 Task: Buy 2 Timing Vacuum from Sensors section under best seller category for shipping address: Lucy Taylor, 307 Lake Floyd Circle, Hockessin, Delaware 19707, Cell Number 3022398079. Pay from credit card ending with 7965, CVV 549
Action: Key pressed amazon.com<Key.enter>
Screenshot: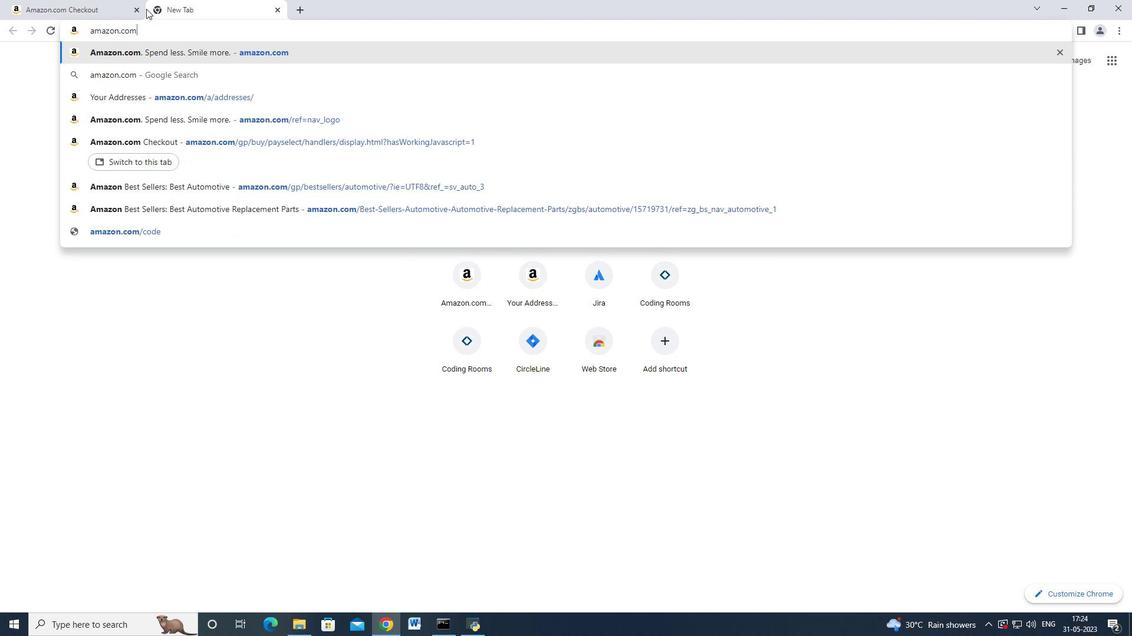 
Action: Mouse moved to (30, 92)
Screenshot: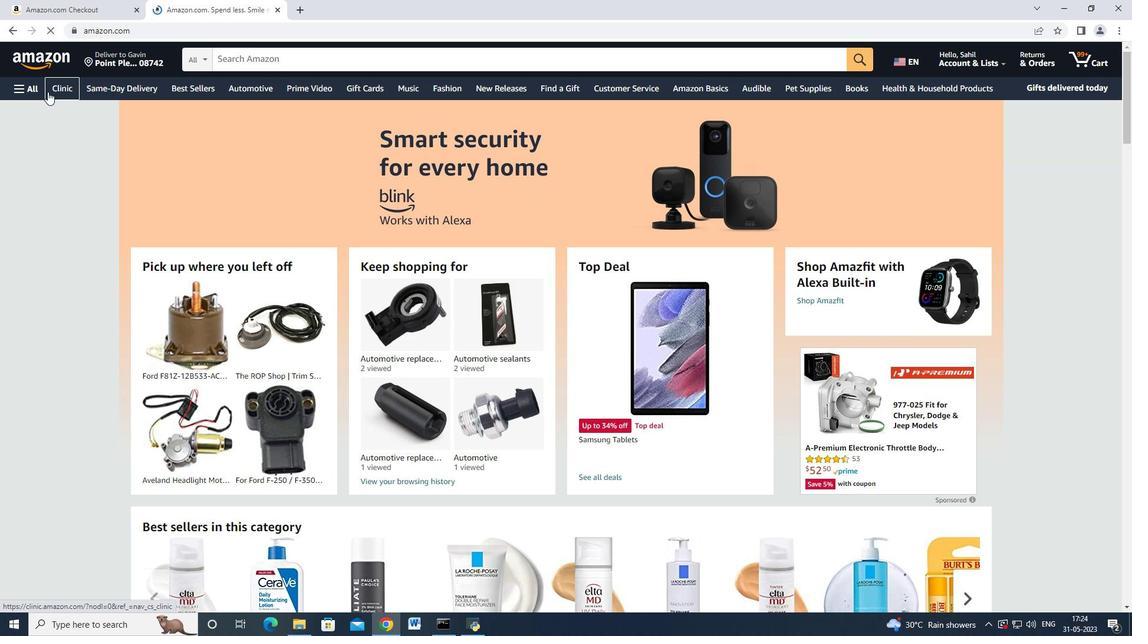 
Action: Mouse pressed left at (30, 92)
Screenshot: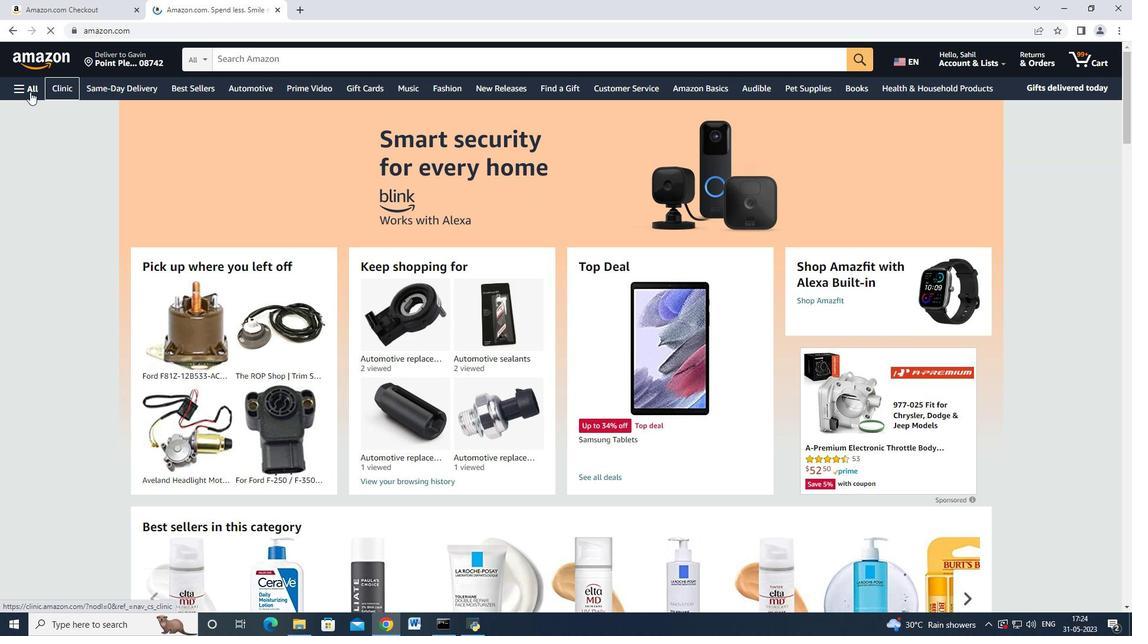 
Action: Mouse moved to (31, 218)
Screenshot: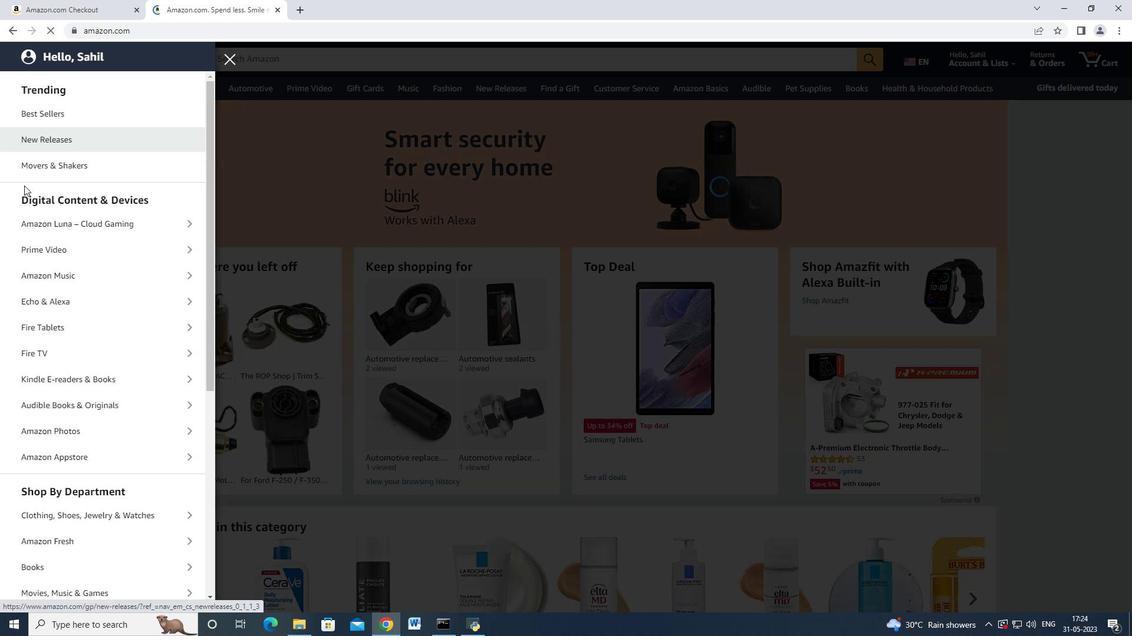 
Action: Mouse scrolled (30, 216) with delta (0, 0)
Screenshot: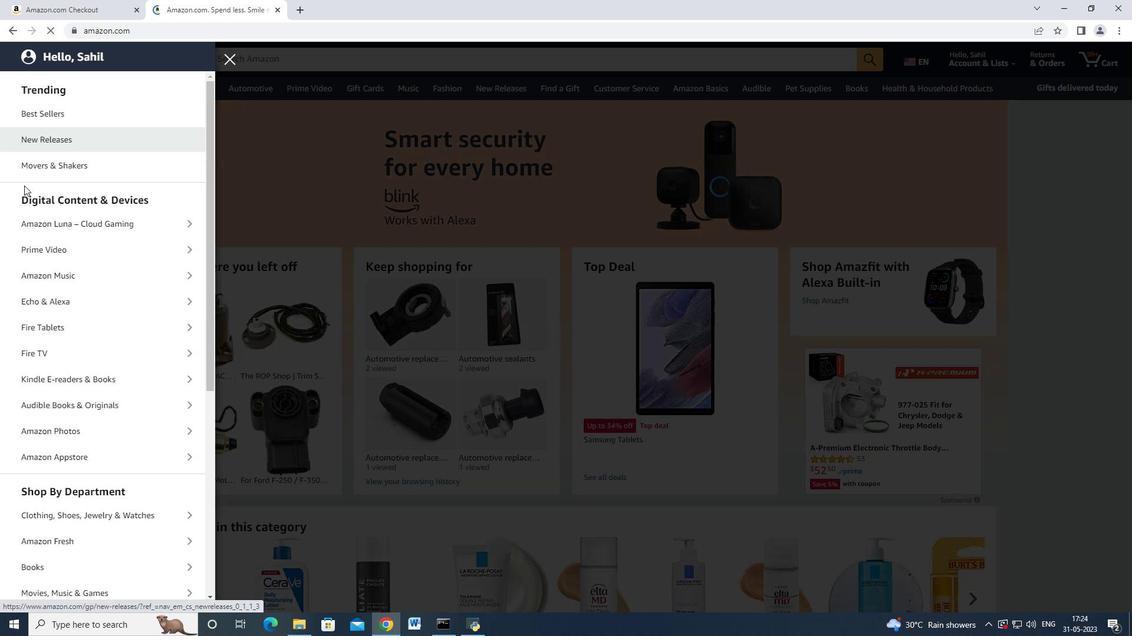 
Action: Mouse scrolled (30, 217) with delta (0, 0)
Screenshot: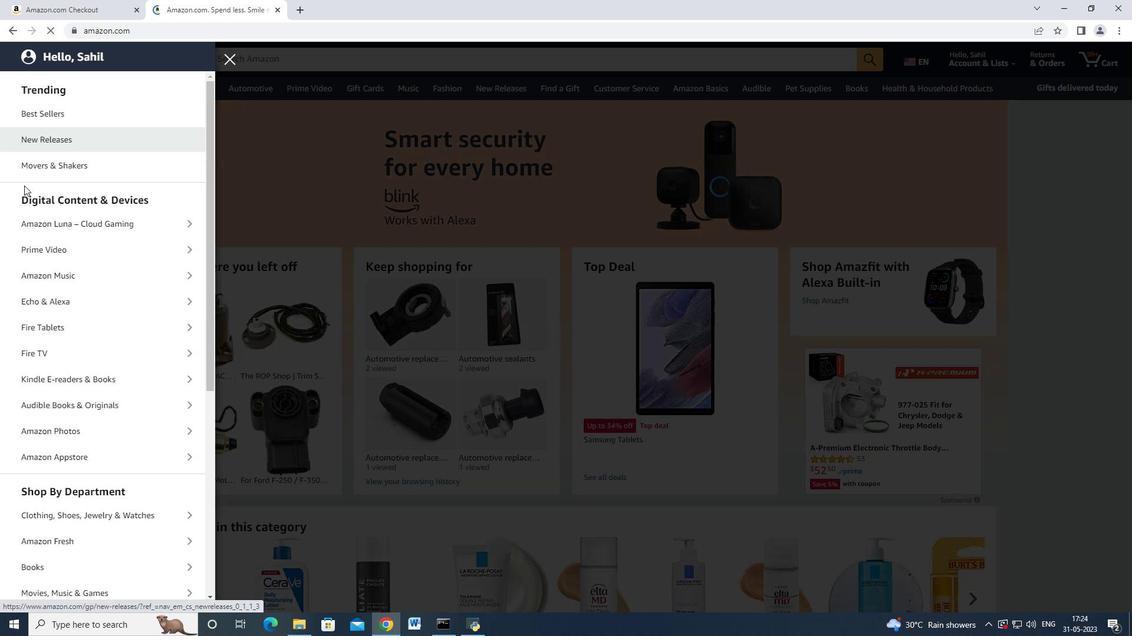 
Action: Mouse scrolled (31, 217) with delta (0, 0)
Screenshot: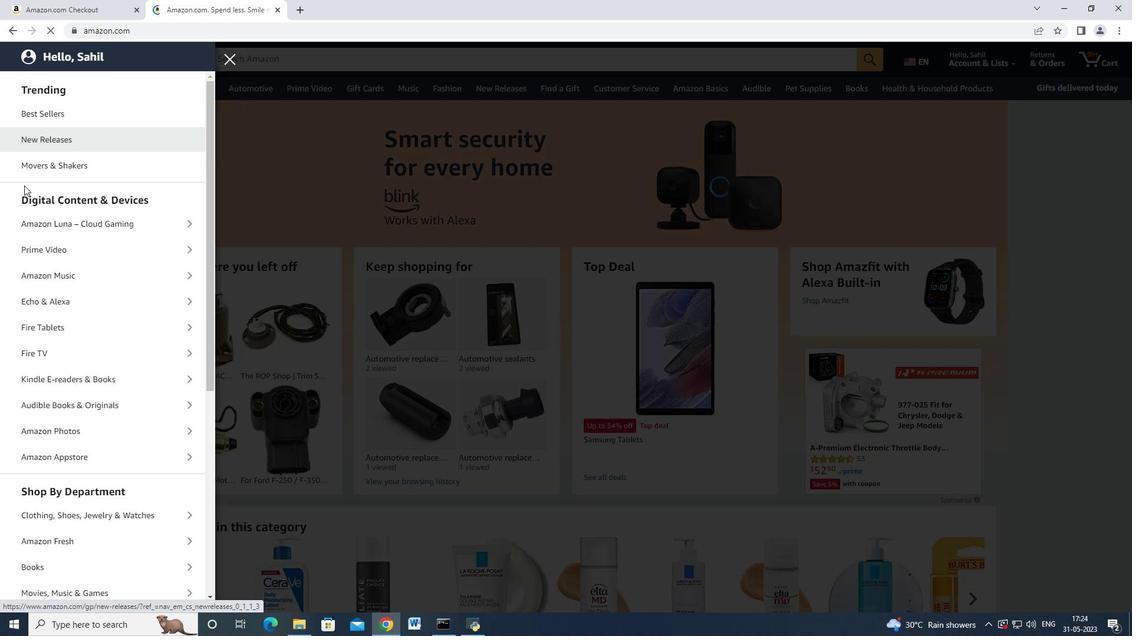 
Action: Mouse moved to (68, 455)
Screenshot: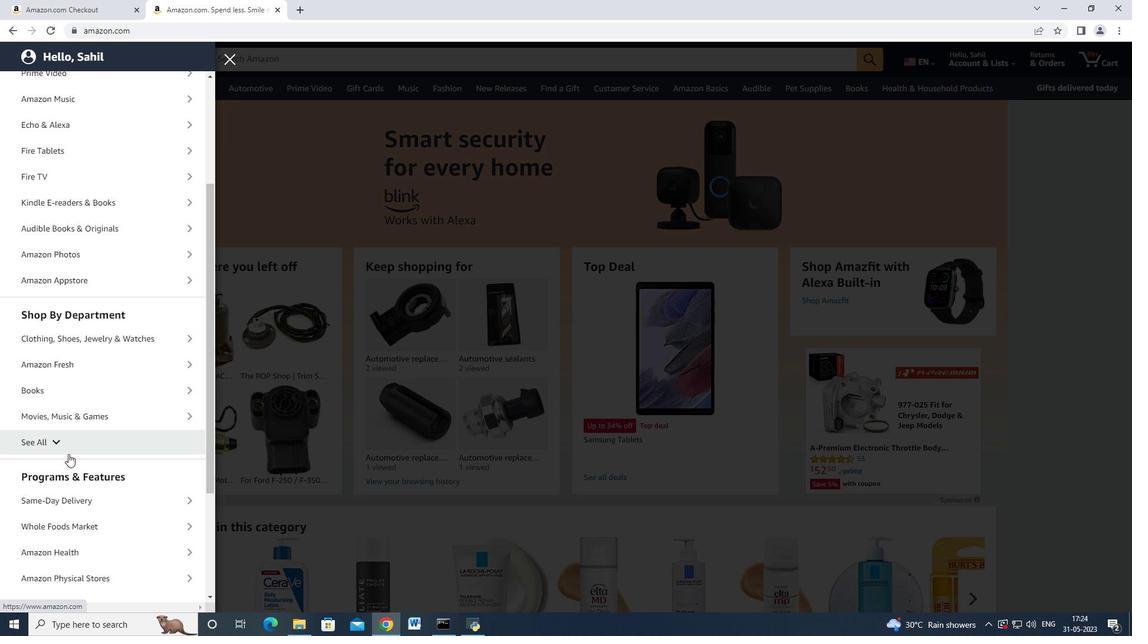 
Action: Mouse scrolled (68, 455) with delta (0, 0)
Screenshot: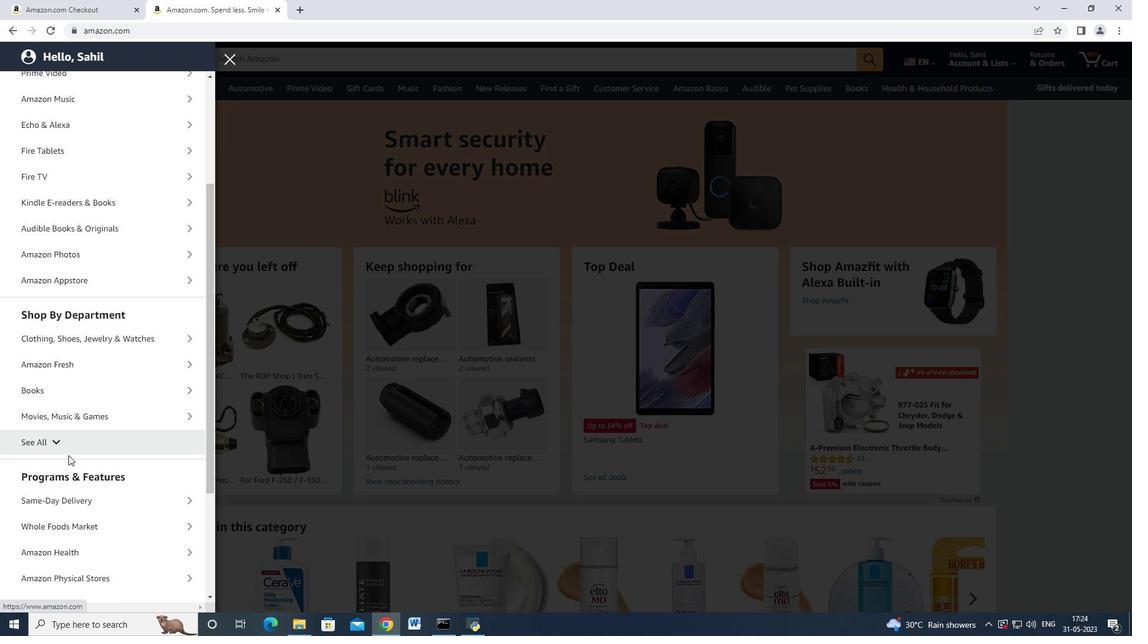 
Action: Mouse moved to (71, 471)
Screenshot: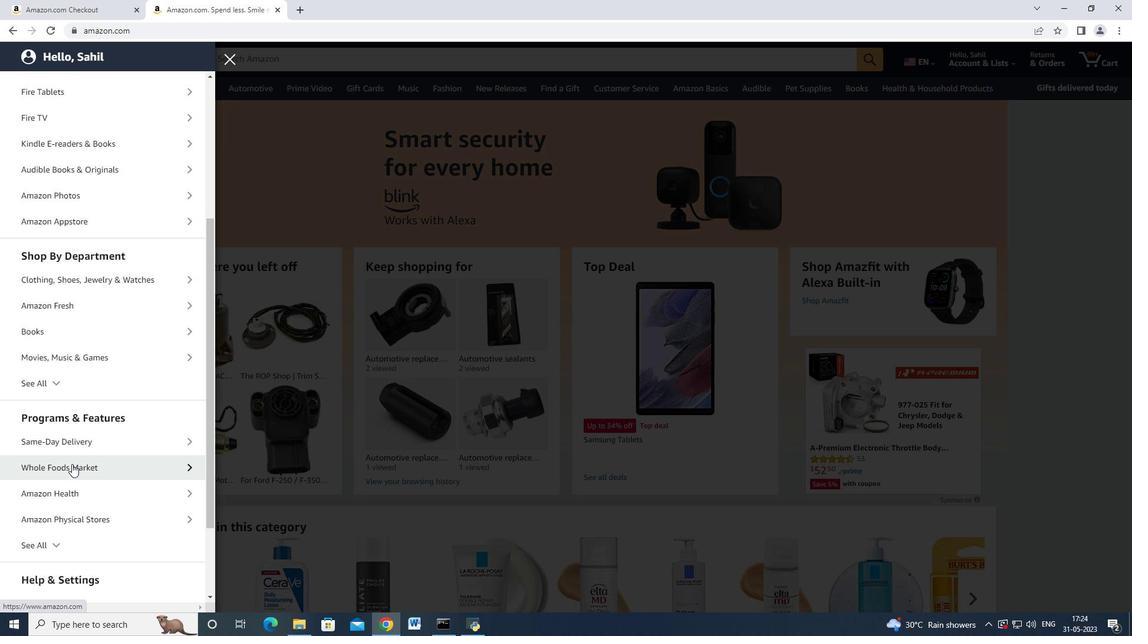 
Action: Mouse scrolled (71, 471) with delta (0, 0)
Screenshot: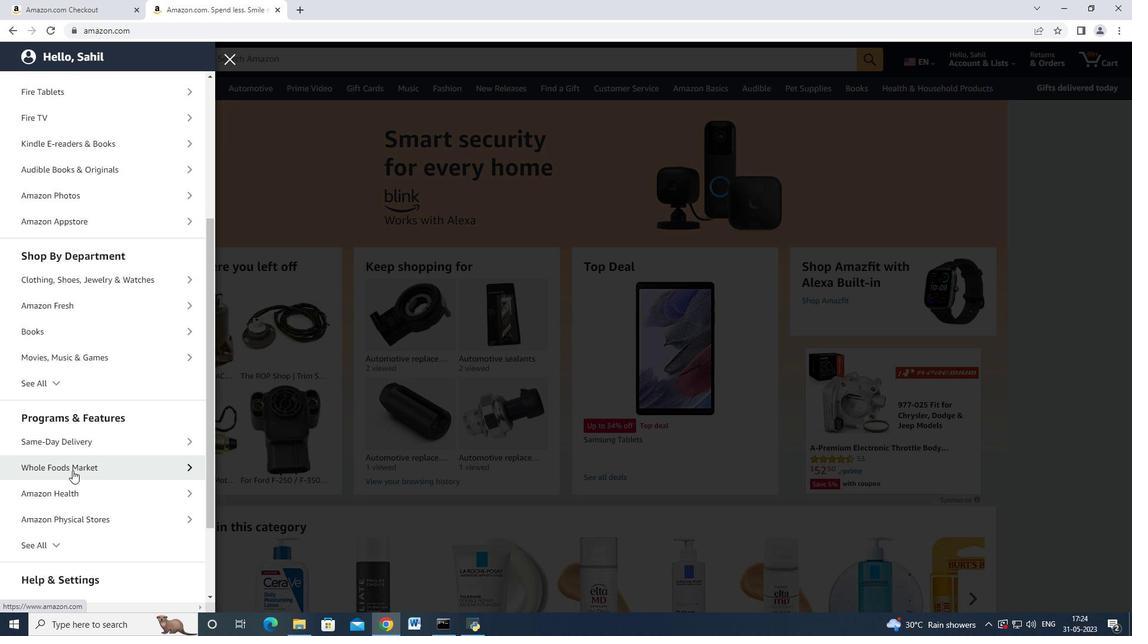 
Action: Mouse moved to (76, 454)
Screenshot: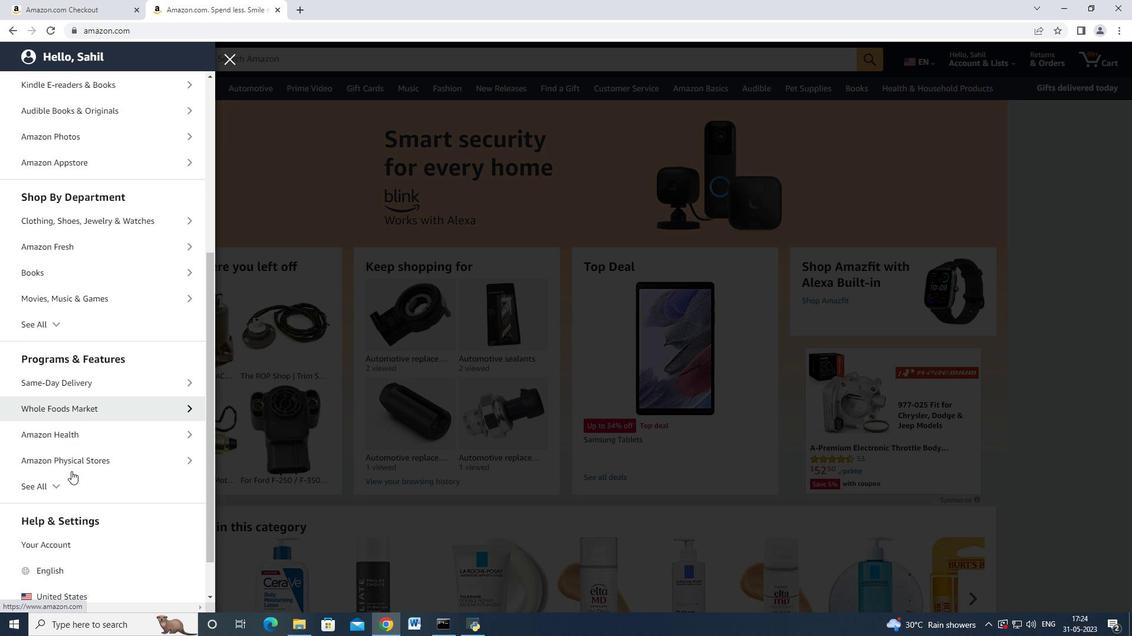 
Action: Mouse scrolled (76, 461) with delta (0, 0)
Screenshot: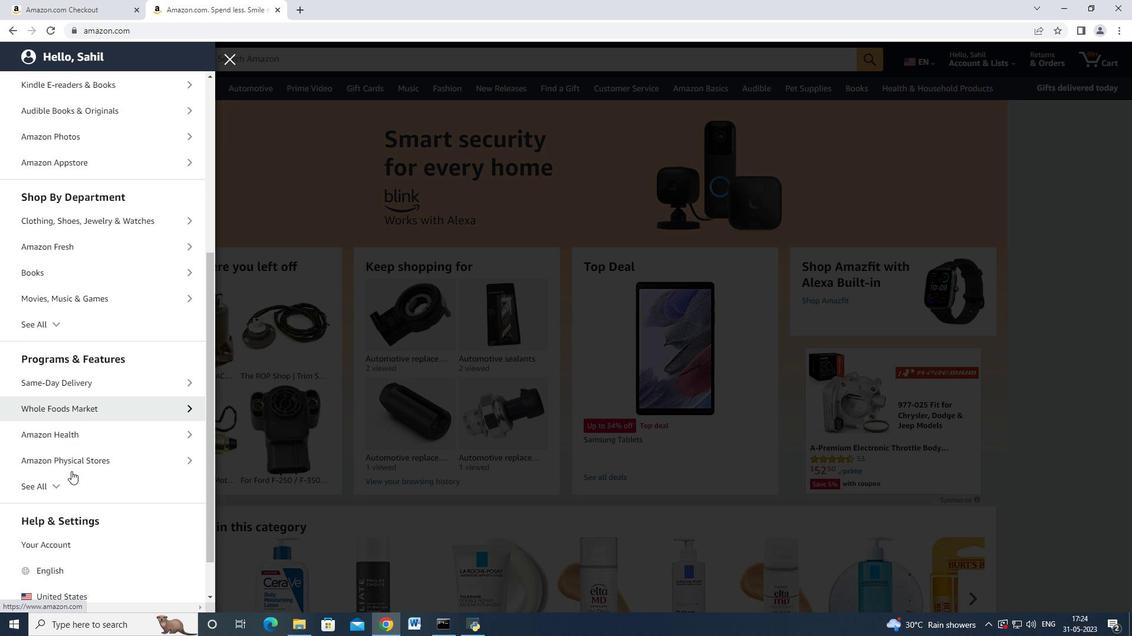
Action: Mouse moved to (51, 383)
Screenshot: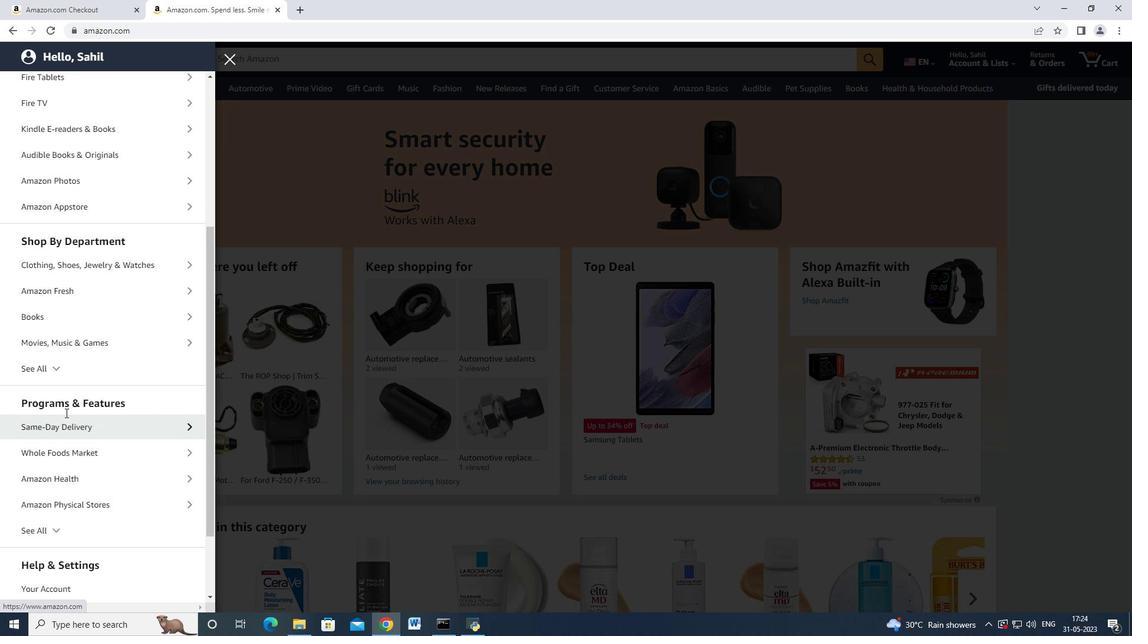 
Action: Mouse pressed left at (51, 383)
Screenshot: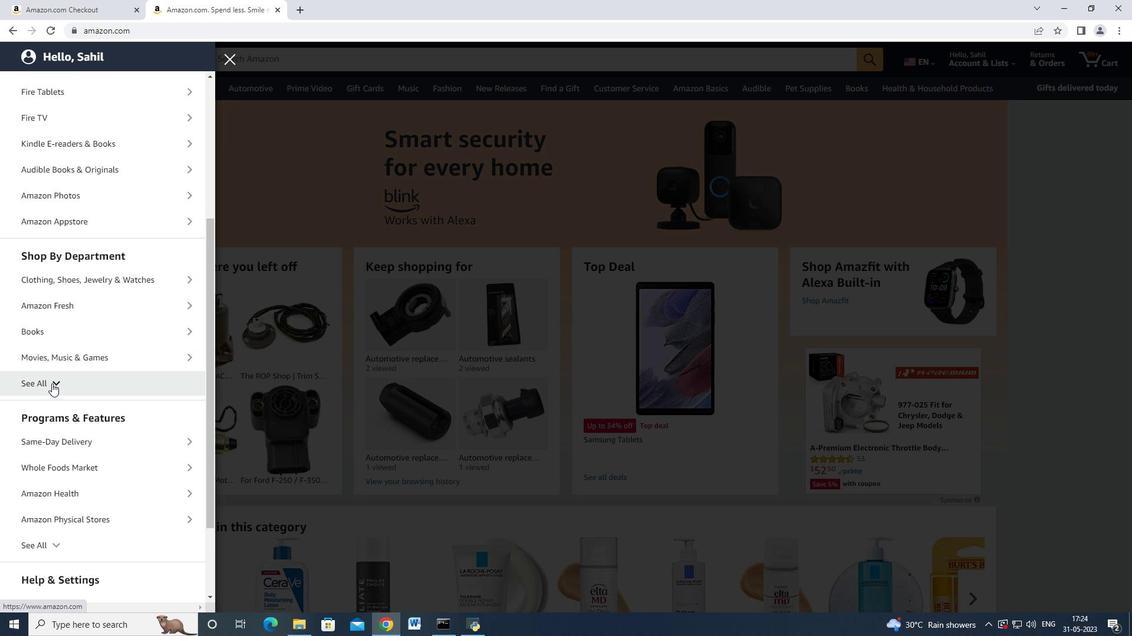 
Action: Mouse moved to (51, 384)
Screenshot: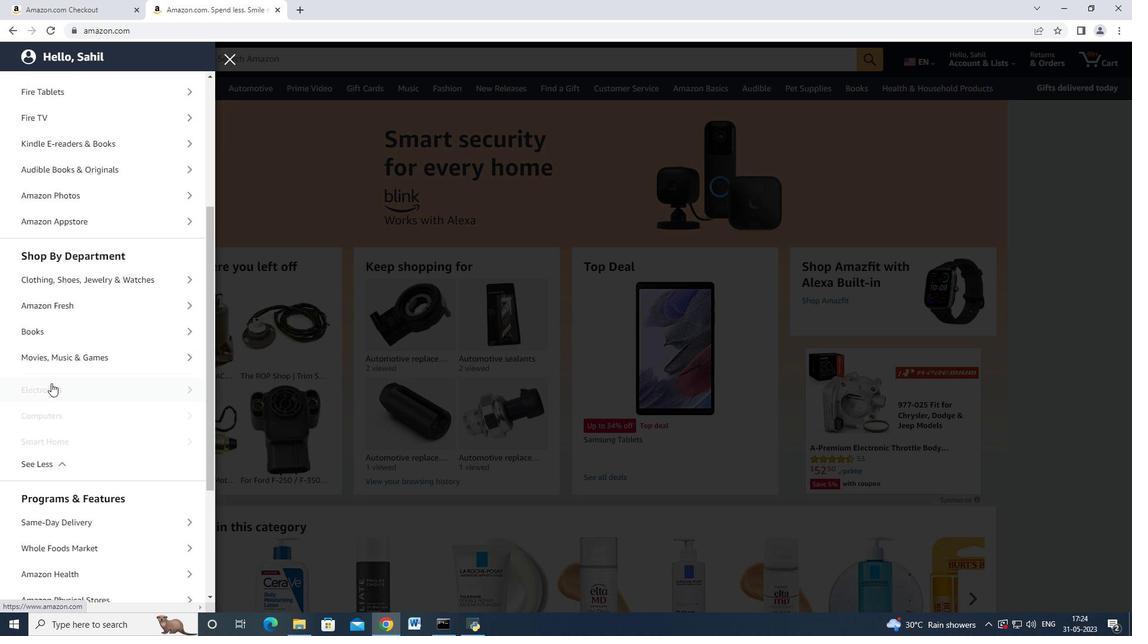 
Action: Mouse scrolled (51, 383) with delta (0, 0)
Screenshot: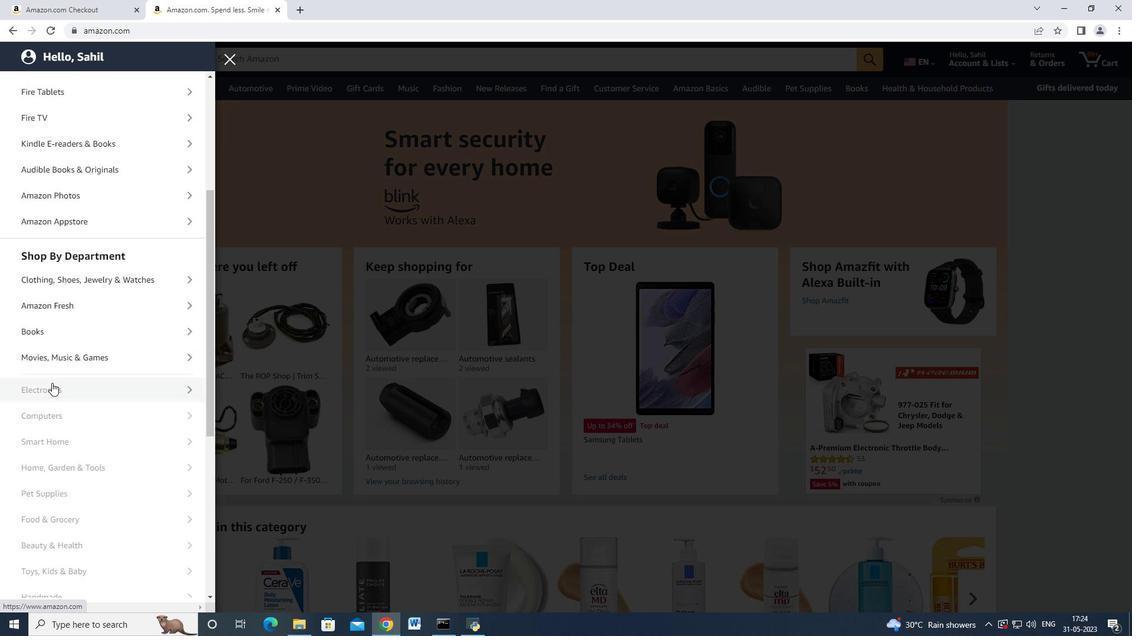 
Action: Mouse moved to (51, 385)
Screenshot: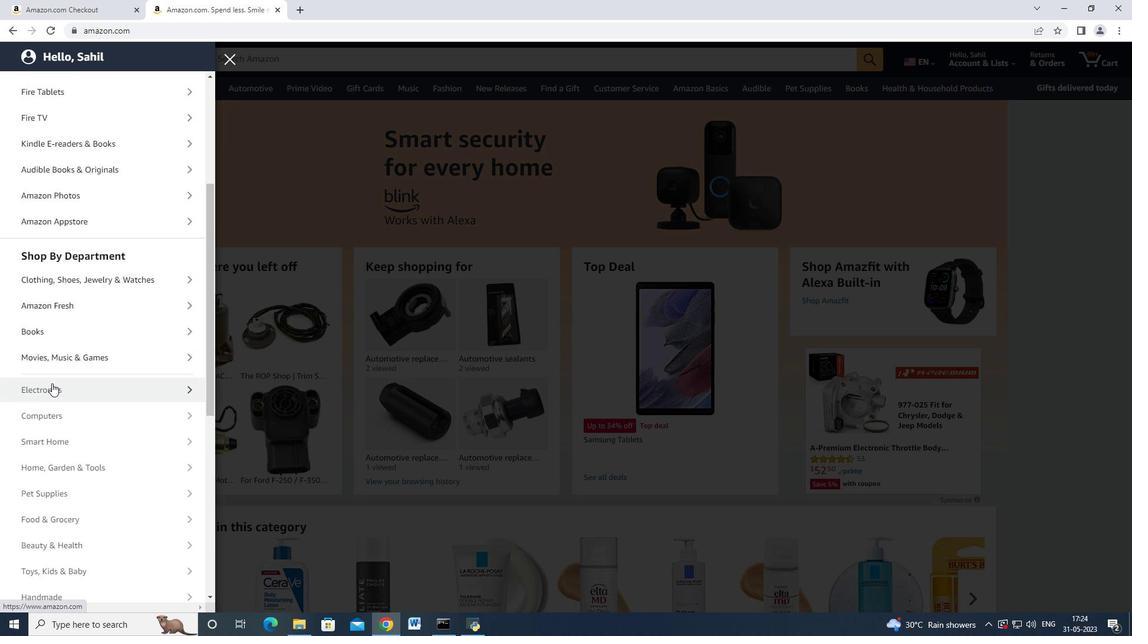 
Action: Mouse scrolled (51, 383) with delta (0, 0)
Screenshot: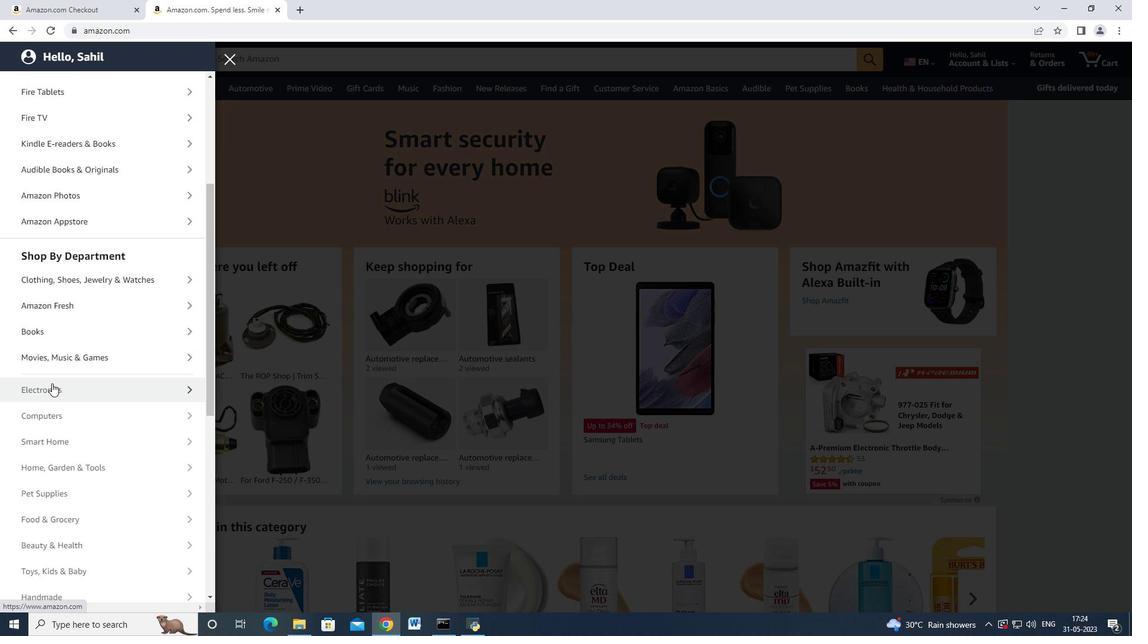 
Action: Mouse moved to (52, 387)
Screenshot: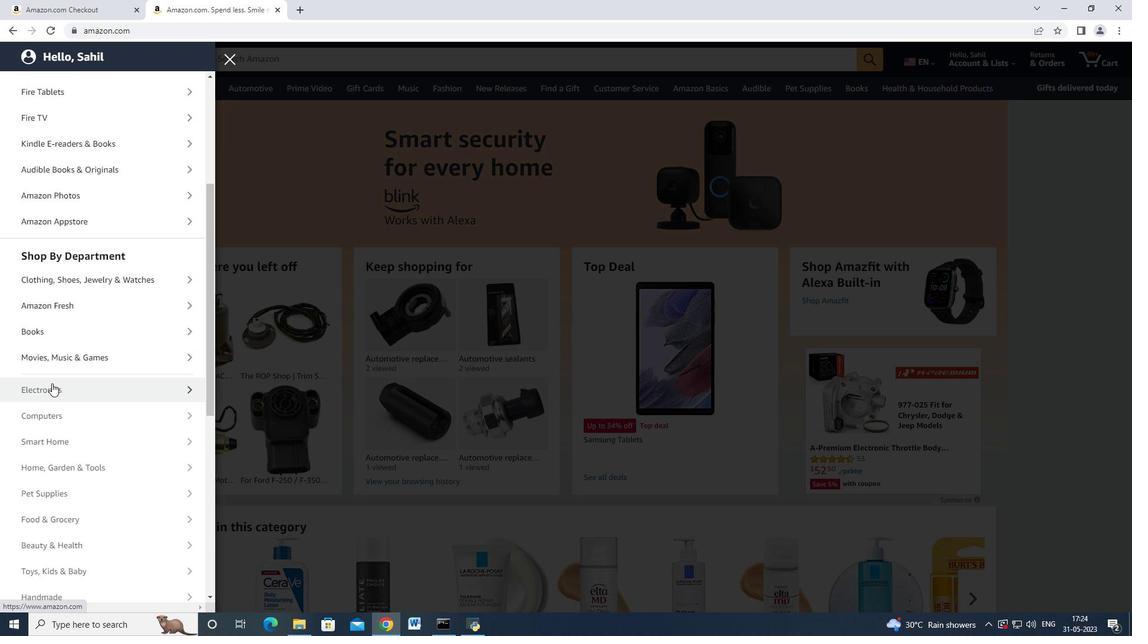 
Action: Mouse scrolled (51, 383) with delta (0, 0)
Screenshot: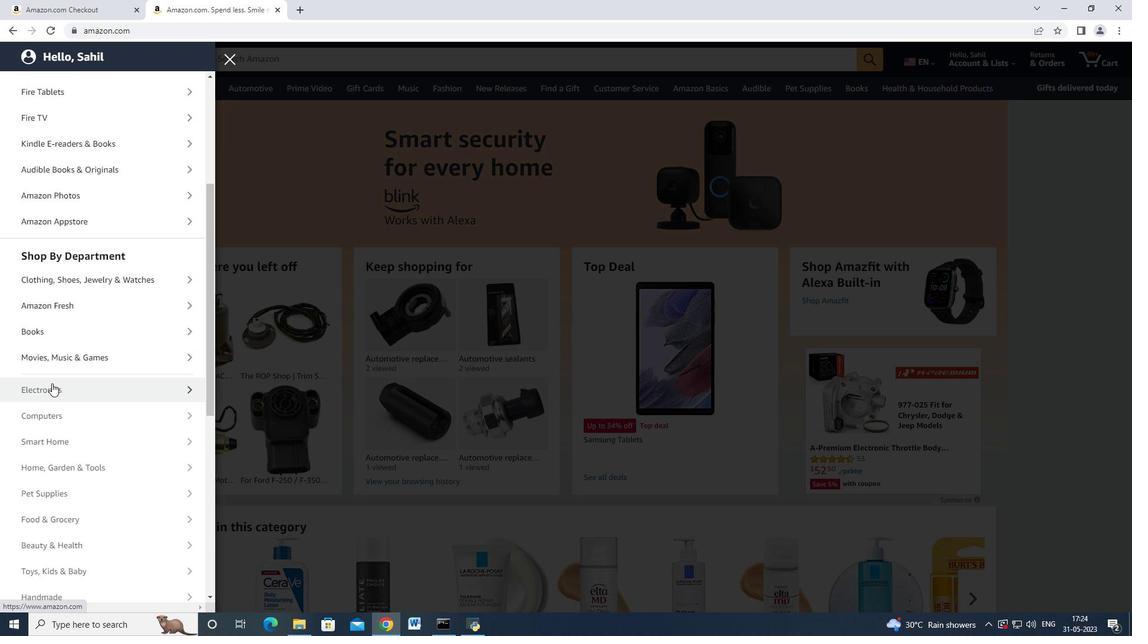 
Action: Mouse scrolled (51, 384) with delta (0, 0)
Screenshot: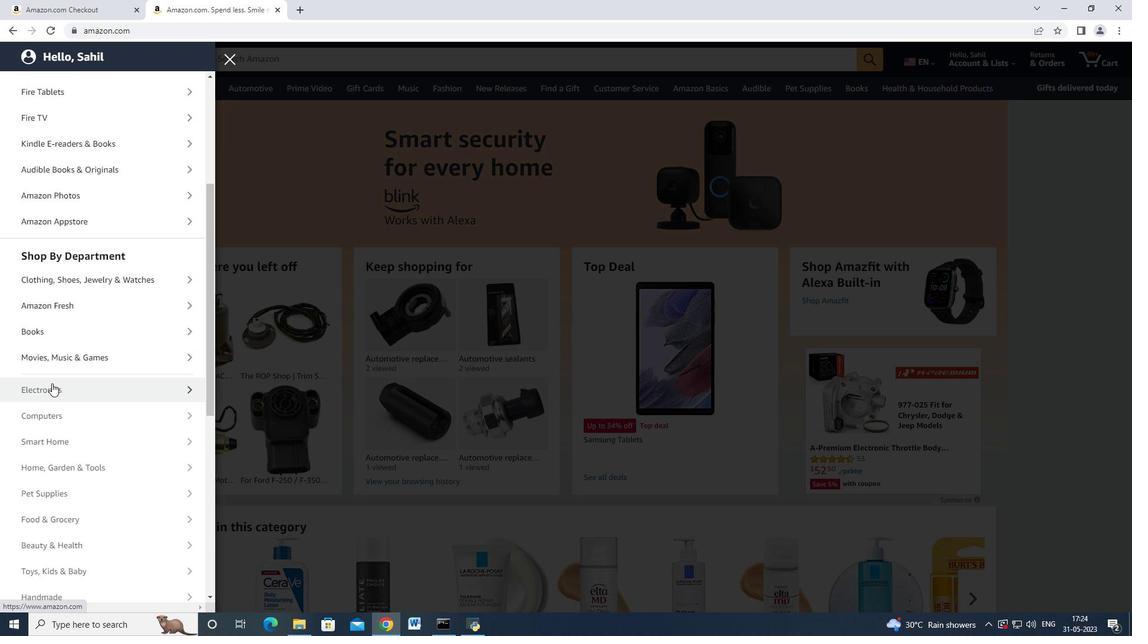 
Action: Mouse moved to (55, 396)
Screenshot: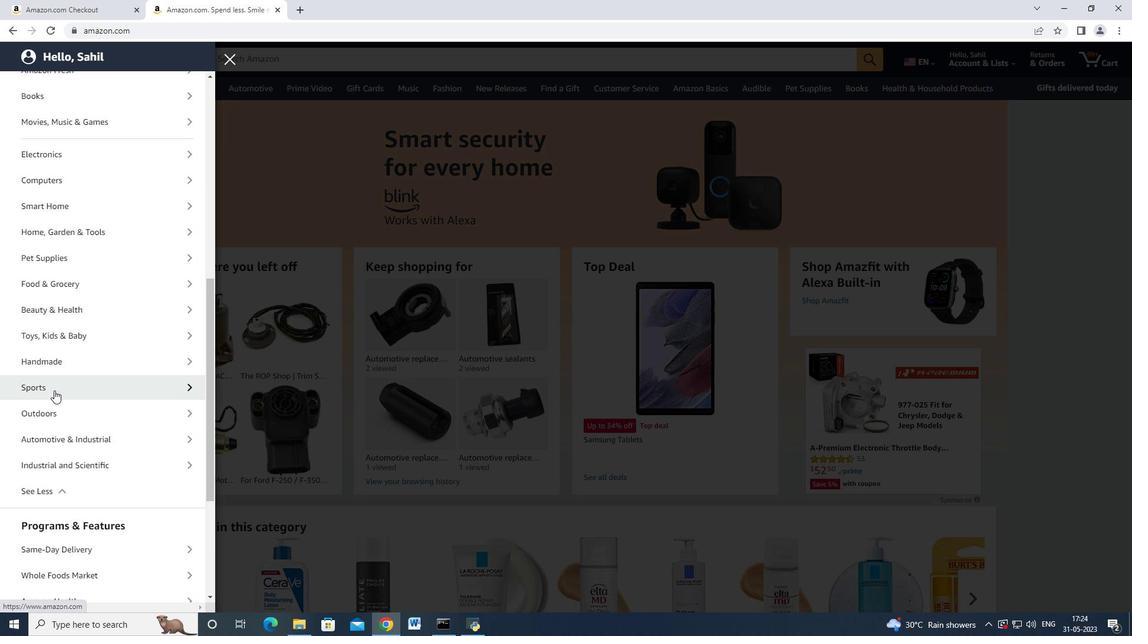 
Action: Mouse scrolled (55, 395) with delta (0, 0)
Screenshot: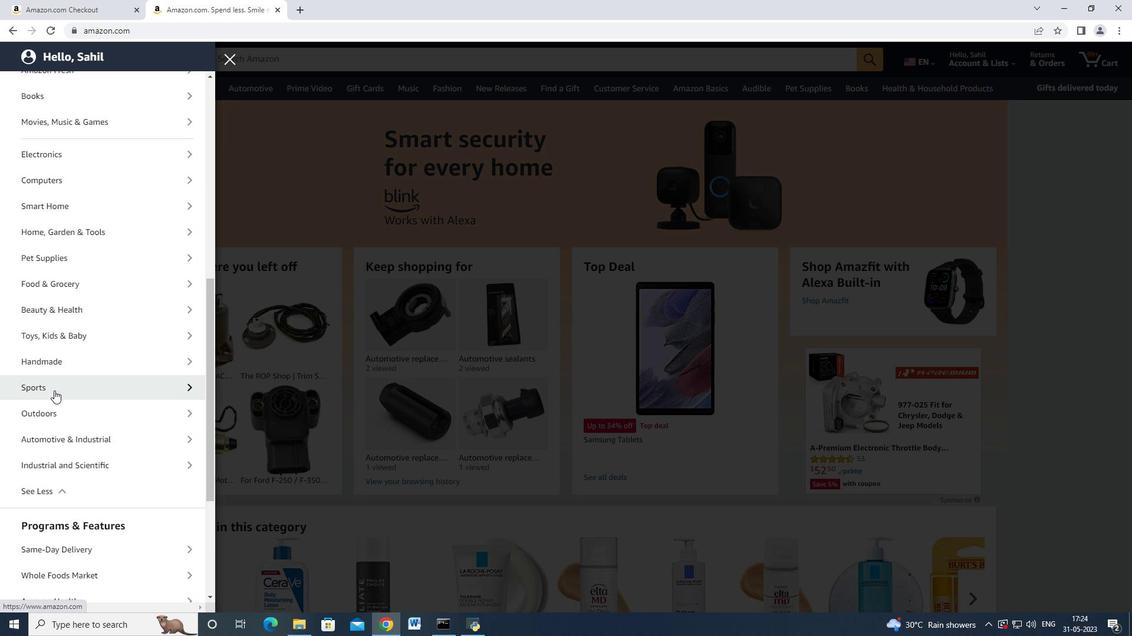 
Action: Mouse moved to (88, 381)
Screenshot: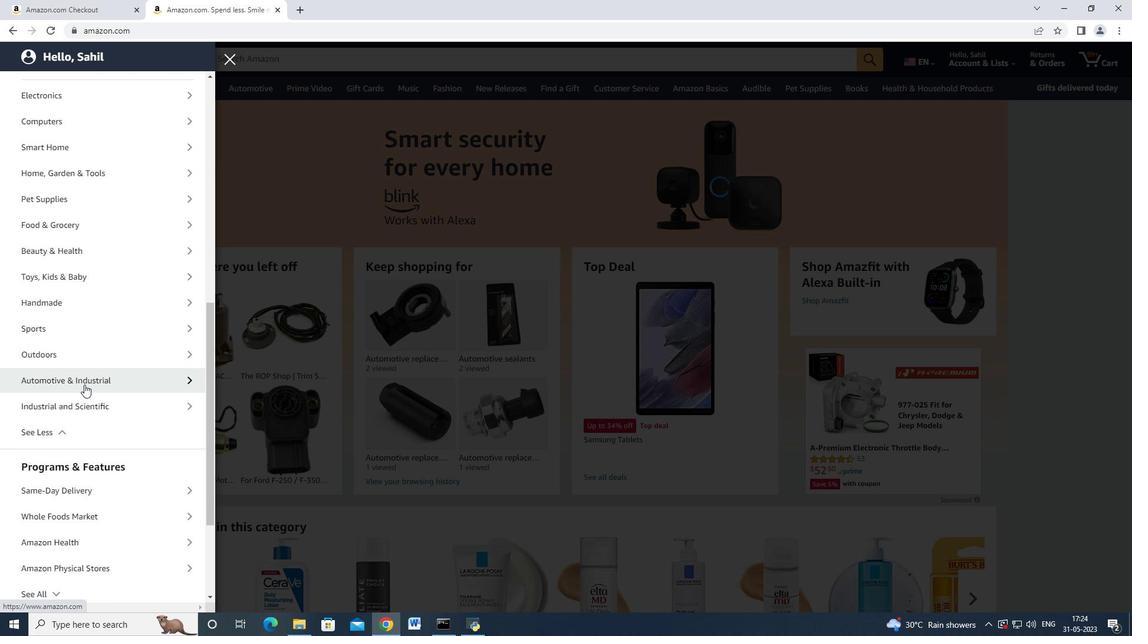 
Action: Mouse pressed left at (88, 381)
Screenshot: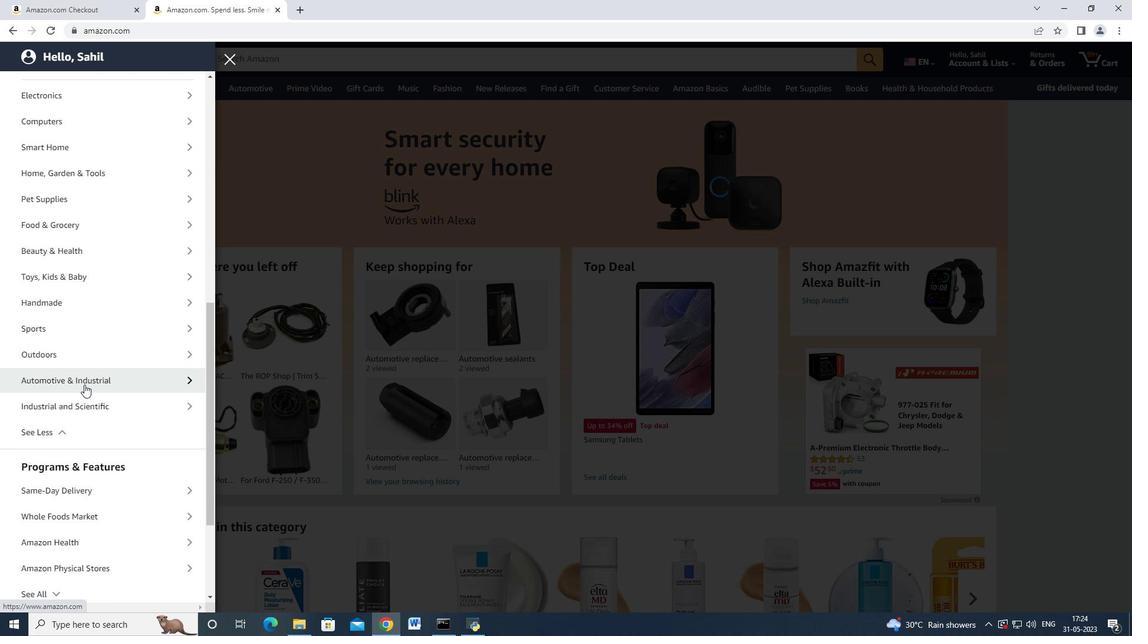 
Action: Mouse moved to (113, 147)
Screenshot: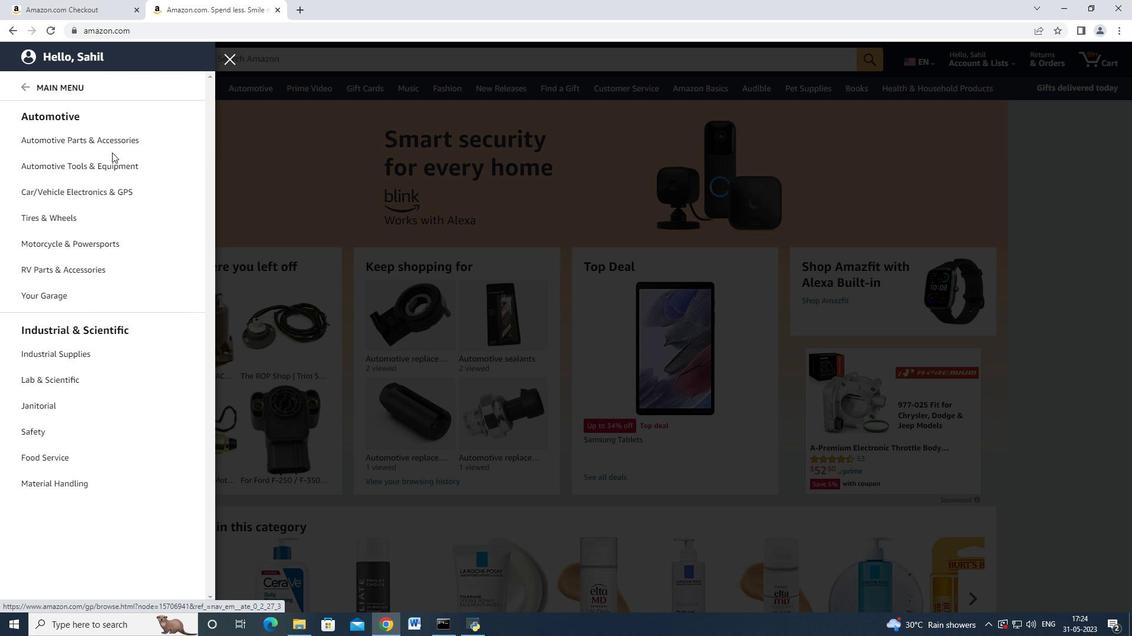 
Action: Mouse pressed left at (113, 147)
Screenshot: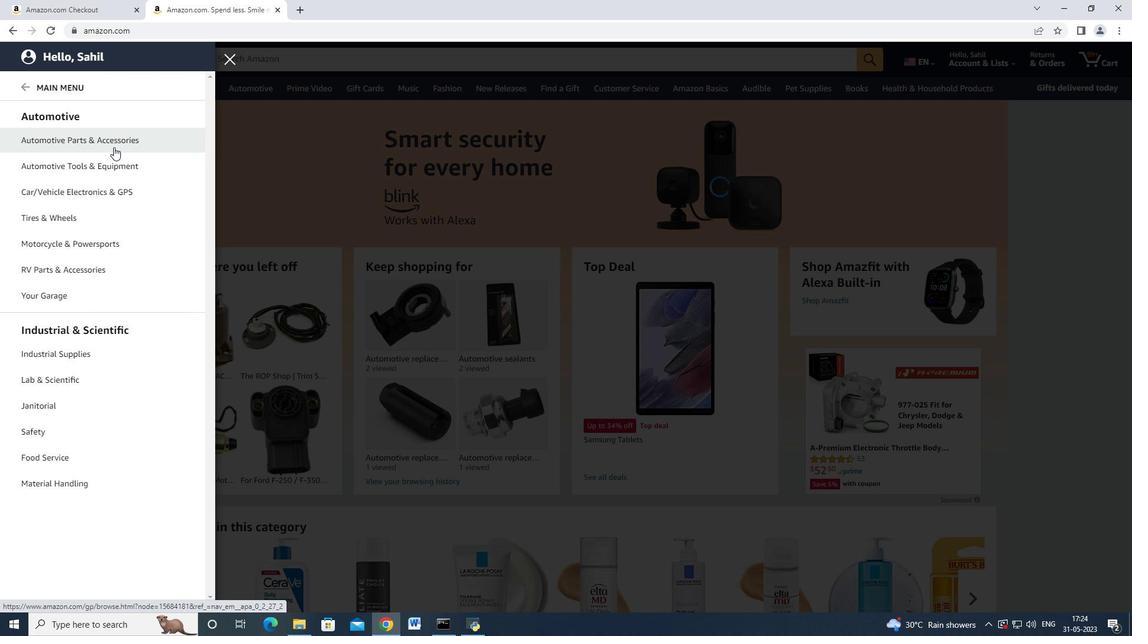 
Action: Mouse moved to (185, 109)
Screenshot: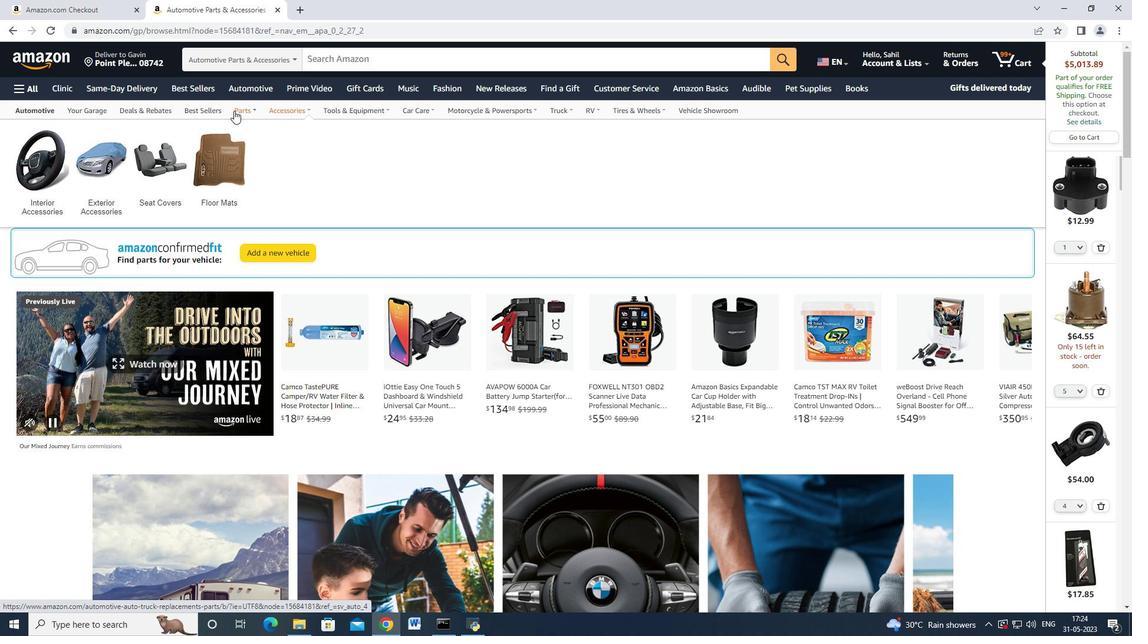 
Action: Mouse pressed left at (185, 109)
Screenshot: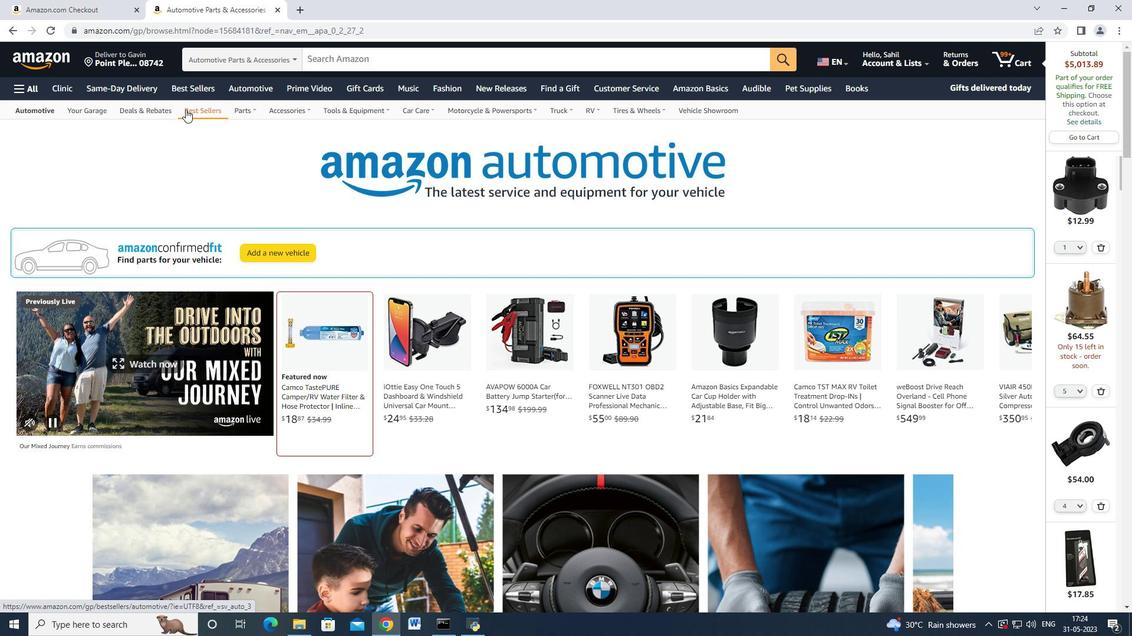 
Action: Mouse moved to (63, 240)
Screenshot: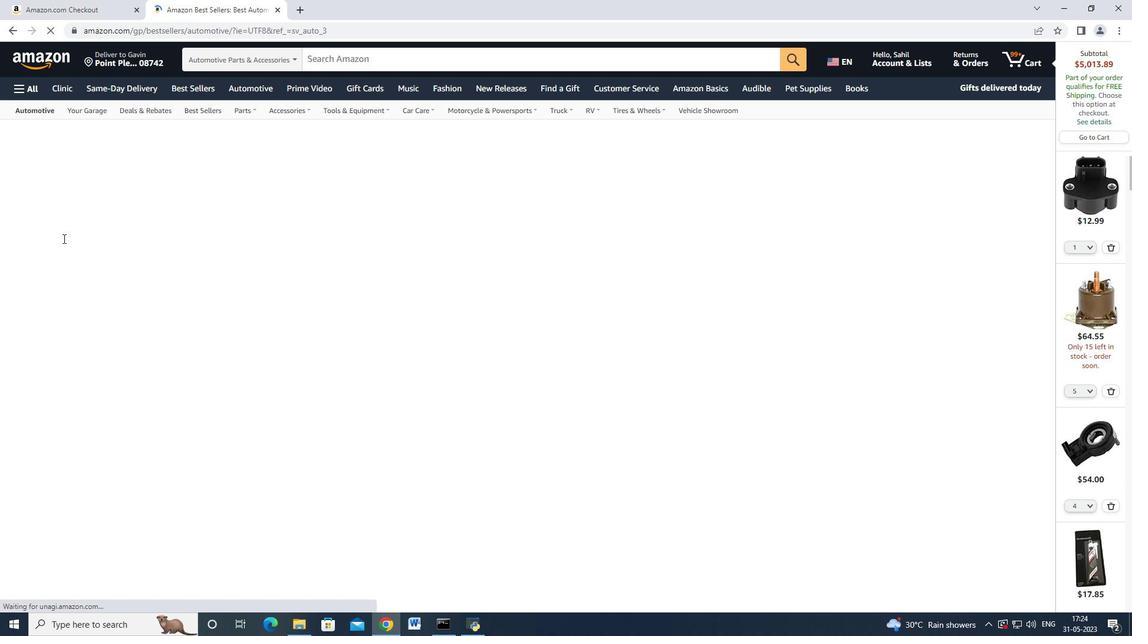 
Action: Mouse scrolled (63, 240) with delta (0, 0)
Screenshot: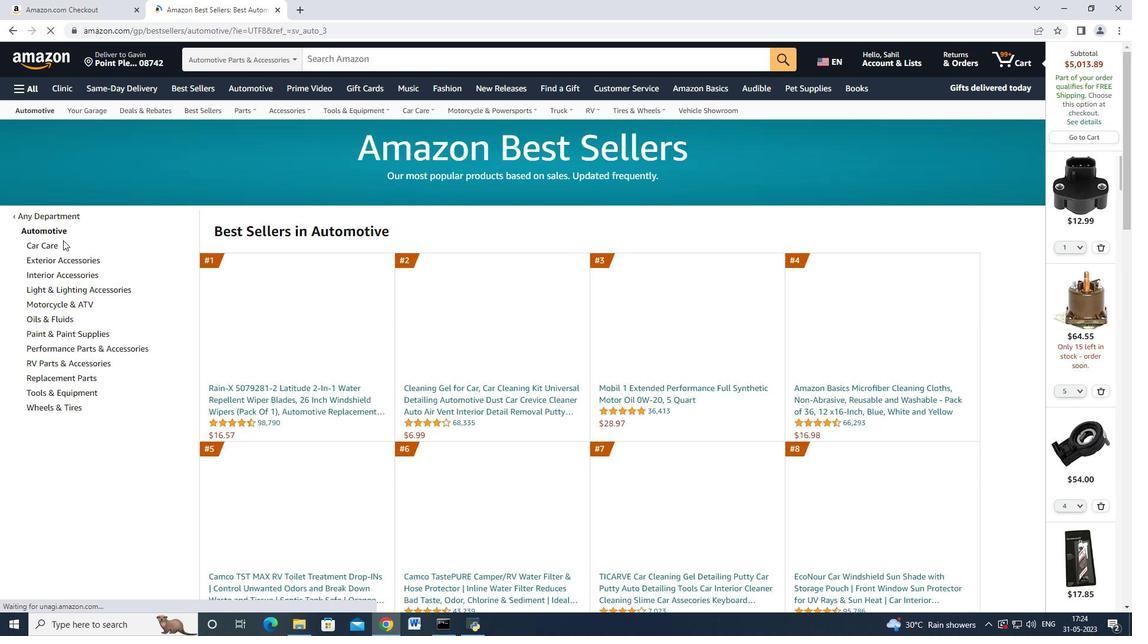
Action: Mouse moved to (74, 319)
Screenshot: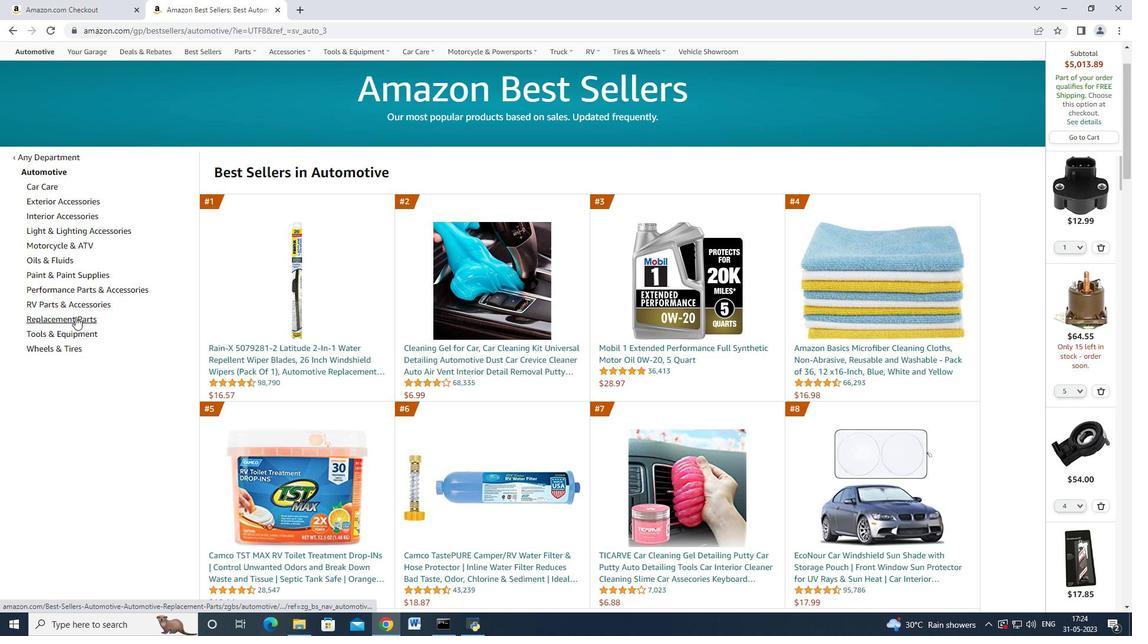 
Action: Mouse pressed left at (74, 319)
Screenshot: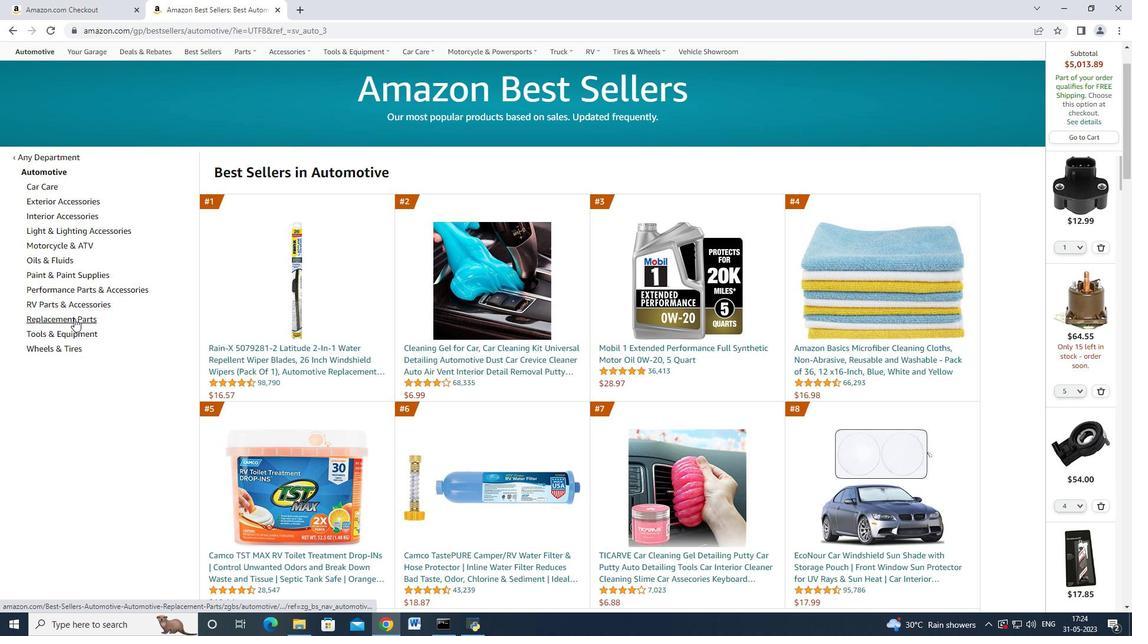 
Action: Mouse moved to (145, 172)
Screenshot: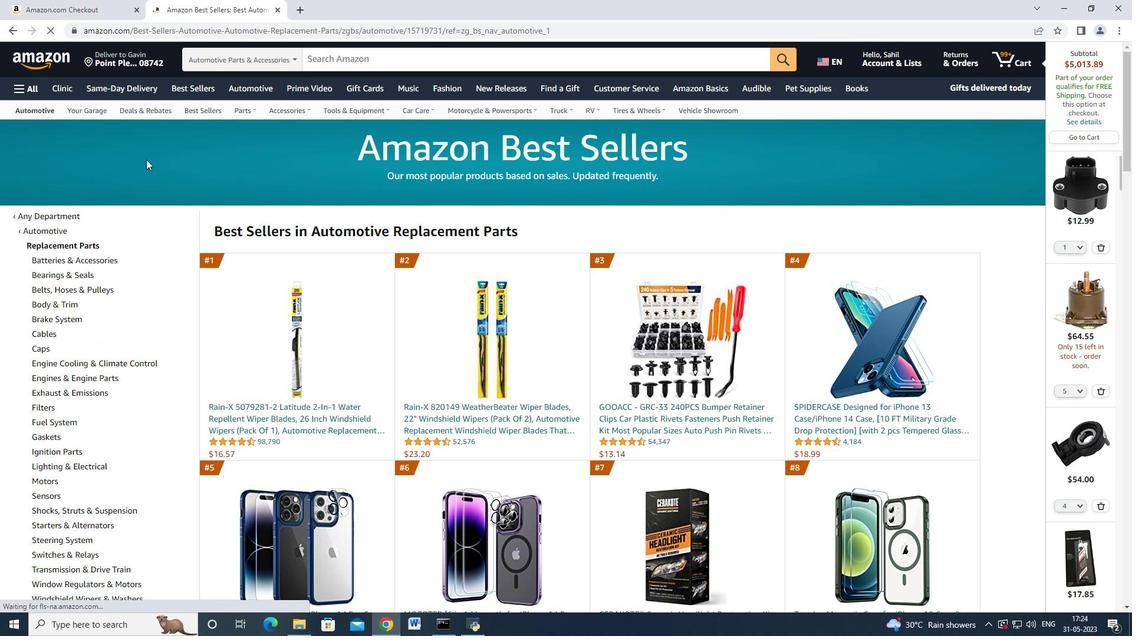 
Action: Mouse scrolled (145, 171) with delta (0, 0)
Screenshot: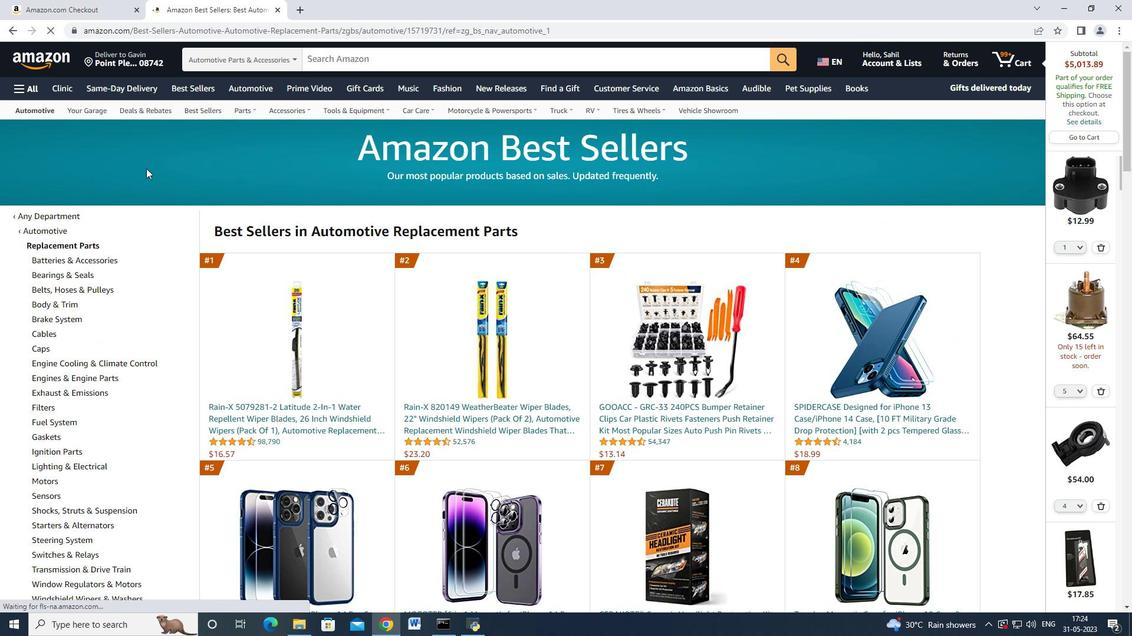 
Action: Mouse scrolled (145, 171) with delta (0, 0)
Screenshot: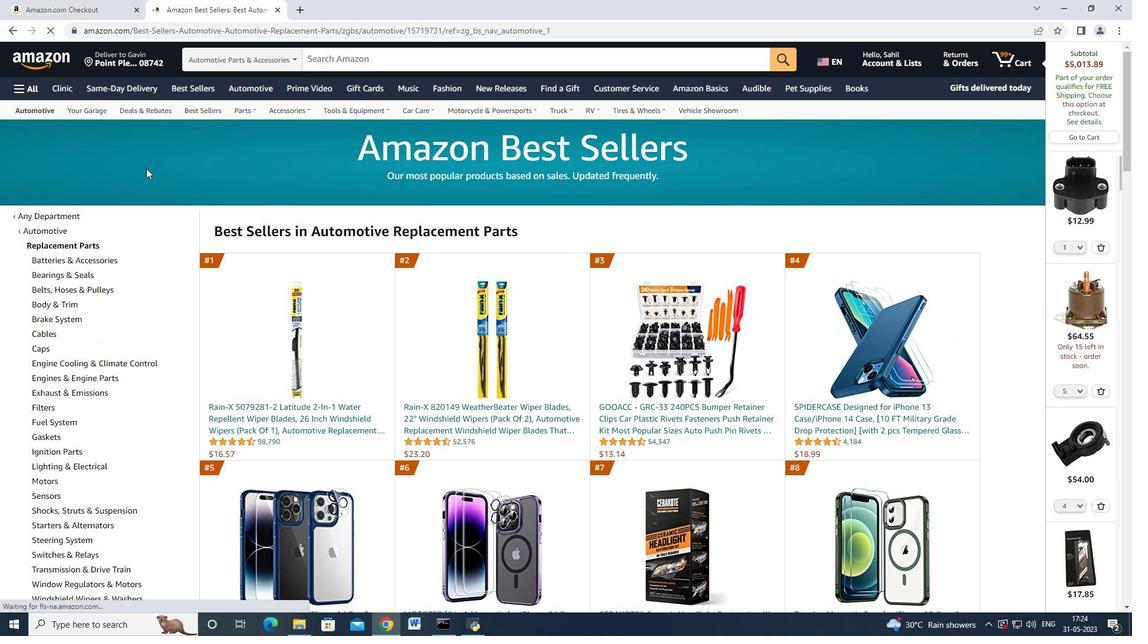 
Action: Mouse moved to (145, 172)
Screenshot: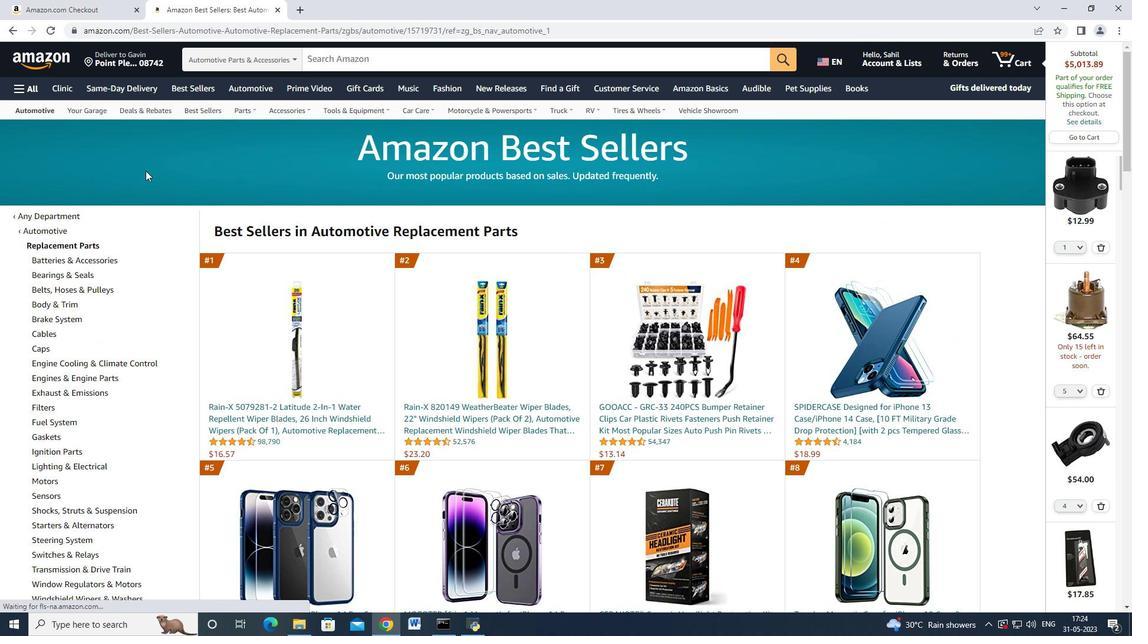 
Action: Mouse scrolled (145, 172) with delta (0, 0)
Screenshot: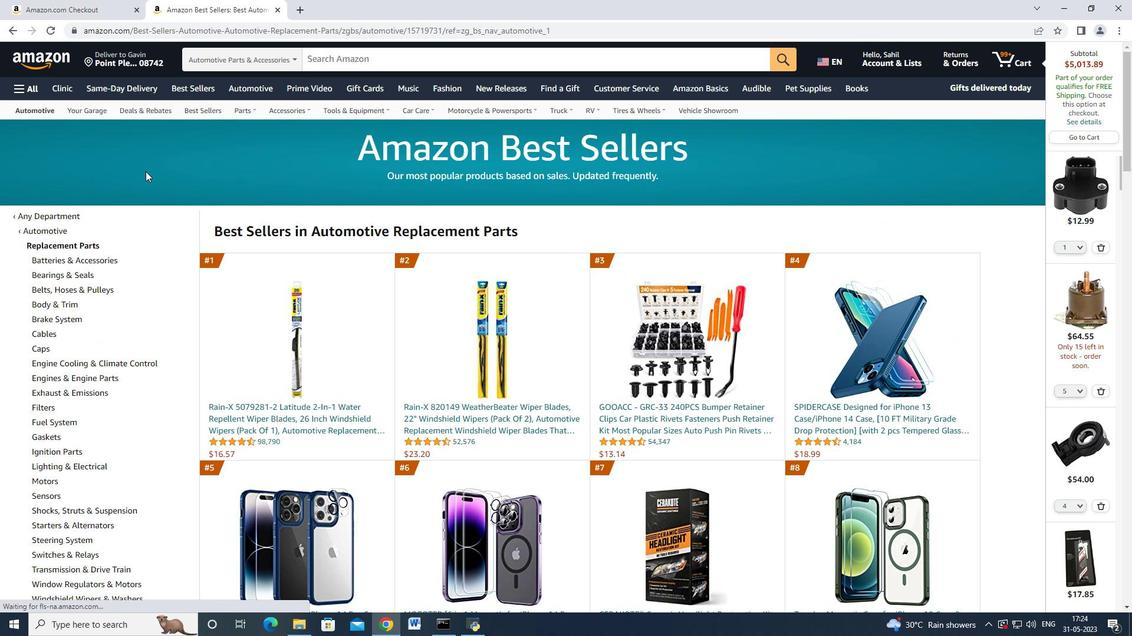 
Action: Mouse moved to (141, 180)
Screenshot: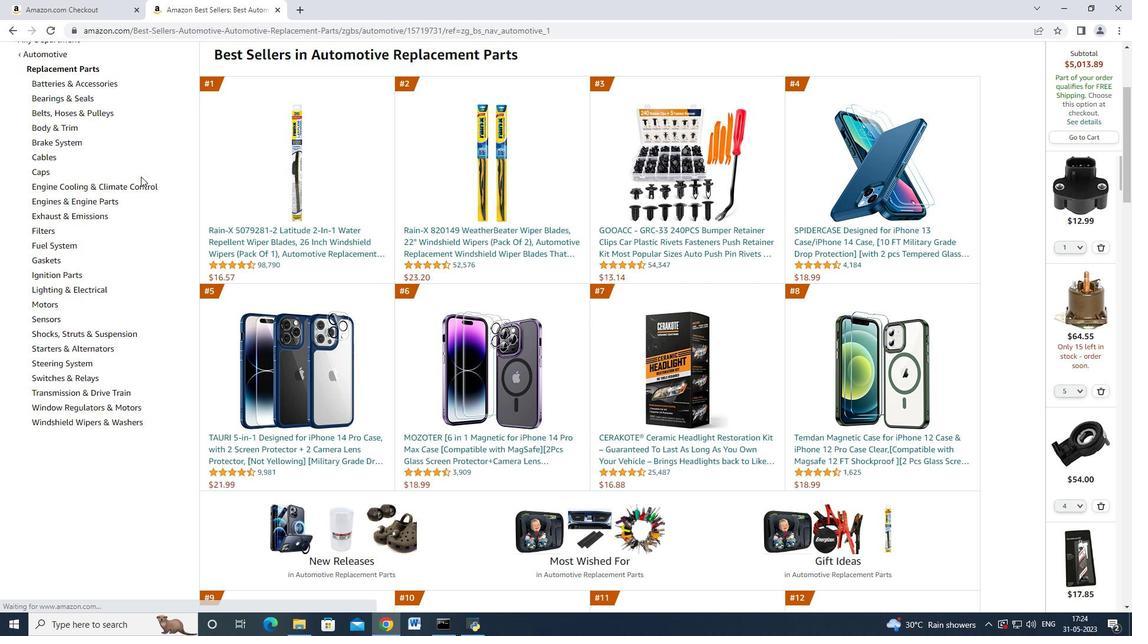 
Action: Mouse scrolled (141, 181) with delta (0, 0)
Screenshot: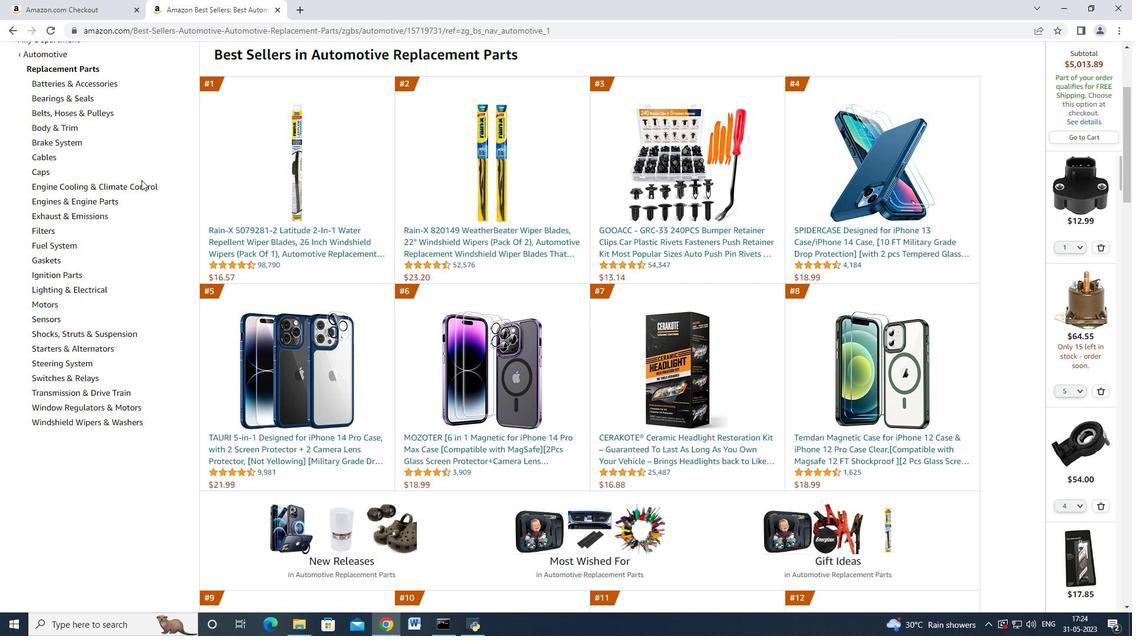 
Action: Mouse moved to (132, 185)
Screenshot: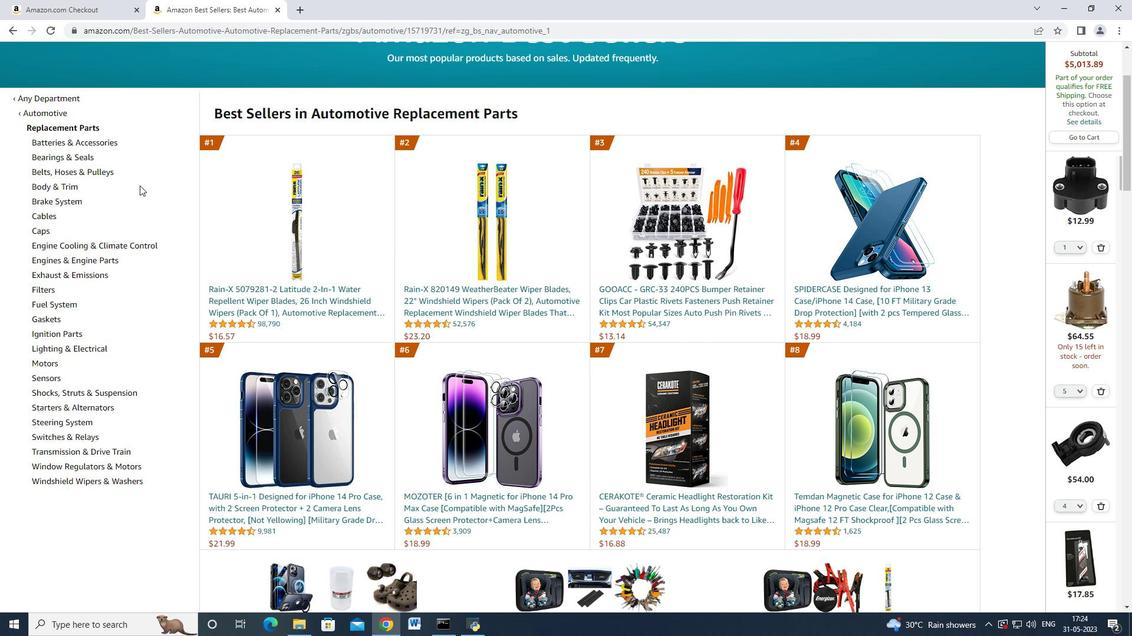 
Action: Mouse scrolled (138, 185) with delta (0, 0)
Screenshot: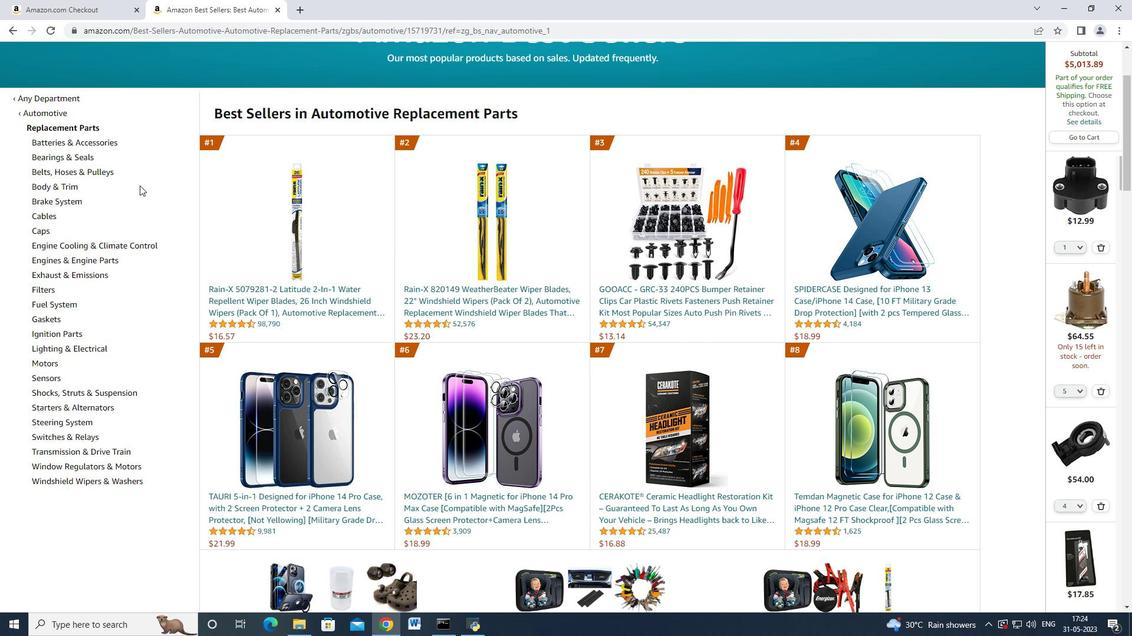 
Action: Mouse moved to (131, 251)
Screenshot: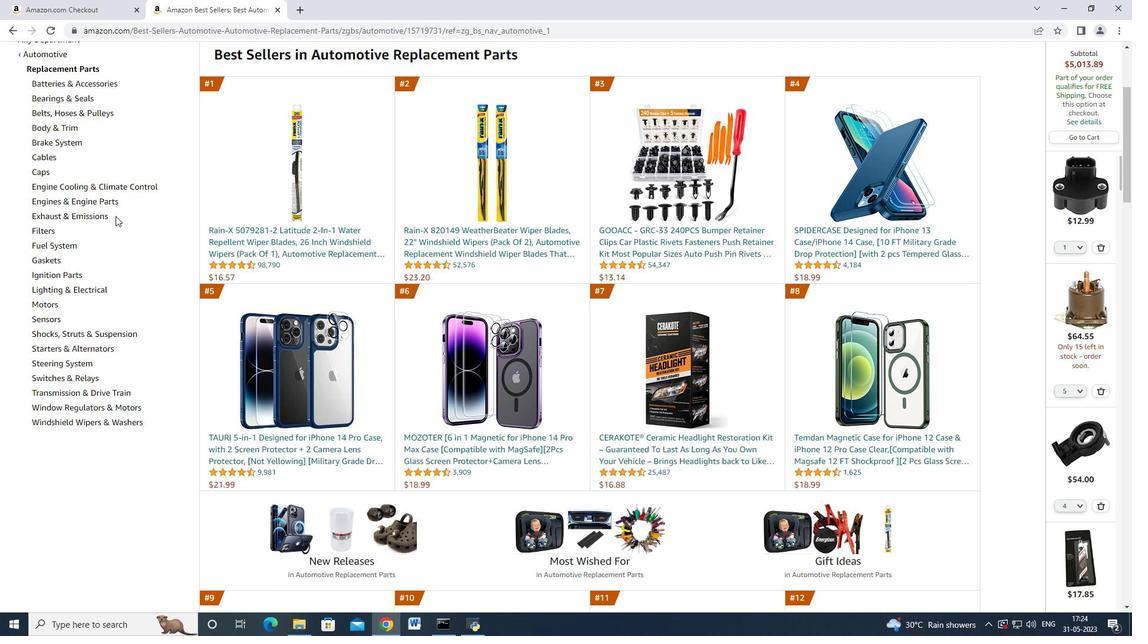 
Action: Mouse scrolled (131, 250) with delta (0, 0)
Screenshot: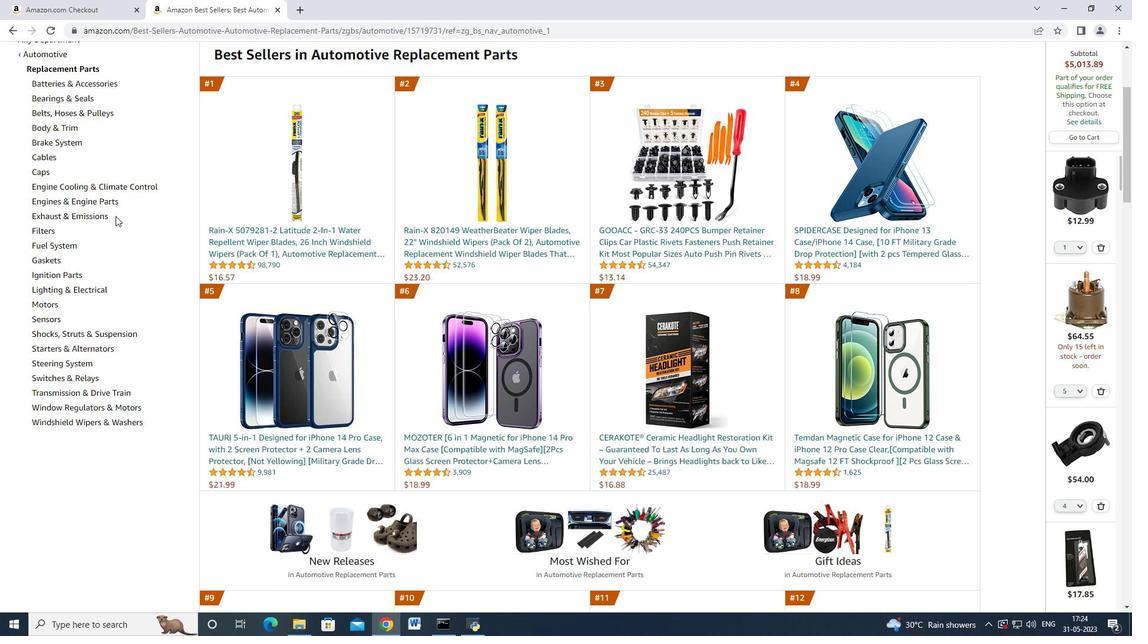 
Action: Mouse moved to (56, 264)
Screenshot: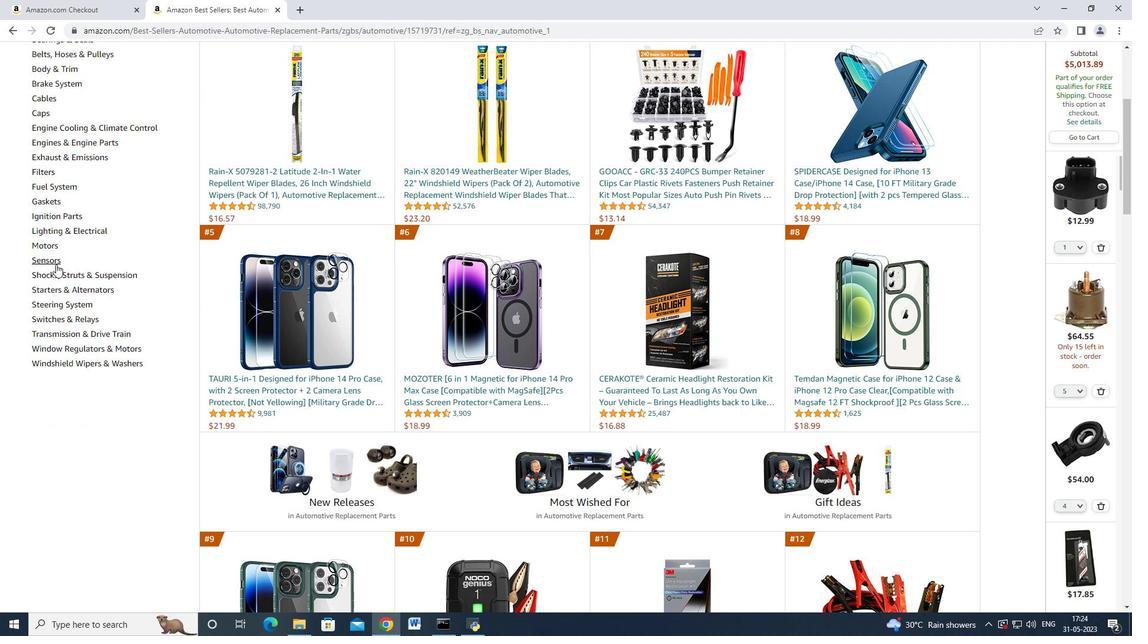 
Action: Mouse pressed left at (56, 264)
Screenshot: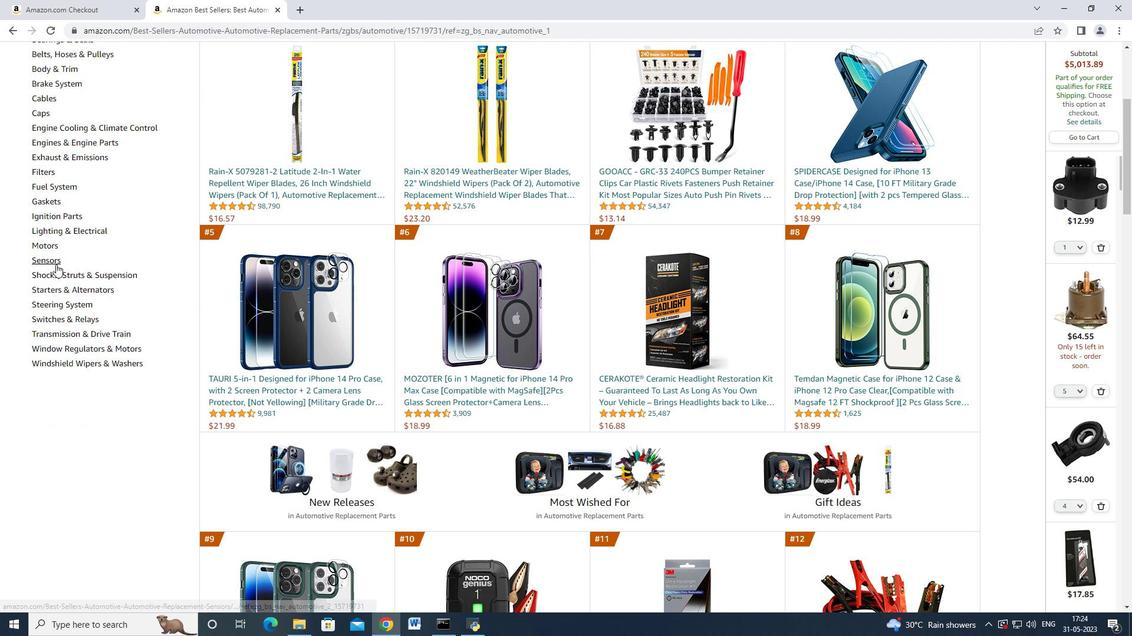 
Action: Mouse moved to (133, 234)
Screenshot: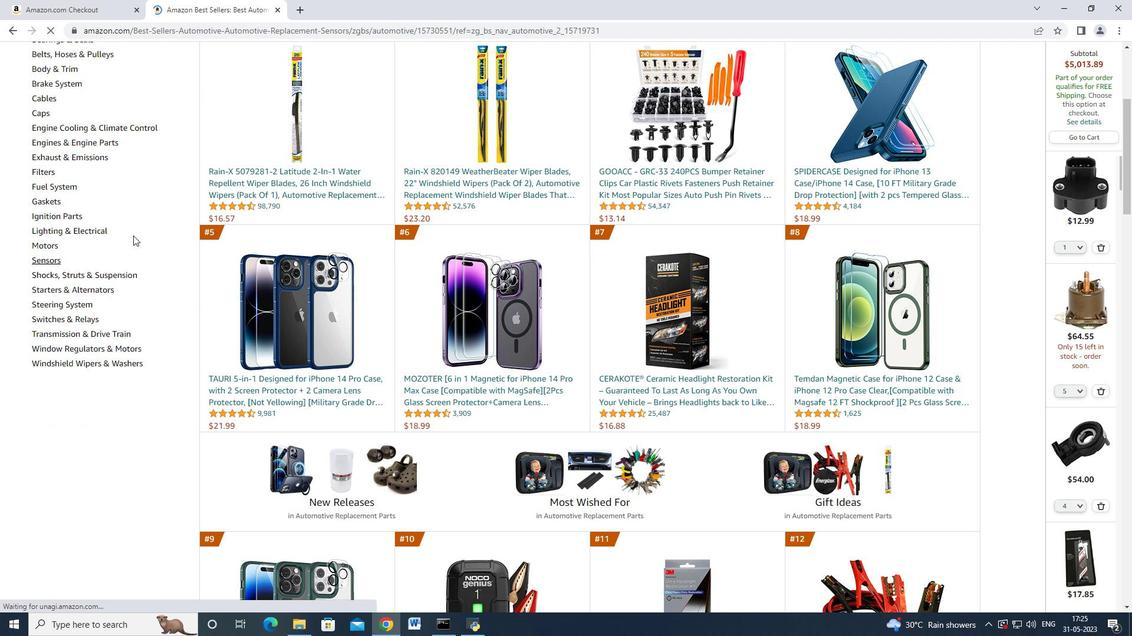 
Action: Mouse scrolled (133, 234) with delta (0, 0)
Screenshot: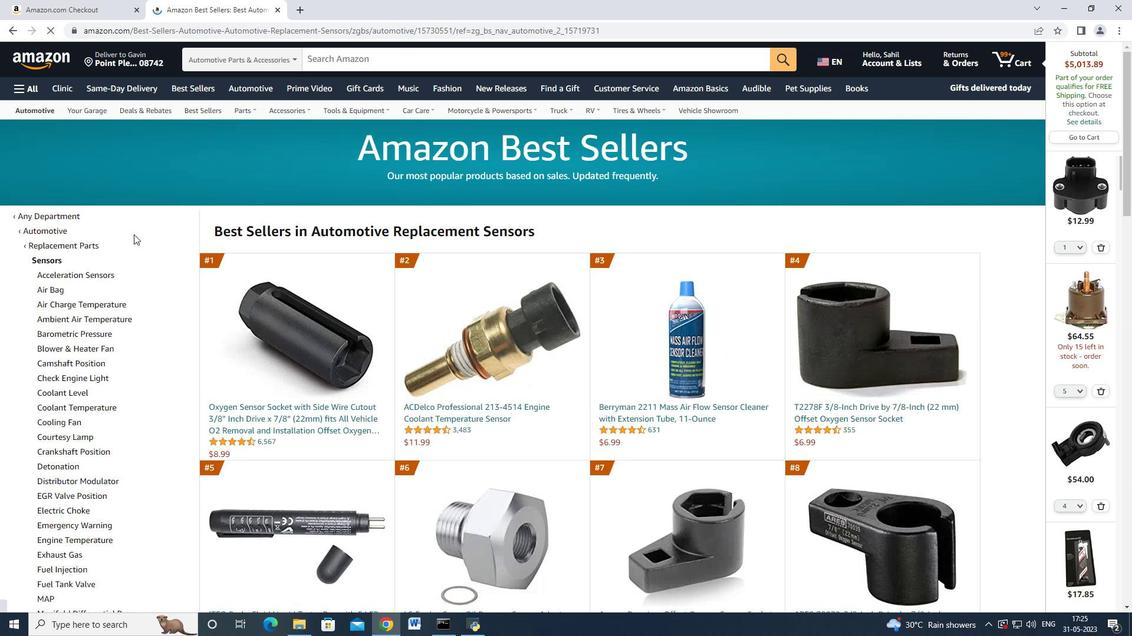 
Action: Mouse scrolled (133, 234) with delta (0, 0)
Screenshot: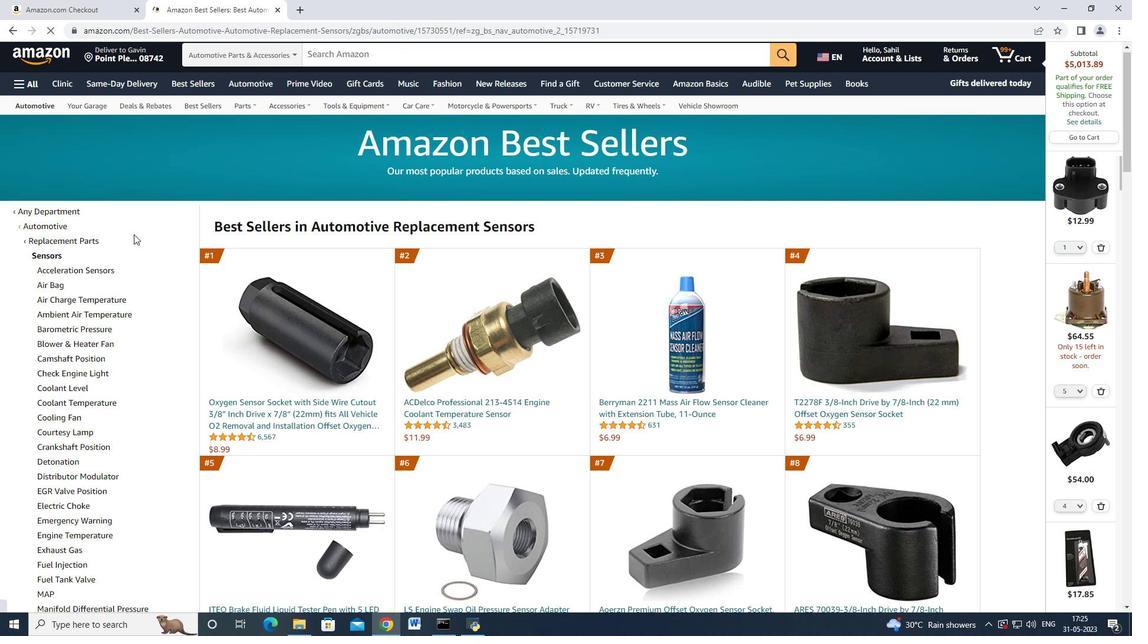 
Action: Mouse moved to (133, 234)
Screenshot: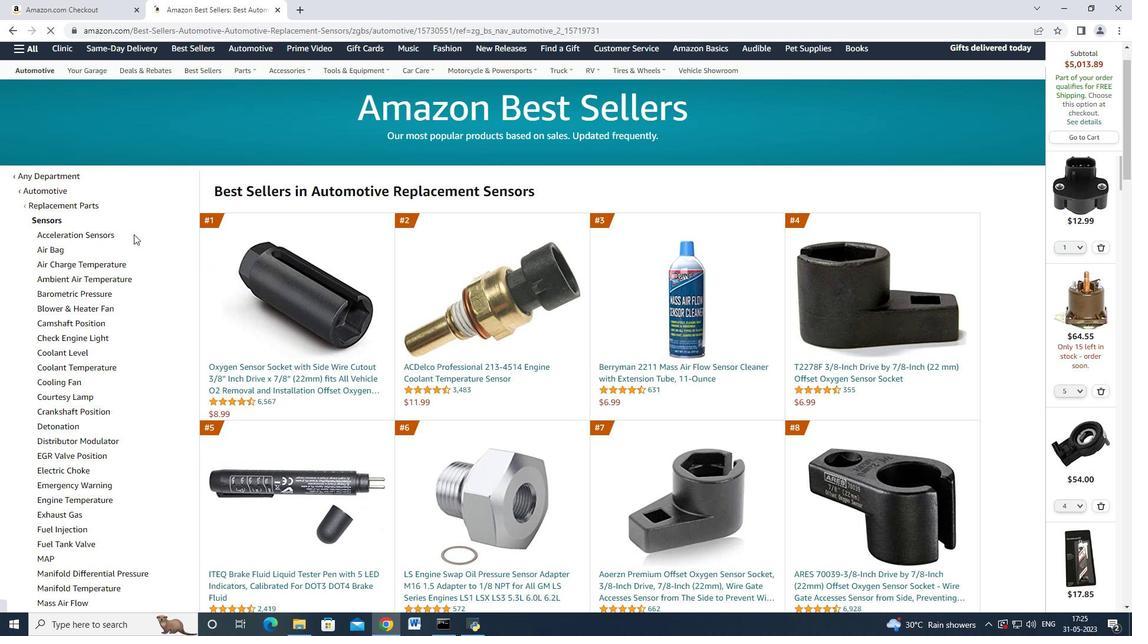 
Action: Mouse scrolled (133, 234) with delta (0, 0)
Screenshot: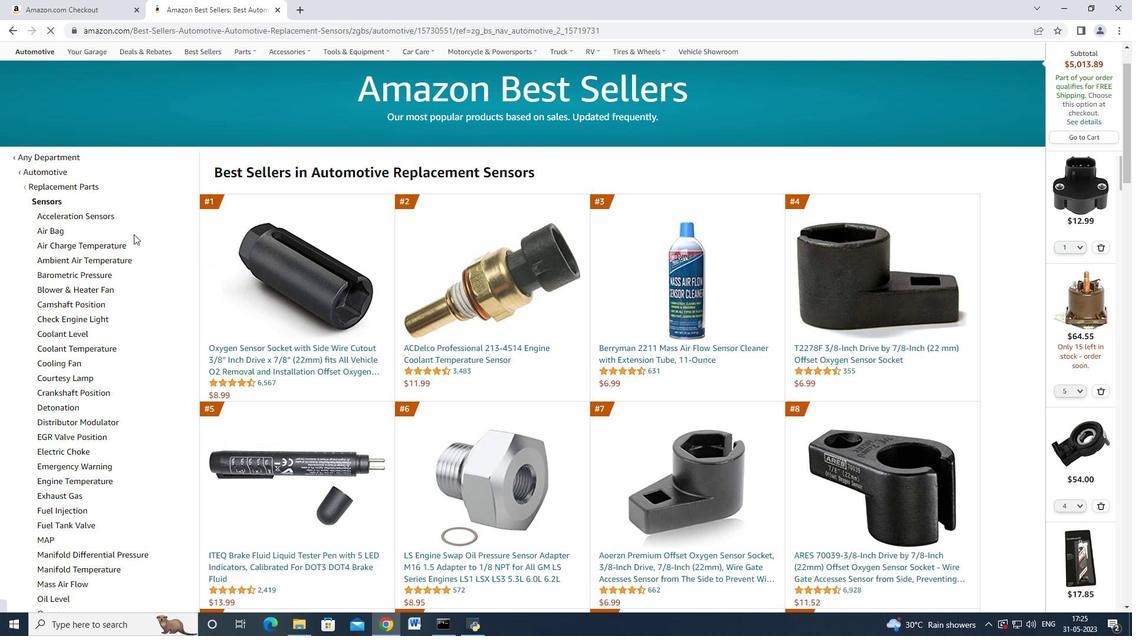 
Action: Mouse moved to (127, 251)
Screenshot: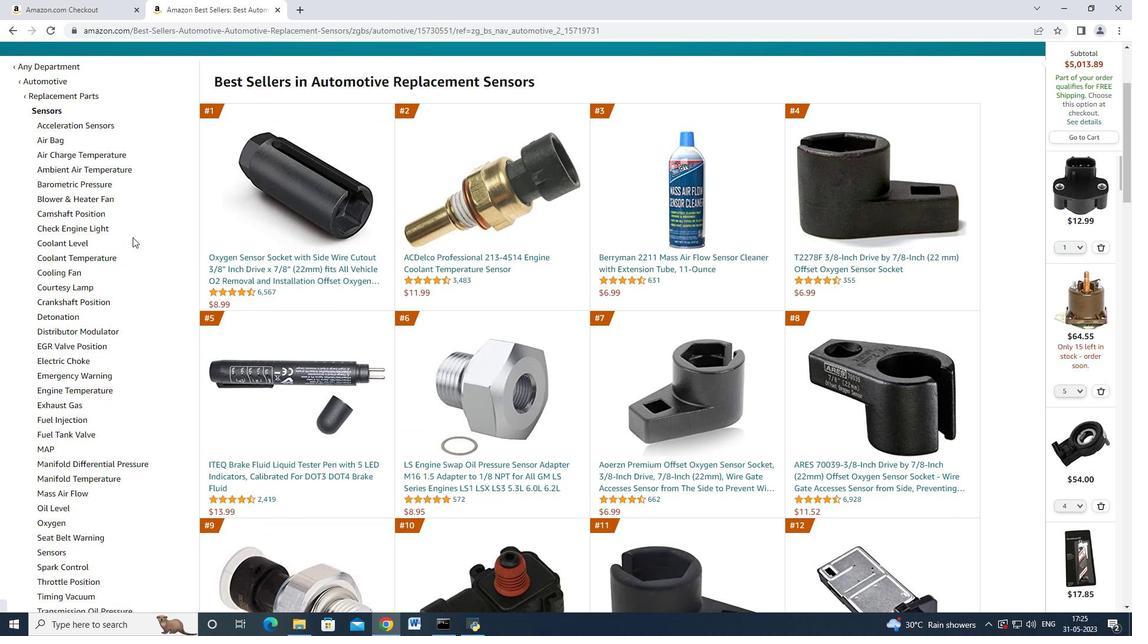 
Action: Mouse scrolled (127, 250) with delta (0, 0)
Screenshot: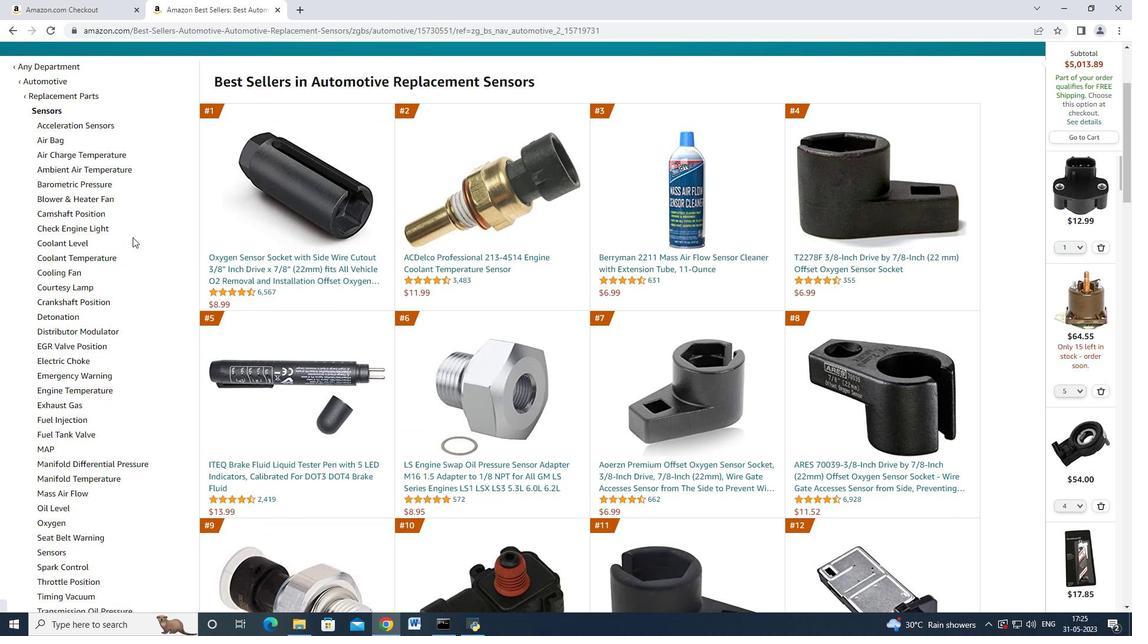 
Action: Mouse scrolled (127, 250) with delta (0, 0)
Screenshot: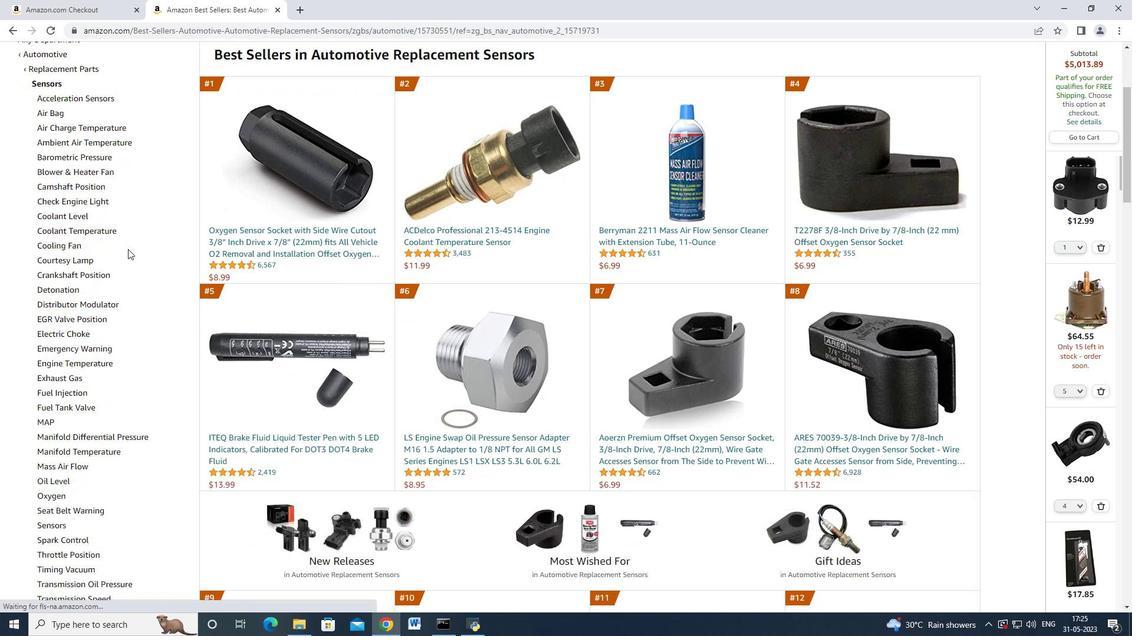 
Action: Mouse moved to (72, 454)
Screenshot: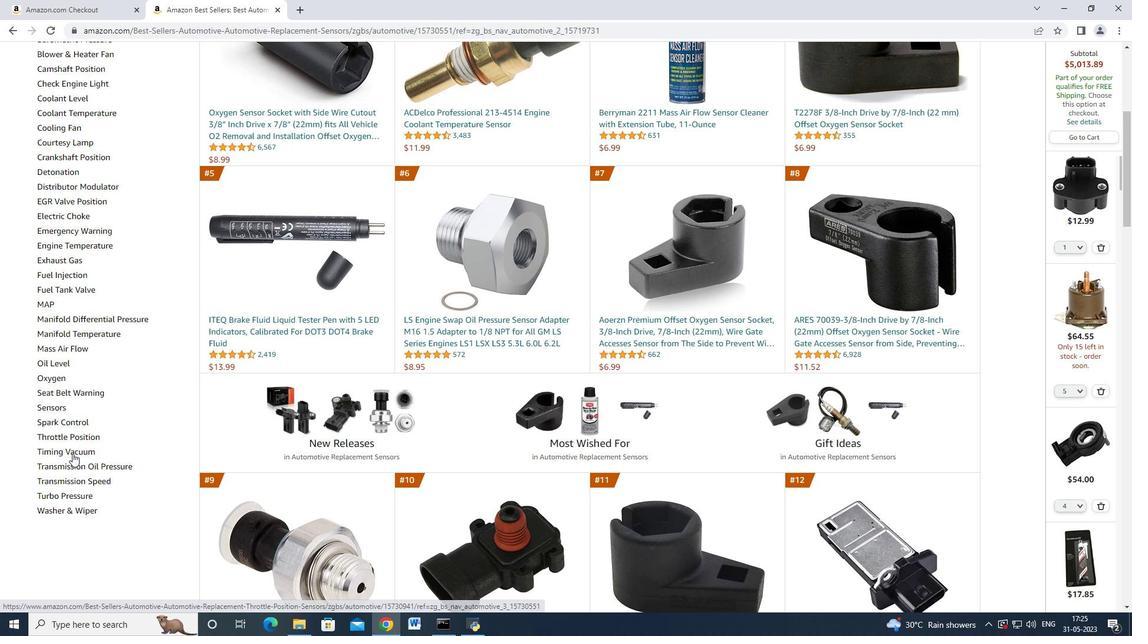 
Action: Mouse pressed left at (72, 454)
Screenshot: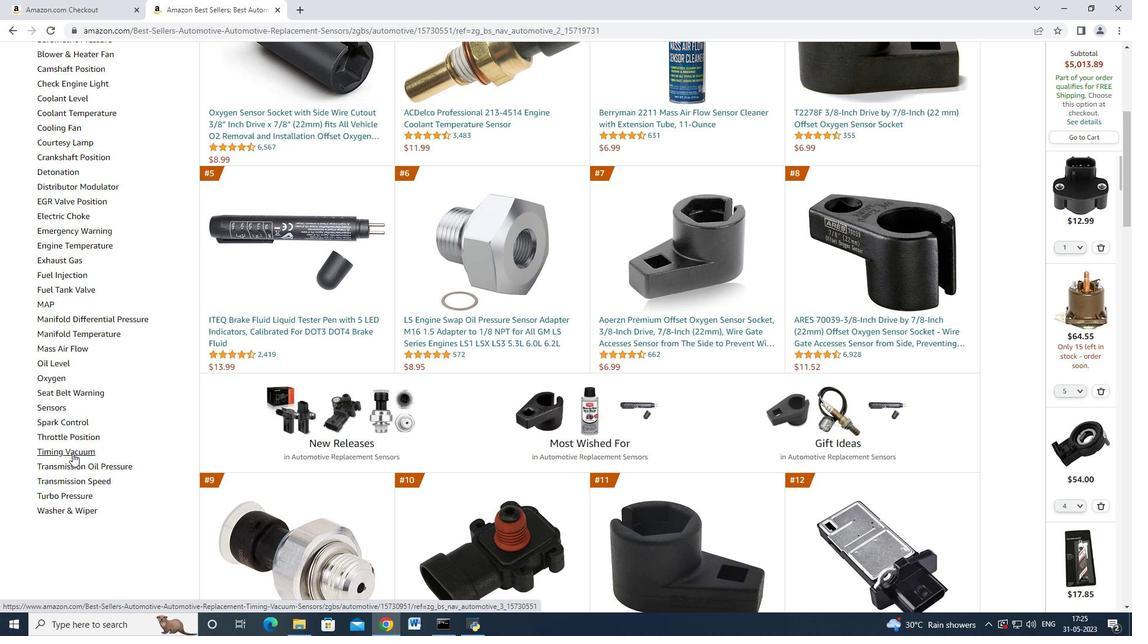 
Action: Mouse moved to (287, 263)
Screenshot: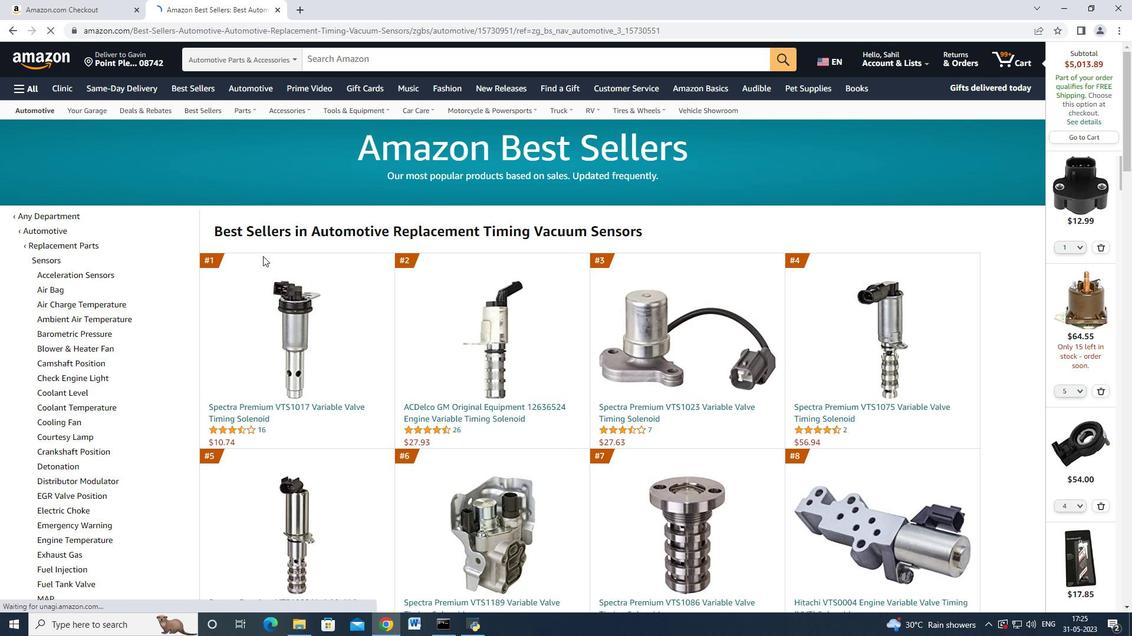 
Action: Mouse scrolled (287, 263) with delta (0, 0)
Screenshot: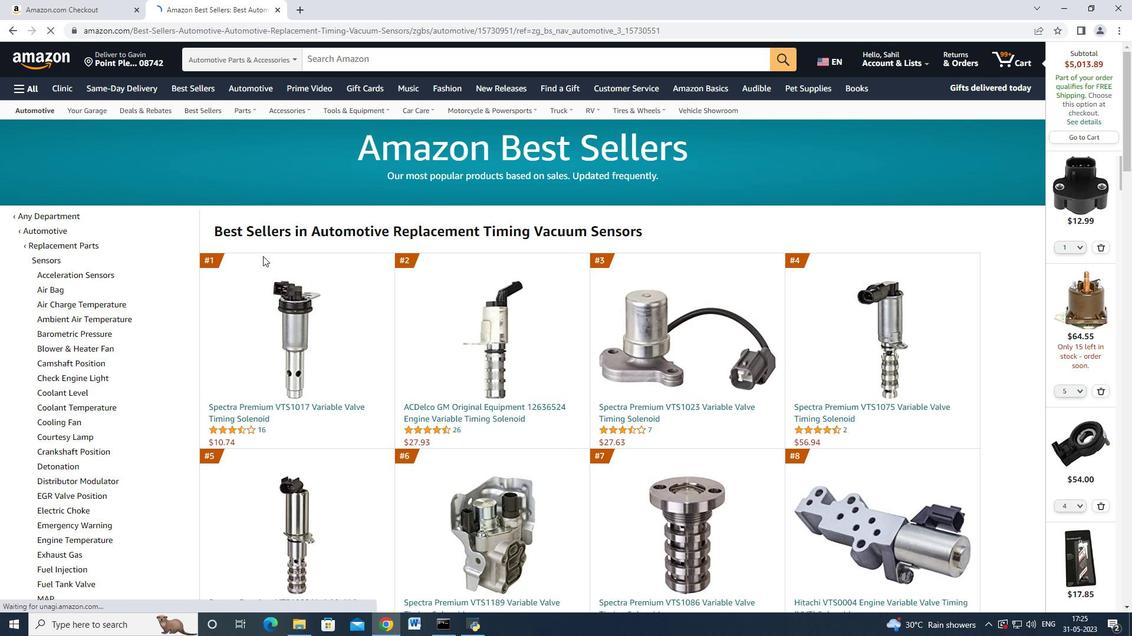 
Action: Mouse moved to (447, 364)
Screenshot: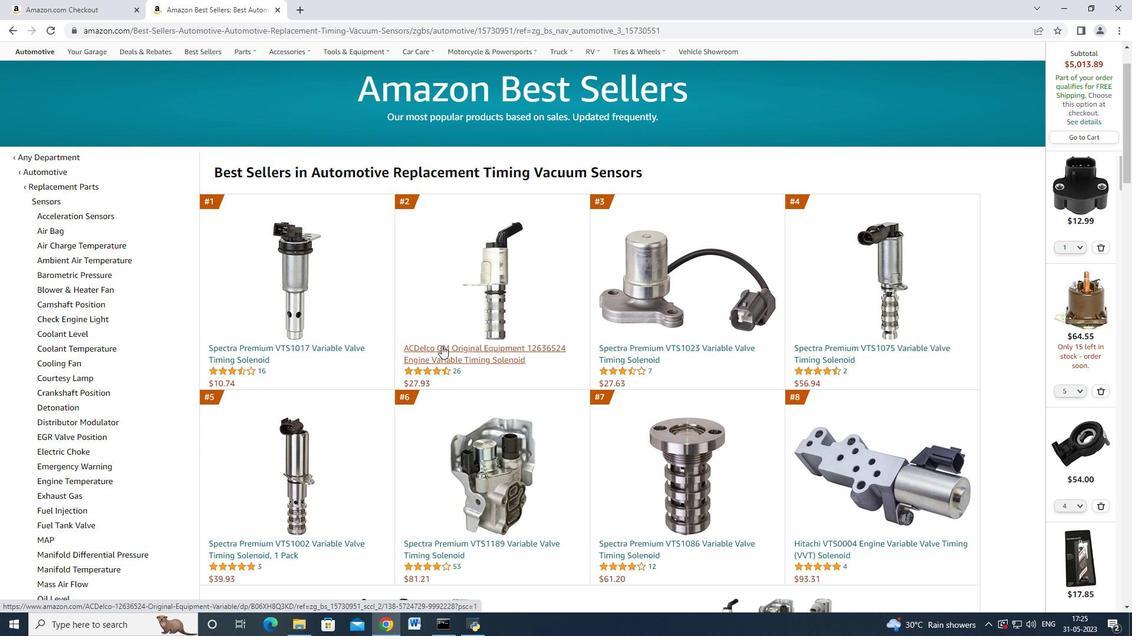 
Action: Mouse pressed left at (447, 364)
Screenshot: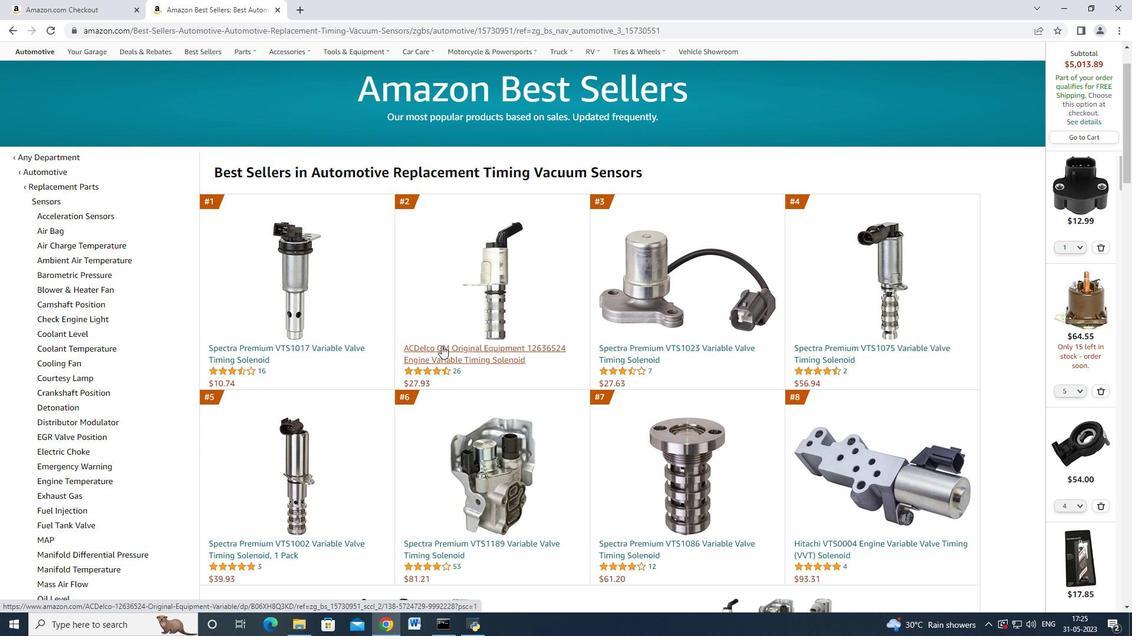 
Action: Mouse moved to (448, 361)
Screenshot: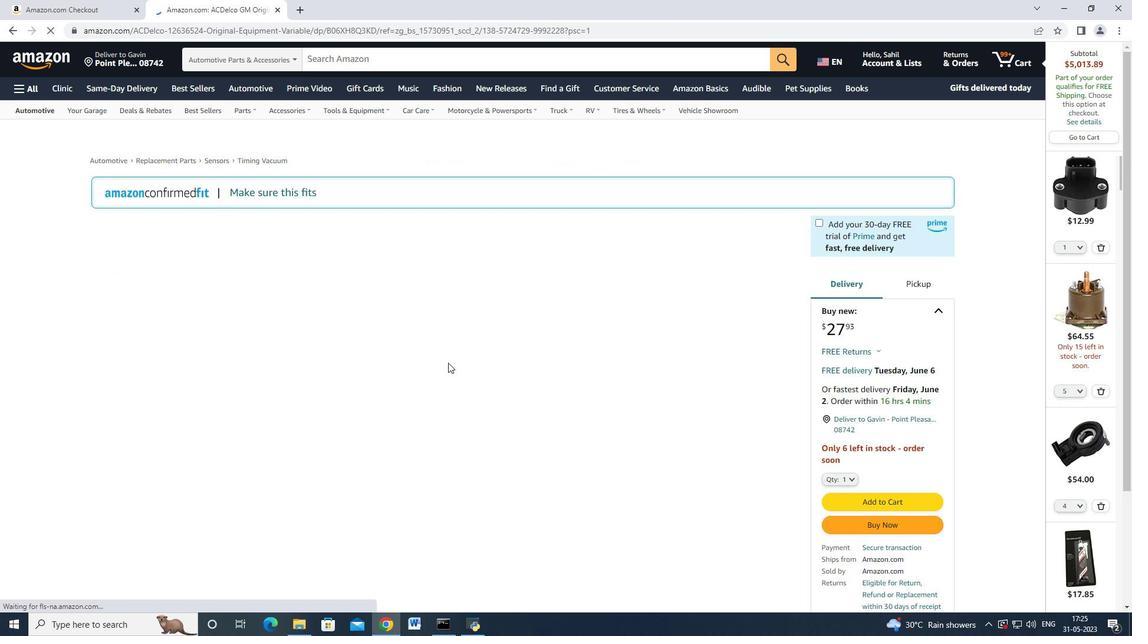 
Action: Mouse scrolled (448, 360) with delta (0, 0)
Screenshot: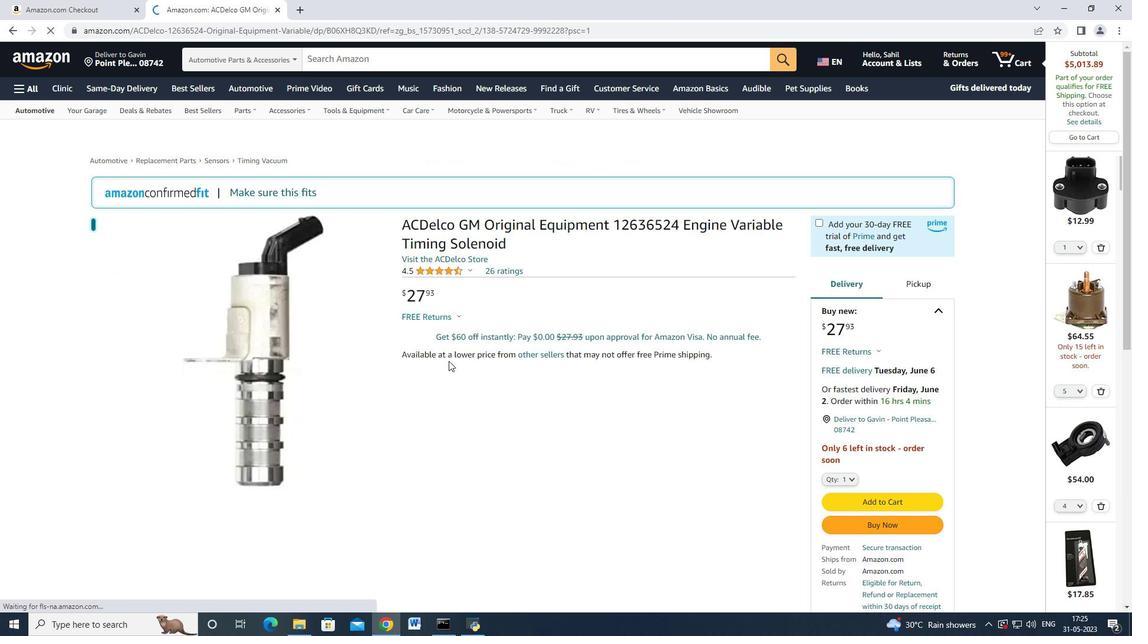 
Action: Mouse moved to (448, 362)
Screenshot: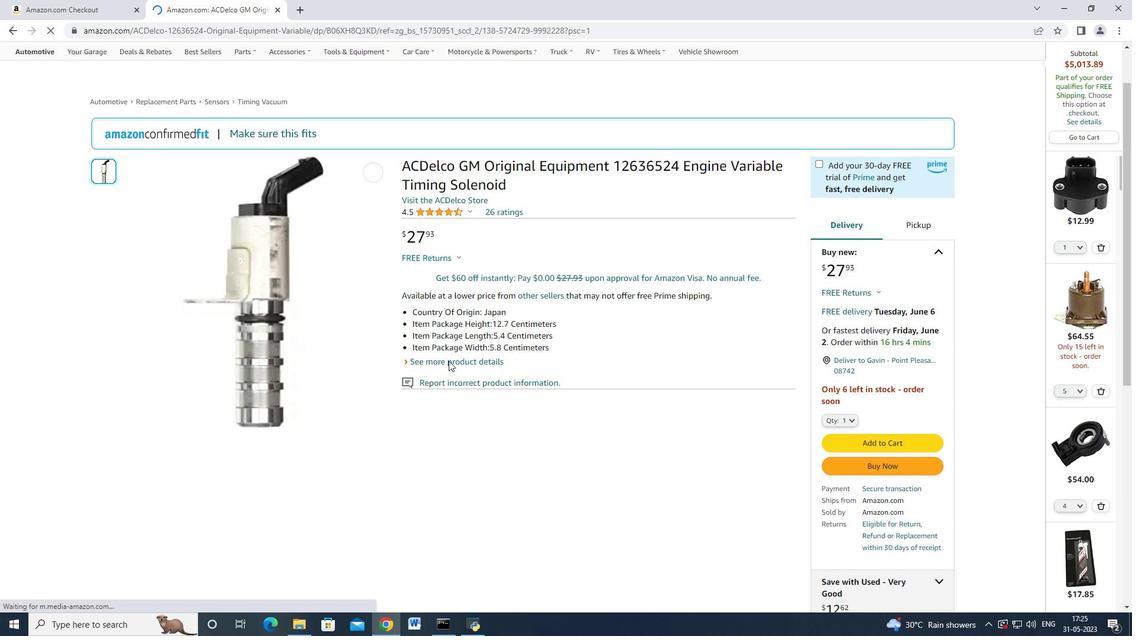 
Action: Mouse scrolled (448, 362) with delta (0, 0)
Screenshot: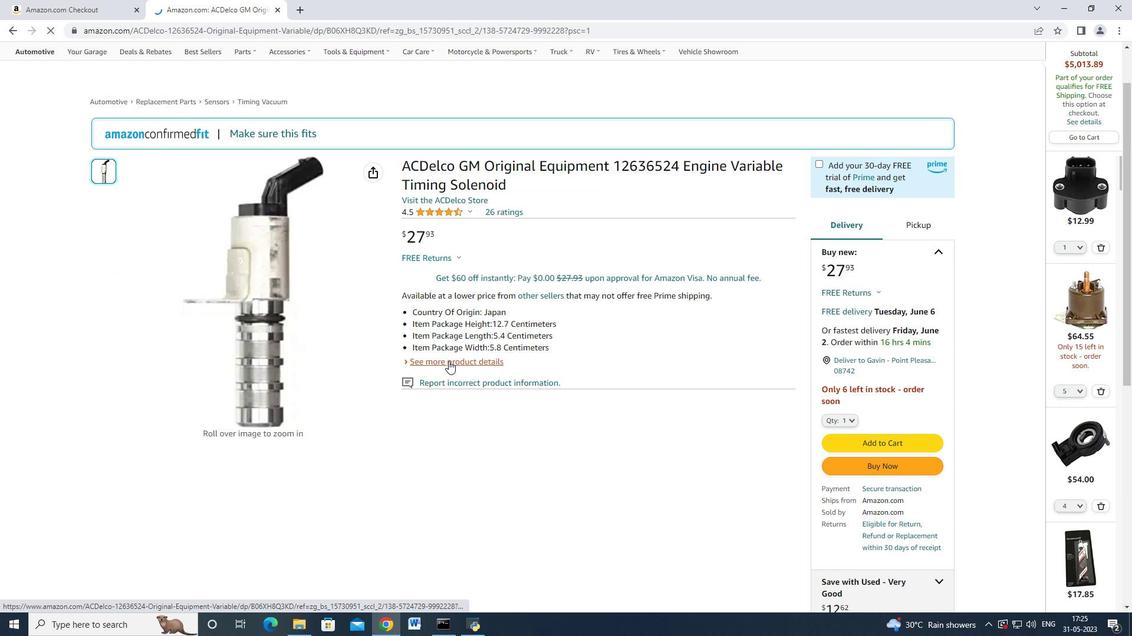
Action: Mouse moved to (848, 360)
Screenshot: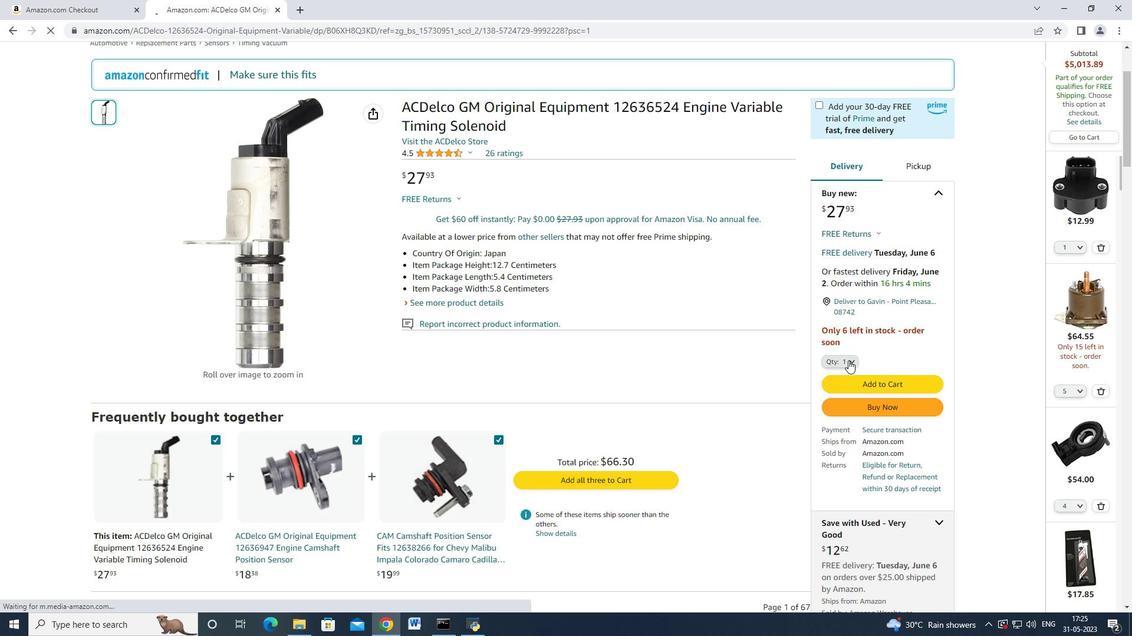 
Action: Mouse pressed left at (848, 360)
Screenshot: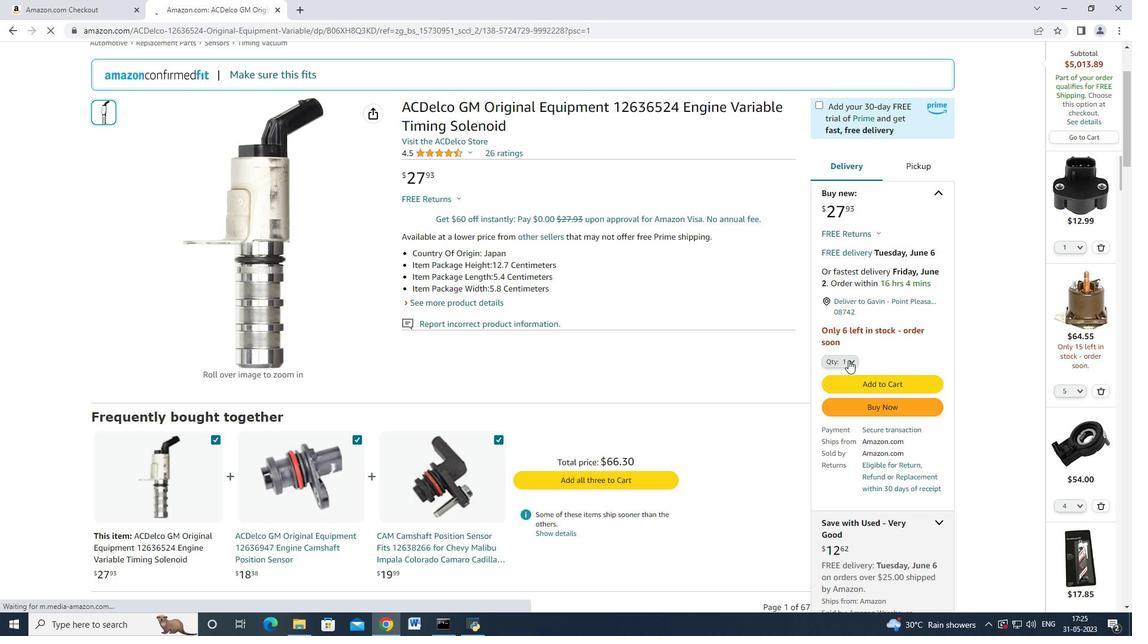 
Action: Mouse moved to (842, 375)
Screenshot: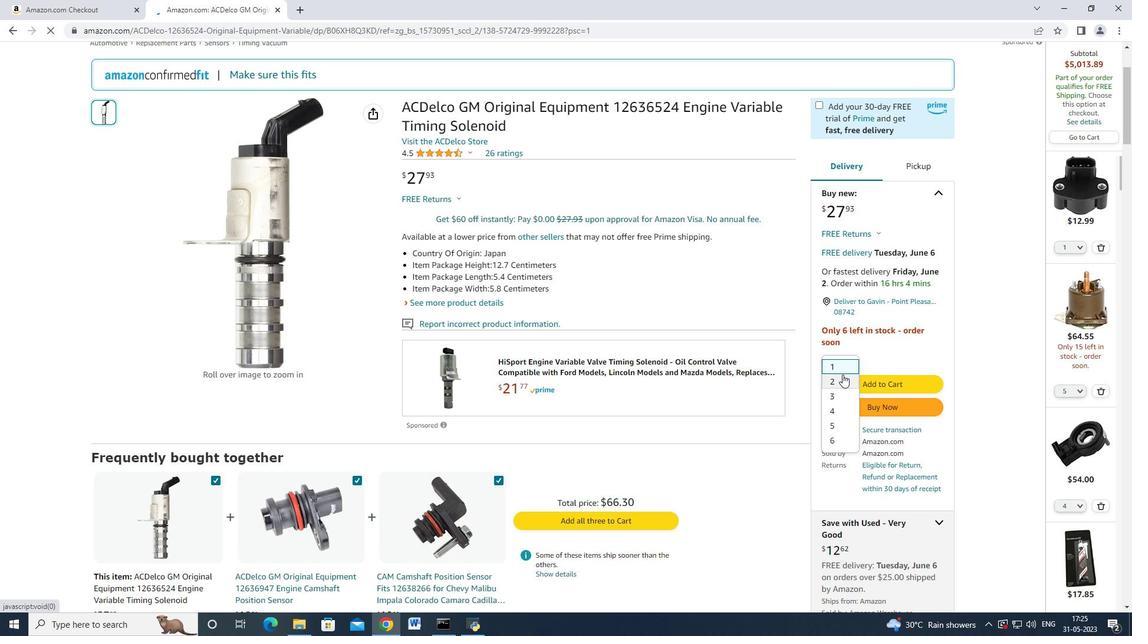
Action: Mouse pressed left at (842, 375)
Screenshot: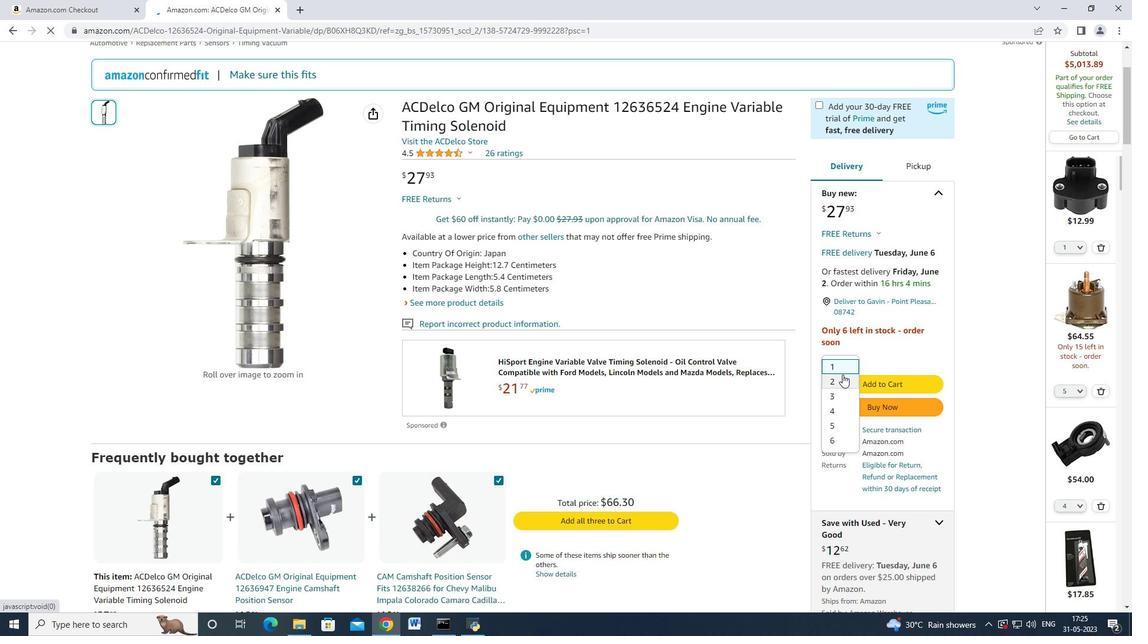 
Action: Mouse moved to (856, 401)
Screenshot: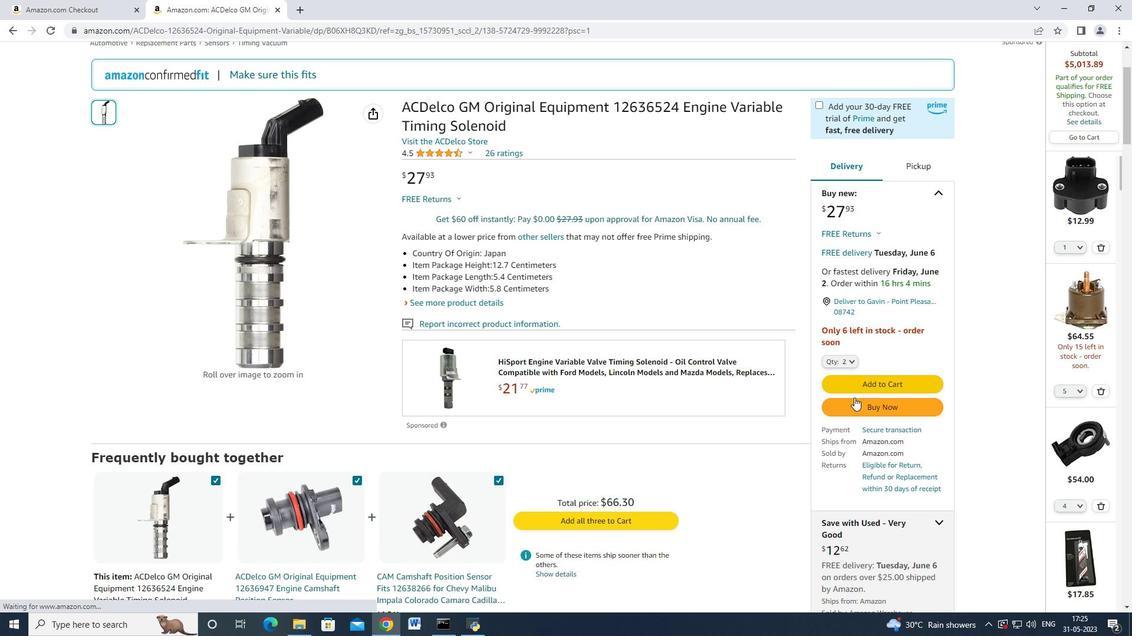
Action: Mouse pressed left at (856, 401)
Screenshot: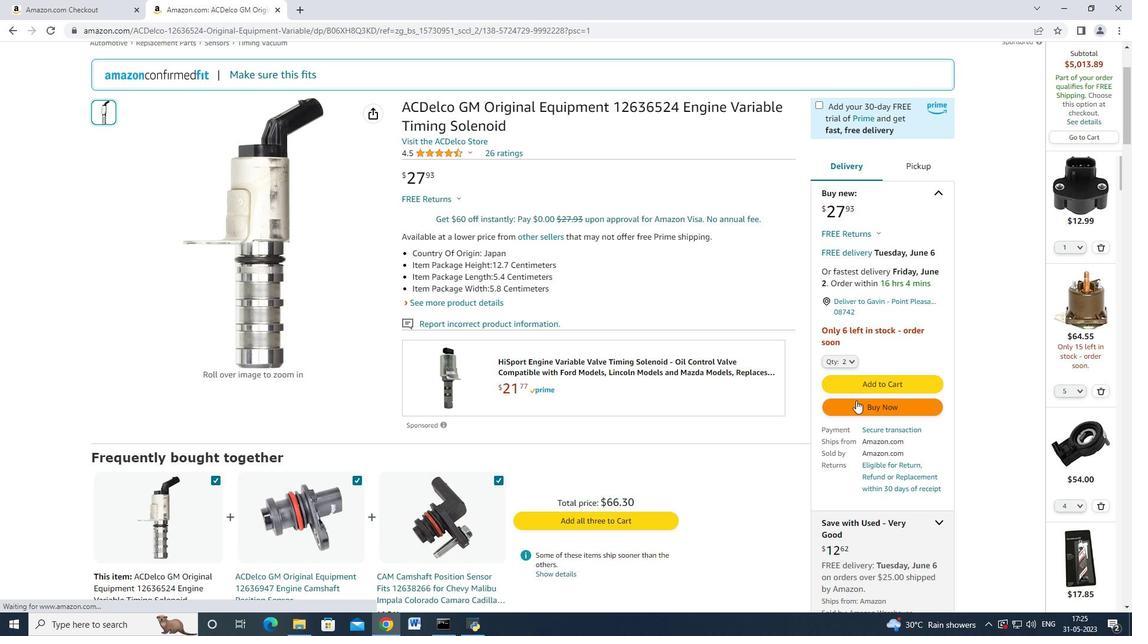 
Action: Mouse moved to (399, 186)
Screenshot: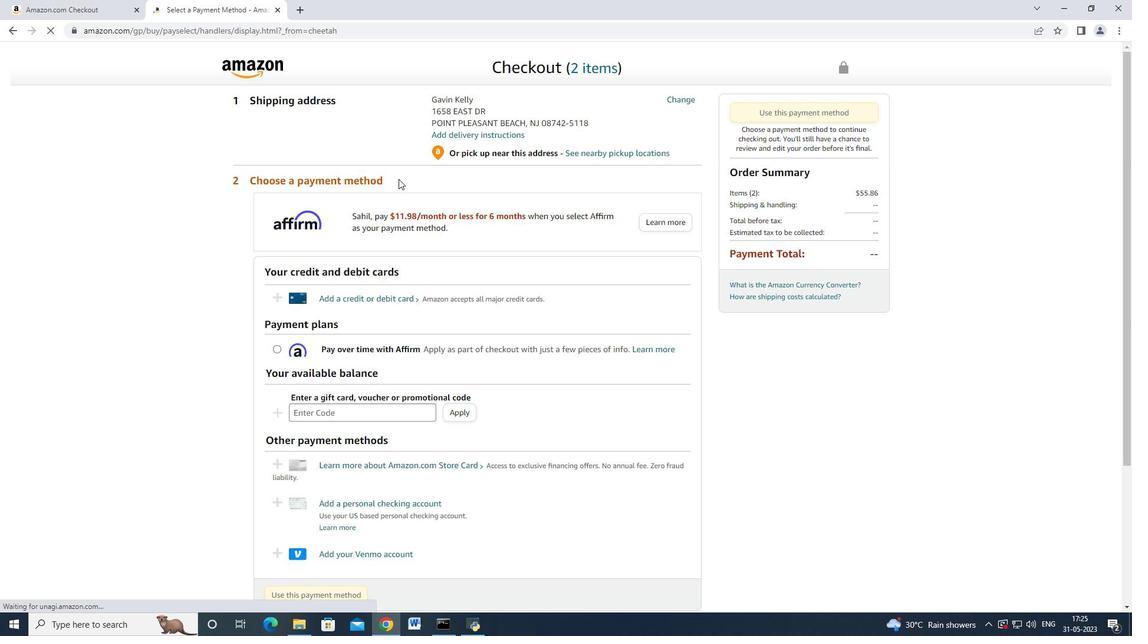 
Action: Mouse scrolled (399, 185) with delta (0, 0)
Screenshot: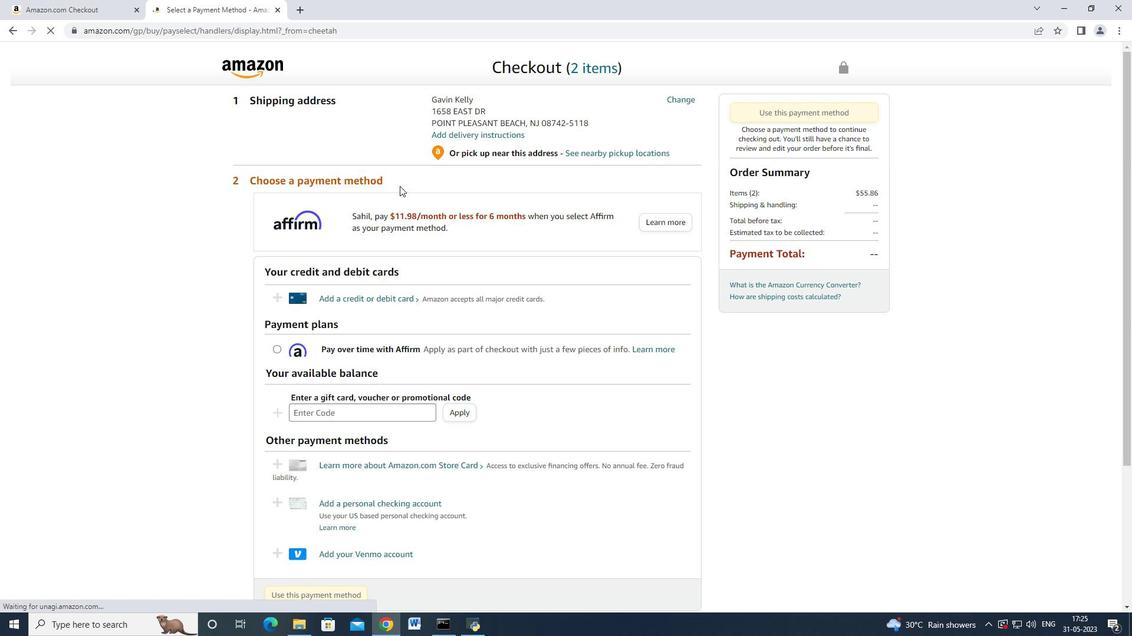 
Action: Mouse moved to (408, 184)
Screenshot: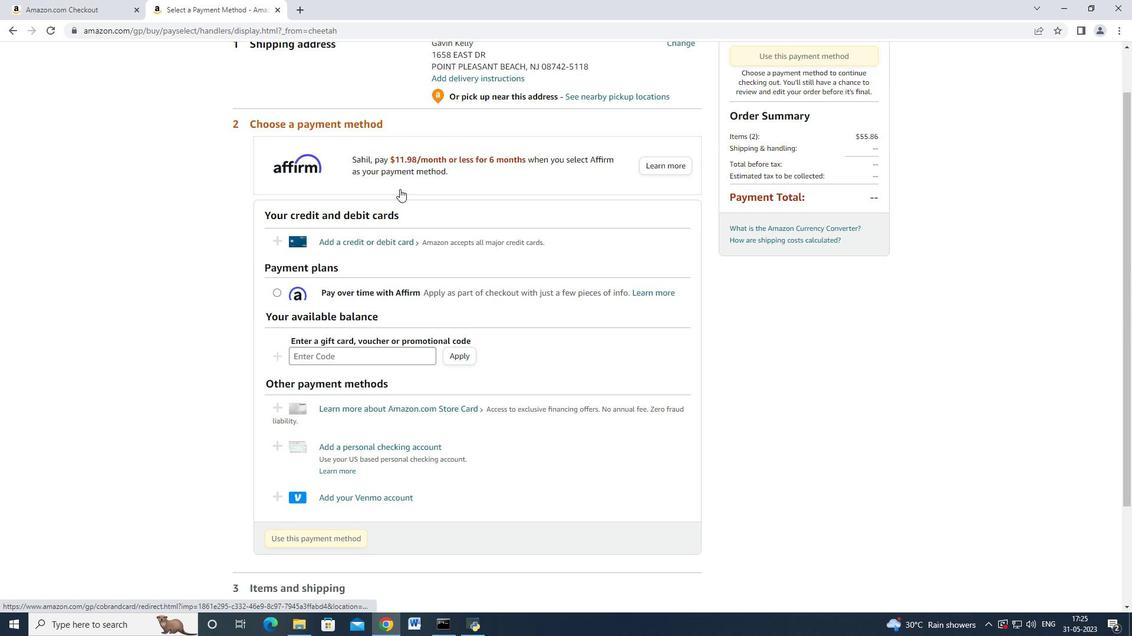 
Action: Mouse scrolled (408, 183) with delta (0, 0)
Screenshot: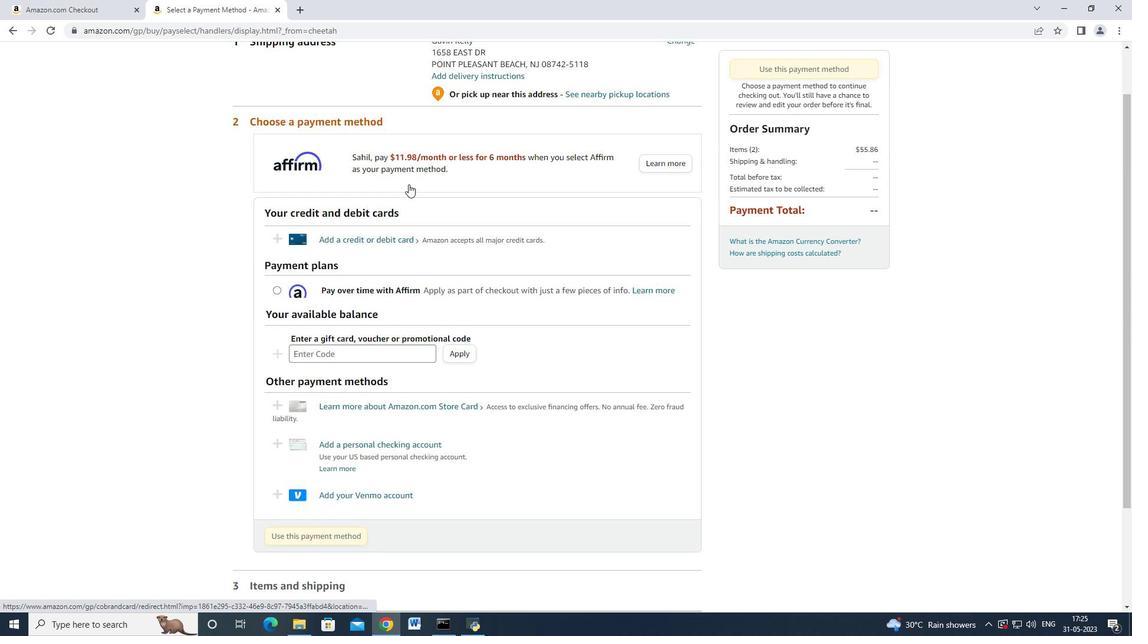 
Action: Mouse moved to (397, 176)
Screenshot: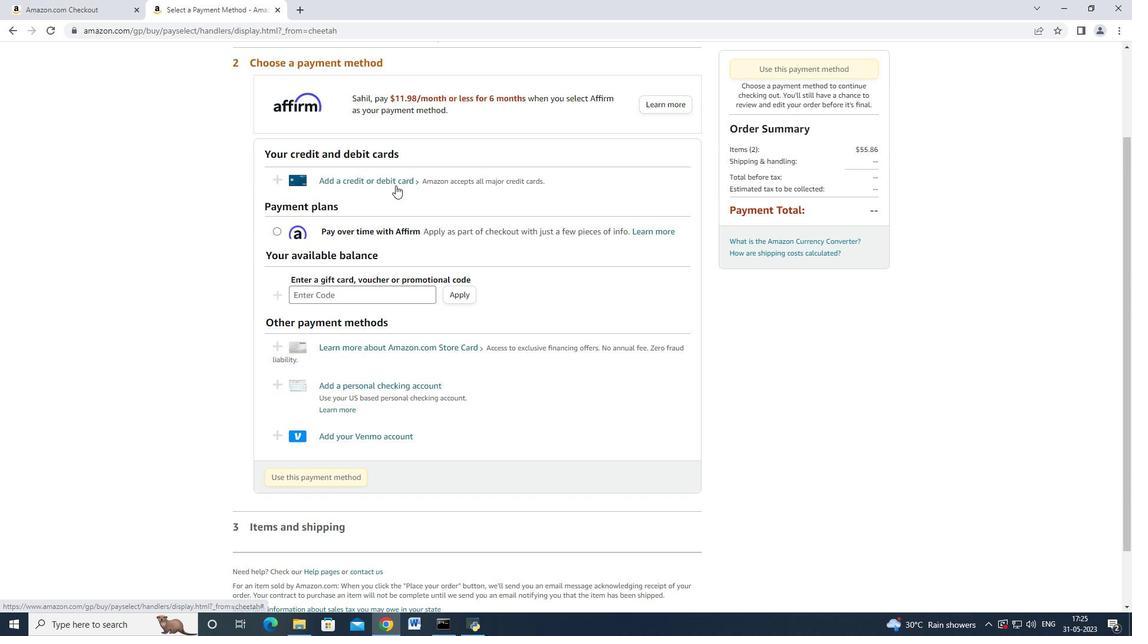 
Action: Mouse scrolled (397, 177) with delta (0, 0)
Screenshot: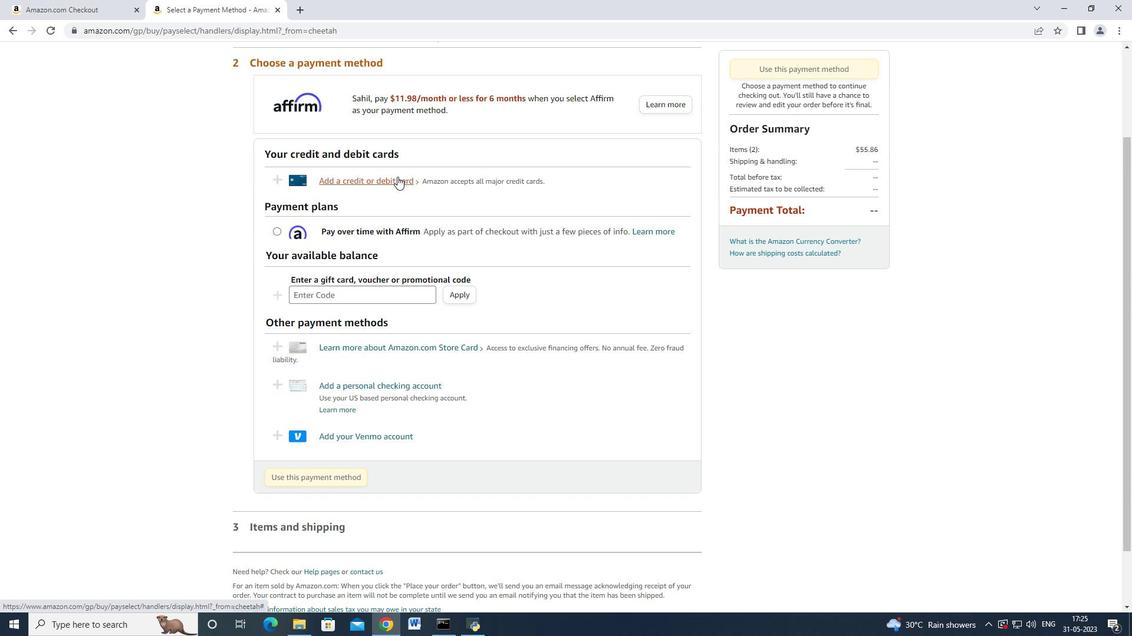 
Action: Mouse scrolled (397, 177) with delta (0, 0)
Screenshot: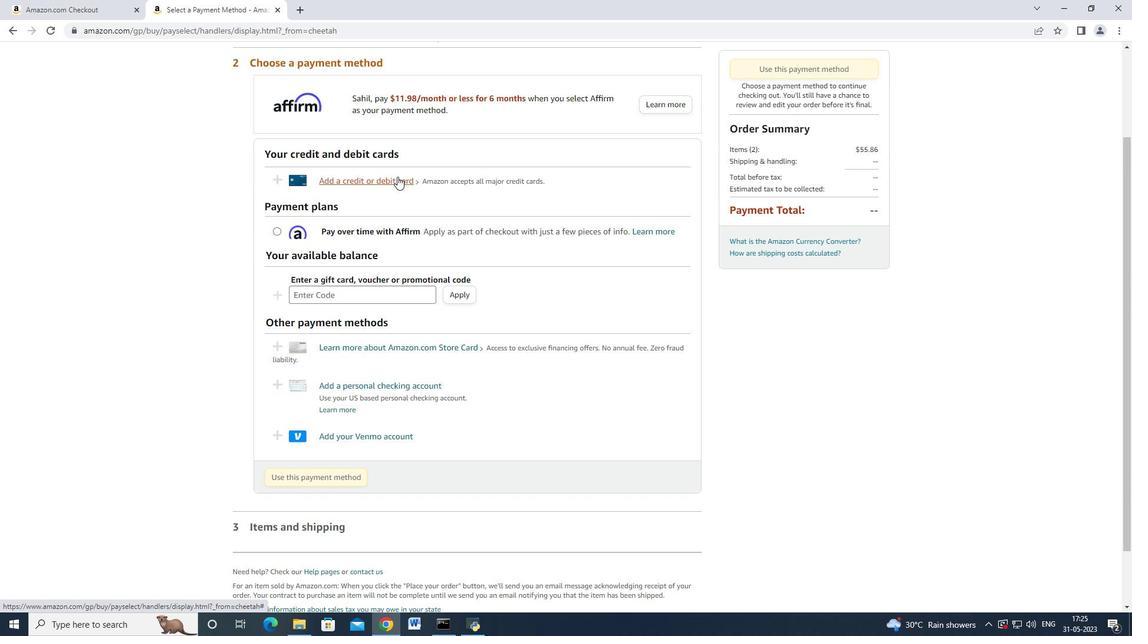 
Action: Mouse moved to (396, 197)
Screenshot: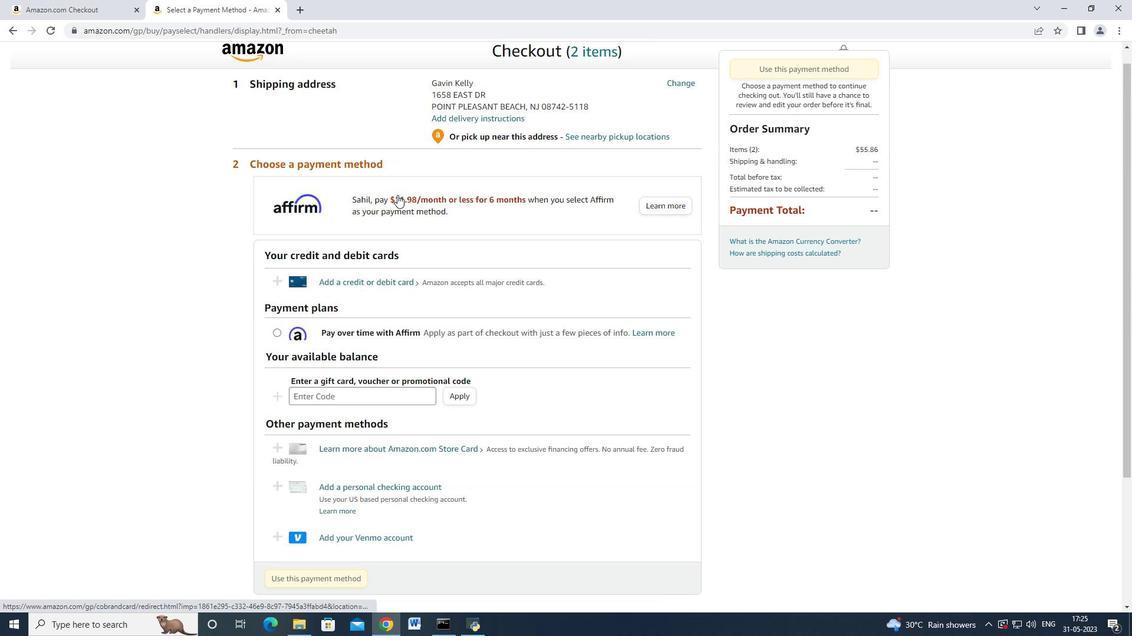 
Action: Mouse scrolled (396, 196) with delta (0, 0)
Screenshot: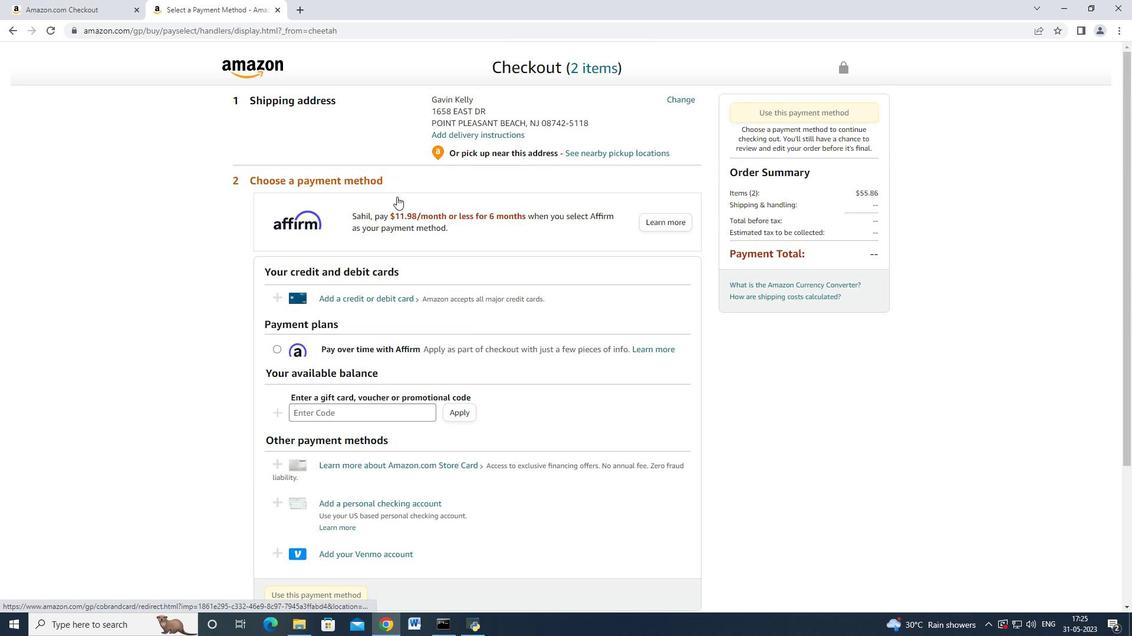 
Action: Mouse moved to (630, 80)
Screenshot: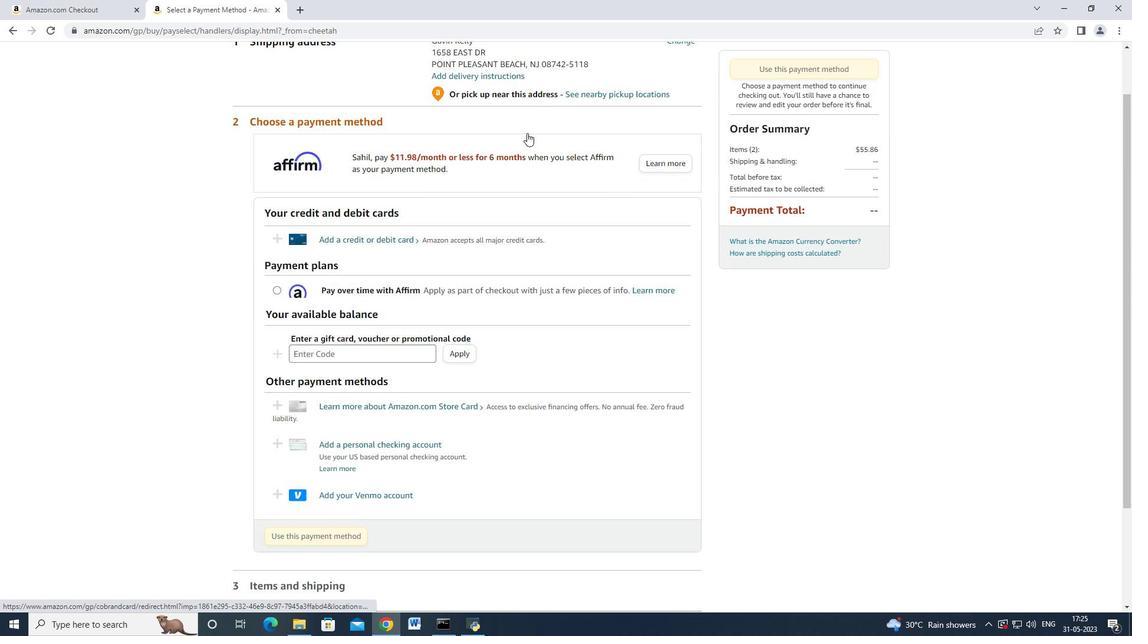 
Action: Mouse scrolled (630, 81) with delta (0, 0)
Screenshot: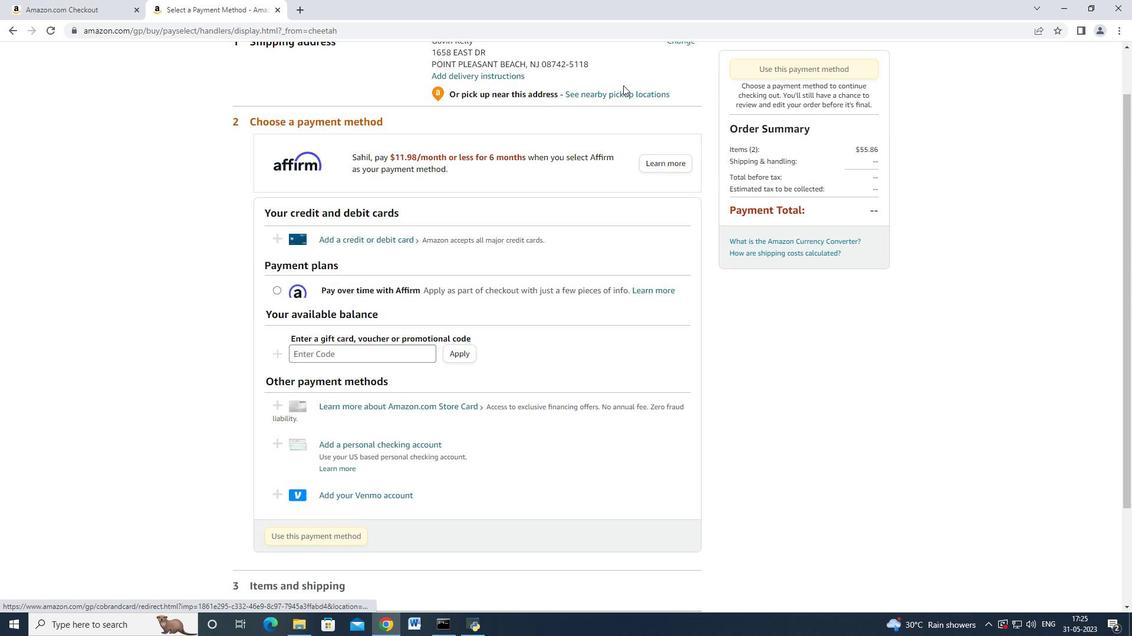 
Action: Mouse moved to (674, 101)
Screenshot: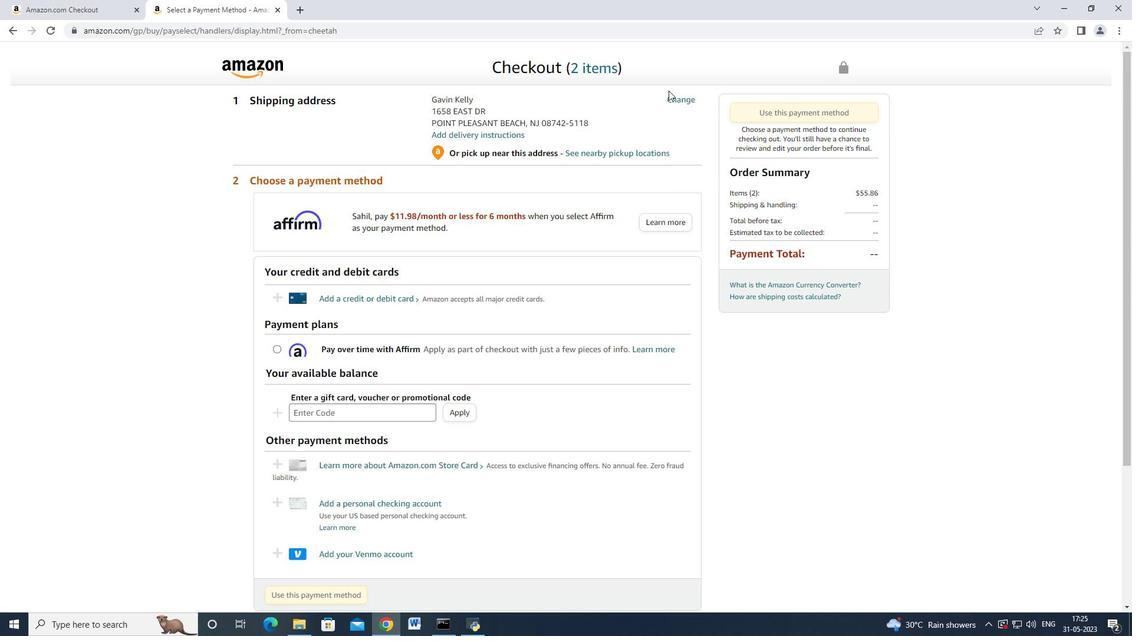 
Action: Mouse pressed left at (674, 101)
Screenshot: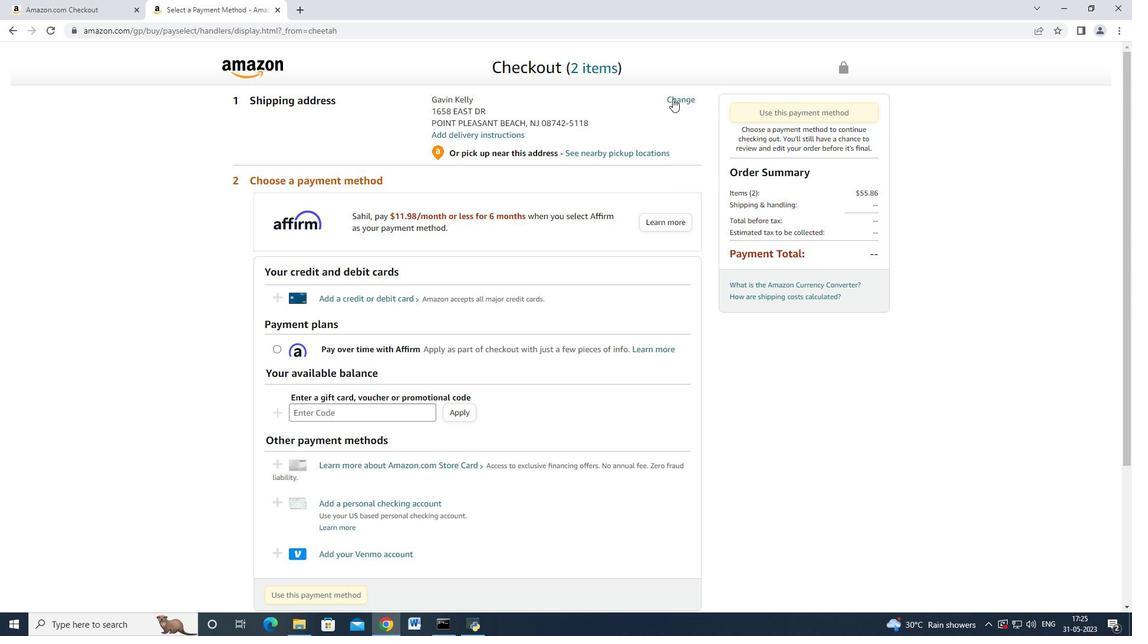 
Action: Mouse moved to (509, 186)
Screenshot: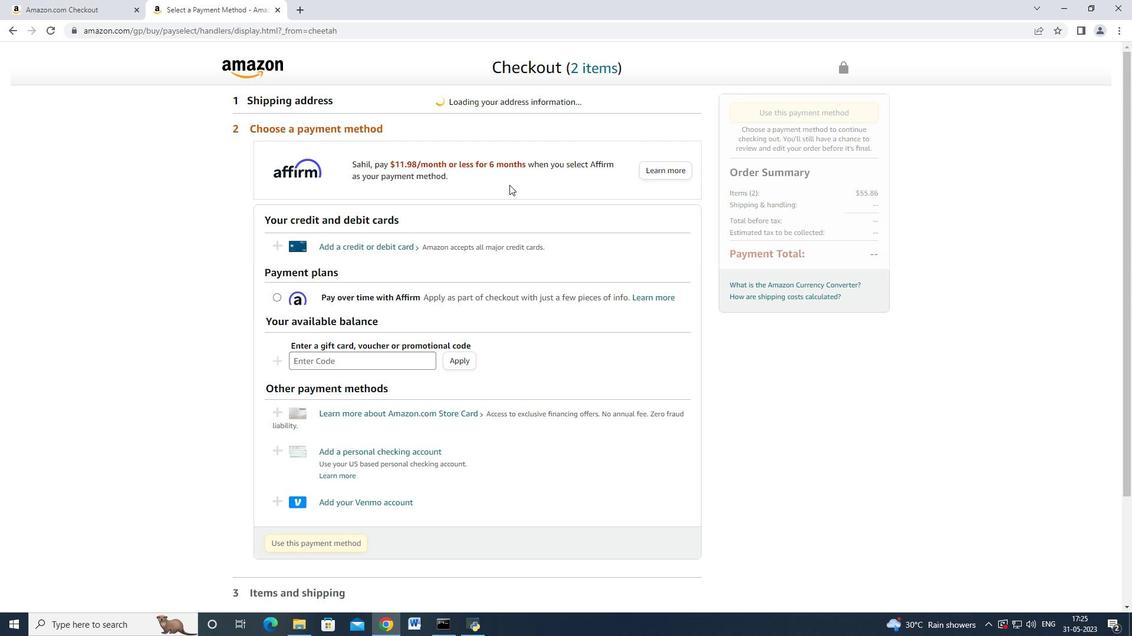 
Action: Mouse scrolled (509, 185) with delta (0, 0)
Screenshot: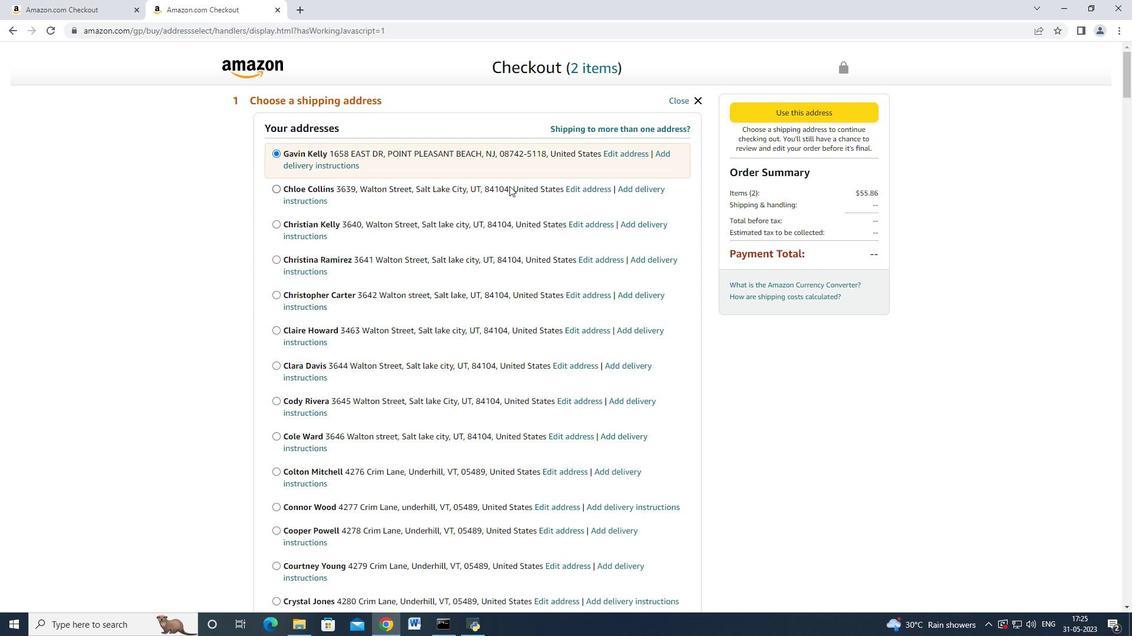 
Action: Mouse scrolled (509, 185) with delta (0, 0)
Screenshot: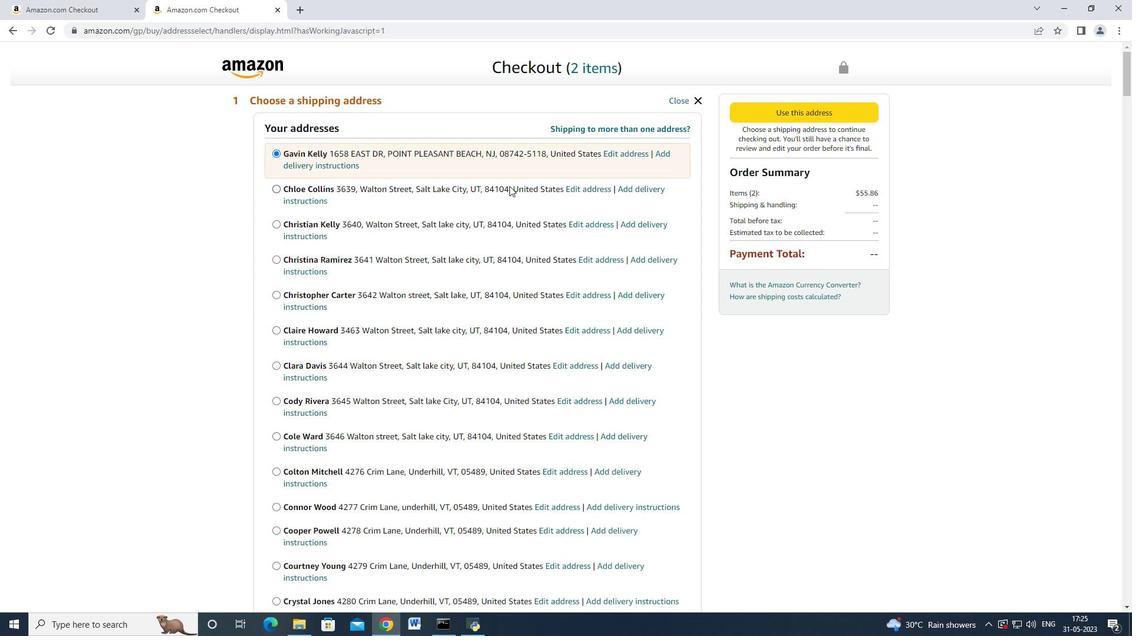 
Action: Mouse moved to (509, 186)
Screenshot: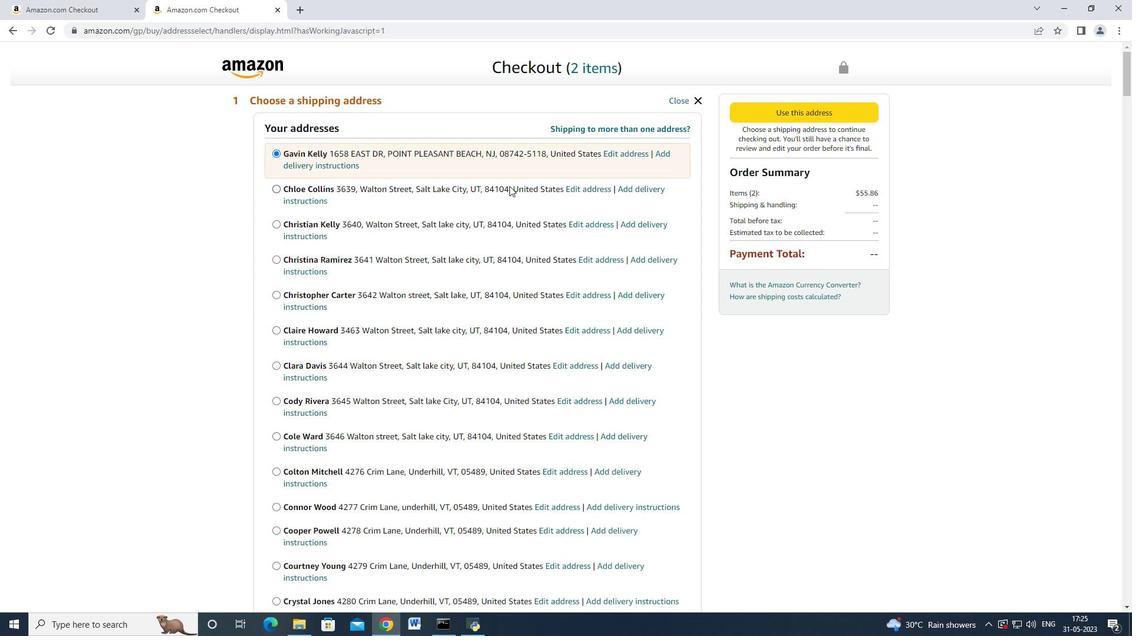 
Action: Mouse scrolled (509, 185) with delta (0, 0)
Screenshot: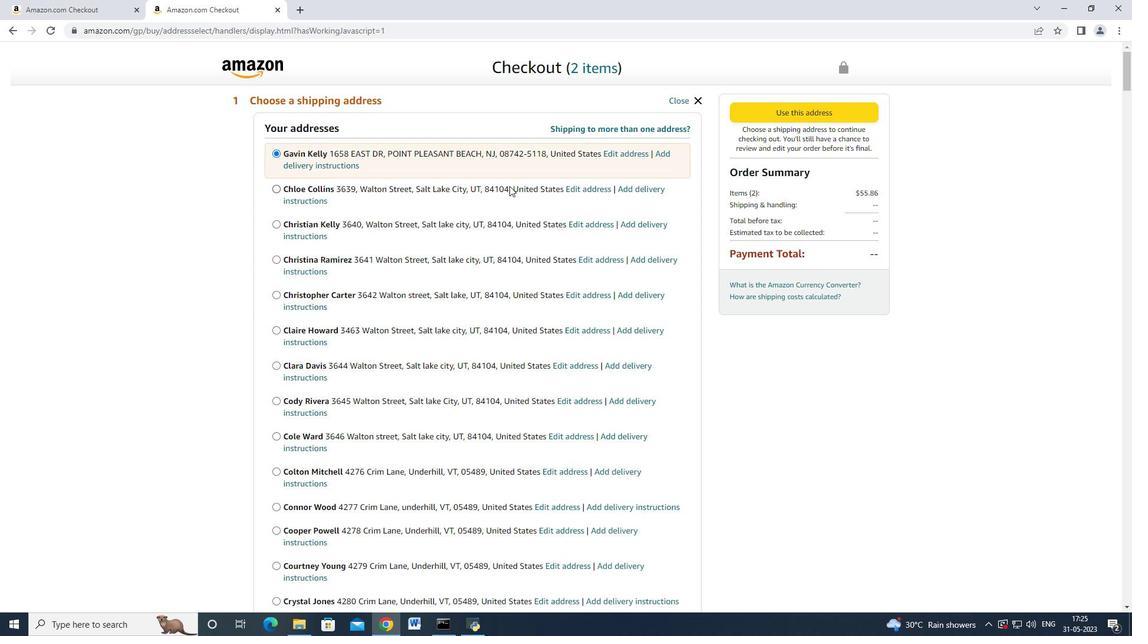 
Action: Mouse scrolled (509, 185) with delta (0, 0)
Screenshot: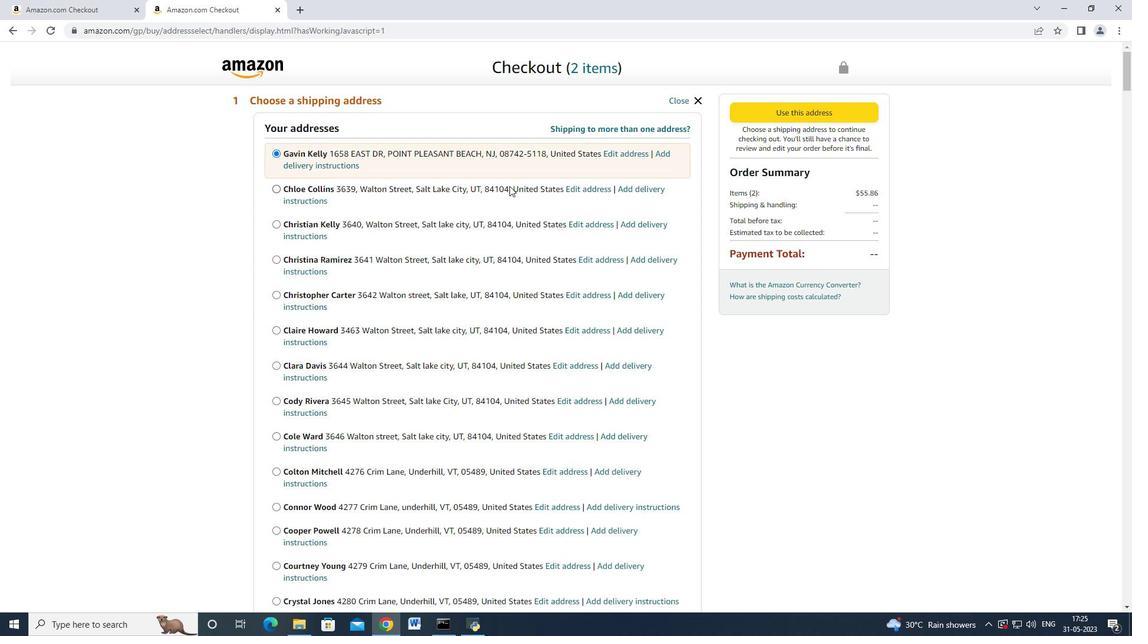 
Action: Mouse moved to (509, 186)
Screenshot: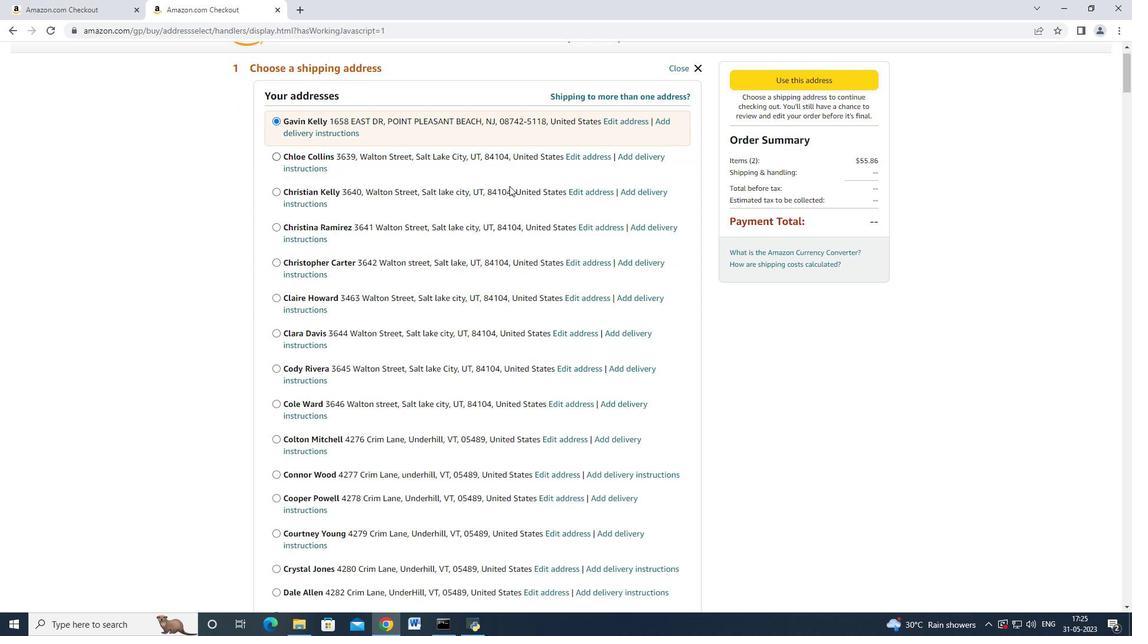 
Action: Mouse scrolled (509, 185) with delta (0, 0)
Screenshot: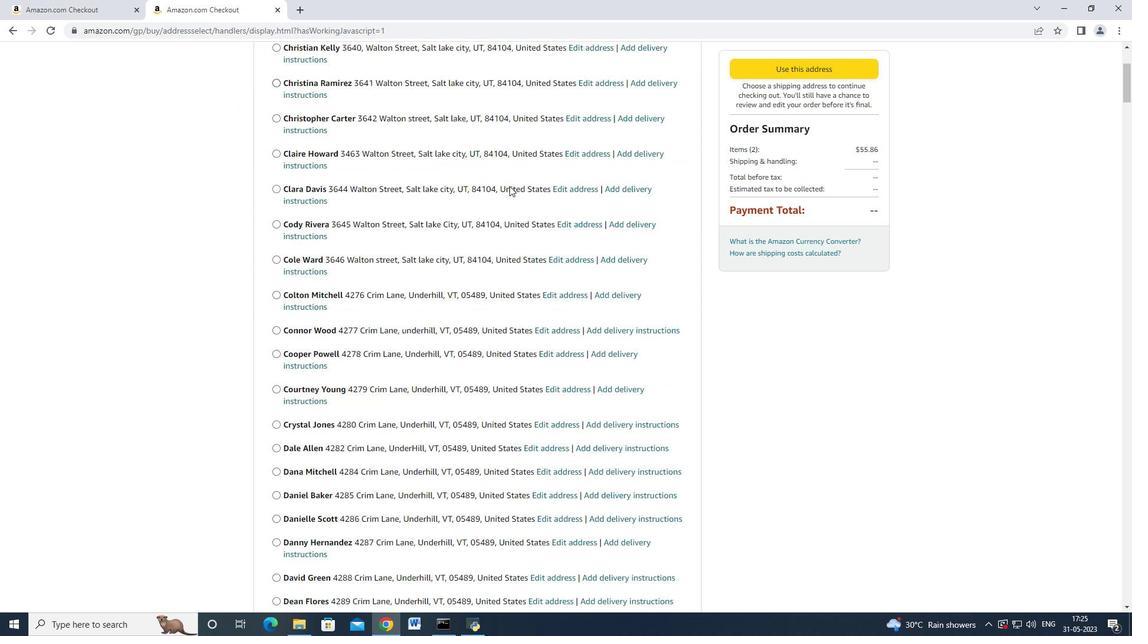 
Action: Mouse moved to (502, 173)
Screenshot: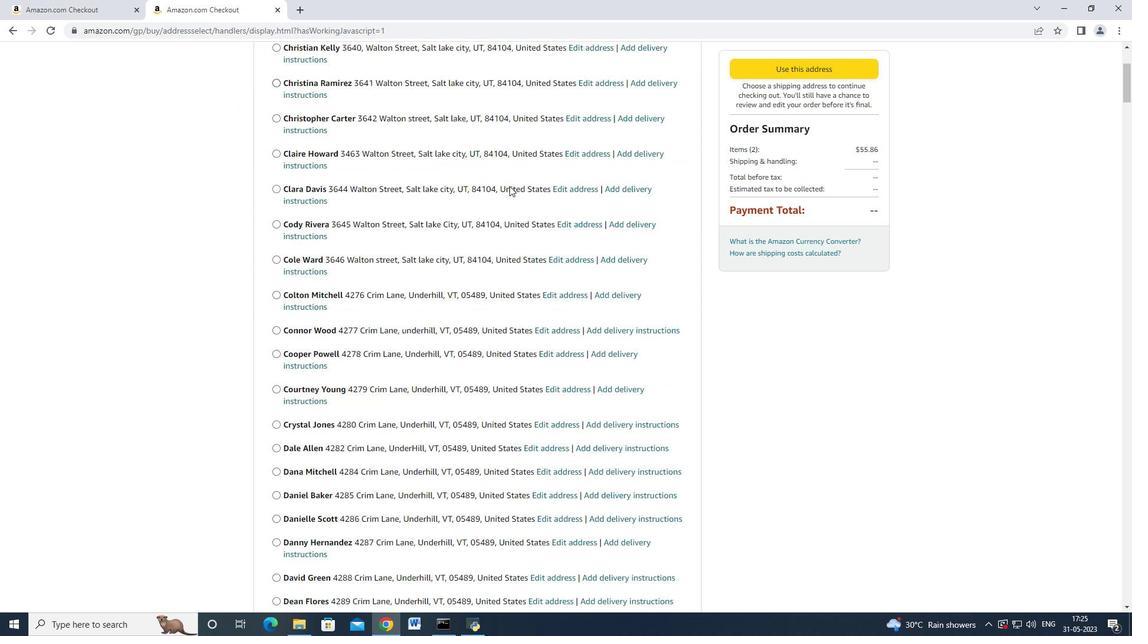 
Action: Mouse scrolled (509, 185) with delta (0, 0)
Screenshot: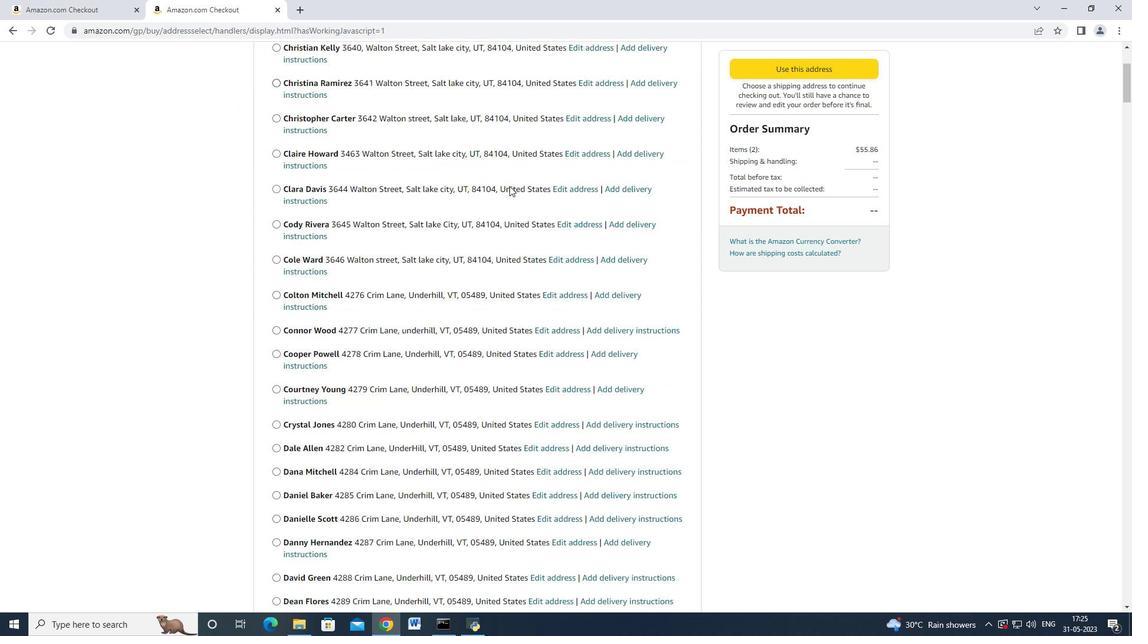 
Action: Mouse scrolled (502, 173) with delta (0, 0)
Screenshot: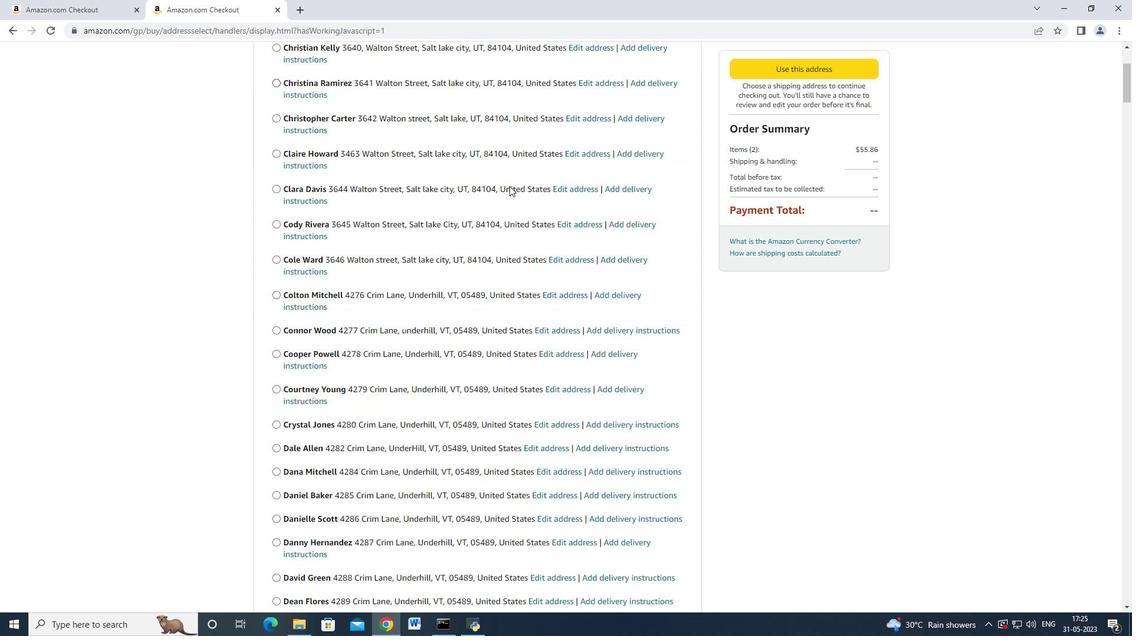 
Action: Mouse scrolled (502, 173) with delta (0, 0)
Screenshot: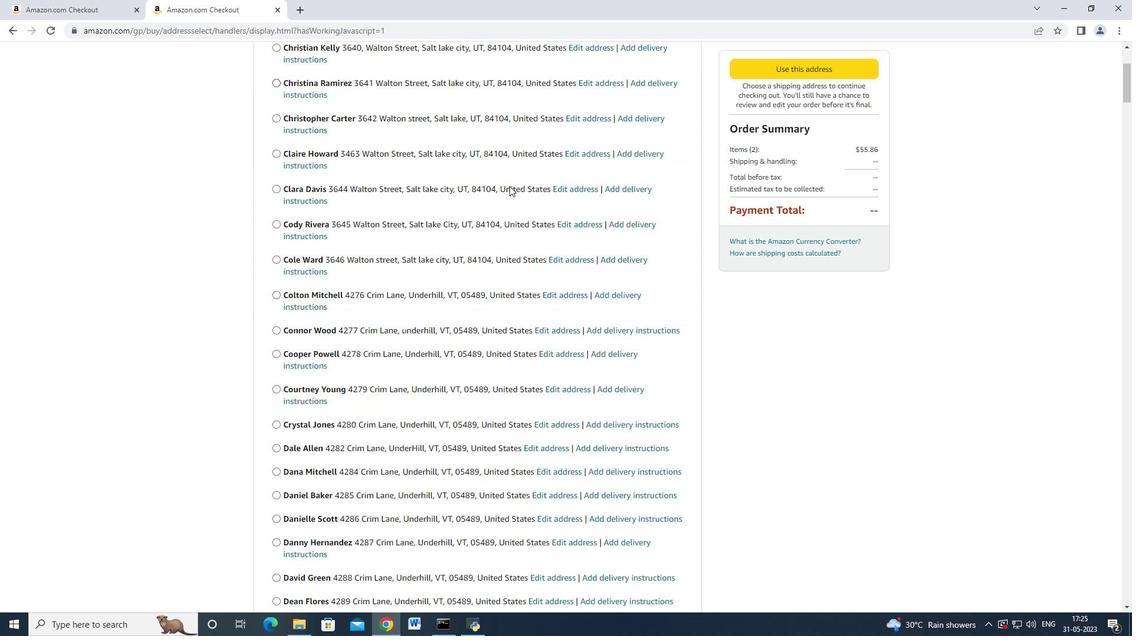
Action: Mouse scrolled (502, 173) with delta (0, 0)
Screenshot: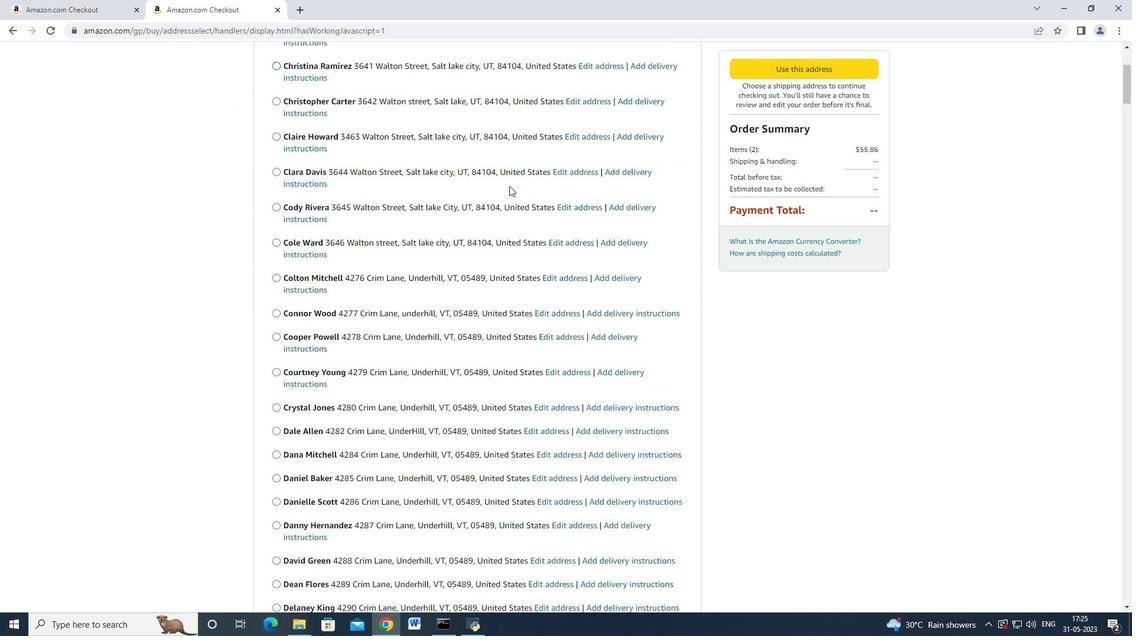 
Action: Mouse scrolled (502, 173) with delta (0, 0)
Screenshot: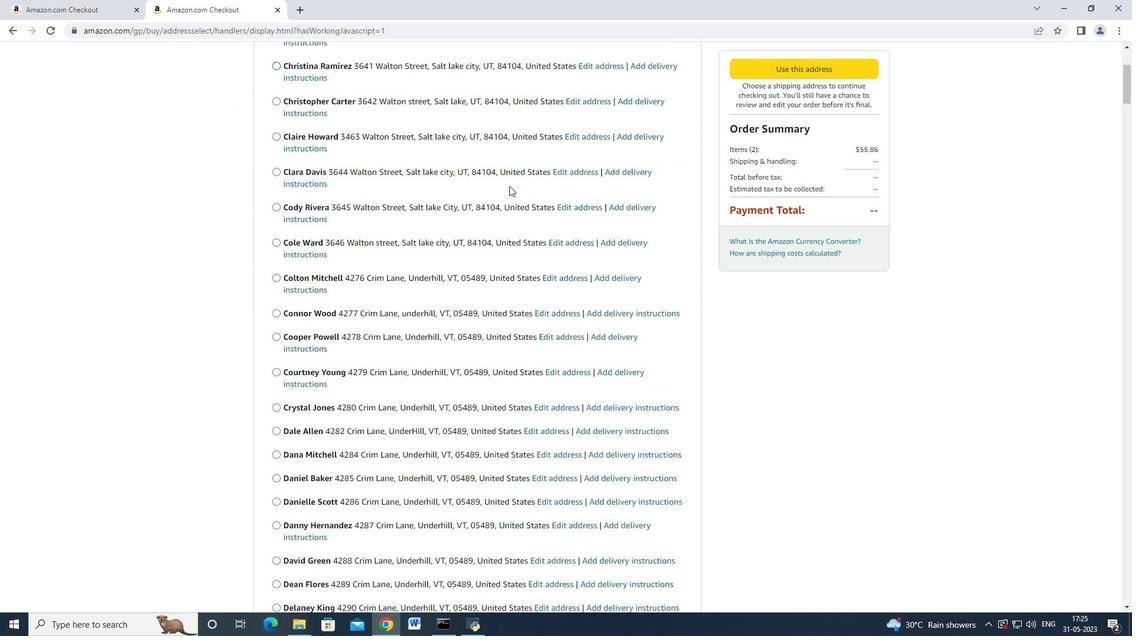 
Action: Mouse scrolled (502, 173) with delta (0, 0)
Screenshot: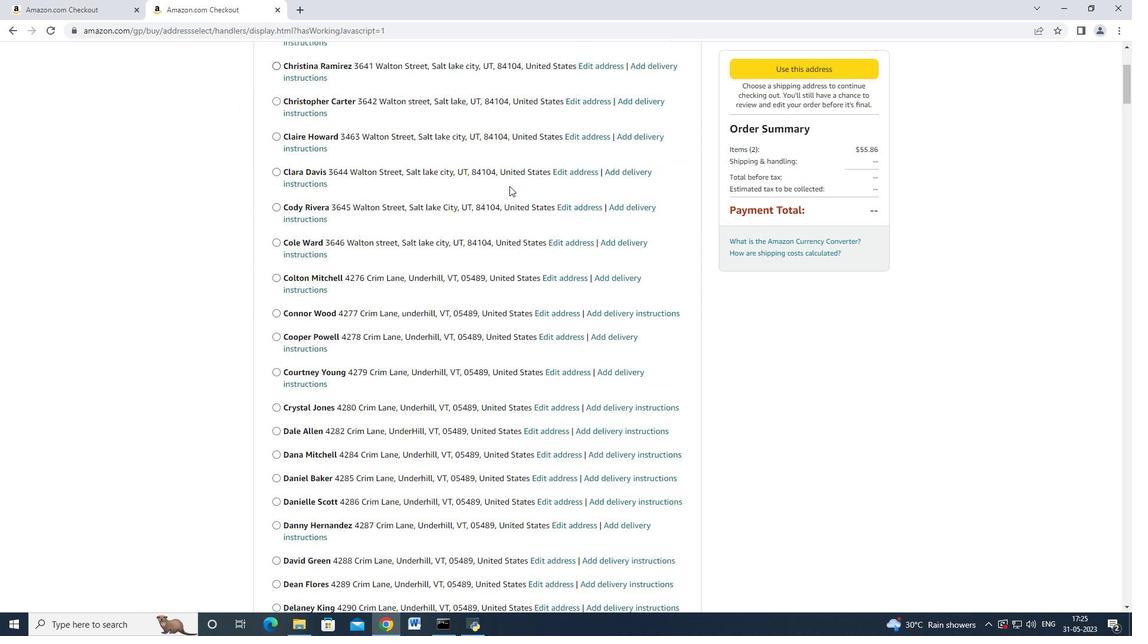 
Action: Mouse scrolled (502, 173) with delta (0, 0)
Screenshot: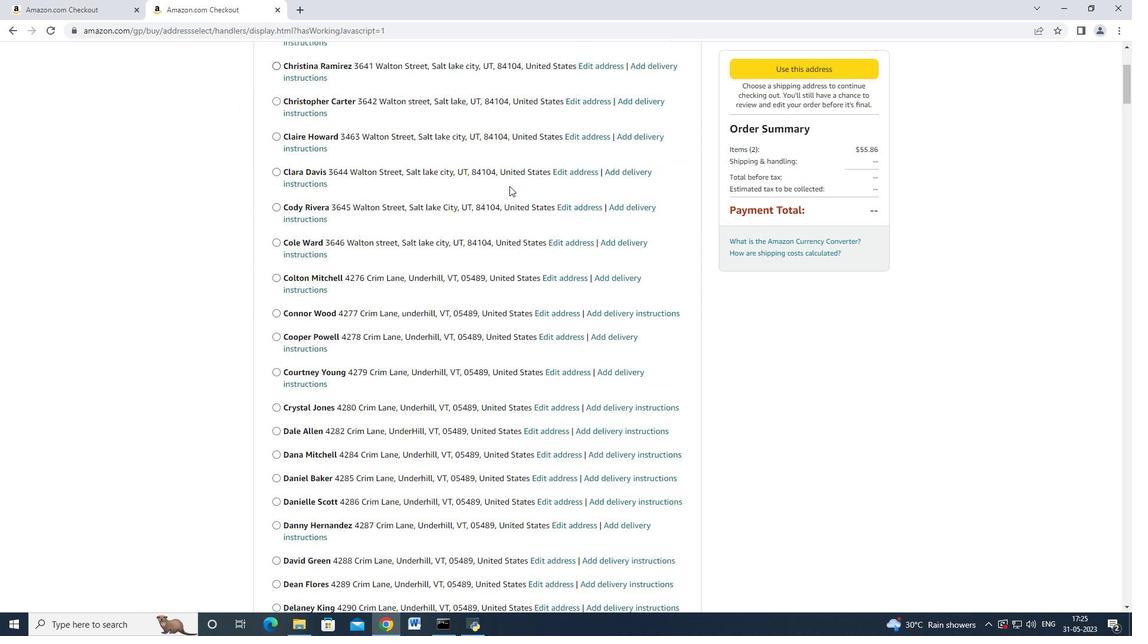 
Action: Mouse scrolled (502, 173) with delta (0, 0)
Screenshot: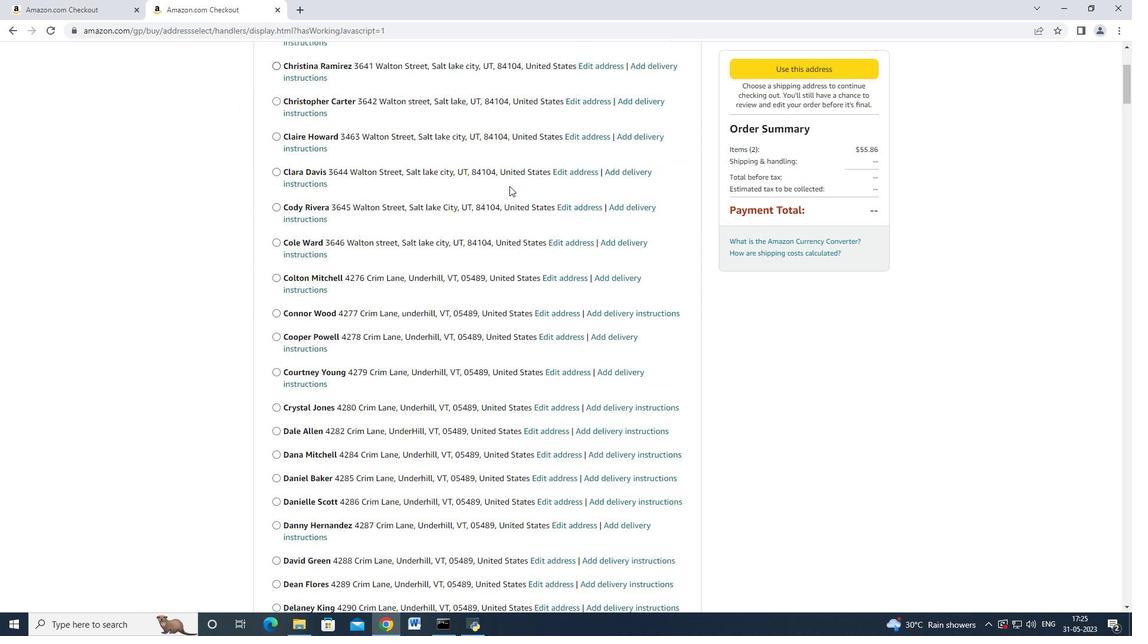 
Action: Mouse moved to (502, 173)
Screenshot: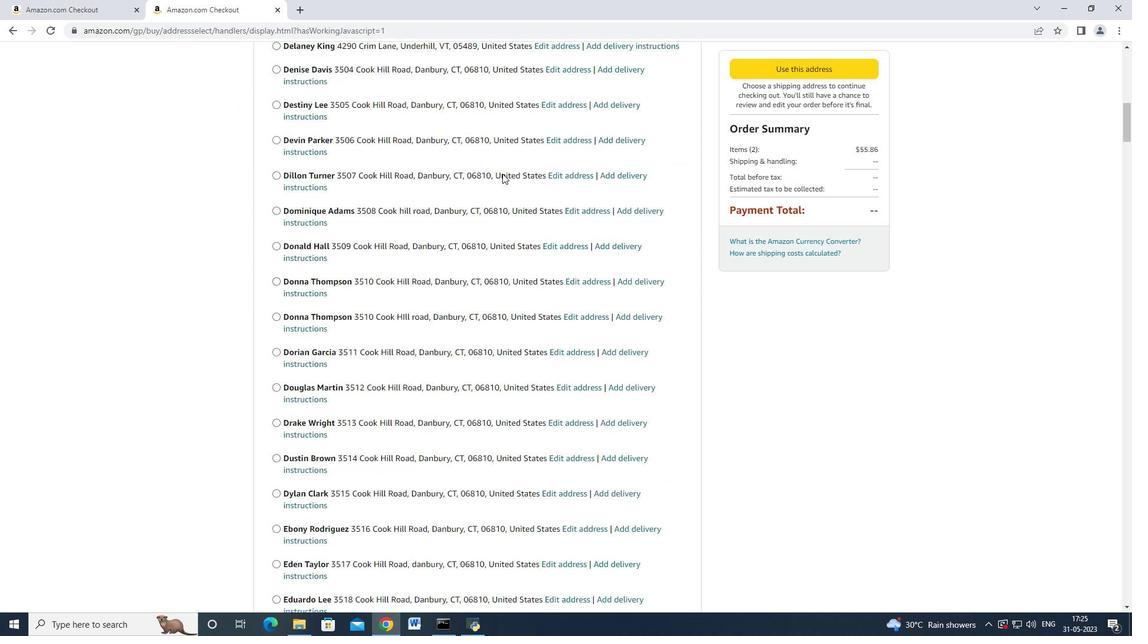 
Action: Mouse scrolled (502, 172) with delta (0, 0)
Screenshot: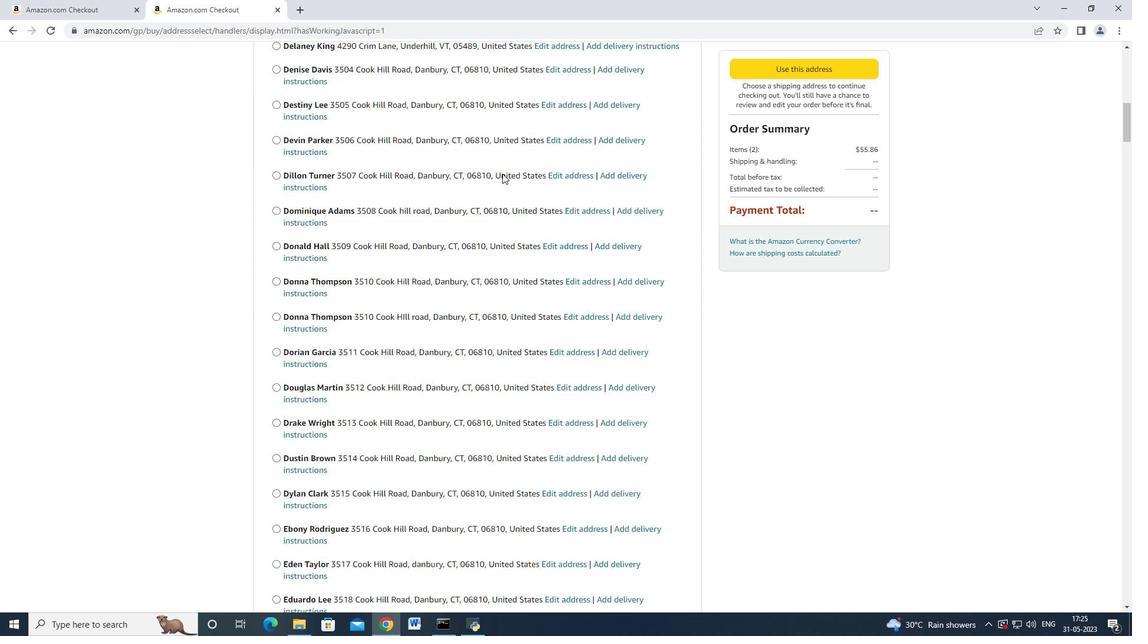 
Action: Mouse moved to (501, 173)
Screenshot: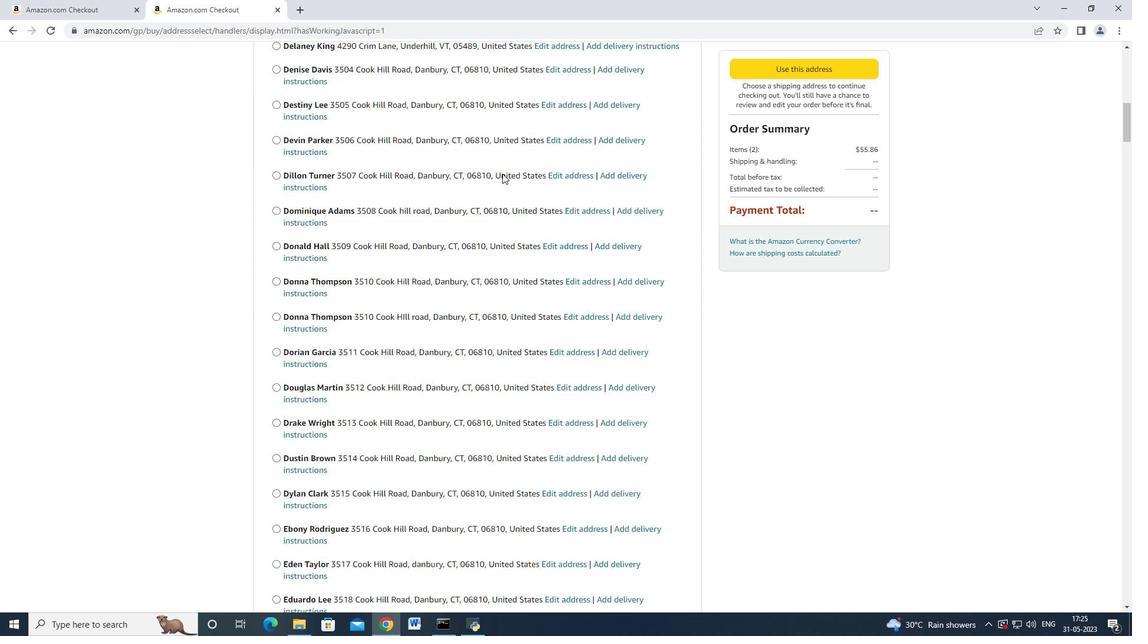 
Action: Mouse scrolled (501, 172) with delta (0, 0)
Screenshot: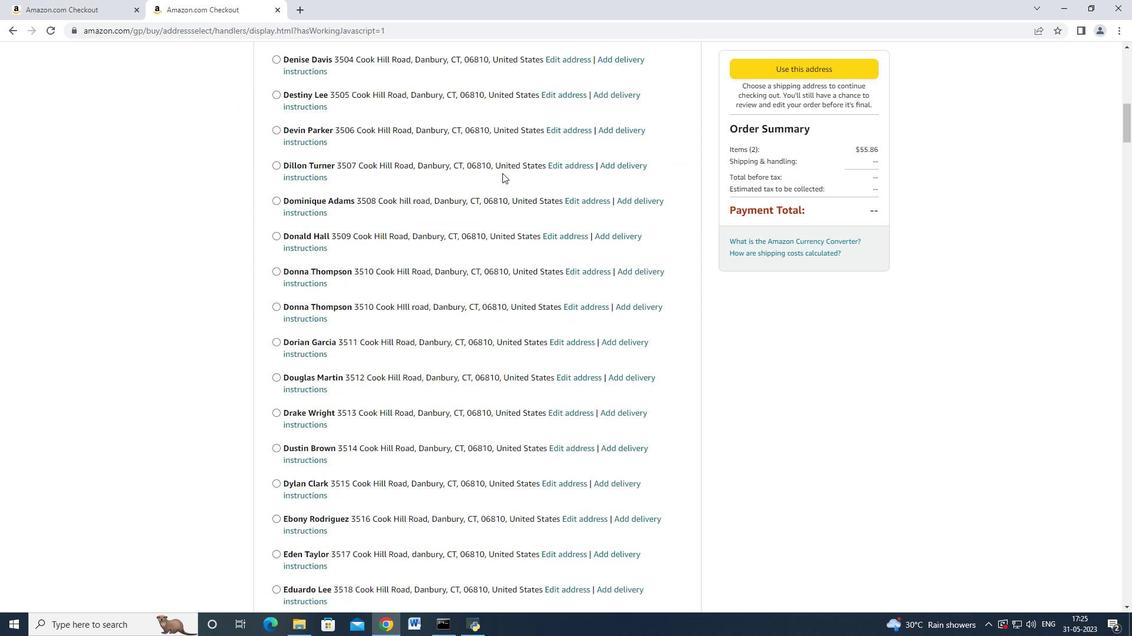 
Action: Mouse scrolled (501, 172) with delta (0, 0)
Screenshot: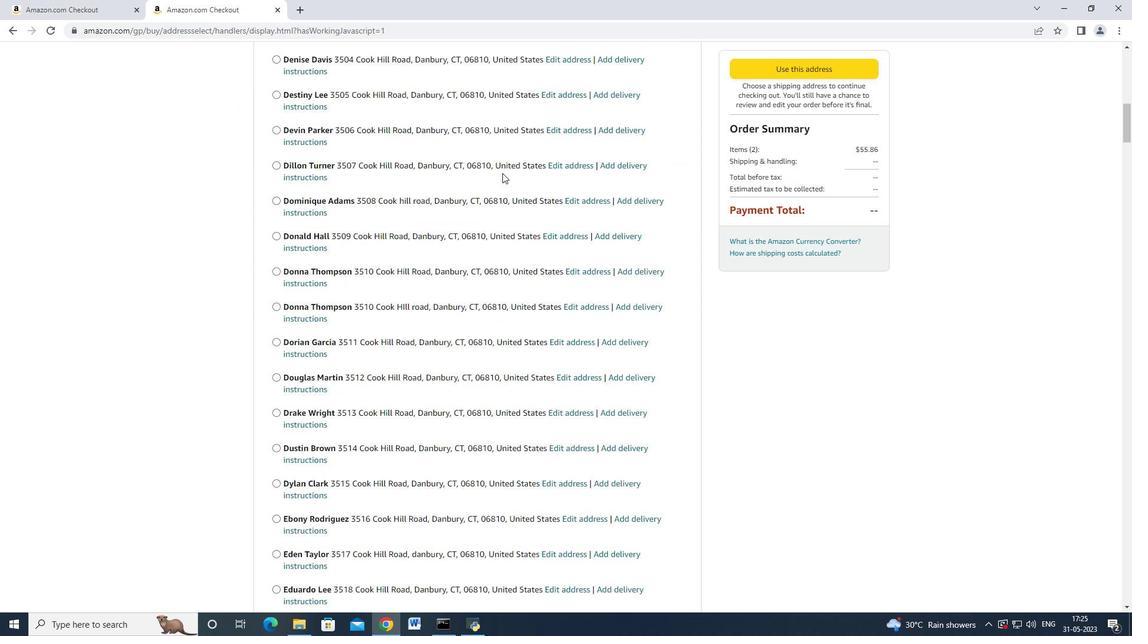 
Action: Mouse scrolled (501, 172) with delta (0, 0)
Screenshot: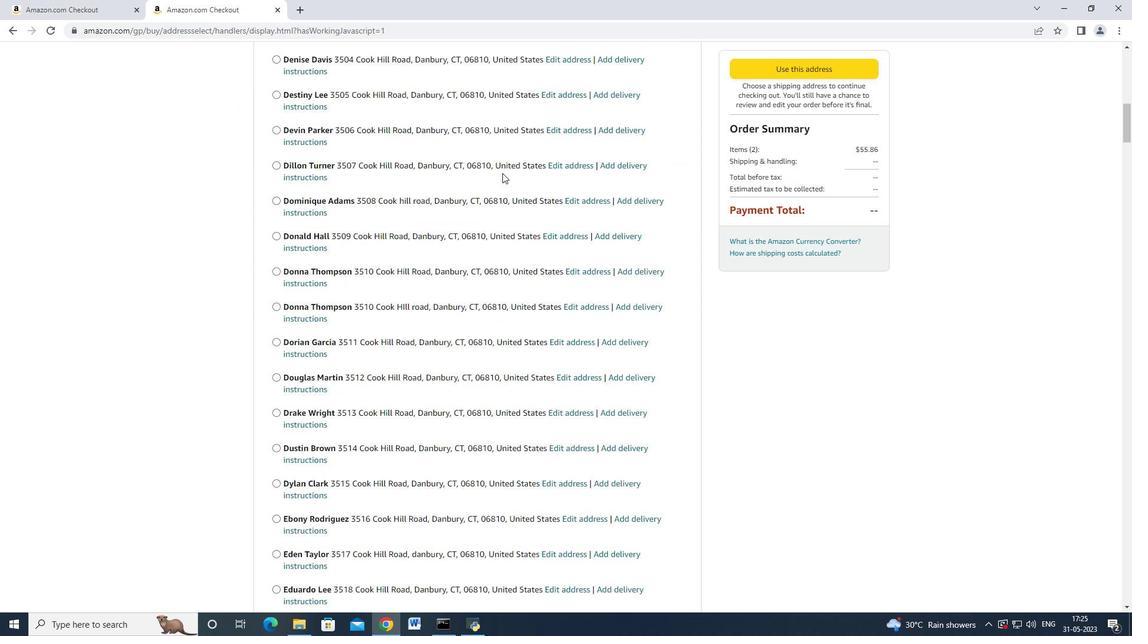 
Action: Mouse scrolled (501, 172) with delta (0, 0)
Screenshot: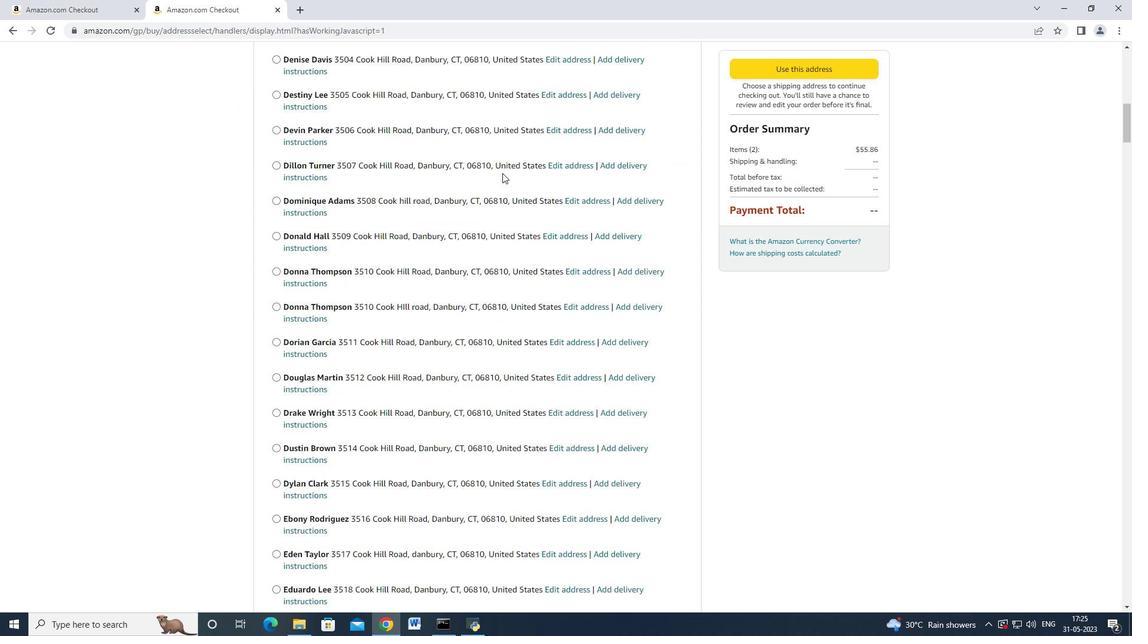 
Action: Mouse scrolled (501, 172) with delta (0, 0)
Screenshot: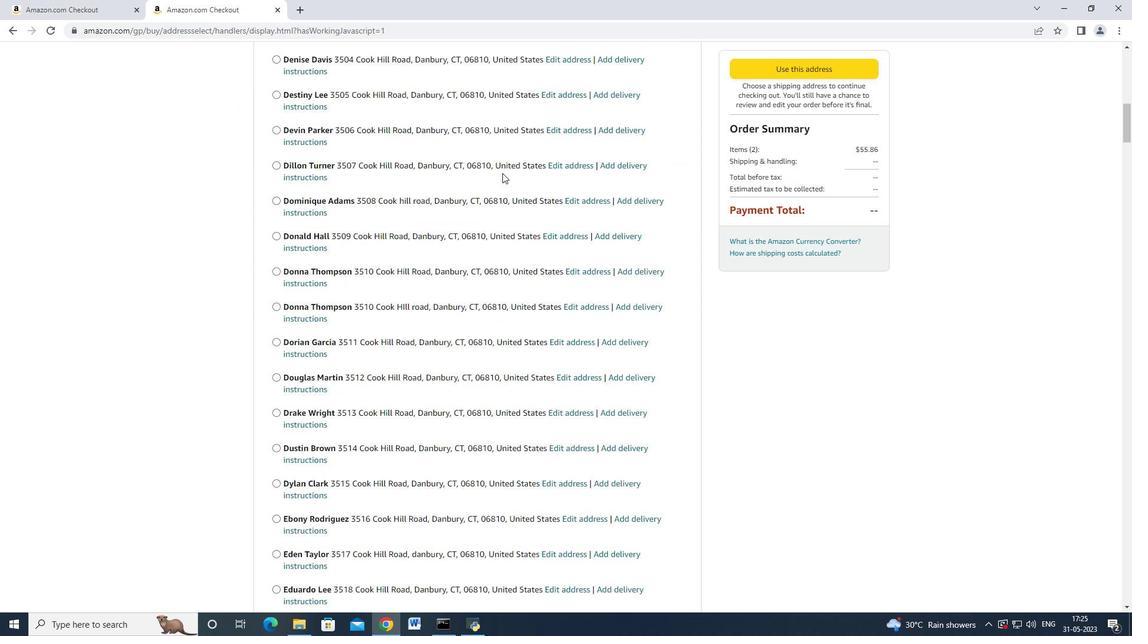 
Action: Mouse scrolled (501, 172) with delta (0, 0)
Screenshot: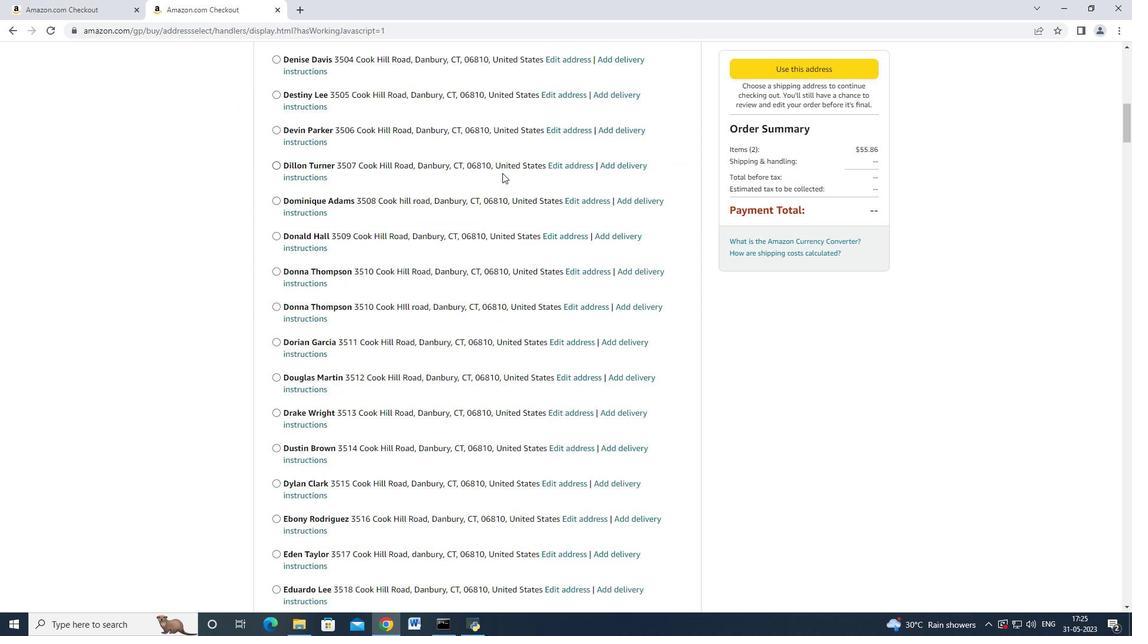 
Action: Mouse scrolled (501, 172) with delta (0, 0)
Screenshot: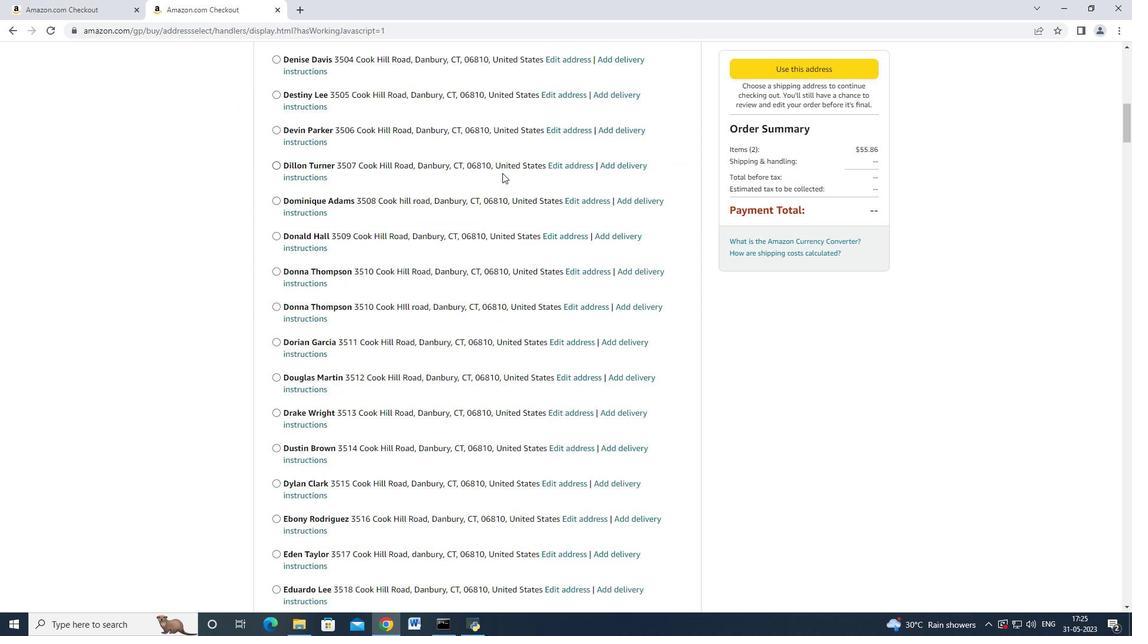 
Action: Mouse scrolled (501, 172) with delta (0, 0)
Screenshot: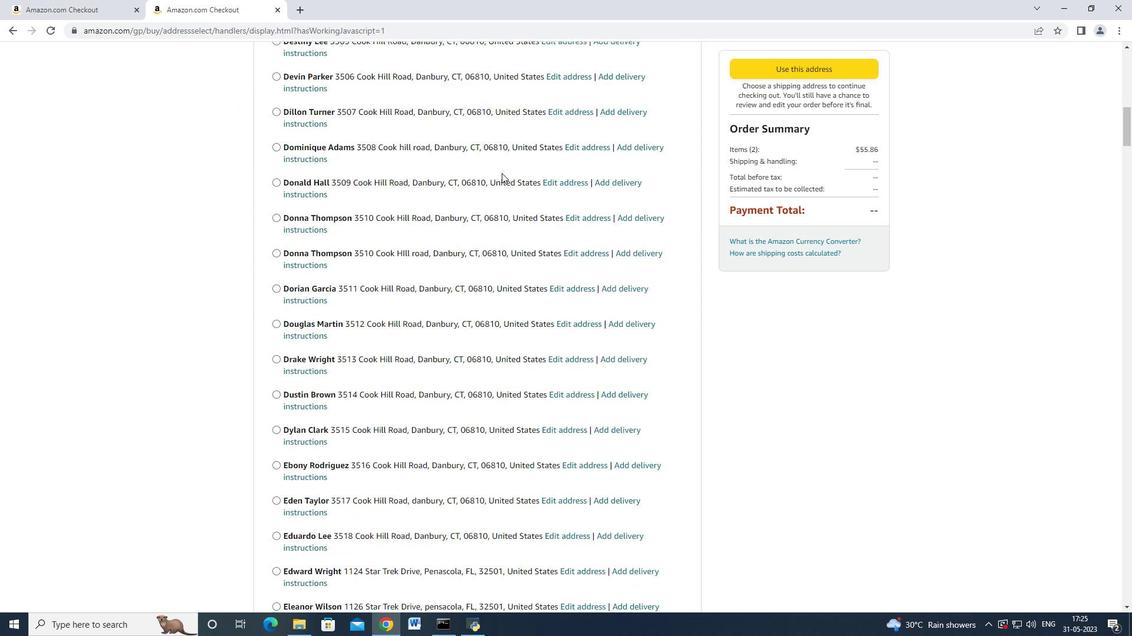 
Action: Mouse scrolled (501, 172) with delta (0, 0)
Screenshot: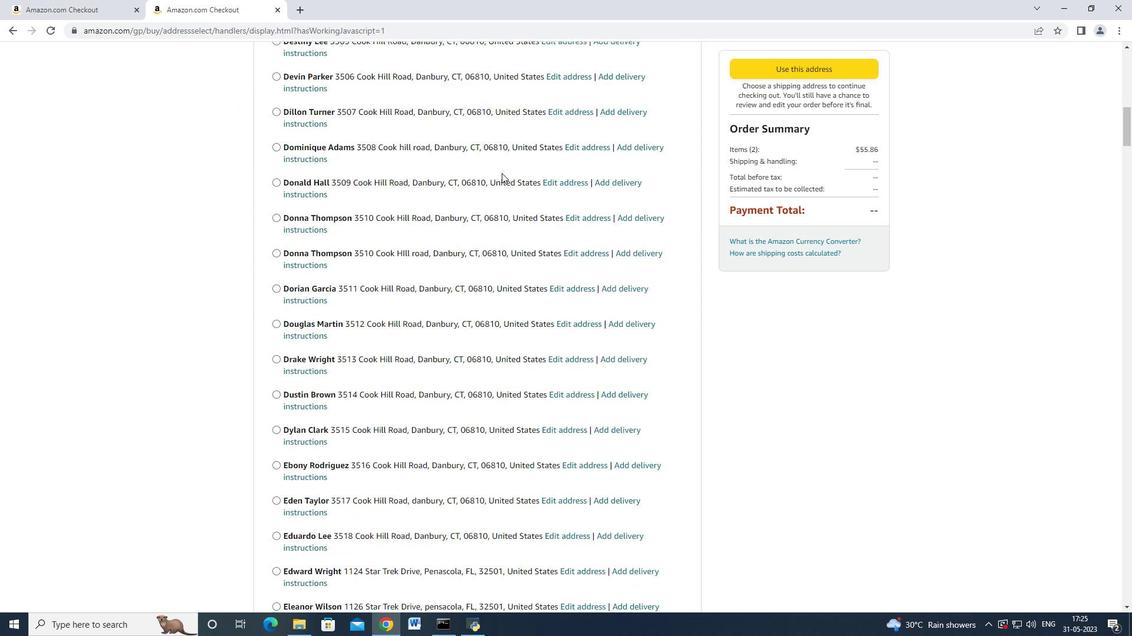 
Action: Mouse scrolled (501, 172) with delta (0, 0)
Screenshot: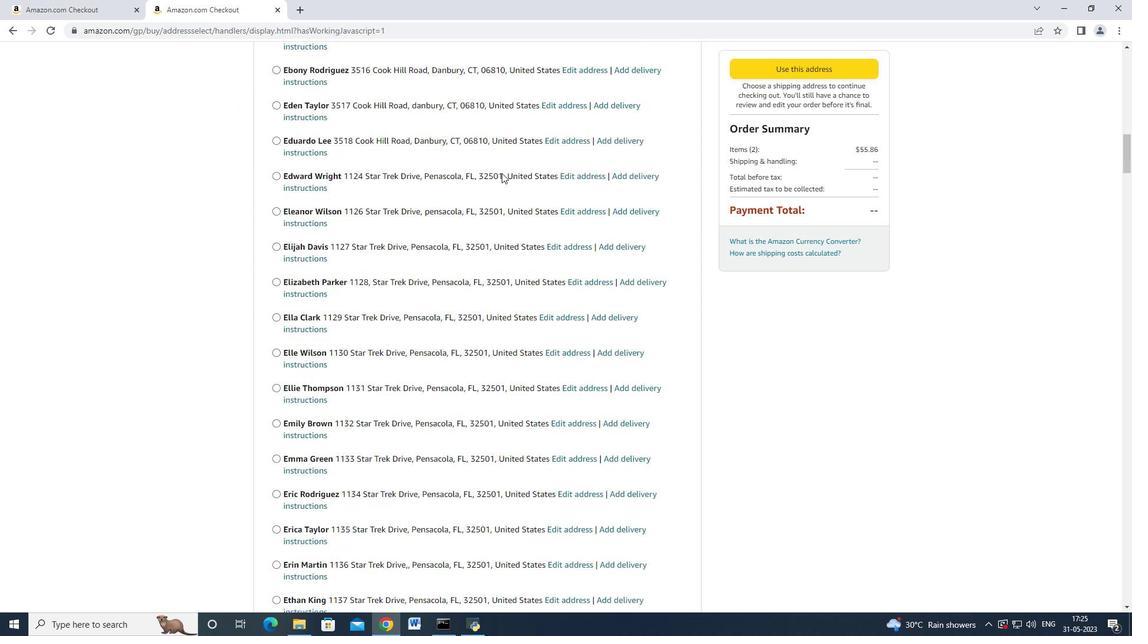 
Action: Mouse scrolled (501, 172) with delta (0, 0)
Screenshot: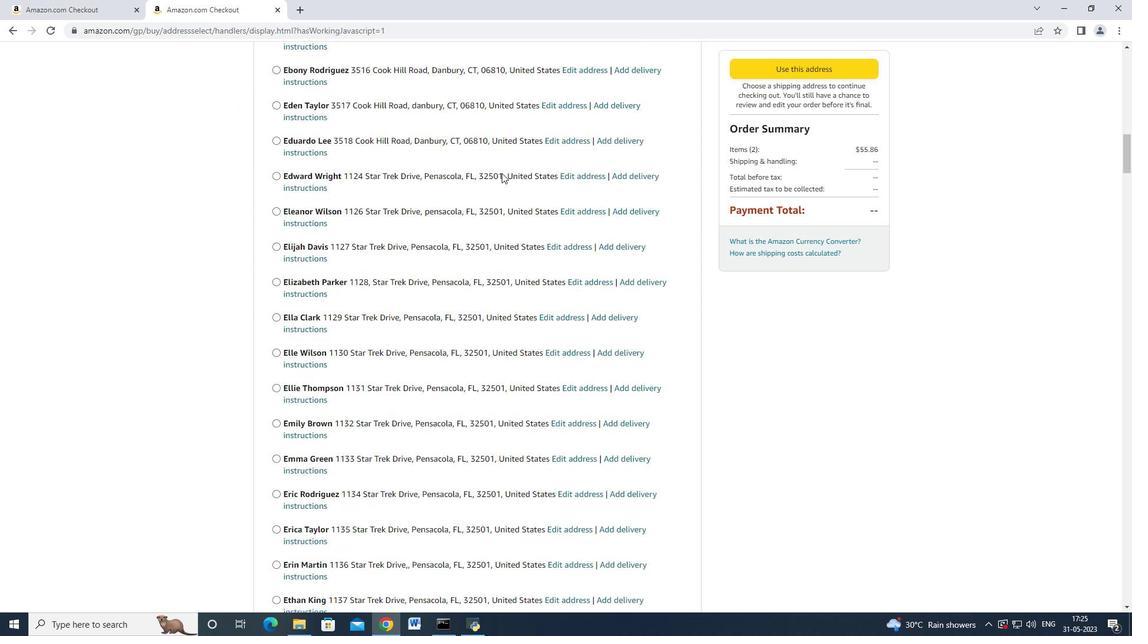 
Action: Mouse scrolled (501, 172) with delta (0, 0)
Screenshot: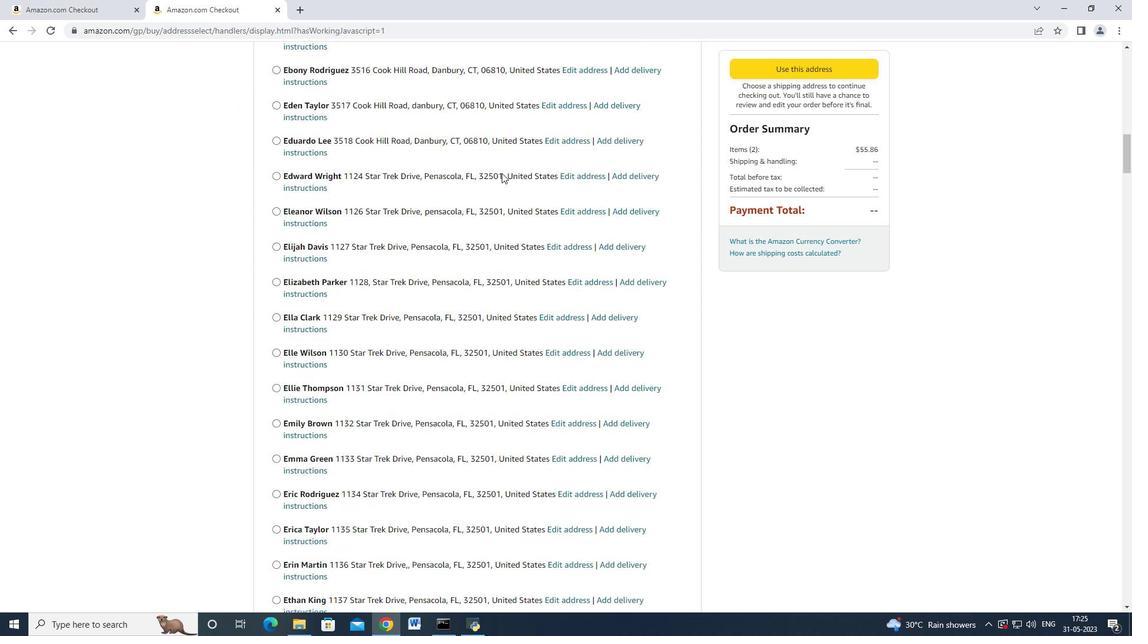 
Action: Mouse scrolled (501, 172) with delta (0, 0)
Screenshot: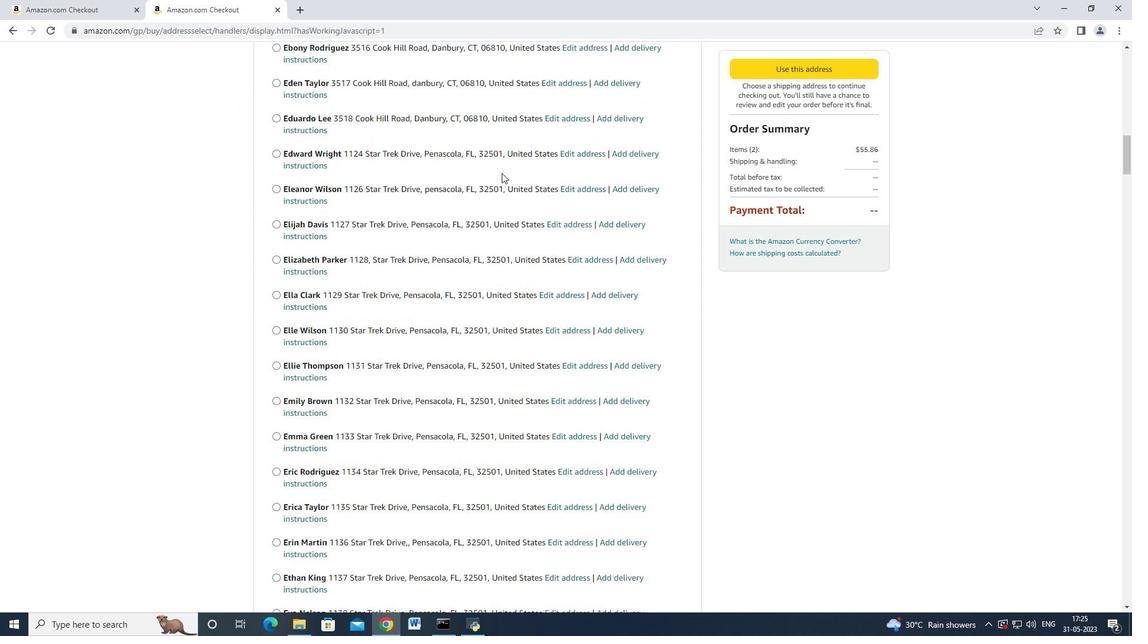 
Action: Mouse scrolled (501, 172) with delta (0, 0)
Screenshot: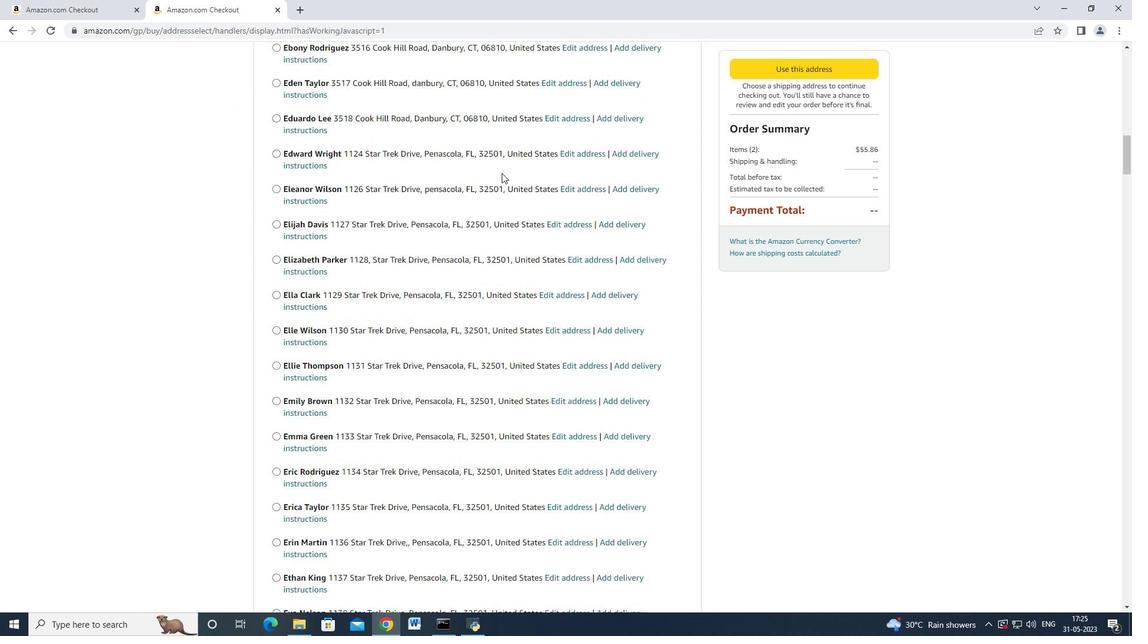 
Action: Mouse scrolled (501, 172) with delta (0, 0)
Screenshot: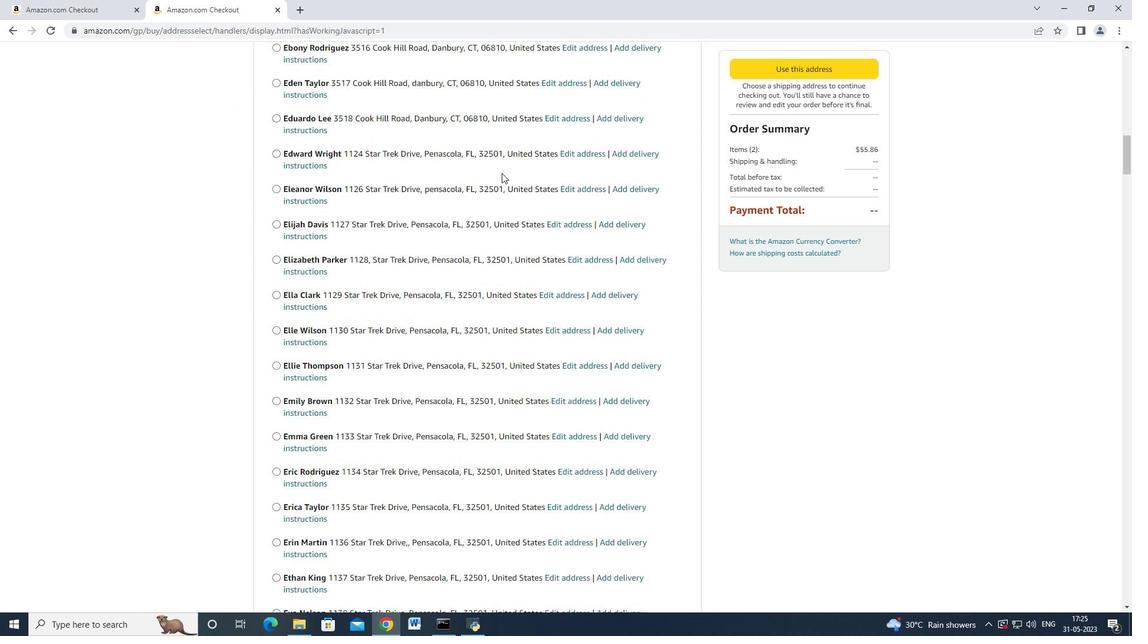 
Action: Mouse scrolled (501, 172) with delta (0, 0)
Screenshot: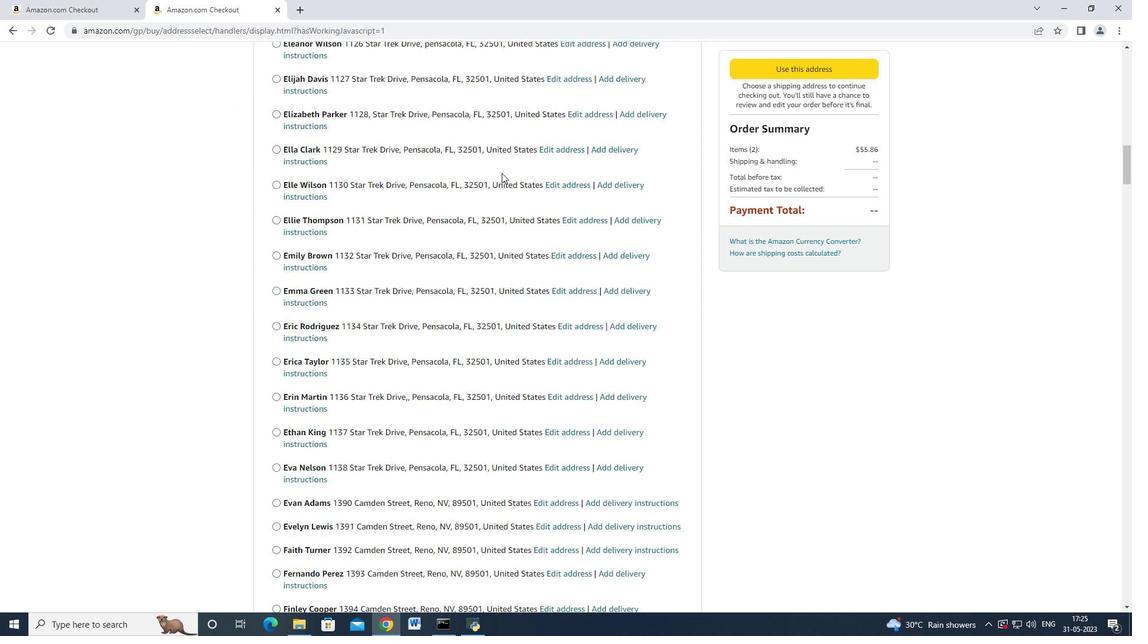 
Action: Mouse scrolled (501, 172) with delta (0, 0)
Screenshot: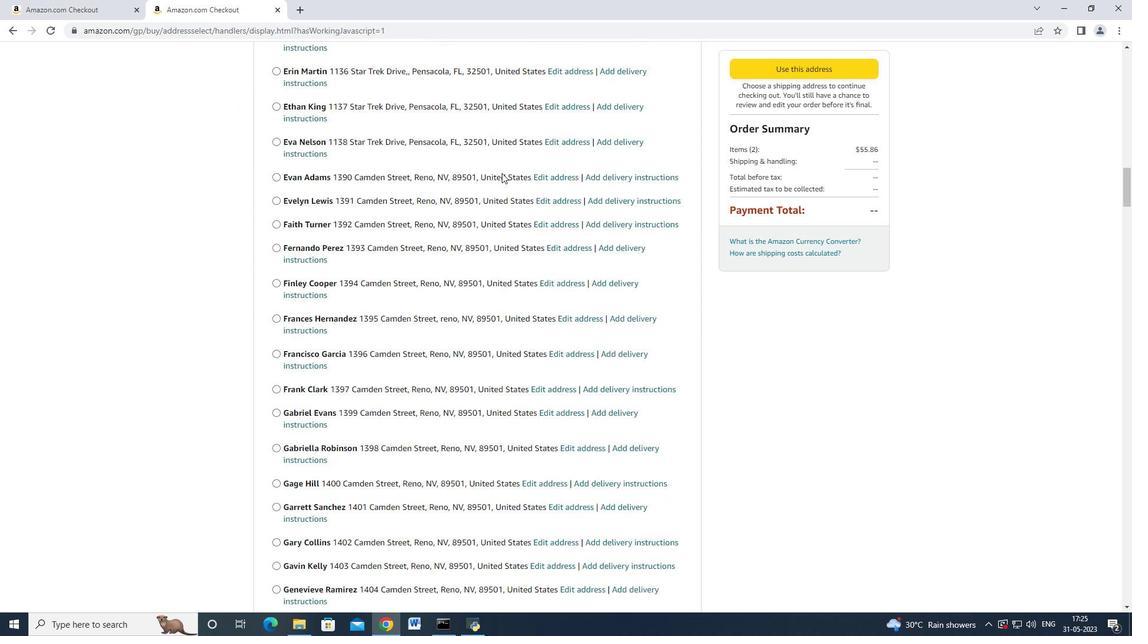 
Action: Mouse scrolled (501, 172) with delta (0, 0)
Screenshot: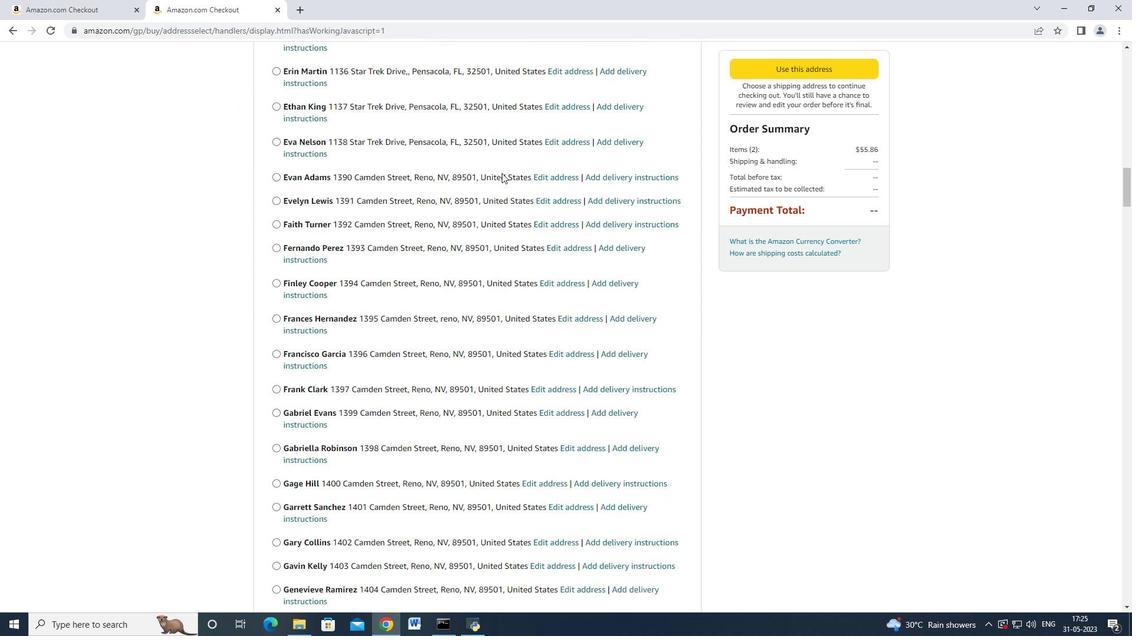 
Action: Mouse scrolled (501, 172) with delta (0, 0)
Screenshot: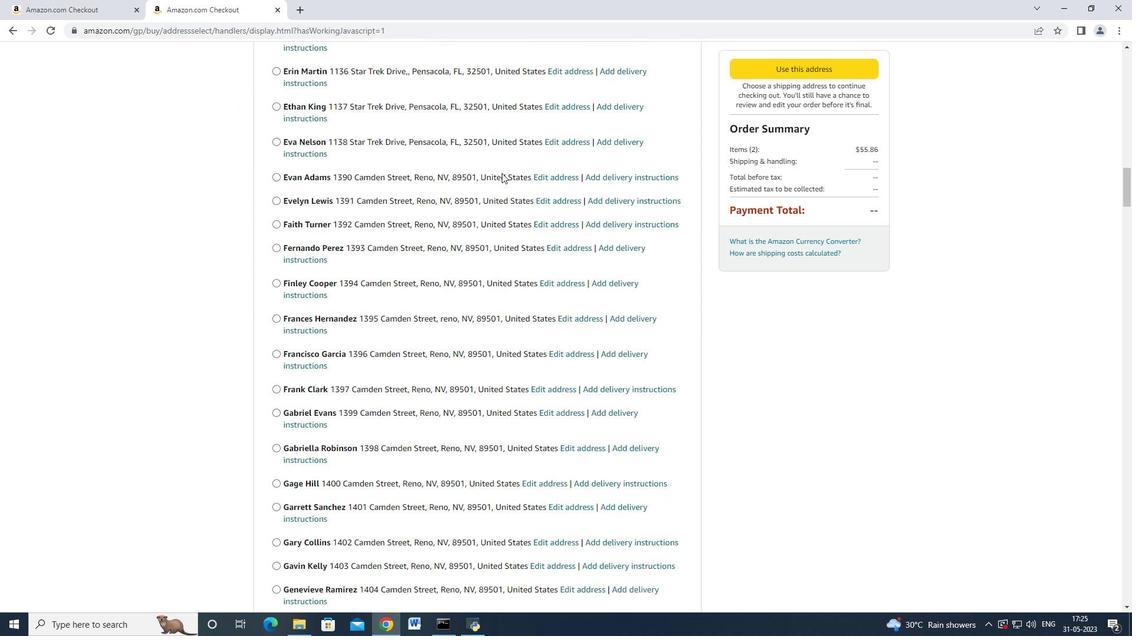 
Action: Mouse scrolled (501, 172) with delta (0, 0)
Screenshot: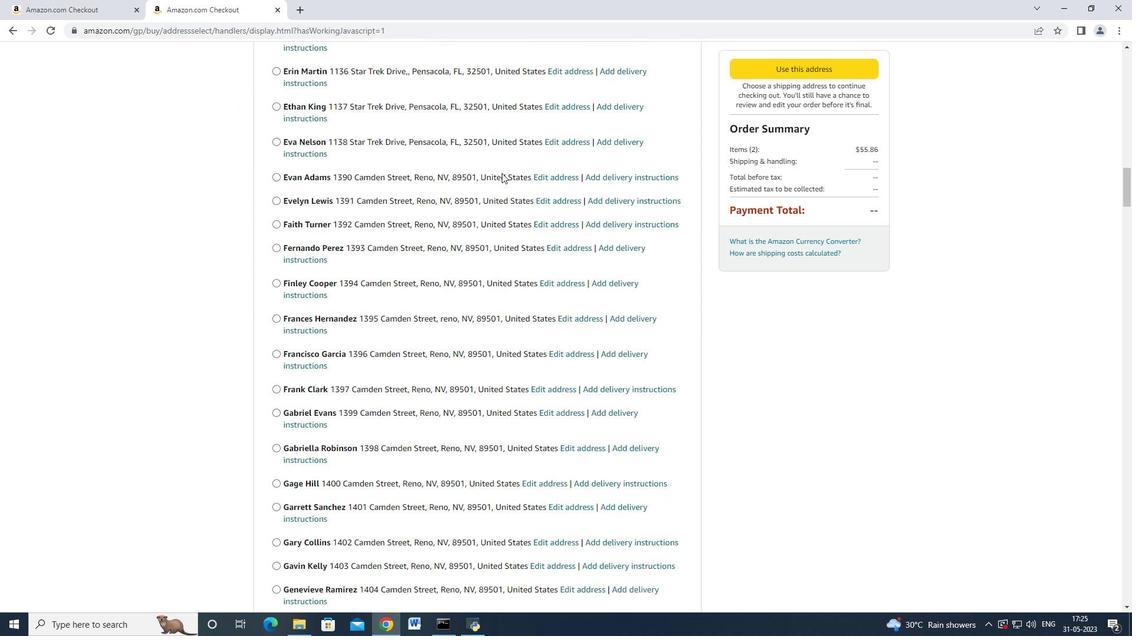
Action: Mouse scrolled (501, 172) with delta (0, 0)
Screenshot: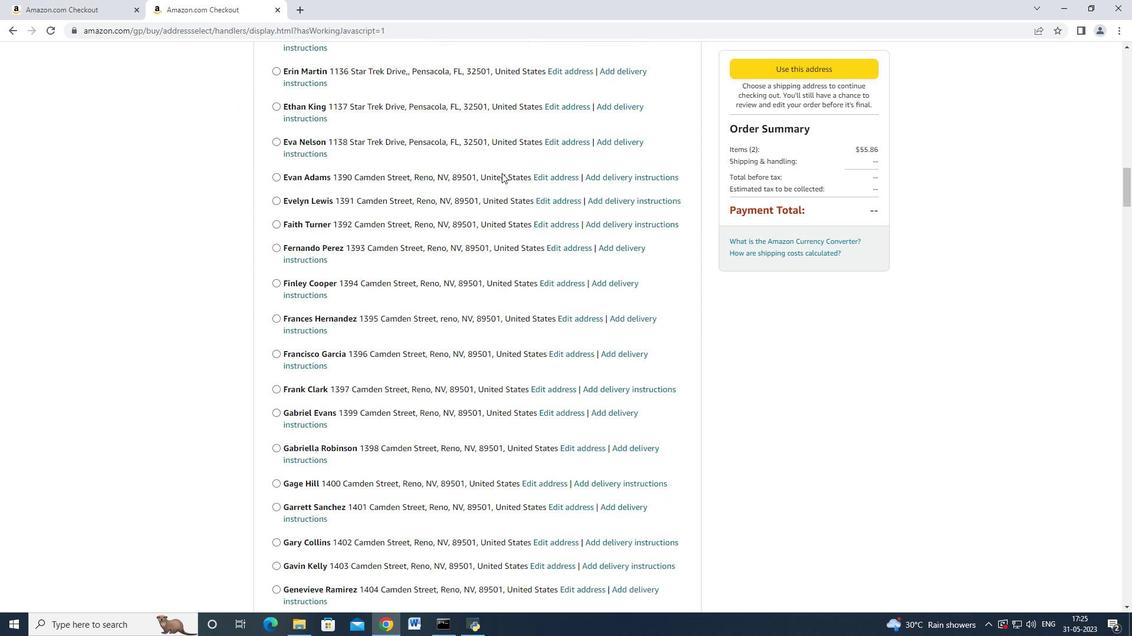 
Action: Mouse scrolled (501, 172) with delta (0, 0)
Screenshot: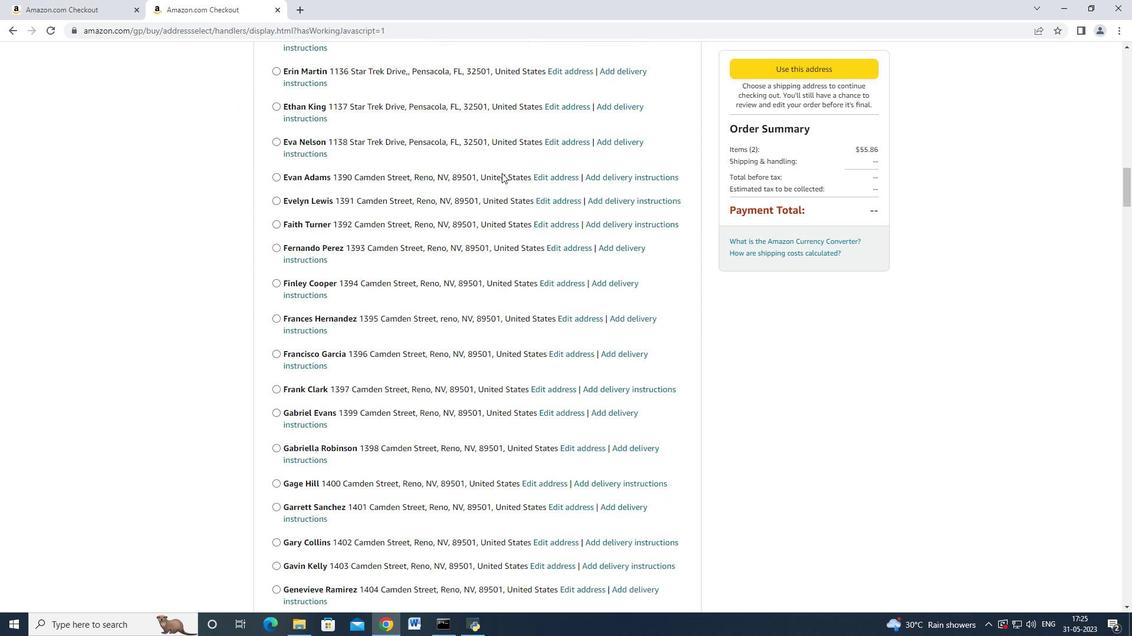 
Action: Mouse scrolled (501, 172) with delta (0, 0)
Screenshot: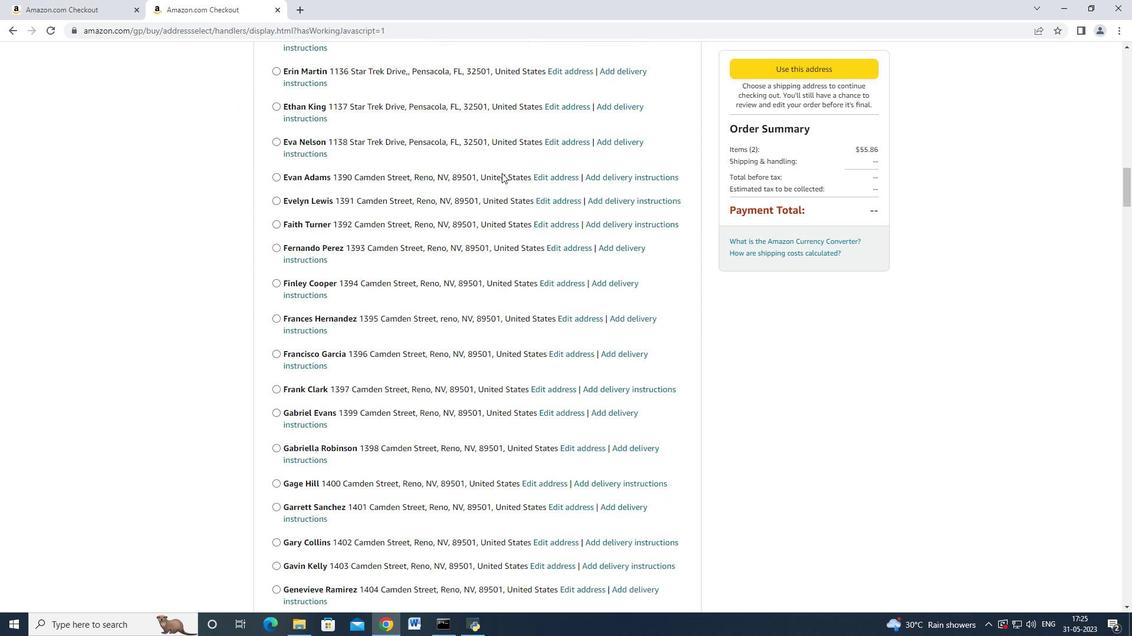 
Action: Mouse scrolled (501, 172) with delta (0, 0)
Screenshot: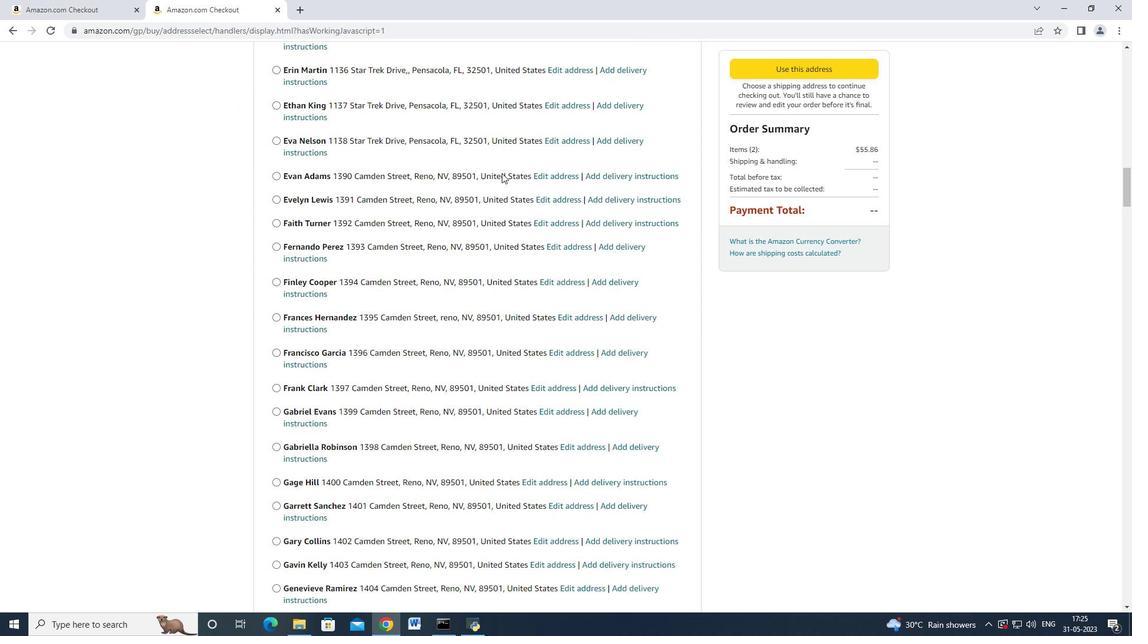 
Action: Mouse scrolled (501, 172) with delta (0, 0)
Screenshot: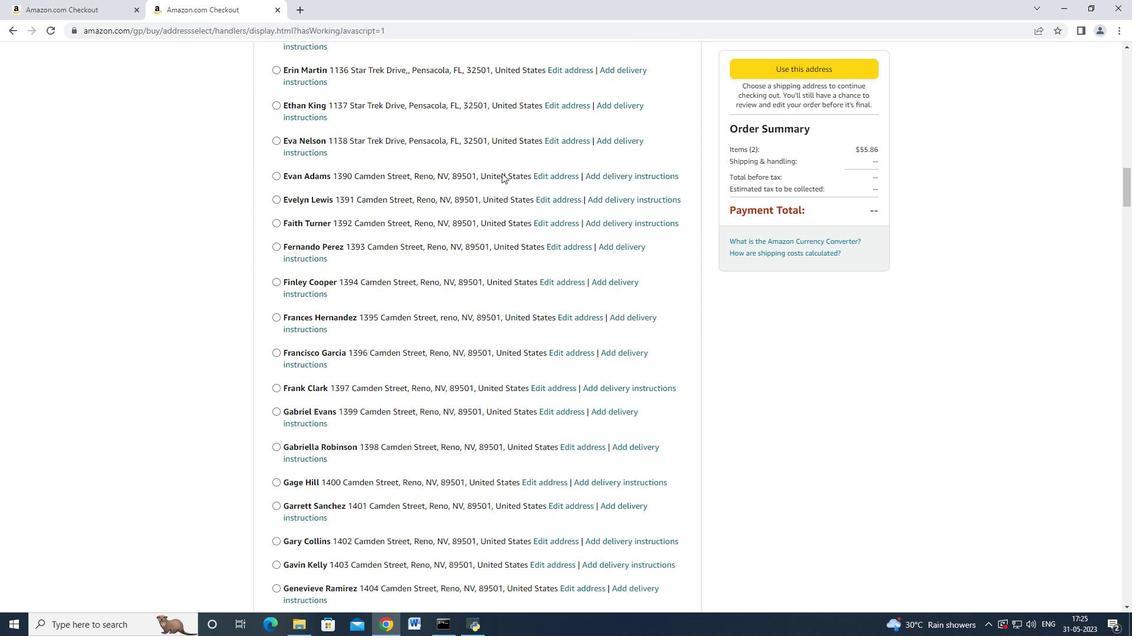 
Action: Mouse scrolled (501, 172) with delta (0, 0)
Screenshot: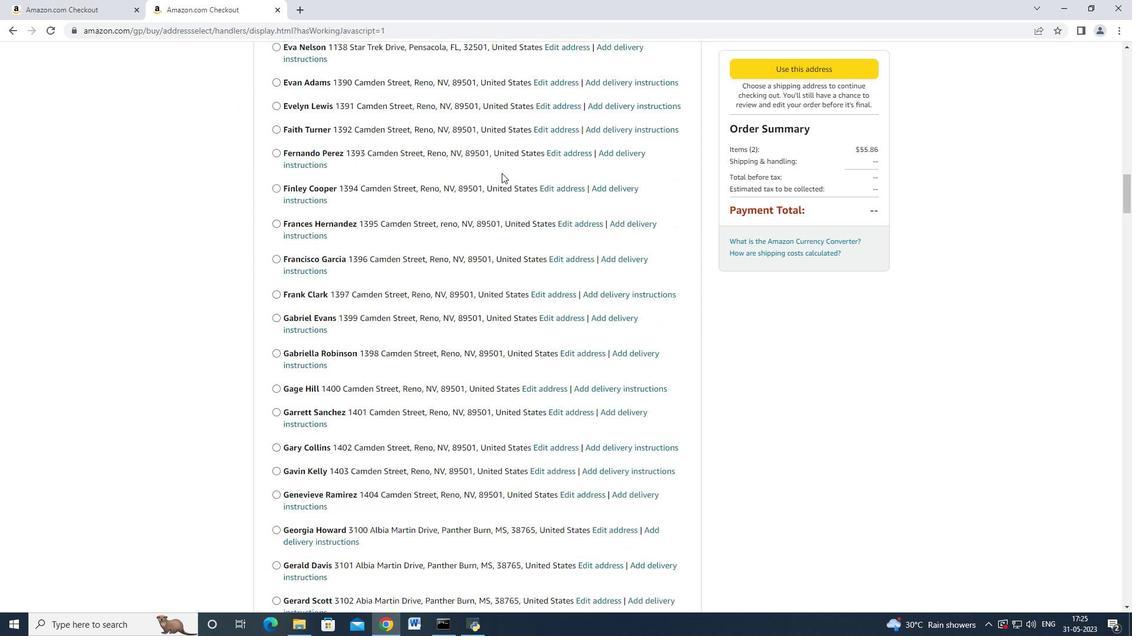 
Action: Mouse scrolled (501, 172) with delta (0, 0)
Screenshot: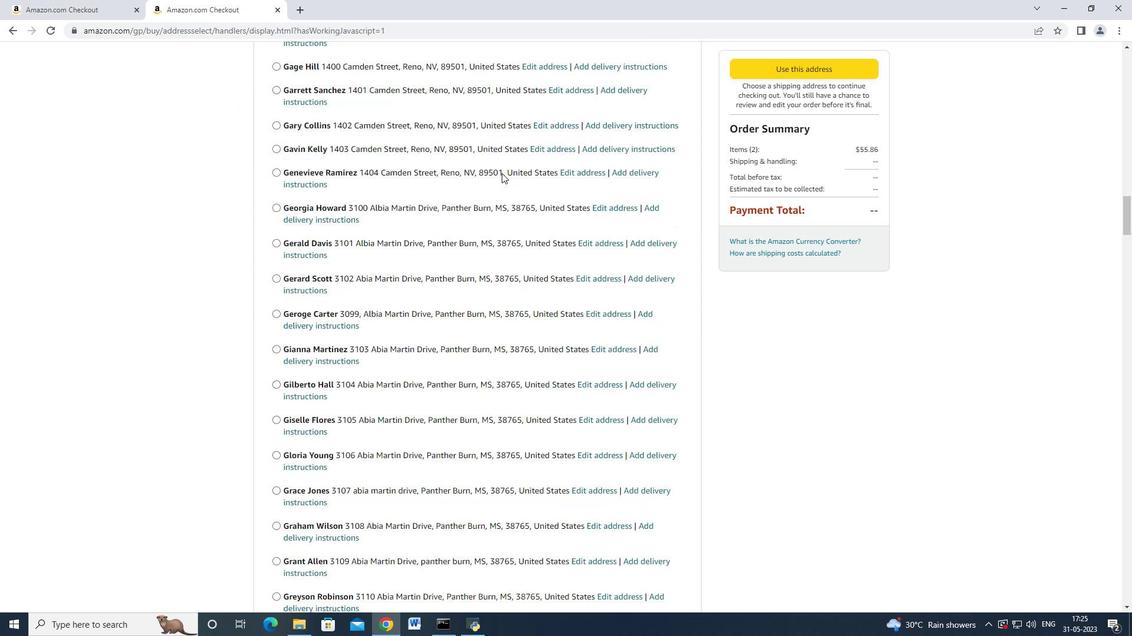 
Action: Mouse scrolled (501, 172) with delta (0, 0)
Screenshot: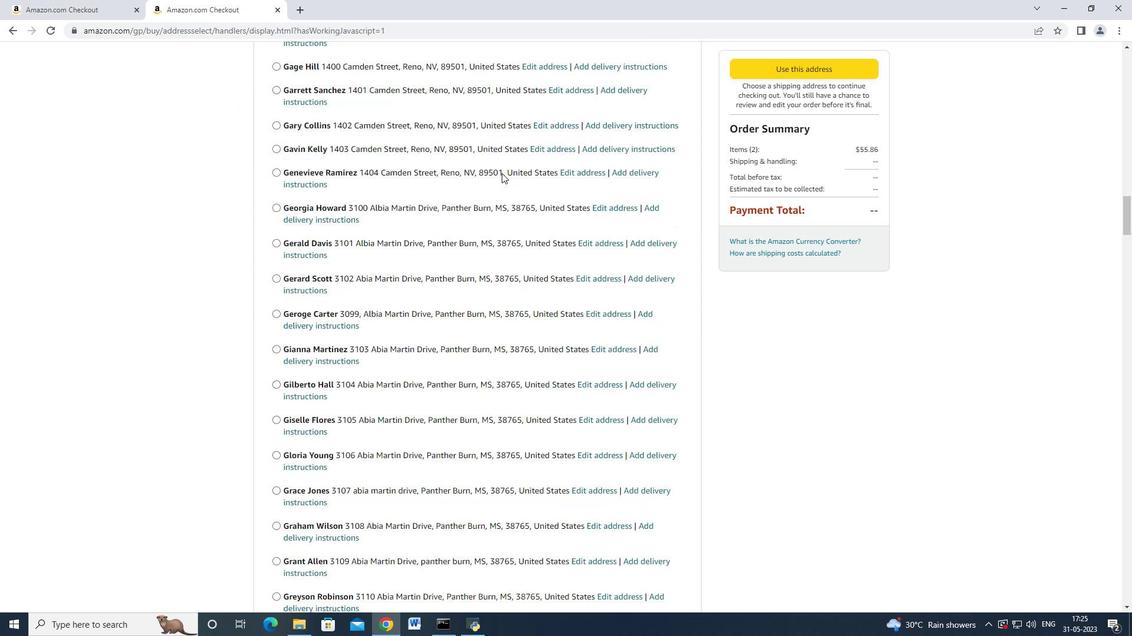 
Action: Mouse scrolled (501, 172) with delta (0, 0)
Screenshot: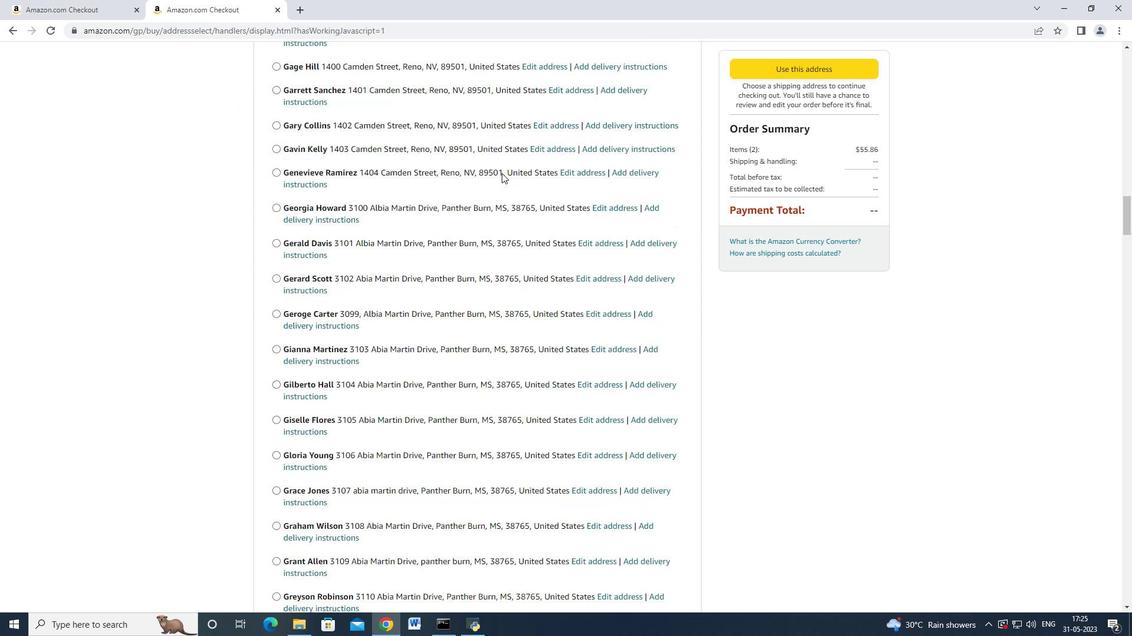 
Action: Mouse scrolled (501, 172) with delta (0, 0)
Screenshot: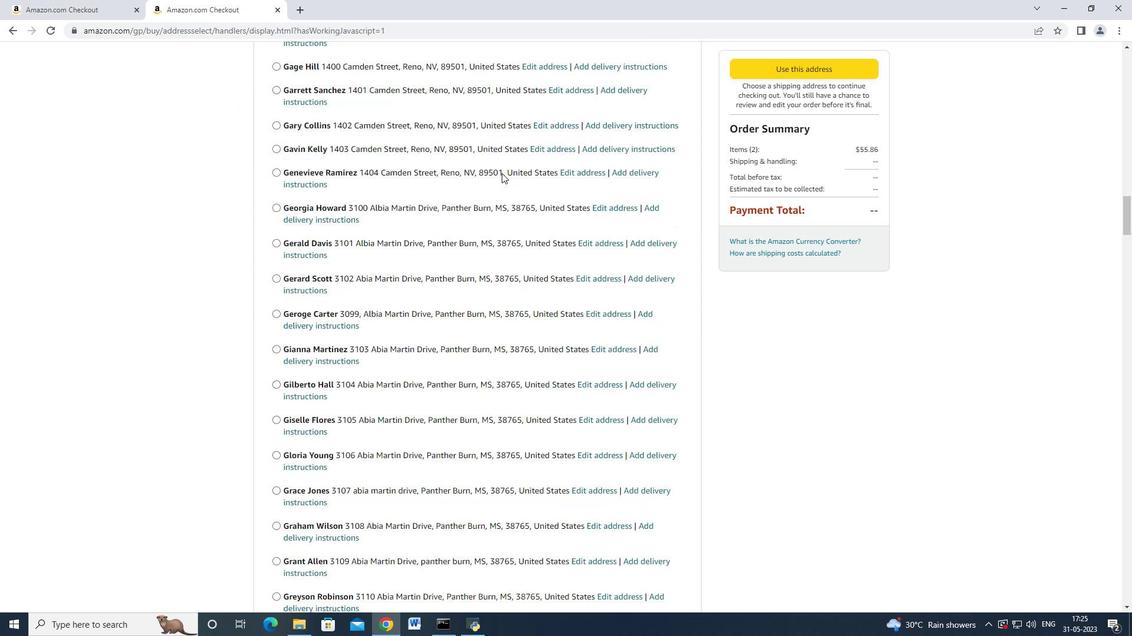 
Action: Mouse scrolled (501, 172) with delta (0, 0)
Screenshot: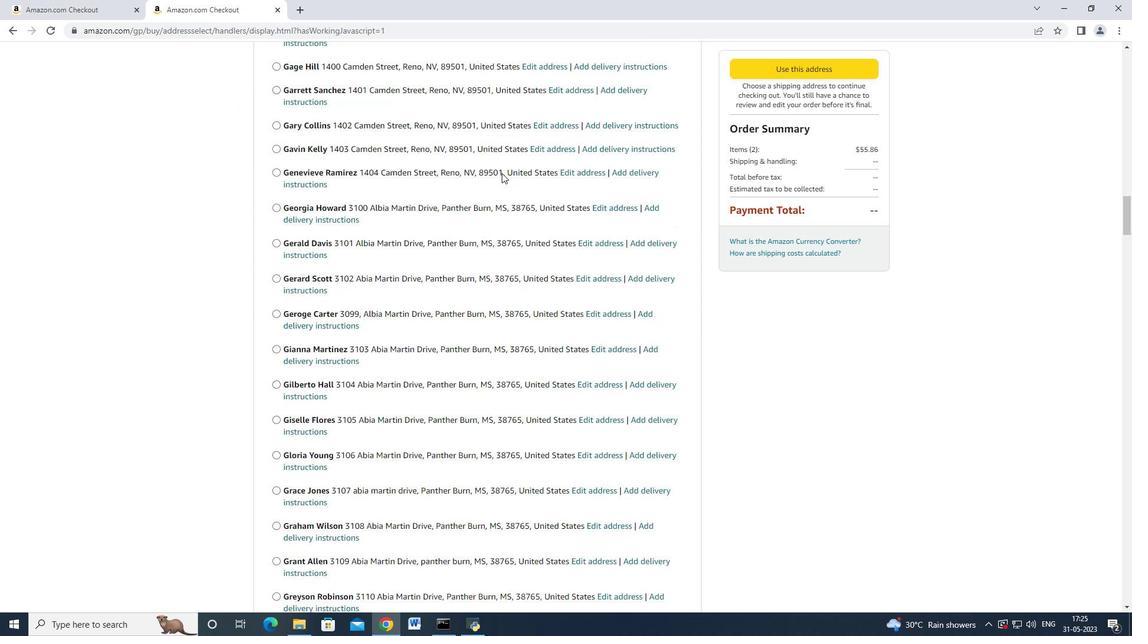 
Action: Mouse moved to (500, 173)
Screenshot: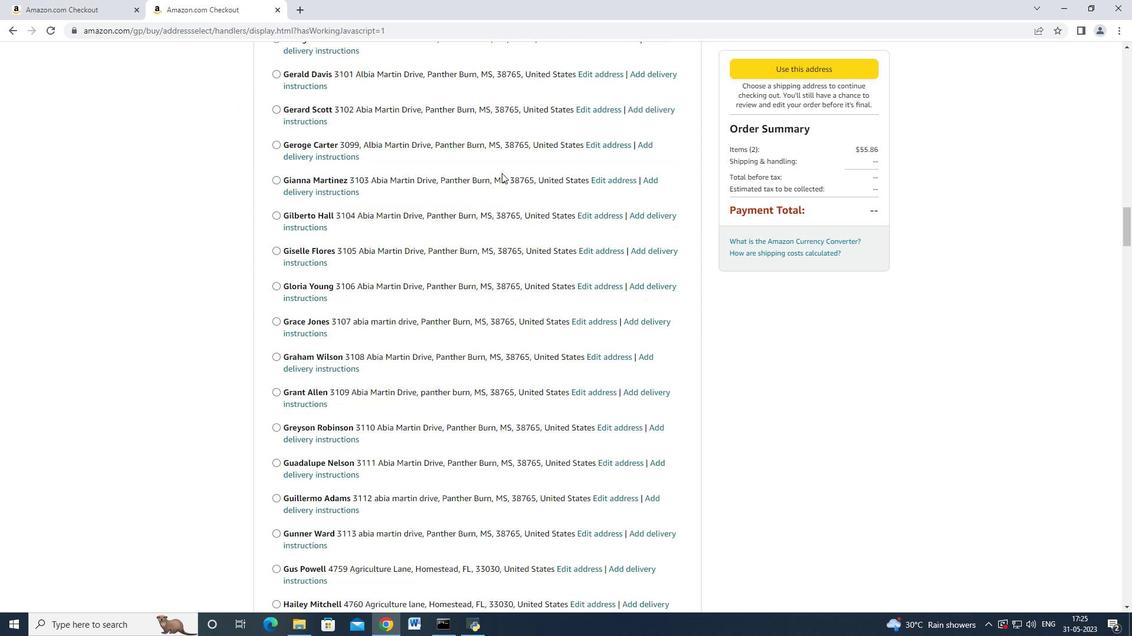 
Action: Mouse scrolled (501, 172) with delta (0, 0)
Screenshot: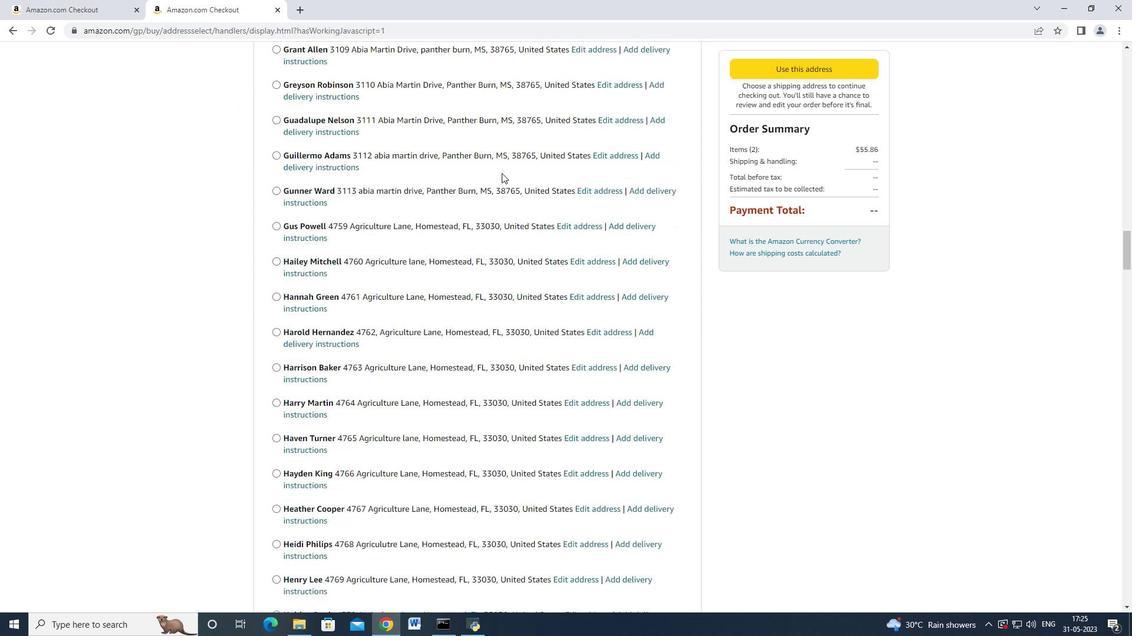 
Action: Mouse moved to (500, 173)
Screenshot: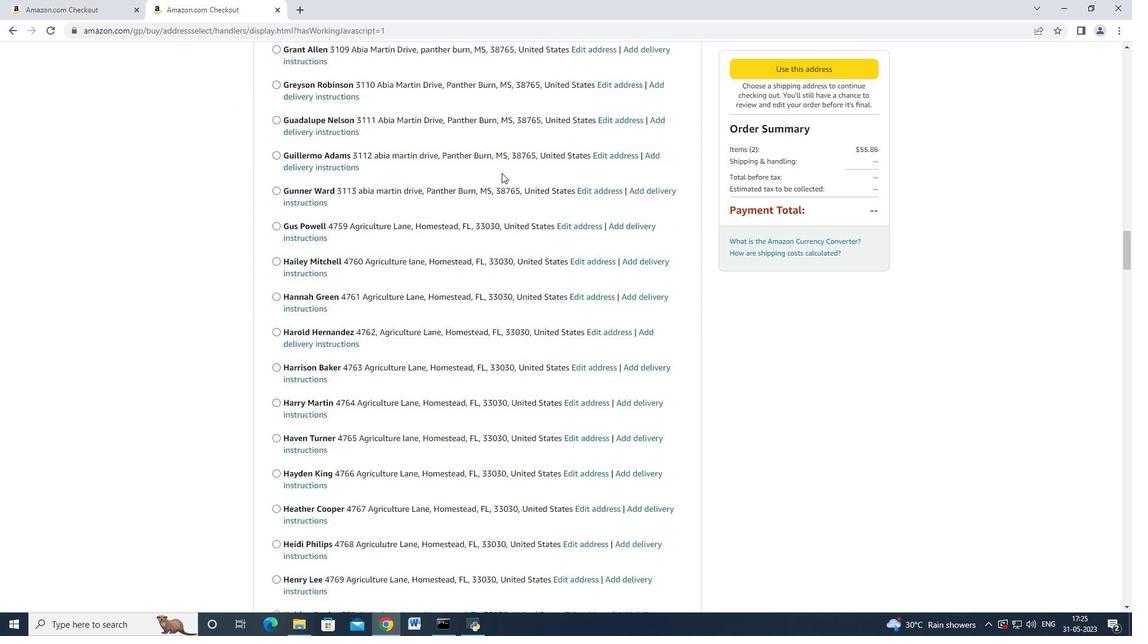 
Action: Mouse scrolled (500, 172) with delta (0, 0)
Screenshot: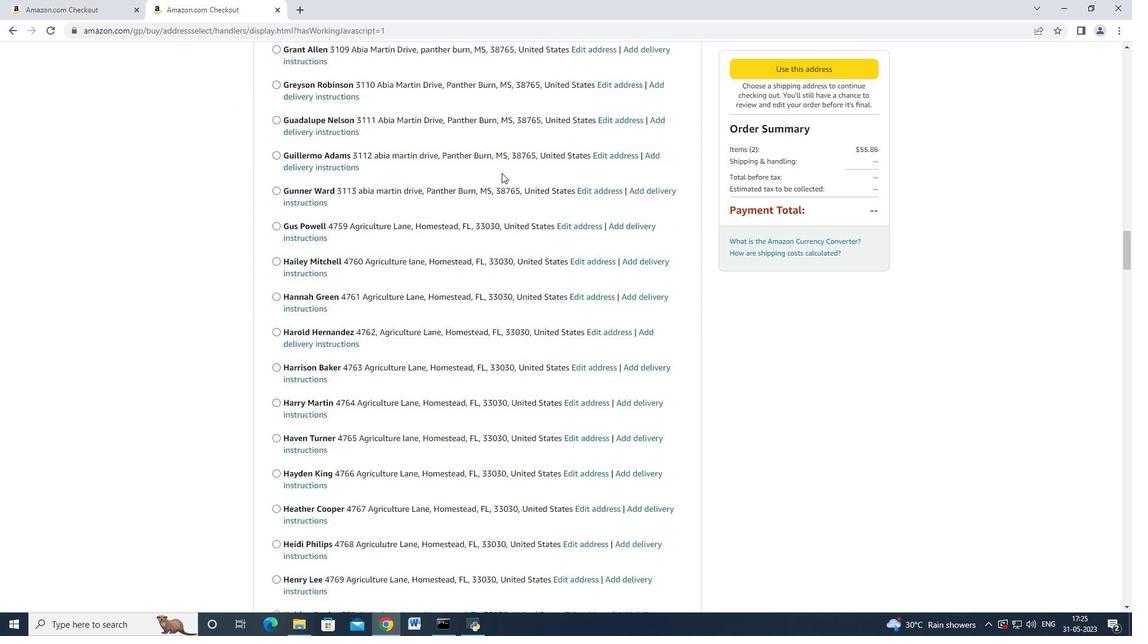 
Action: Mouse scrolled (500, 172) with delta (0, 0)
Screenshot: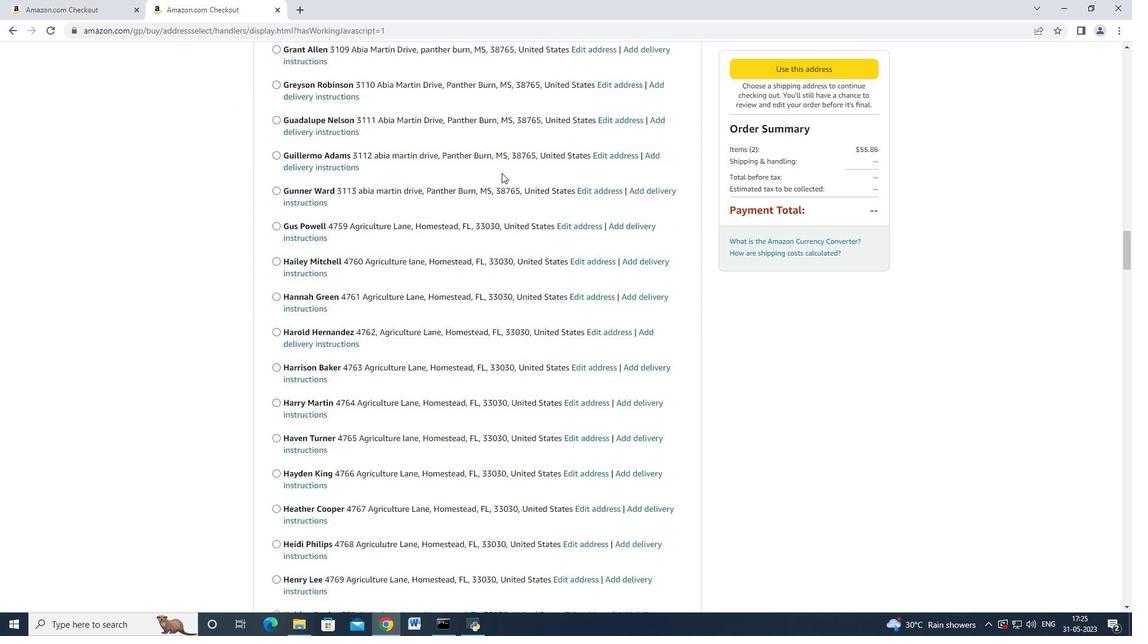 
Action: Mouse scrolled (500, 172) with delta (0, 0)
Screenshot: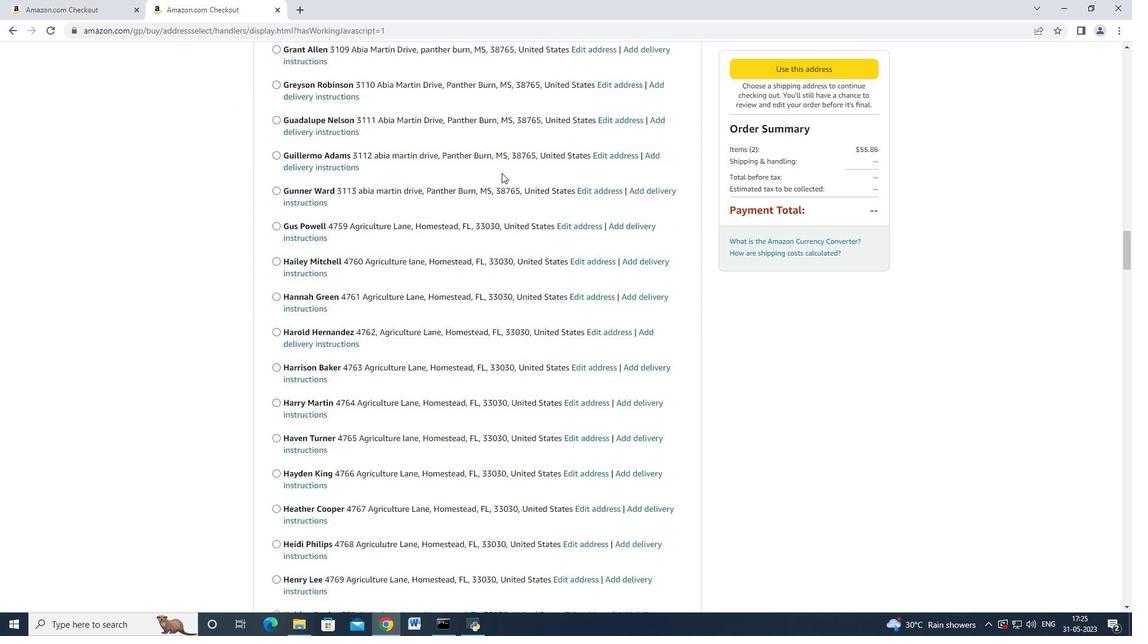 
Action: Mouse scrolled (500, 172) with delta (0, 0)
Screenshot: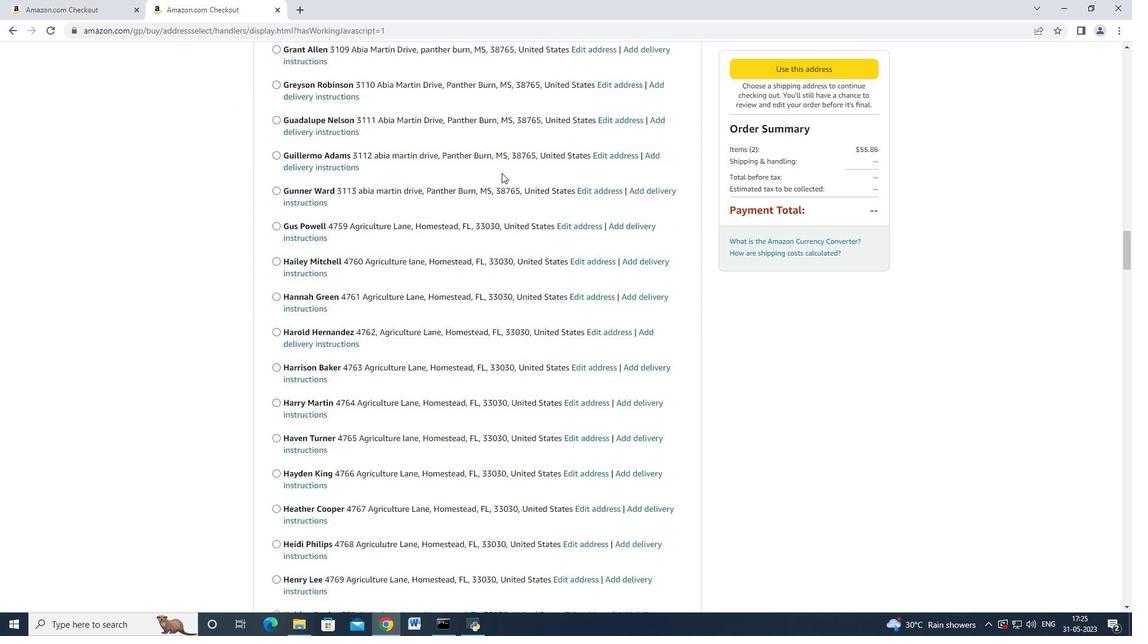 
Action: Mouse scrolled (500, 172) with delta (0, 0)
Screenshot: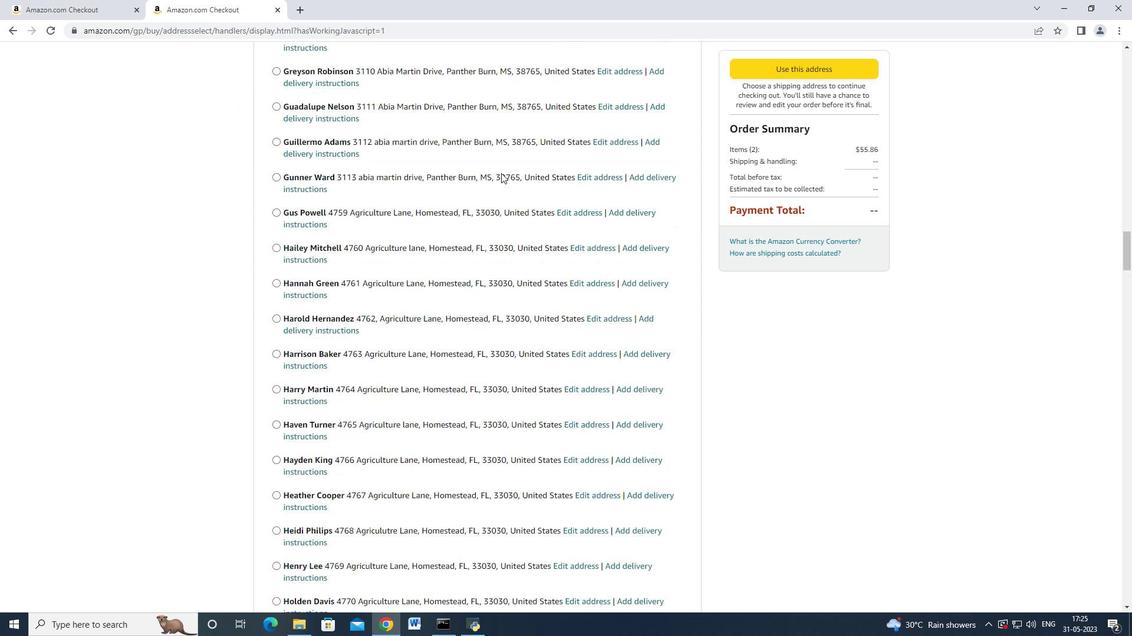 
Action: Mouse scrolled (500, 172) with delta (0, 0)
Screenshot: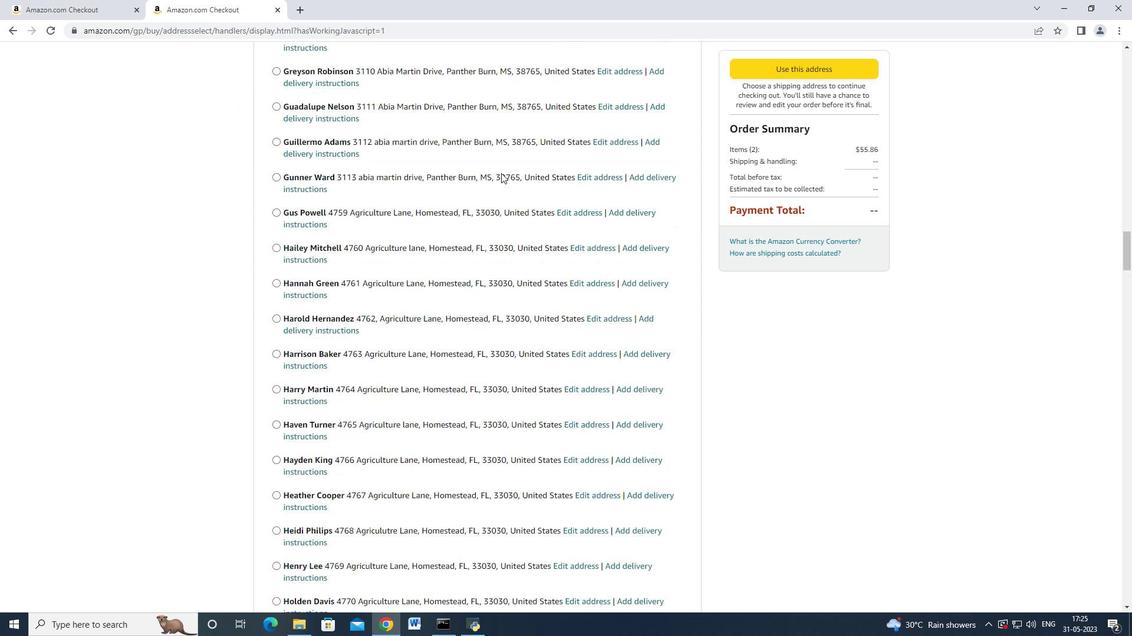 
Action: Mouse scrolled (500, 172) with delta (0, 0)
Screenshot: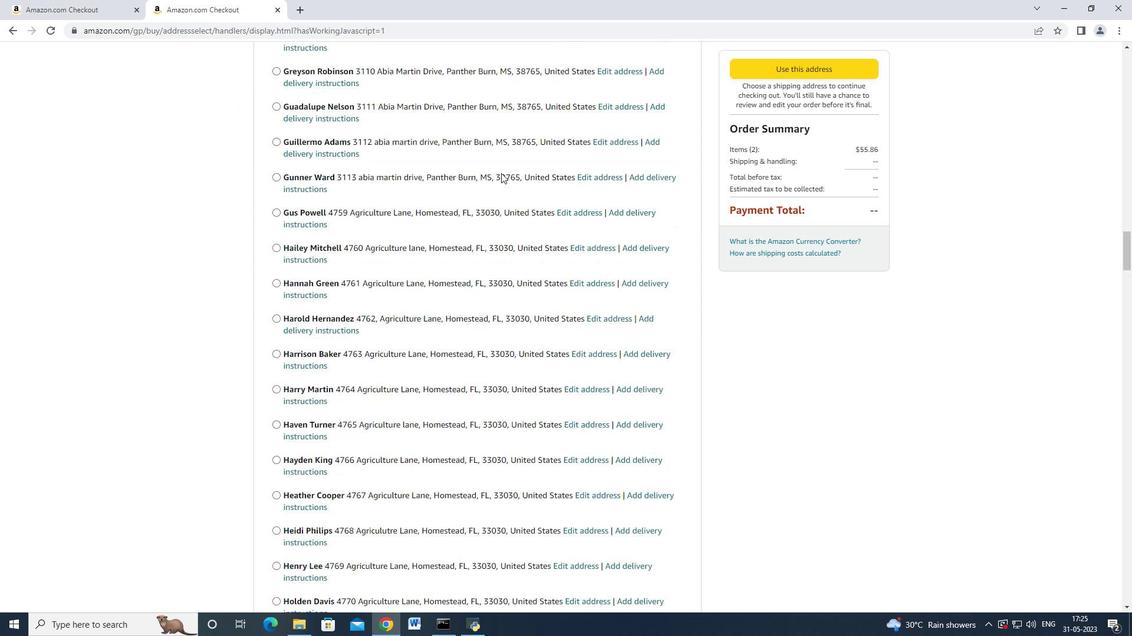 
Action: Mouse scrolled (500, 172) with delta (0, 0)
Screenshot: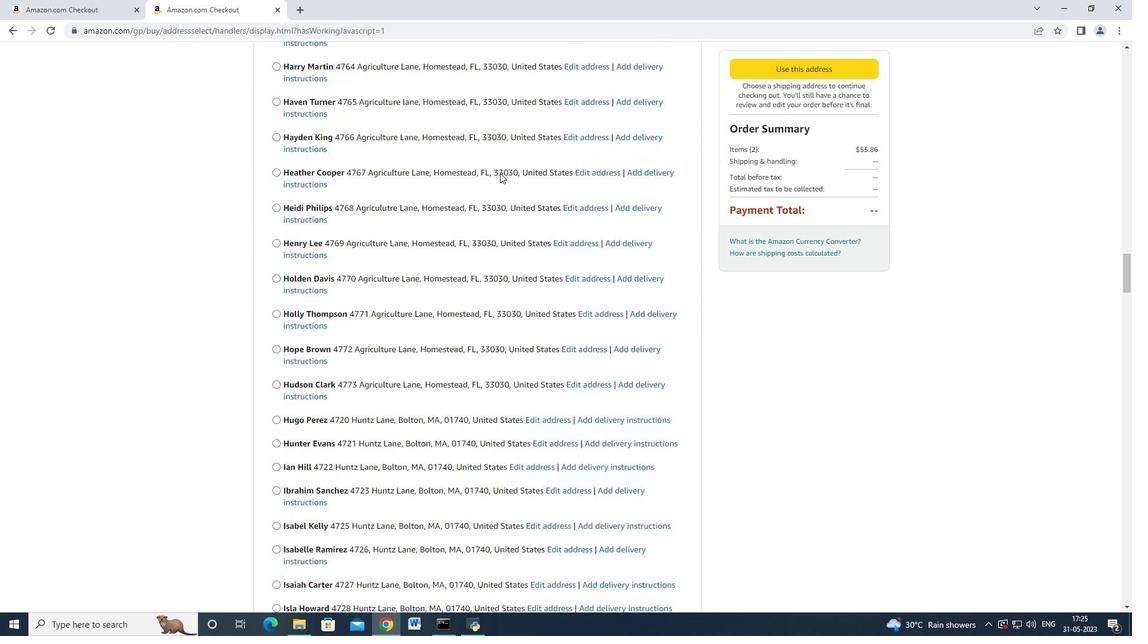 
Action: Mouse scrolled (500, 172) with delta (0, 0)
Screenshot: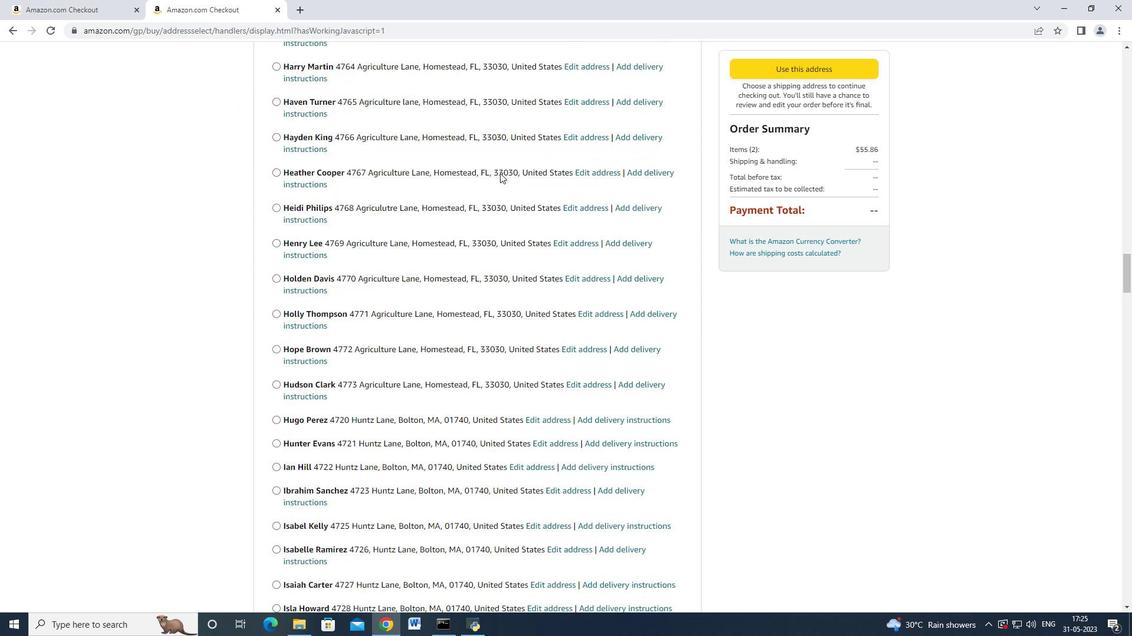 
Action: Mouse scrolled (500, 172) with delta (0, 0)
Screenshot: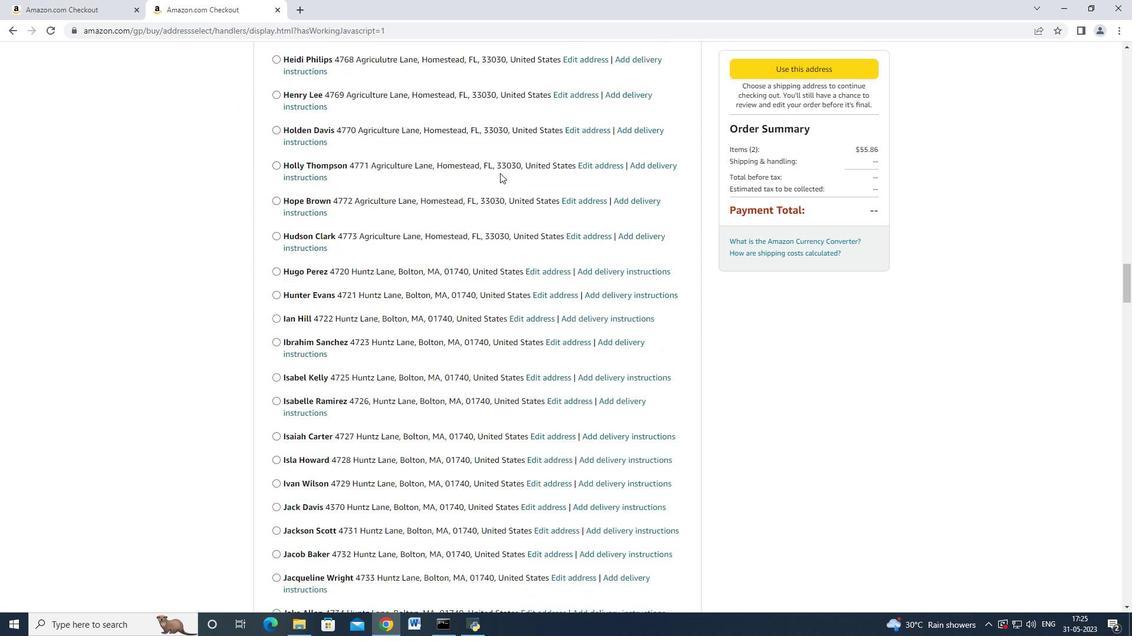 
Action: Mouse scrolled (500, 172) with delta (0, 0)
Screenshot: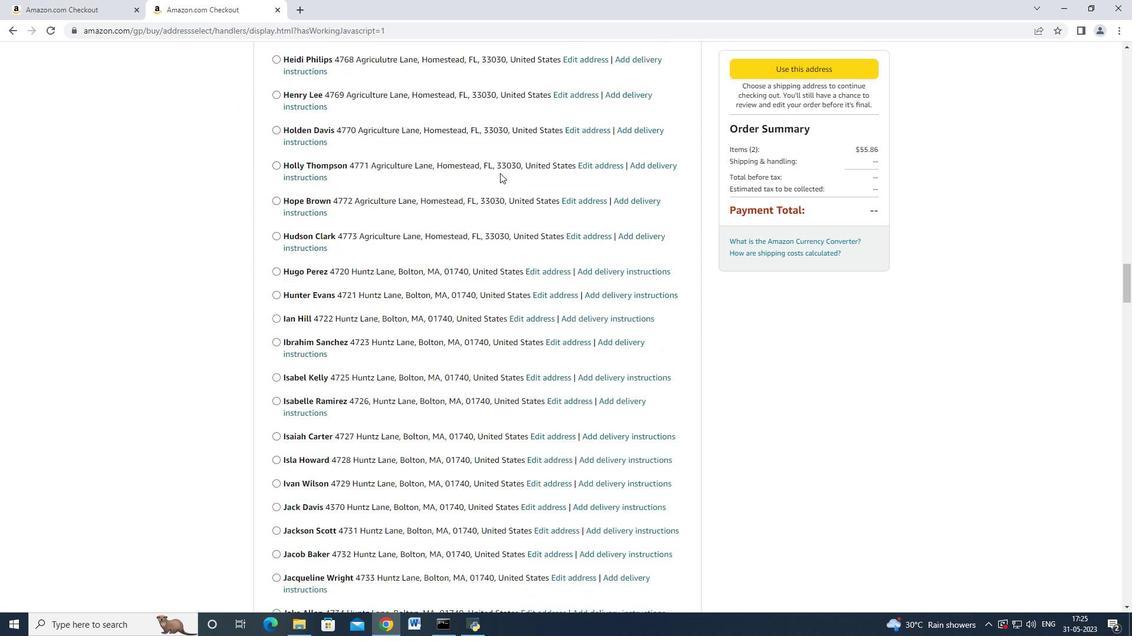 
Action: Mouse scrolled (500, 172) with delta (0, 0)
Screenshot: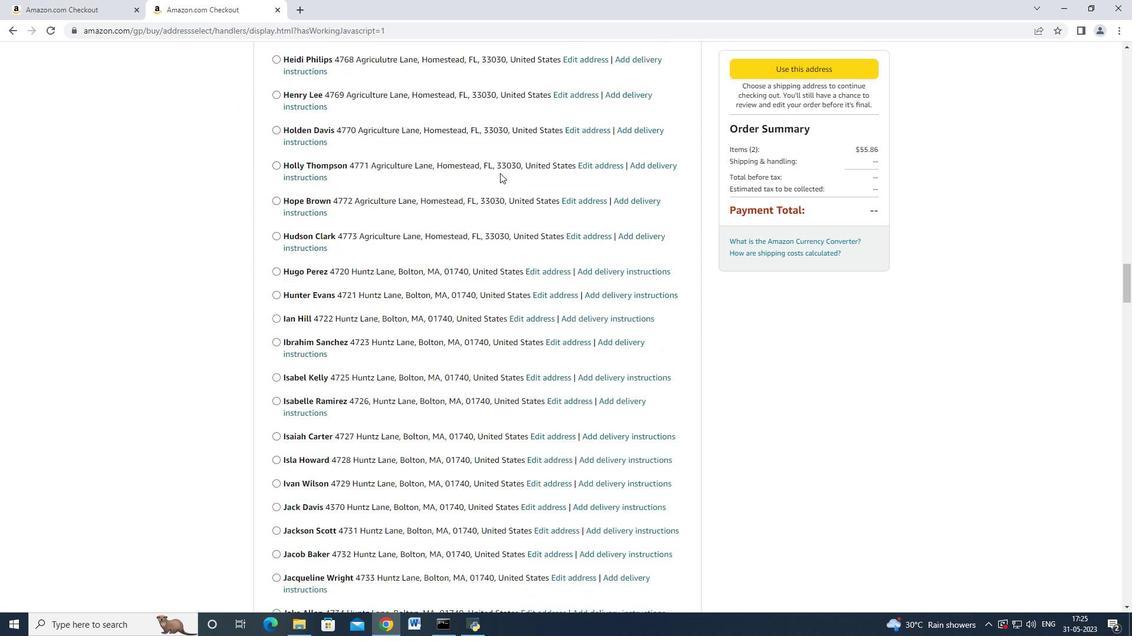 
Action: Mouse scrolled (500, 172) with delta (0, 0)
Screenshot: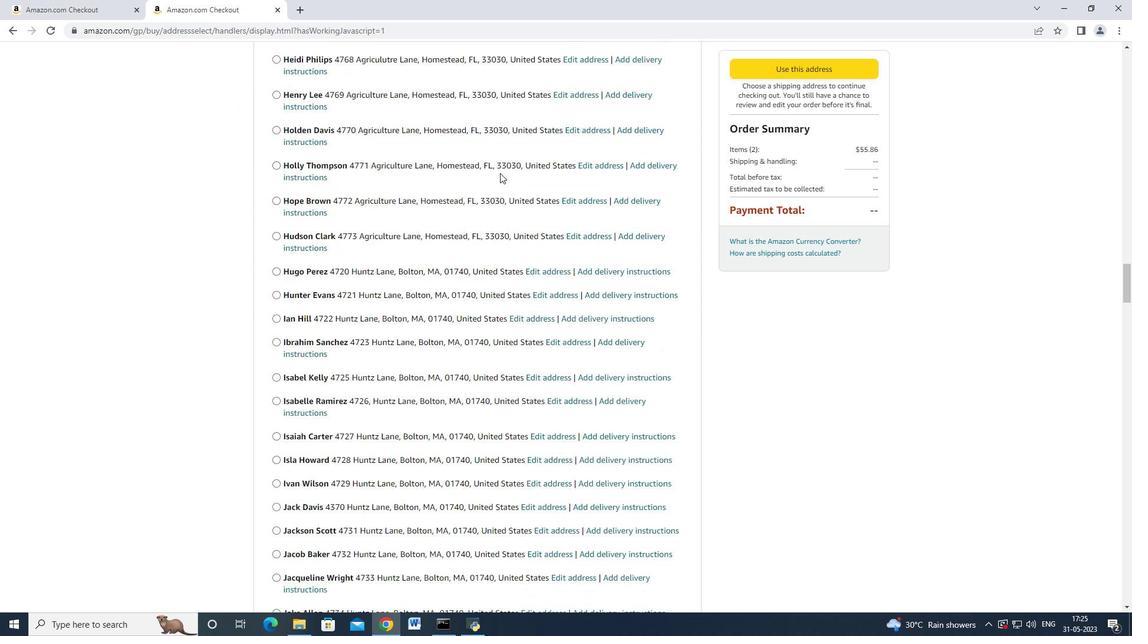 
Action: Mouse scrolled (500, 172) with delta (0, 0)
Screenshot: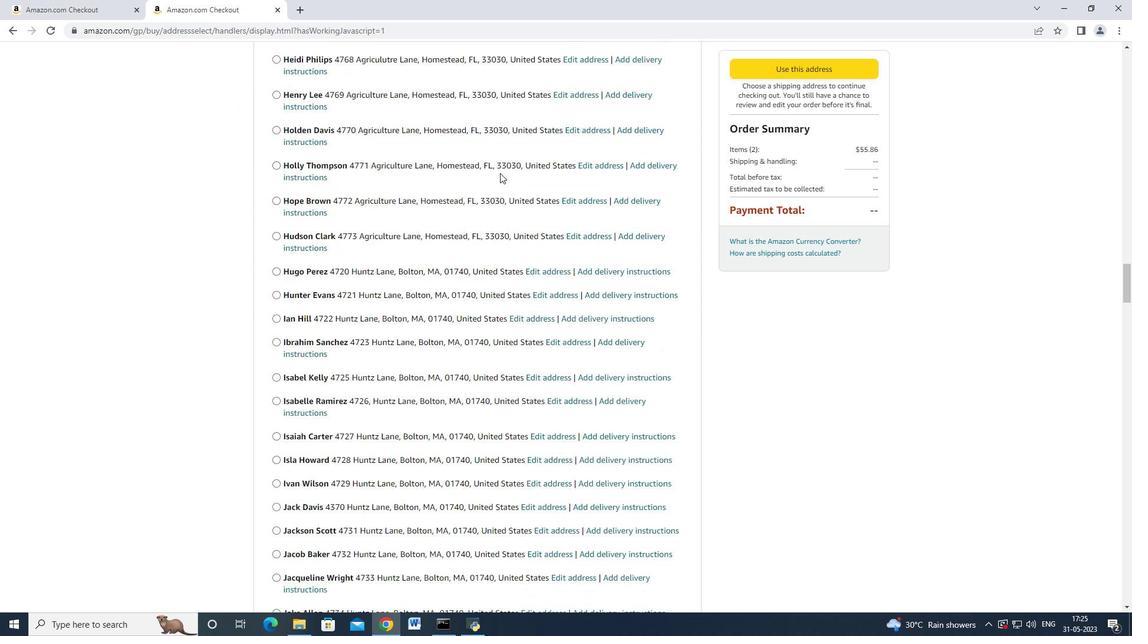 
Action: Mouse scrolled (500, 172) with delta (0, 0)
Screenshot: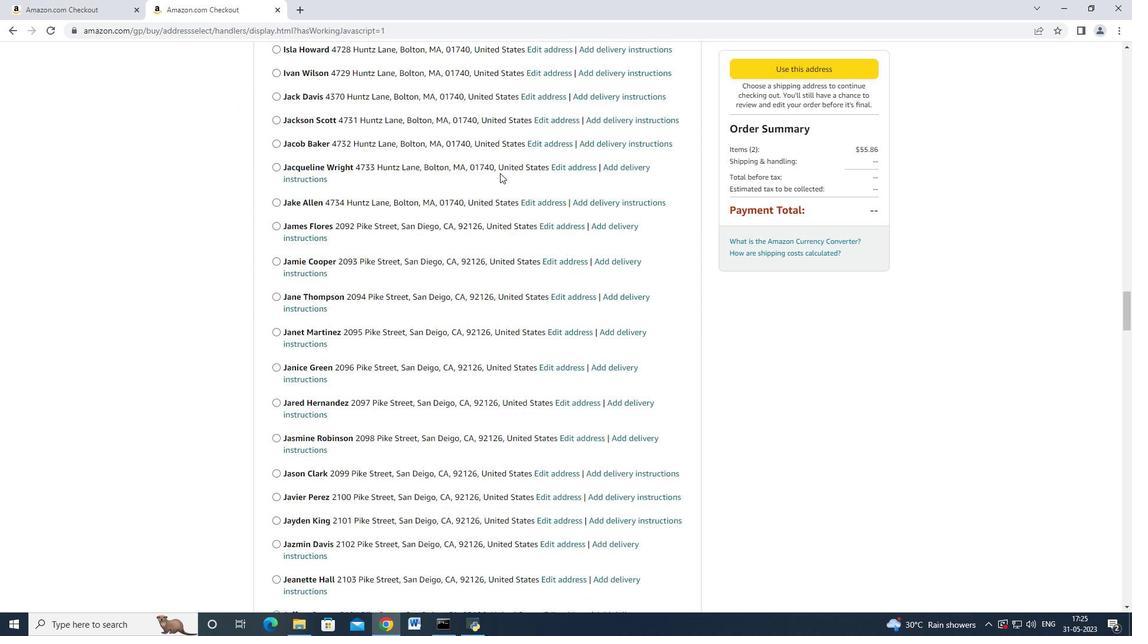 
Action: Mouse scrolled (500, 172) with delta (0, 0)
Screenshot: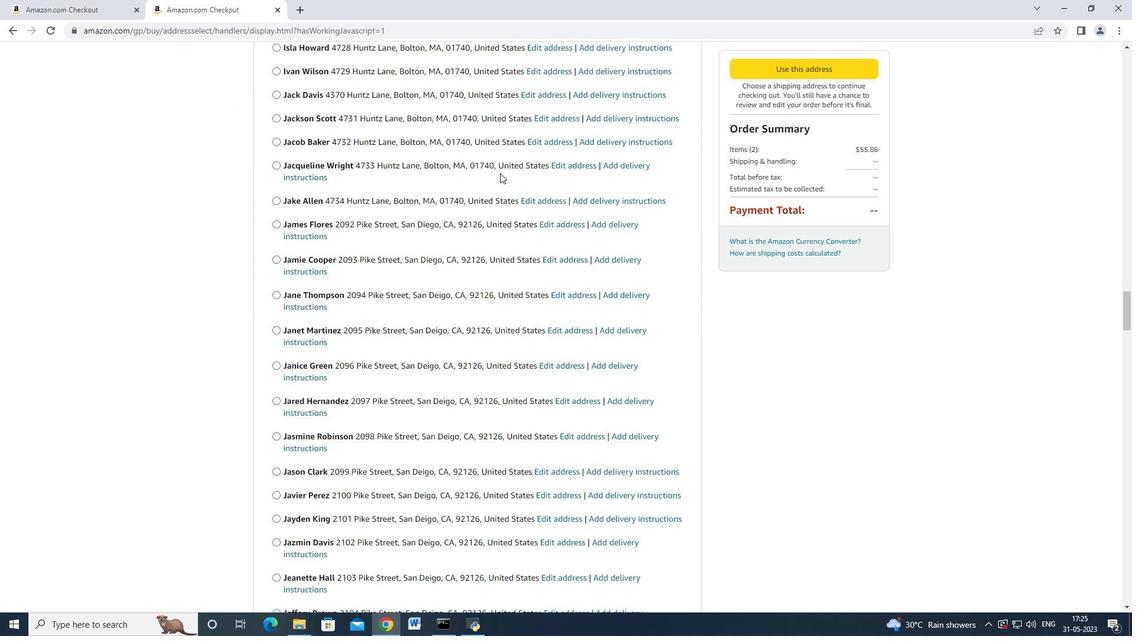 
Action: Mouse scrolled (500, 172) with delta (0, 0)
Screenshot: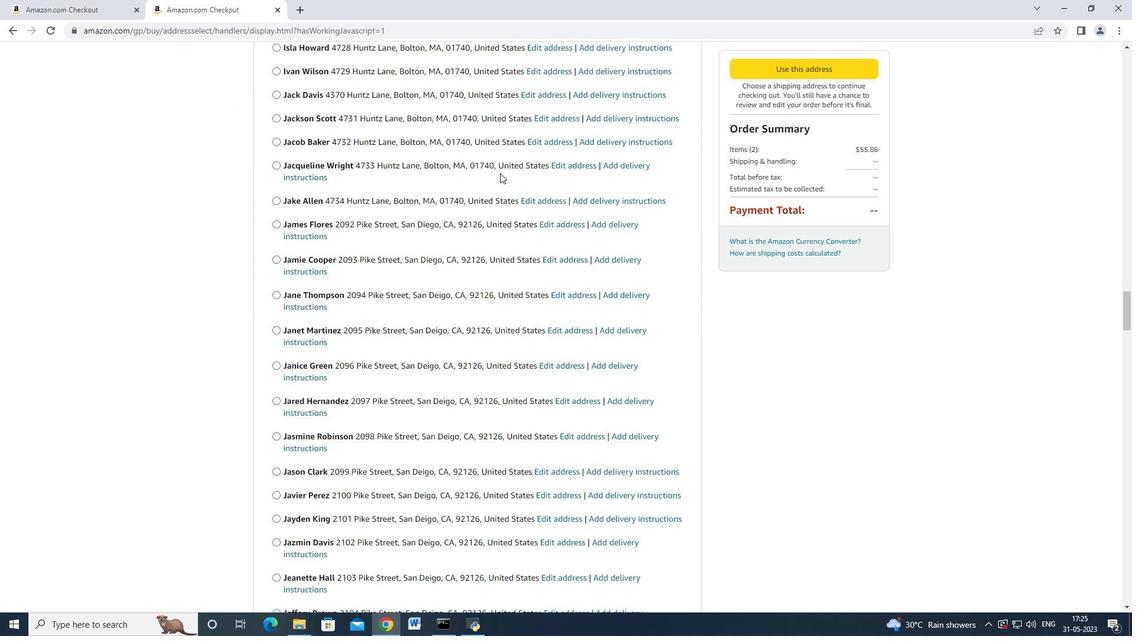 
Action: Mouse scrolled (500, 172) with delta (0, 0)
Screenshot: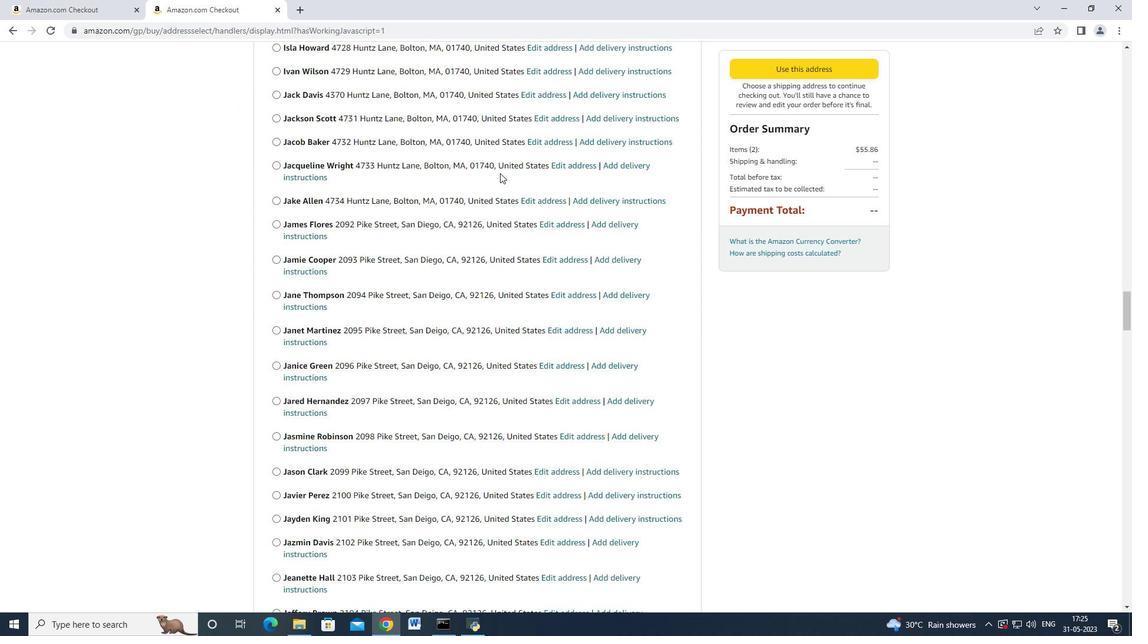 
Action: Mouse scrolled (500, 172) with delta (0, 0)
Screenshot: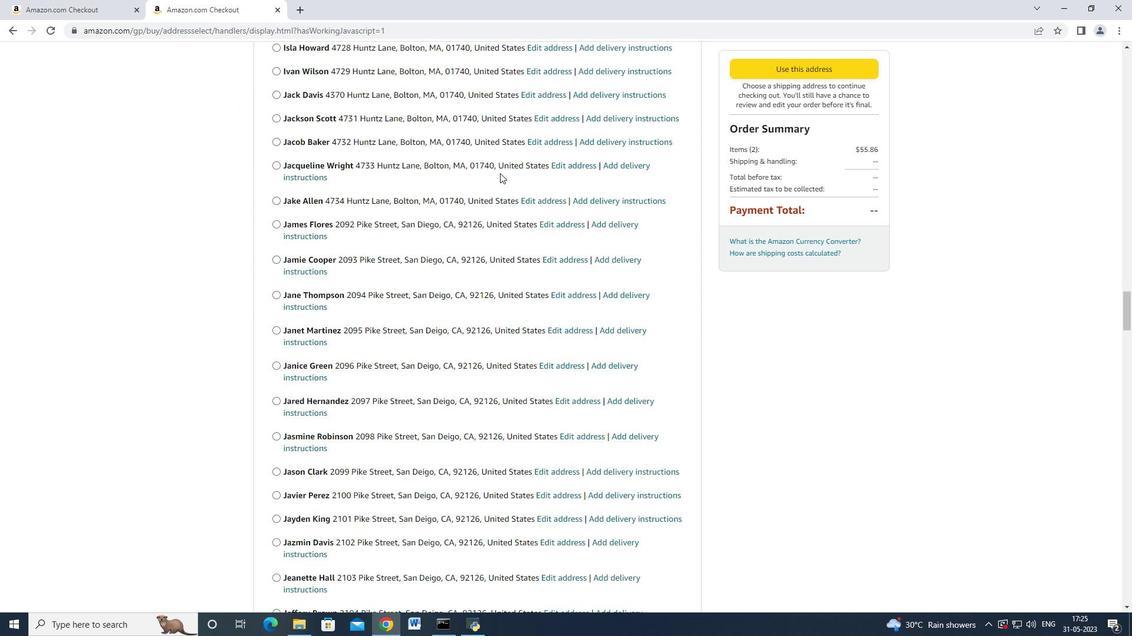 
Action: Mouse scrolled (500, 172) with delta (0, 0)
Screenshot: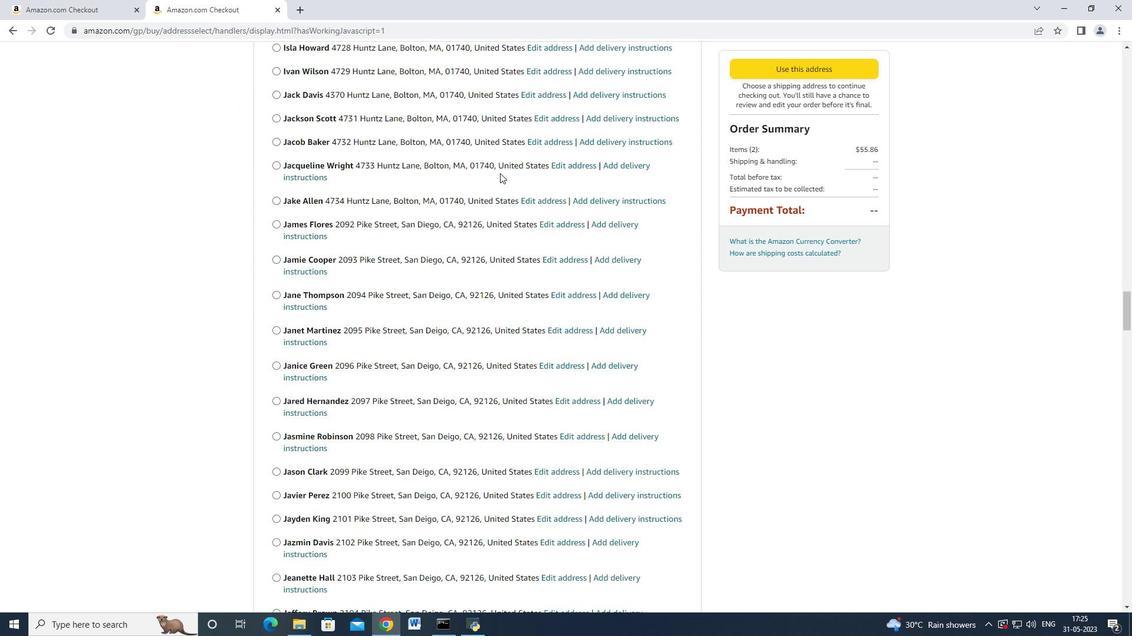 
Action: Mouse scrolled (500, 172) with delta (0, 0)
Screenshot: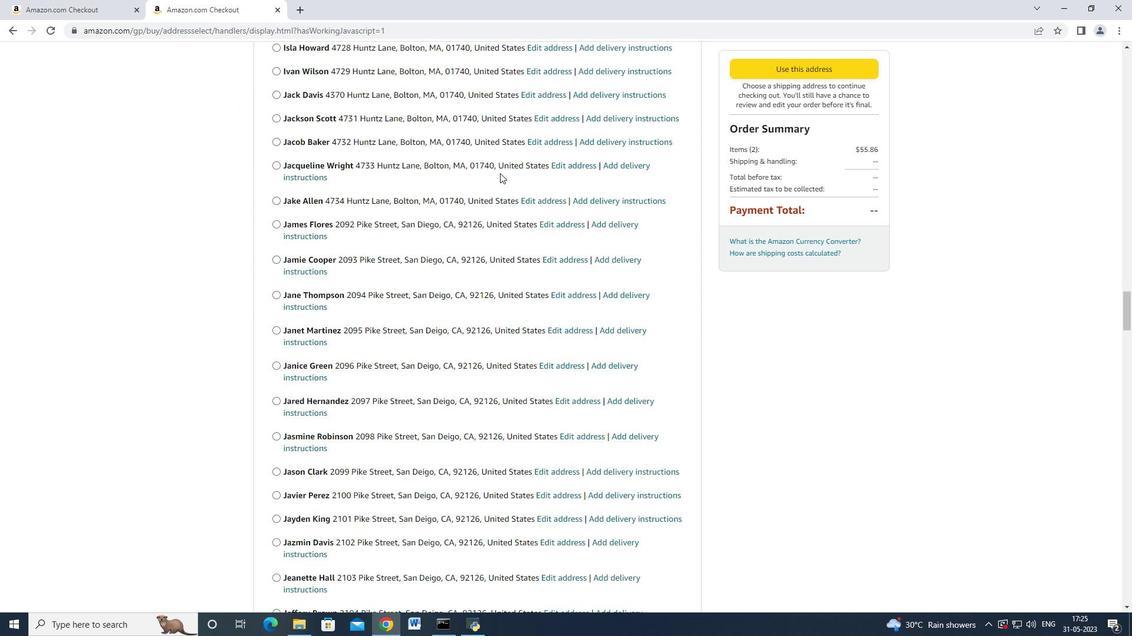 
Action: Mouse scrolled (500, 172) with delta (0, 0)
Screenshot: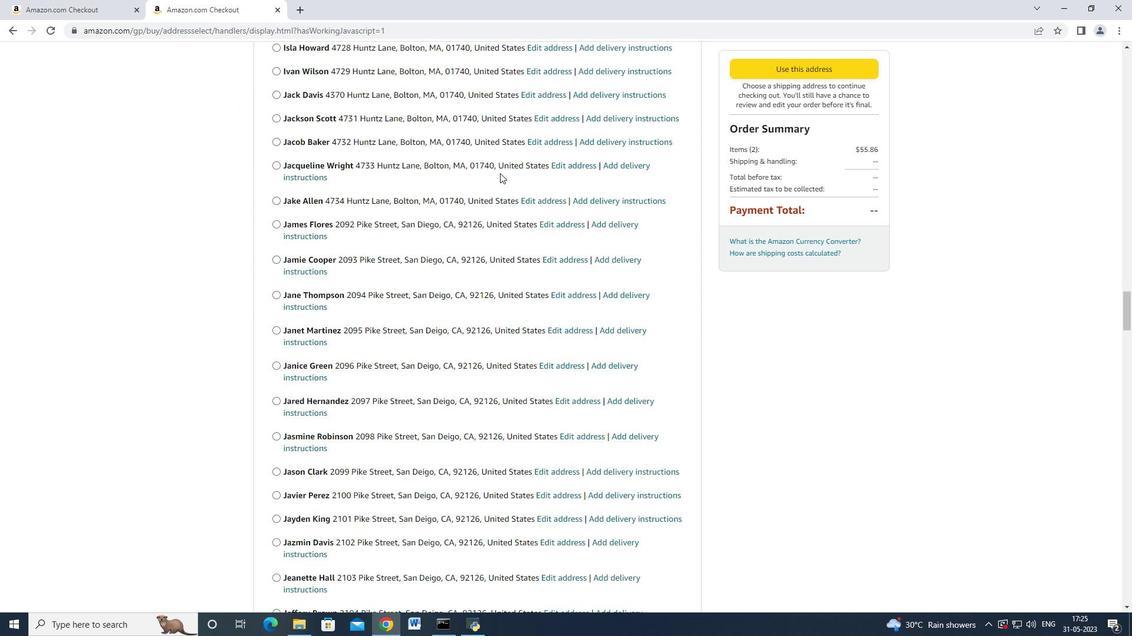 
Action: Mouse scrolled (500, 172) with delta (0, 0)
Screenshot: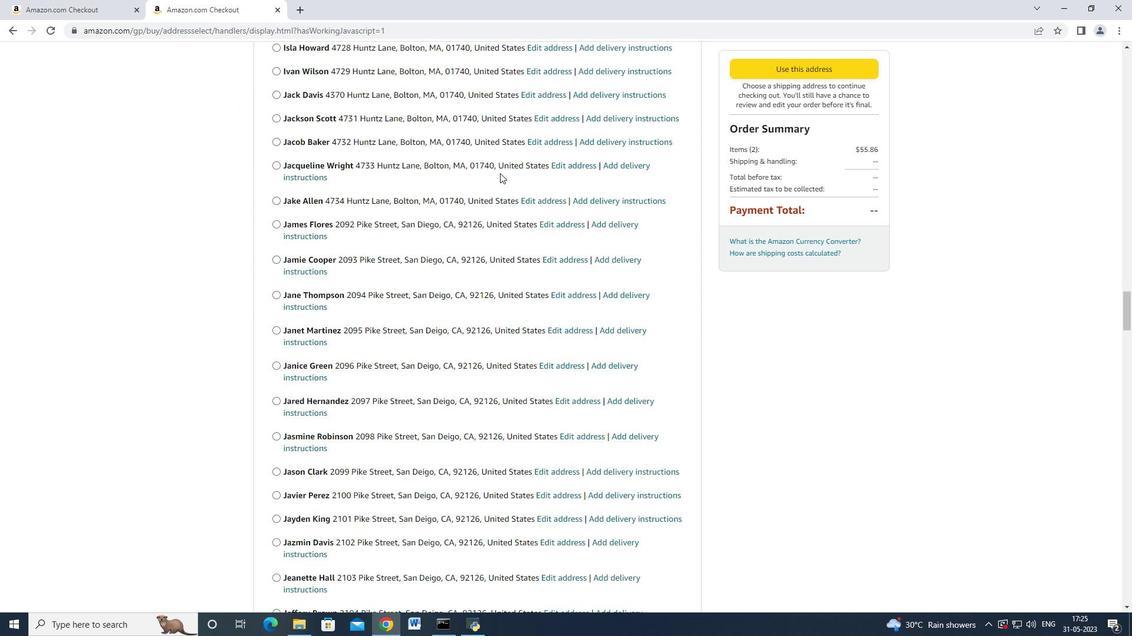 
Action: Mouse scrolled (500, 172) with delta (0, 0)
Screenshot: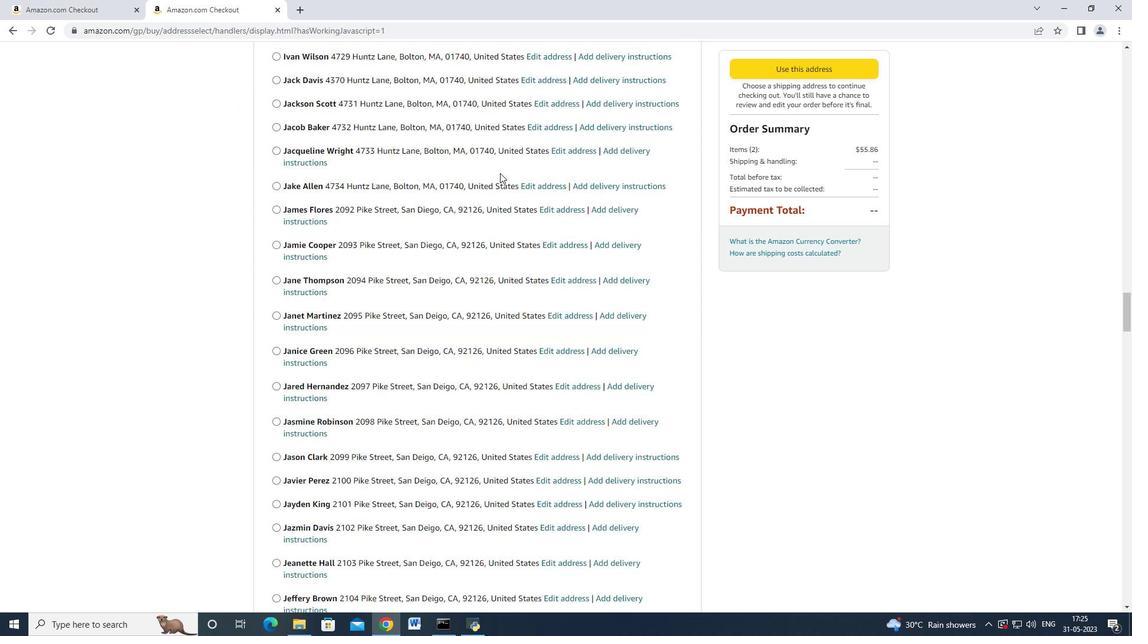 
Action: Mouse scrolled (500, 172) with delta (0, 0)
Screenshot: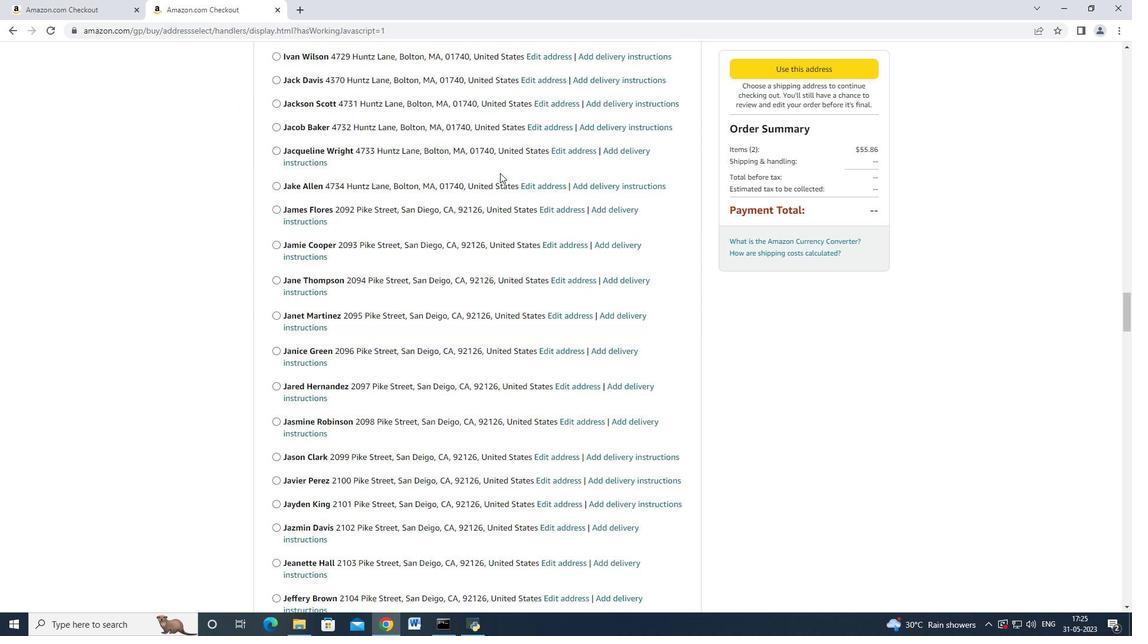 
Action: Mouse scrolled (500, 172) with delta (0, 0)
Screenshot: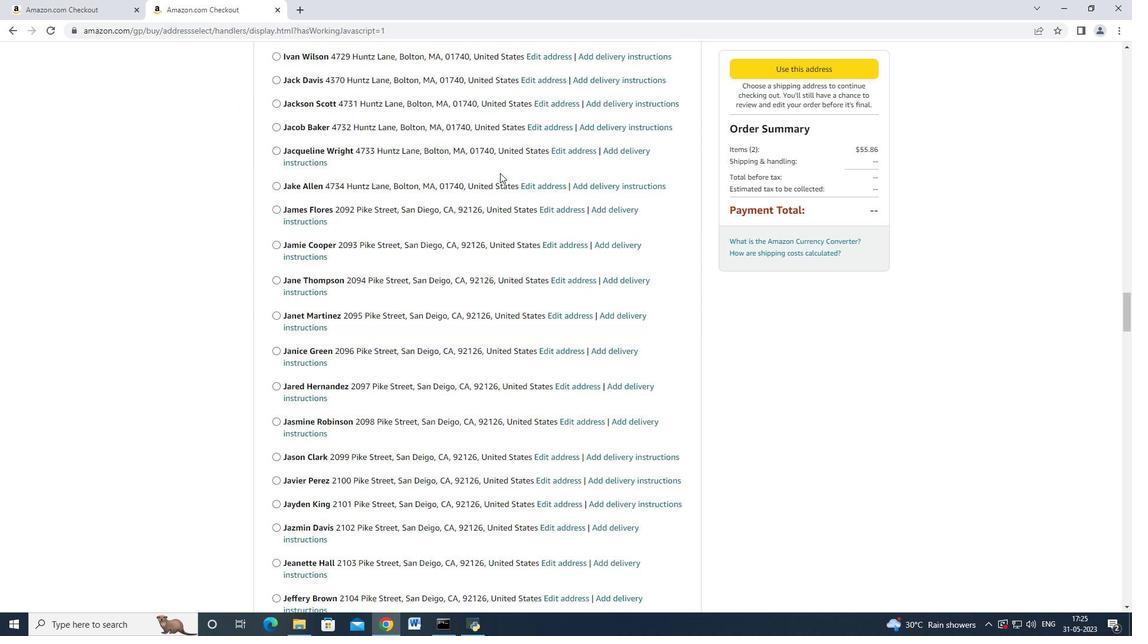 
Action: Mouse scrolled (500, 172) with delta (0, 0)
Screenshot: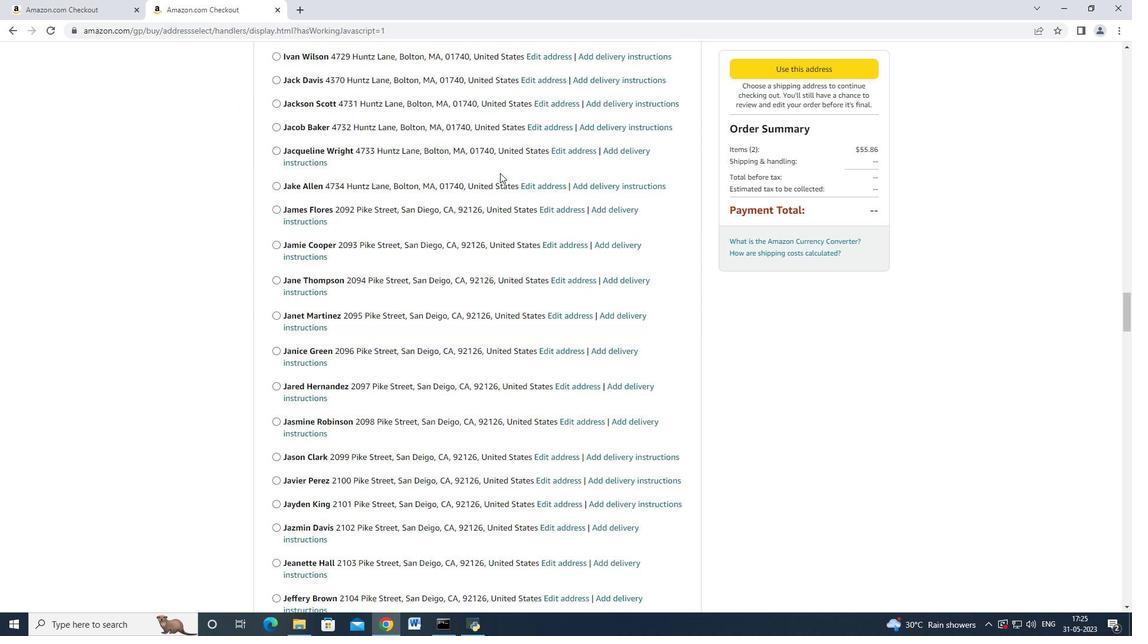 
Action: Mouse scrolled (500, 172) with delta (0, 0)
Screenshot: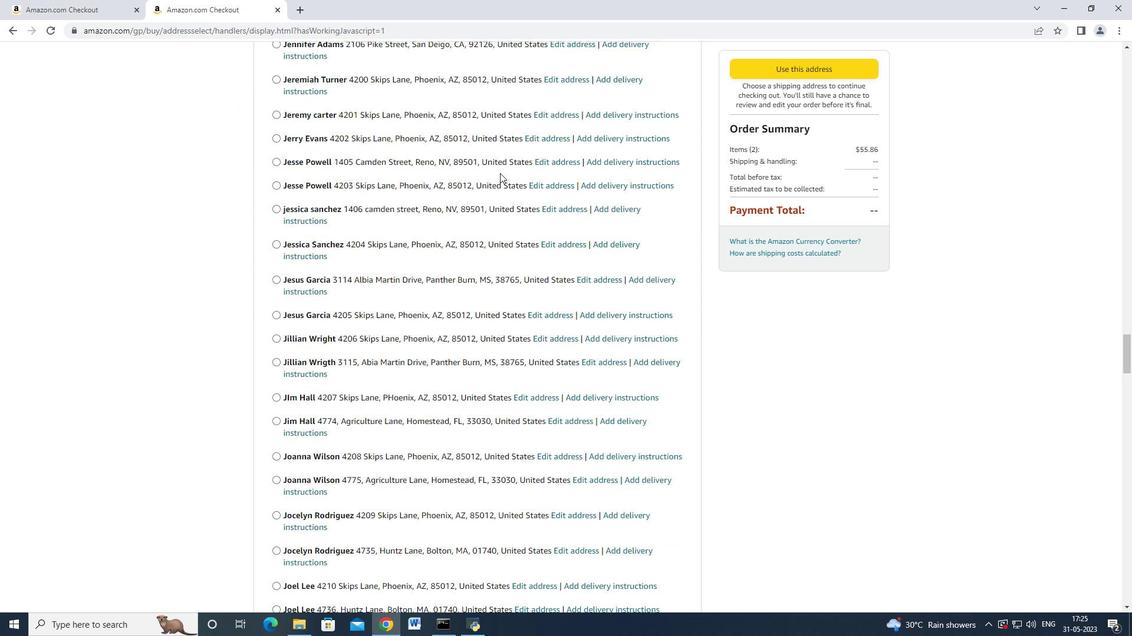 
Action: Mouse scrolled (500, 172) with delta (0, 0)
Screenshot: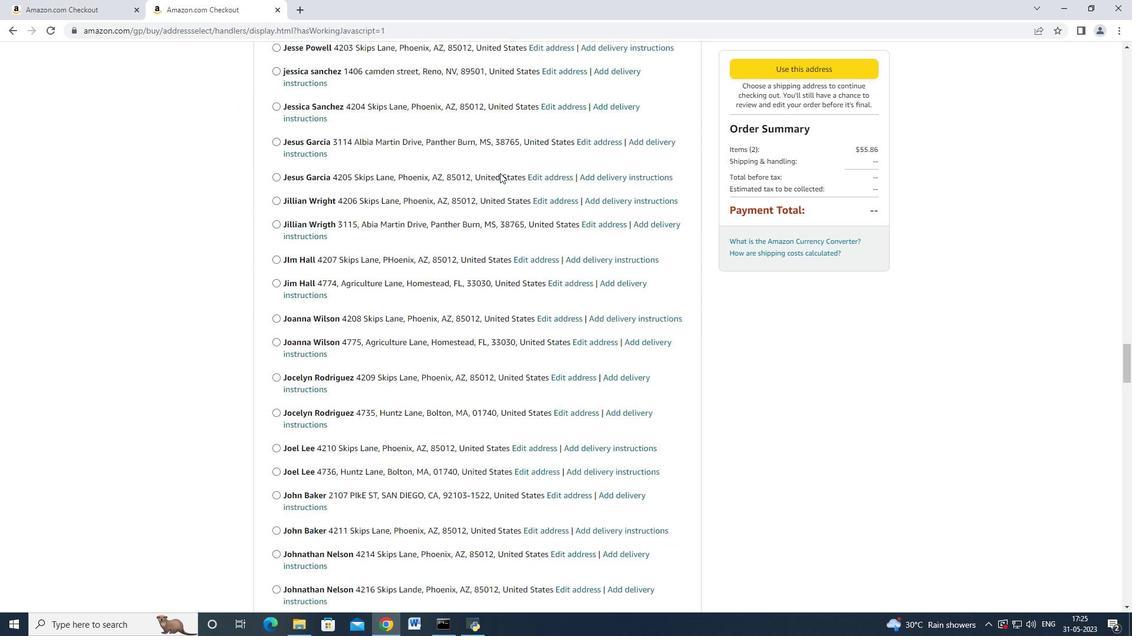 
Action: Mouse scrolled (500, 172) with delta (0, 0)
Screenshot: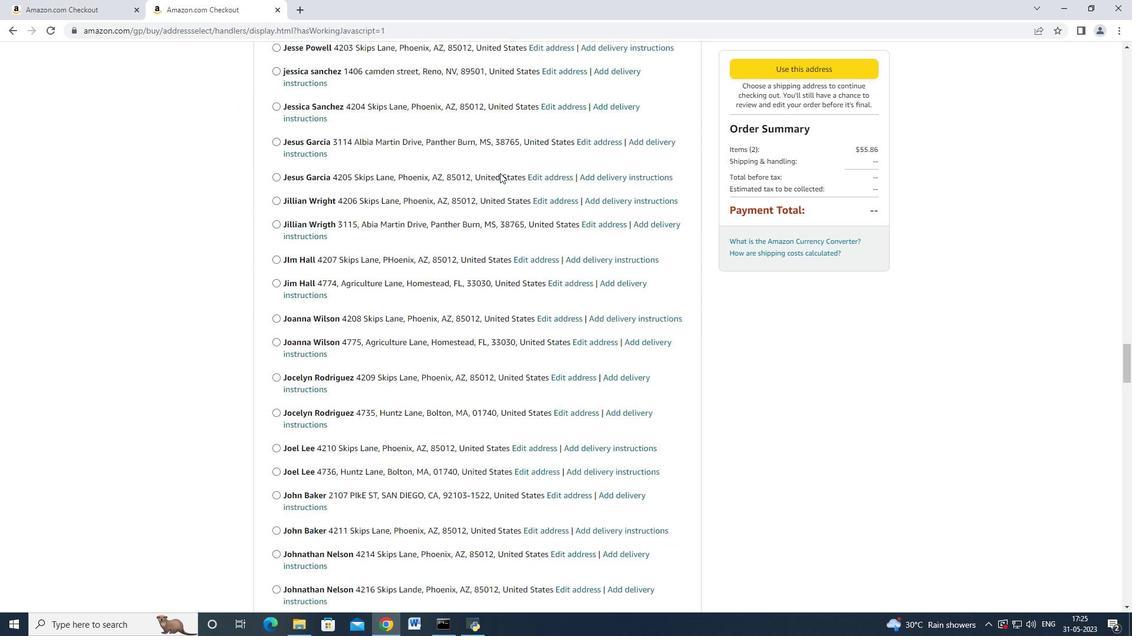 
Action: Mouse scrolled (500, 172) with delta (0, 0)
Screenshot: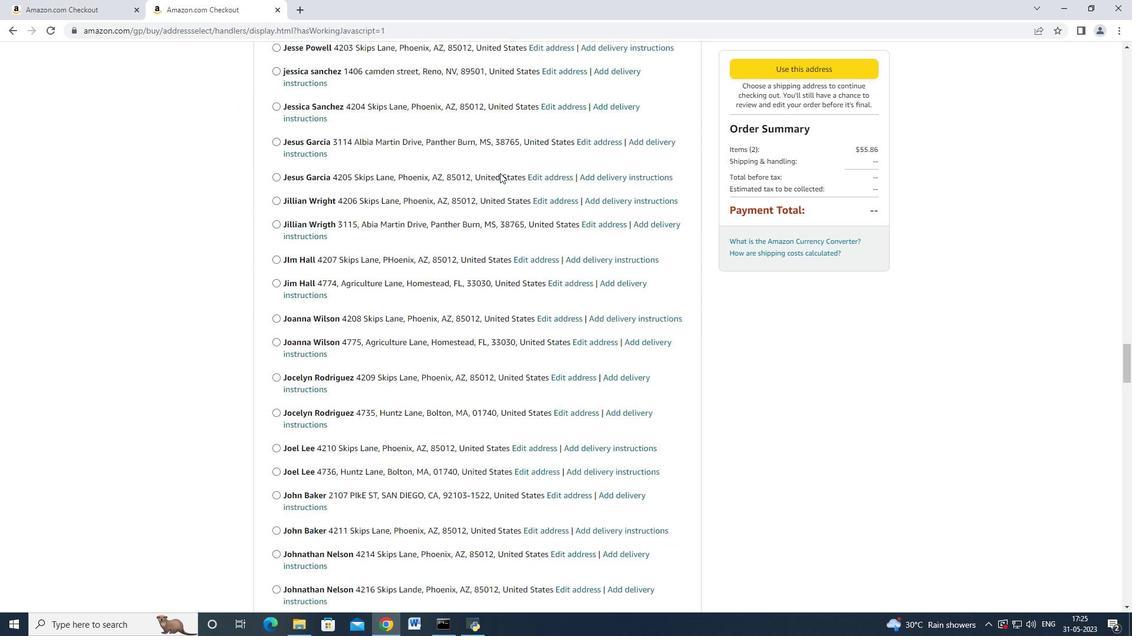 
Action: Mouse scrolled (500, 172) with delta (0, 0)
Screenshot: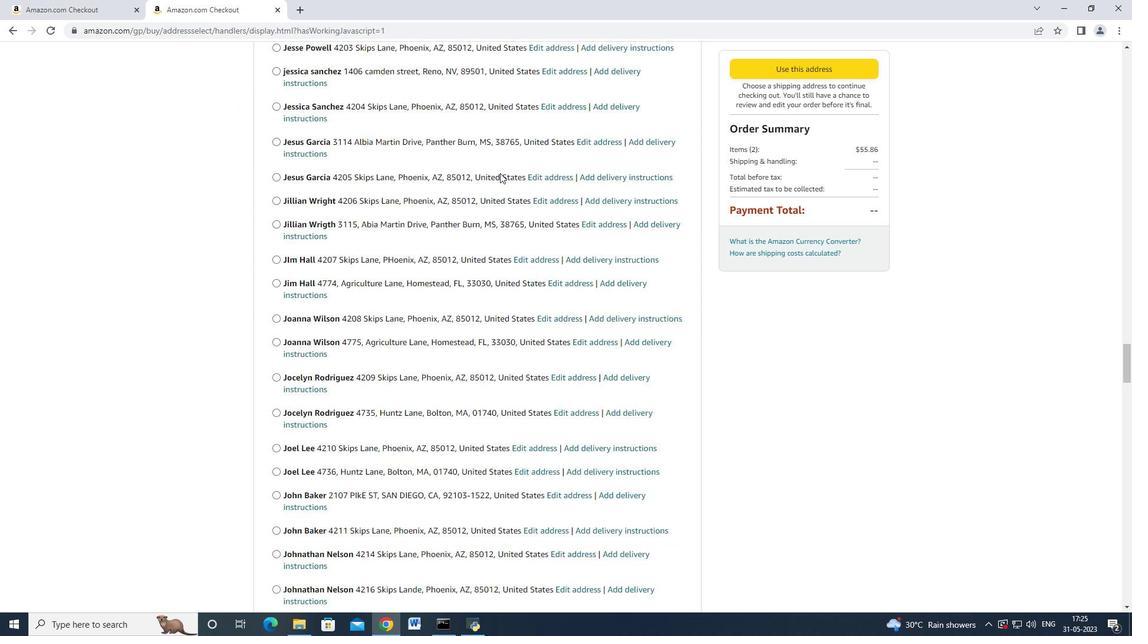 
Action: Mouse scrolled (500, 172) with delta (0, 0)
Screenshot: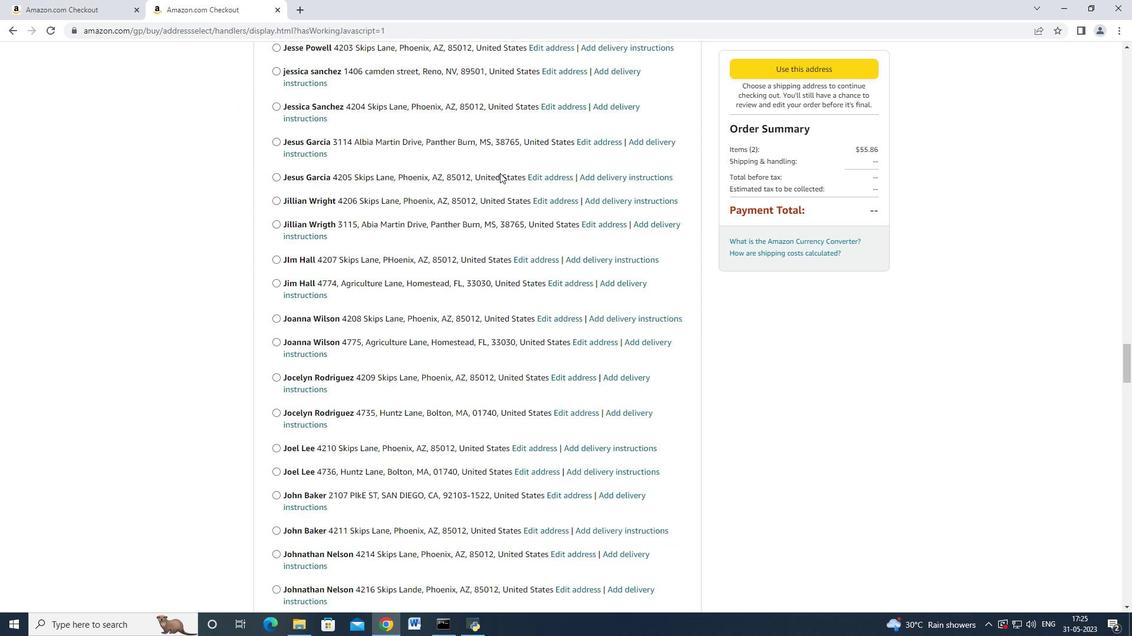 
Action: Mouse scrolled (500, 173) with delta (0, 0)
Screenshot: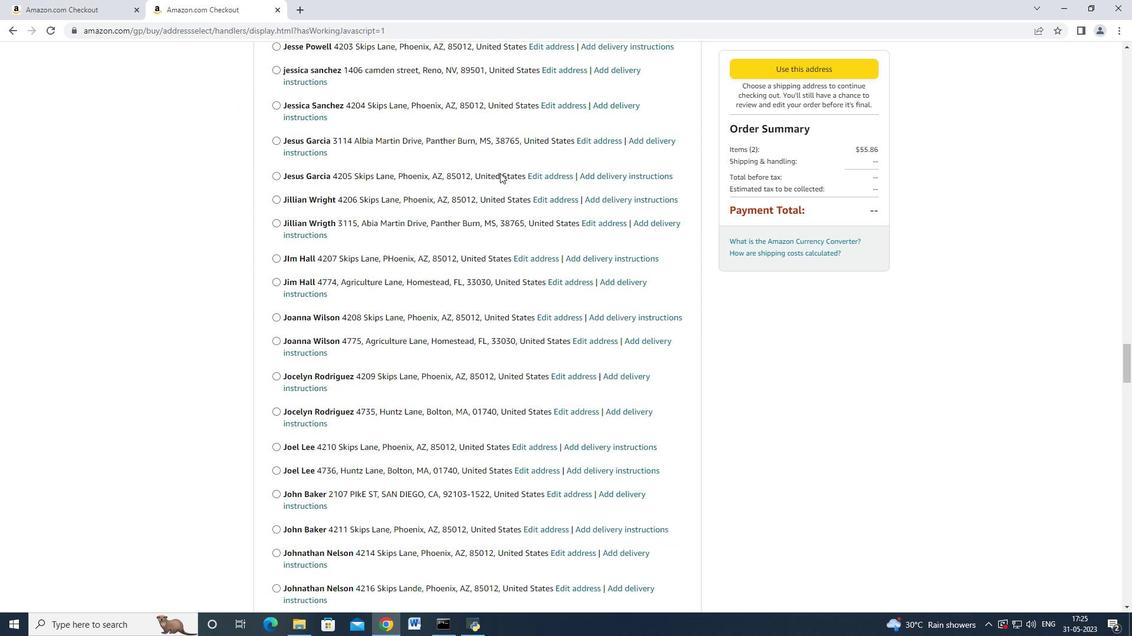 
Action: Mouse scrolled (500, 172) with delta (0, 0)
Screenshot: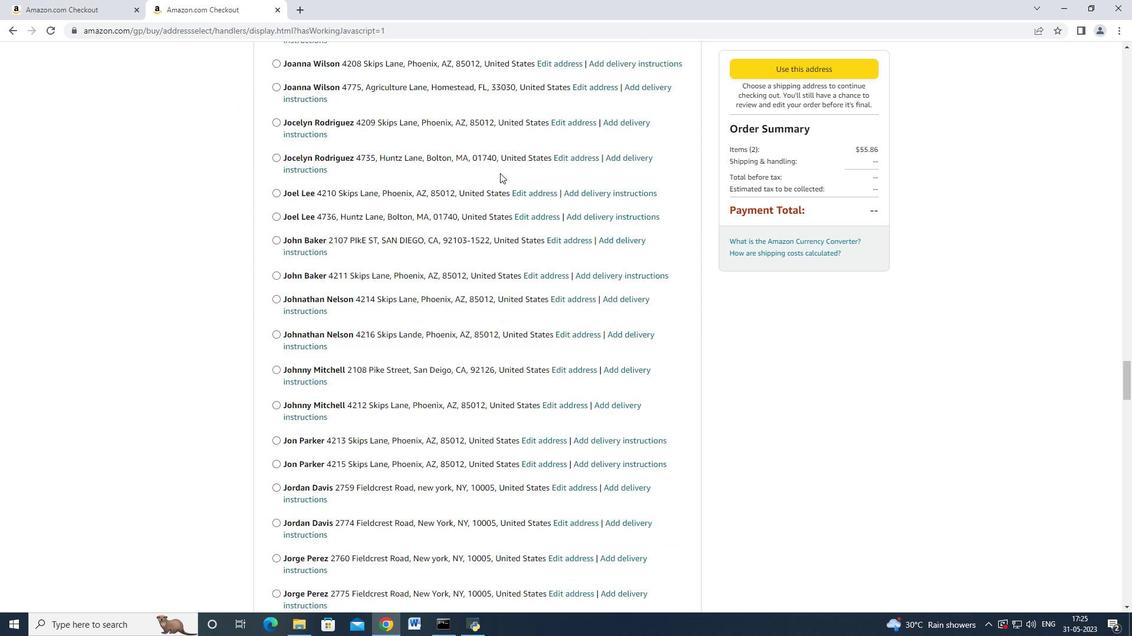 
Action: Mouse scrolled (500, 172) with delta (0, 0)
Screenshot: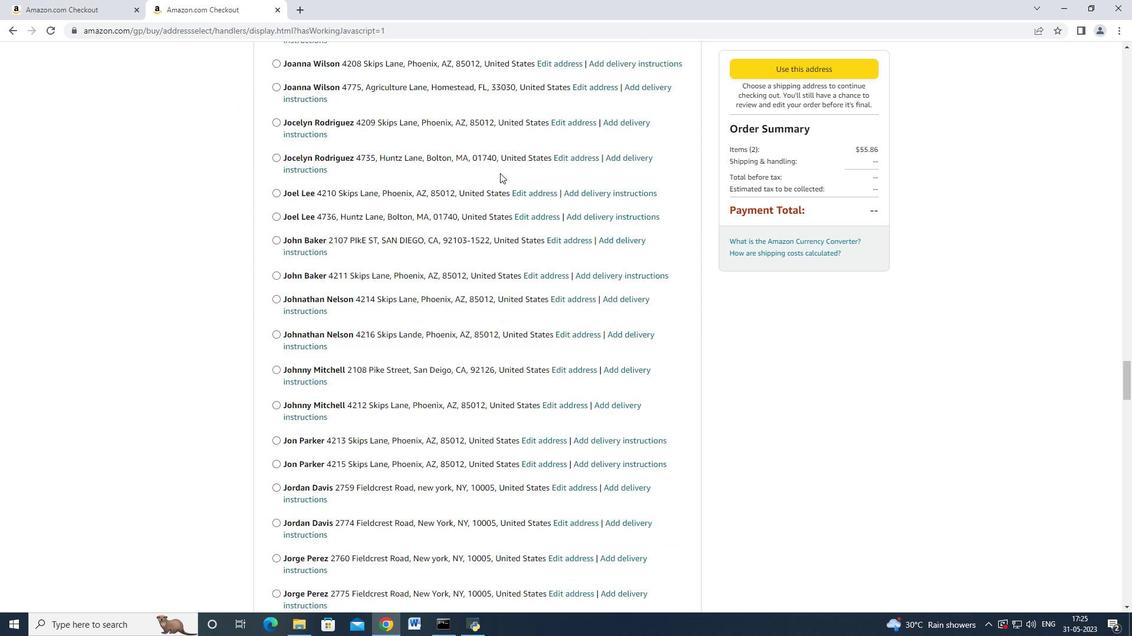 
Action: Mouse scrolled (500, 172) with delta (0, 0)
Screenshot: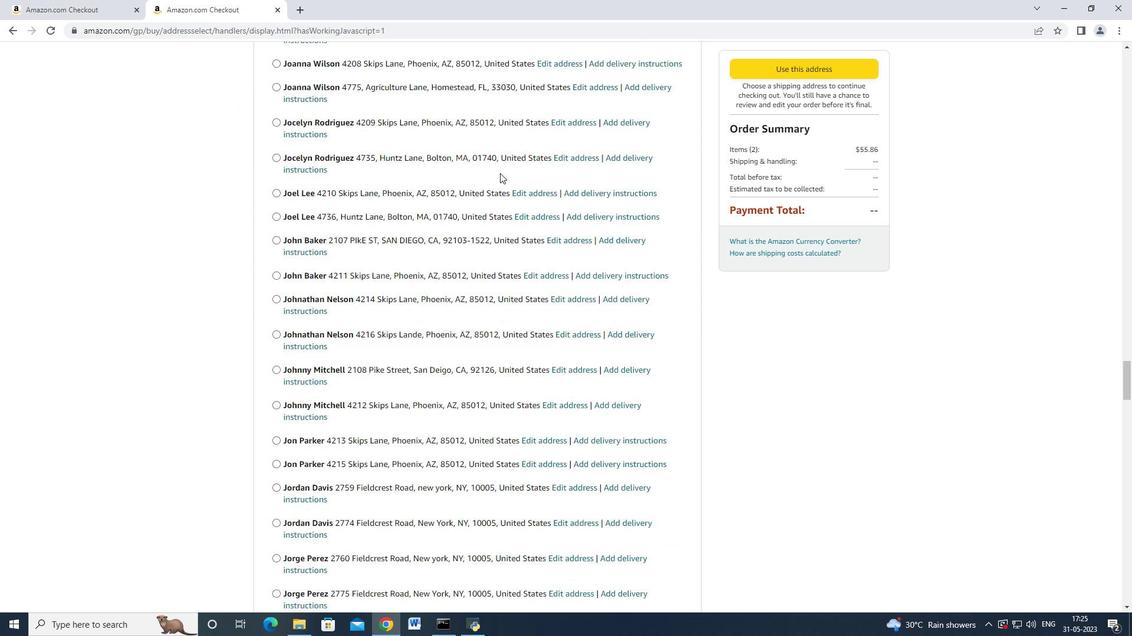 
Action: Mouse scrolled (500, 172) with delta (0, 0)
Screenshot: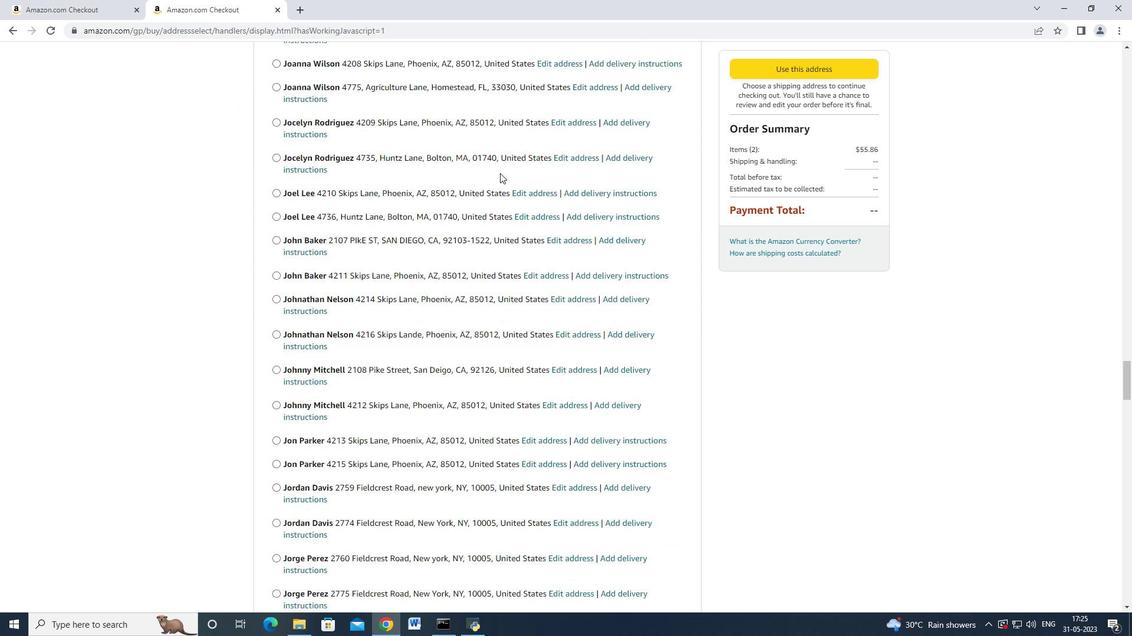 
Action: Mouse scrolled (500, 172) with delta (0, 0)
Screenshot: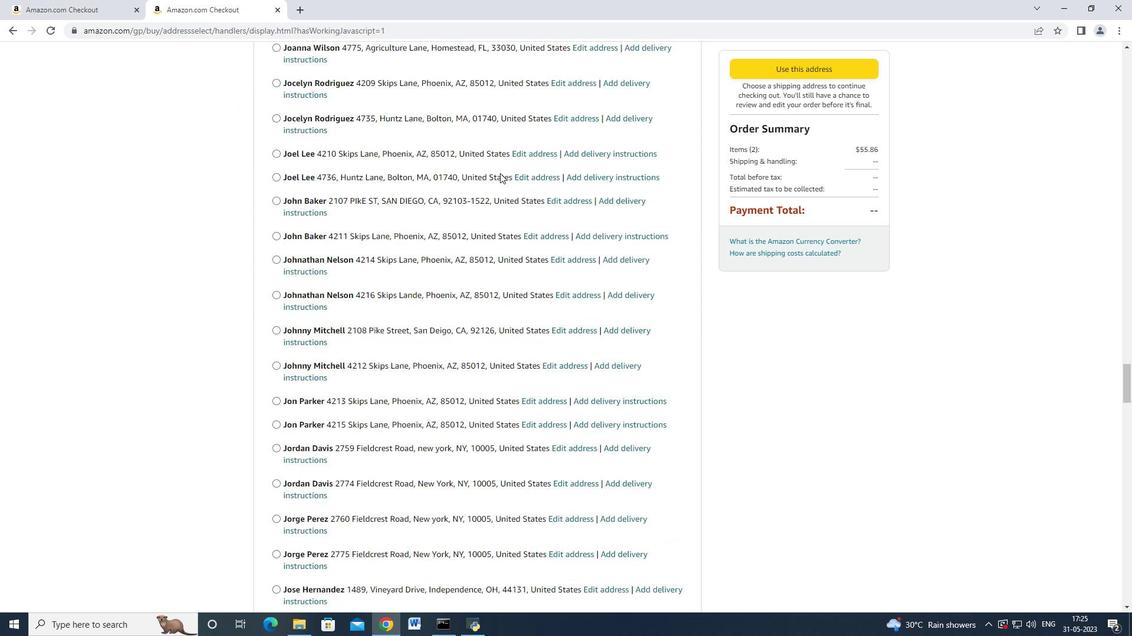 
Action: Mouse scrolled (500, 172) with delta (0, 0)
Screenshot: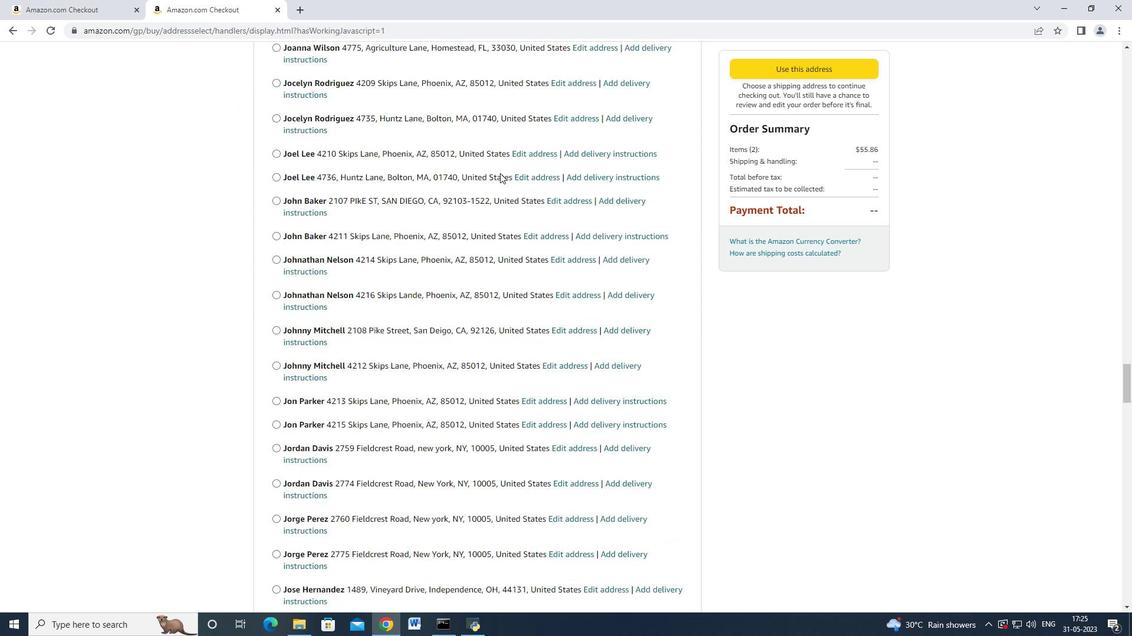 
Action: Mouse scrolled (500, 172) with delta (0, 0)
Screenshot: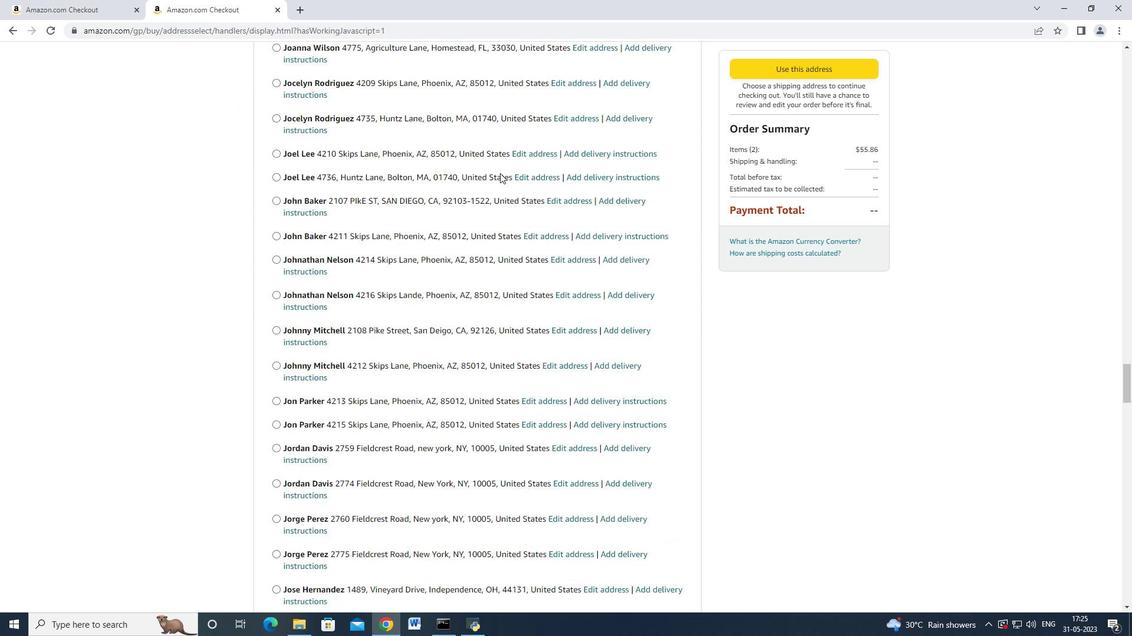 
Action: Mouse scrolled (500, 172) with delta (0, 0)
Screenshot: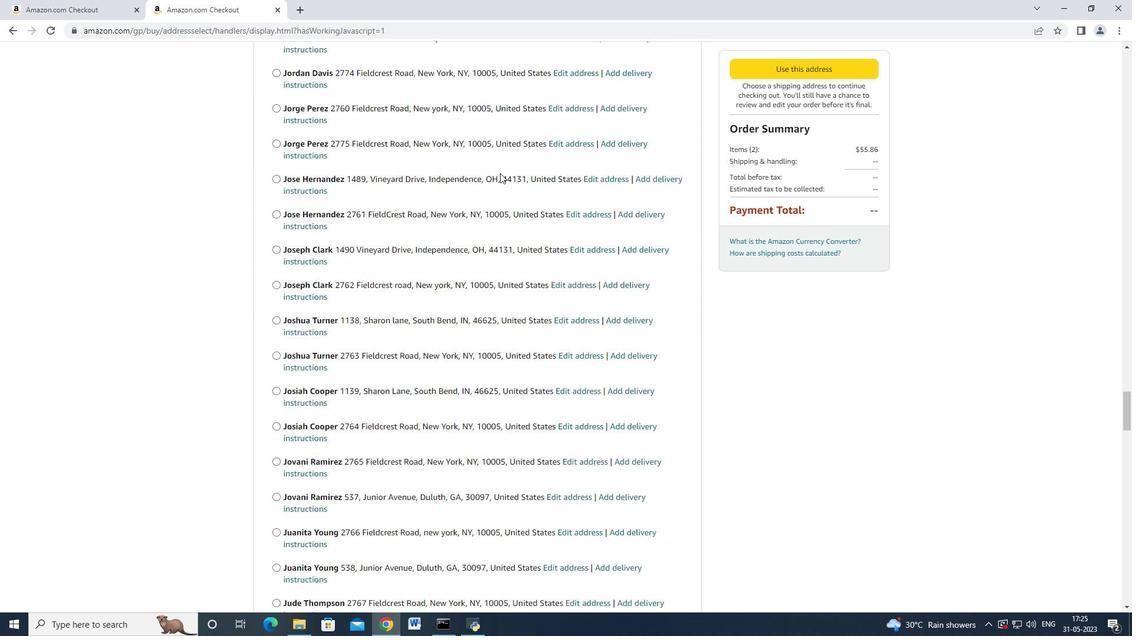 
Action: Mouse scrolled (500, 172) with delta (0, 0)
Screenshot: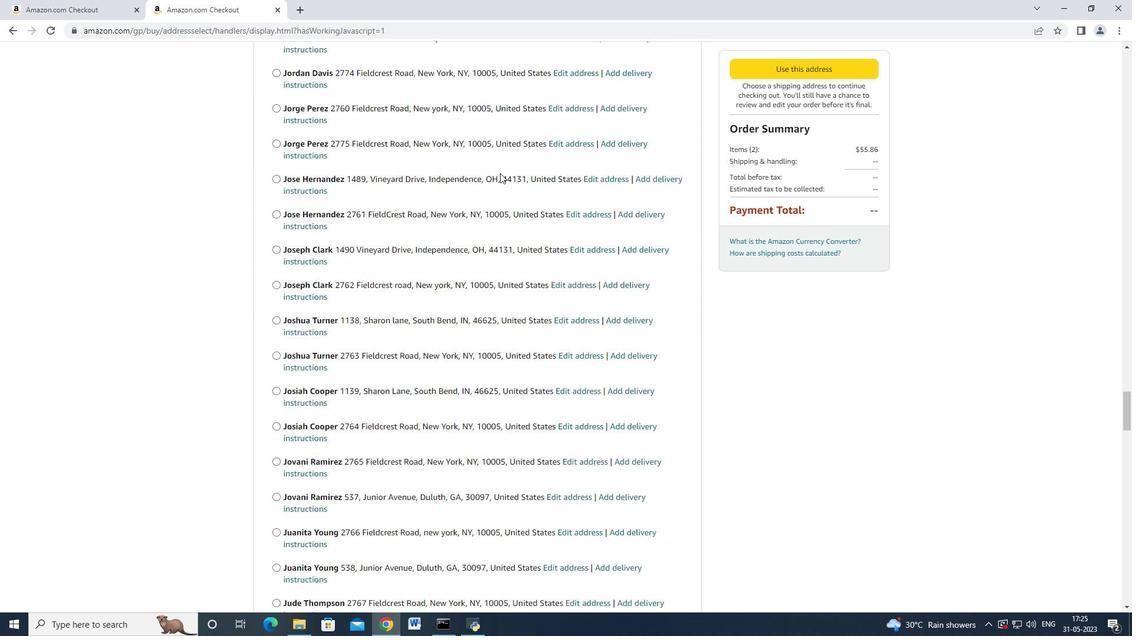 
Action: Mouse scrolled (500, 172) with delta (0, 0)
Screenshot: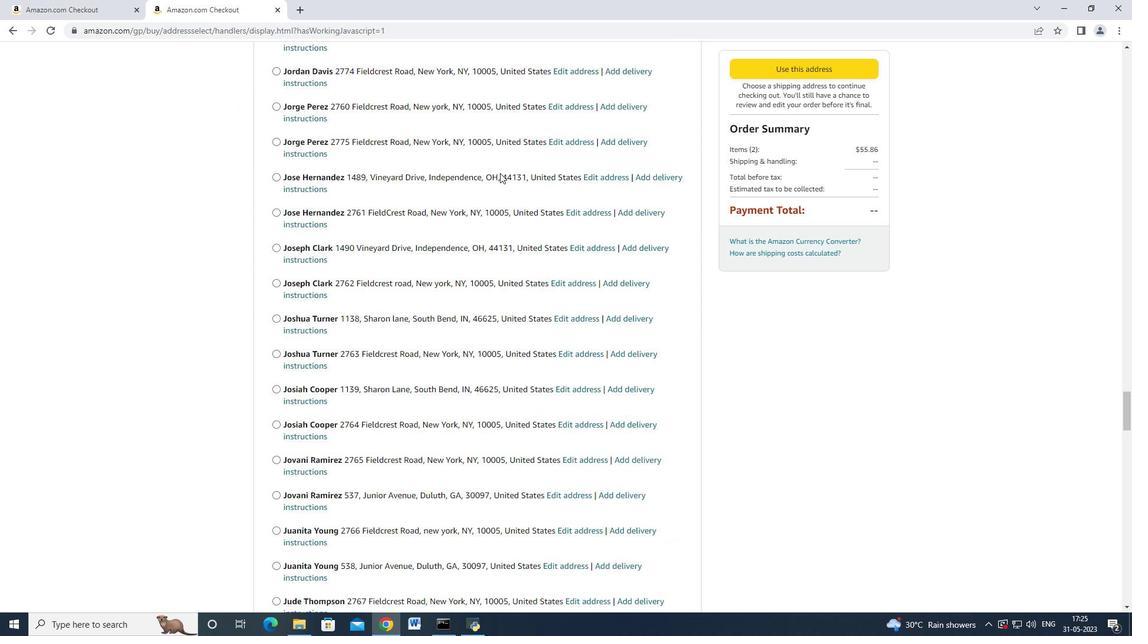 
Action: Mouse scrolled (500, 172) with delta (0, 0)
Screenshot: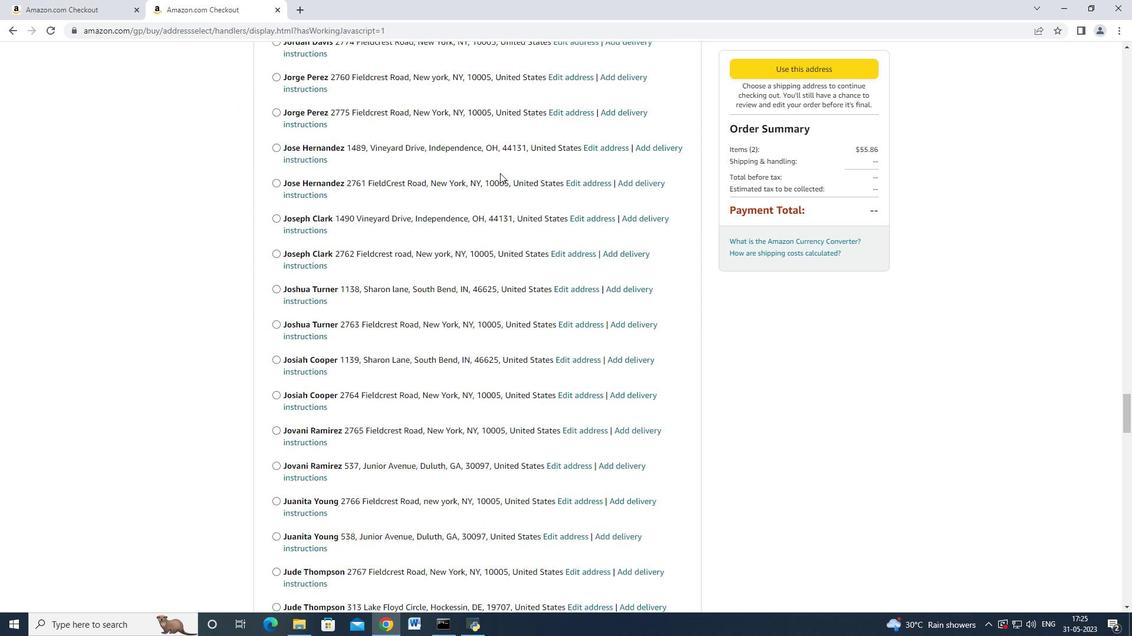 
Action: Mouse scrolled (500, 172) with delta (0, 0)
Screenshot: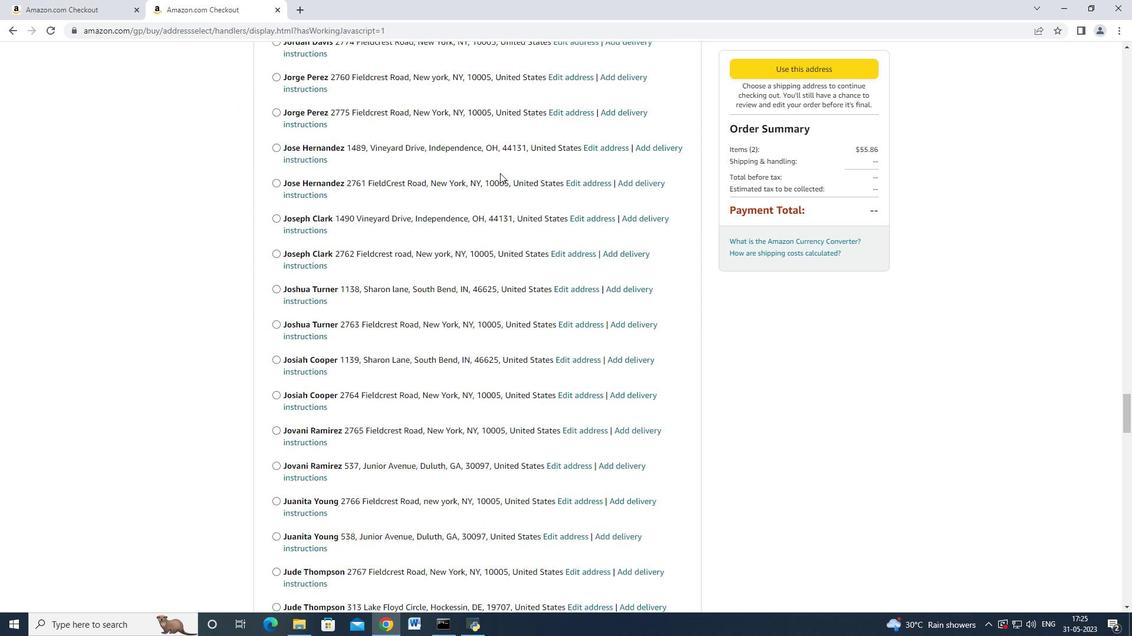 
Action: Mouse scrolled (500, 172) with delta (0, 0)
Screenshot: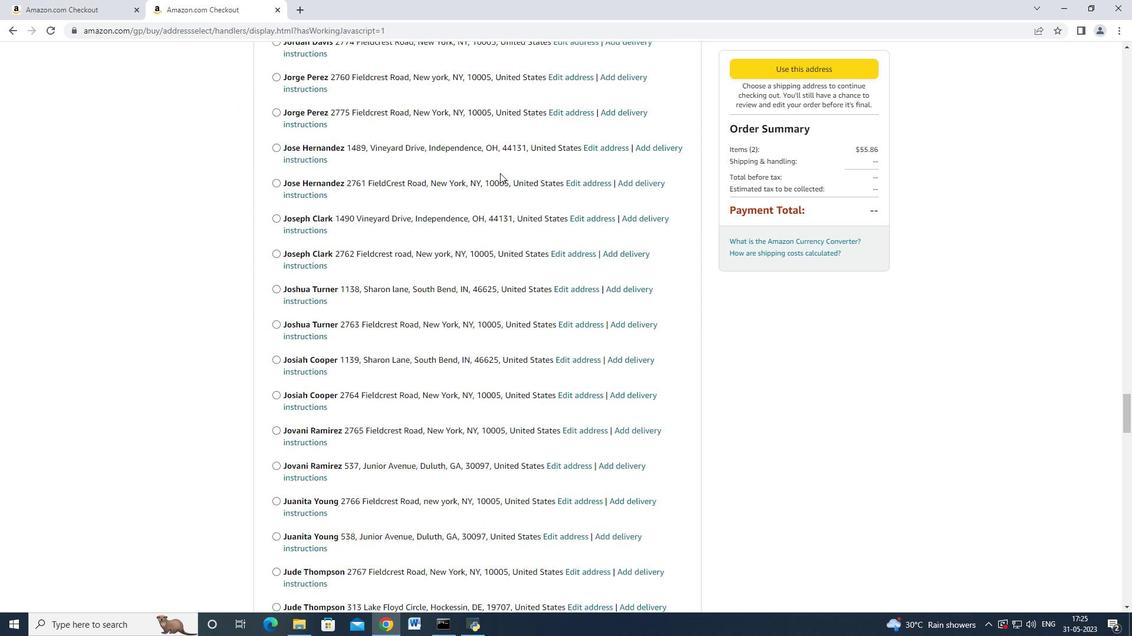 
Action: Mouse scrolled (500, 172) with delta (0, 0)
Screenshot: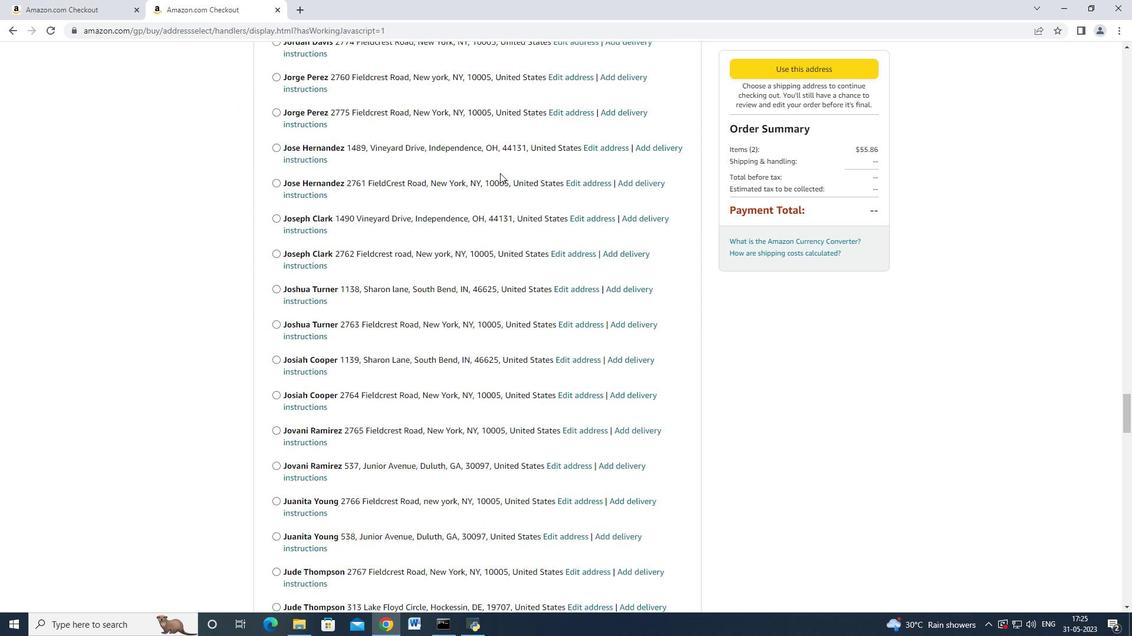 
Action: Mouse scrolled (500, 172) with delta (0, 0)
Screenshot: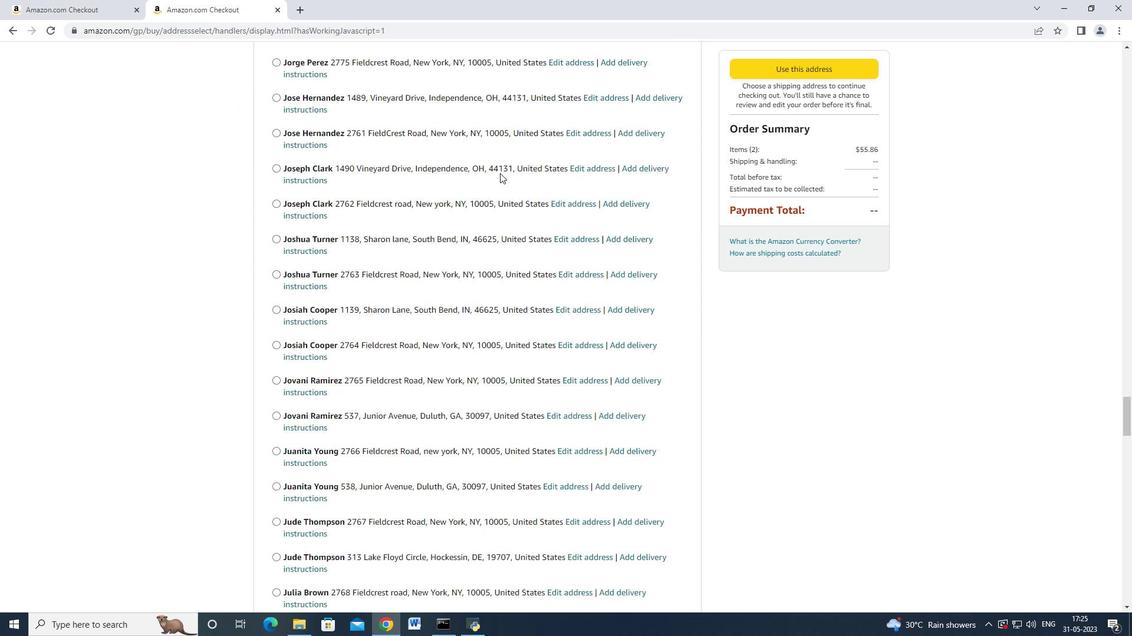 
Action: Mouse scrolled (500, 172) with delta (0, 0)
Screenshot: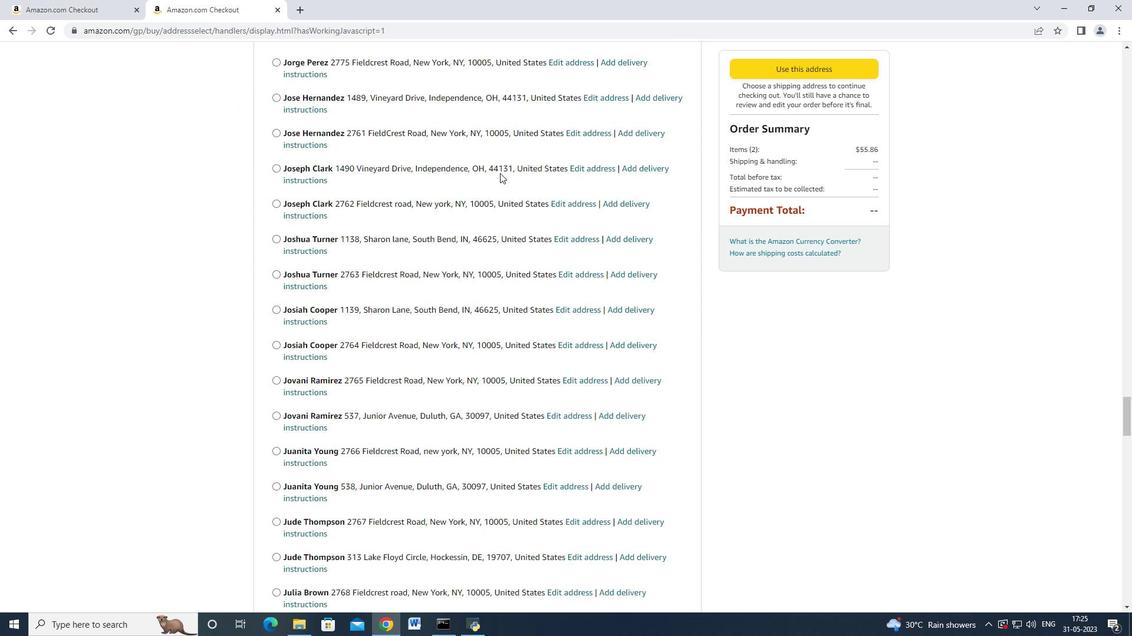 
Action: Mouse scrolled (500, 172) with delta (0, 0)
Screenshot: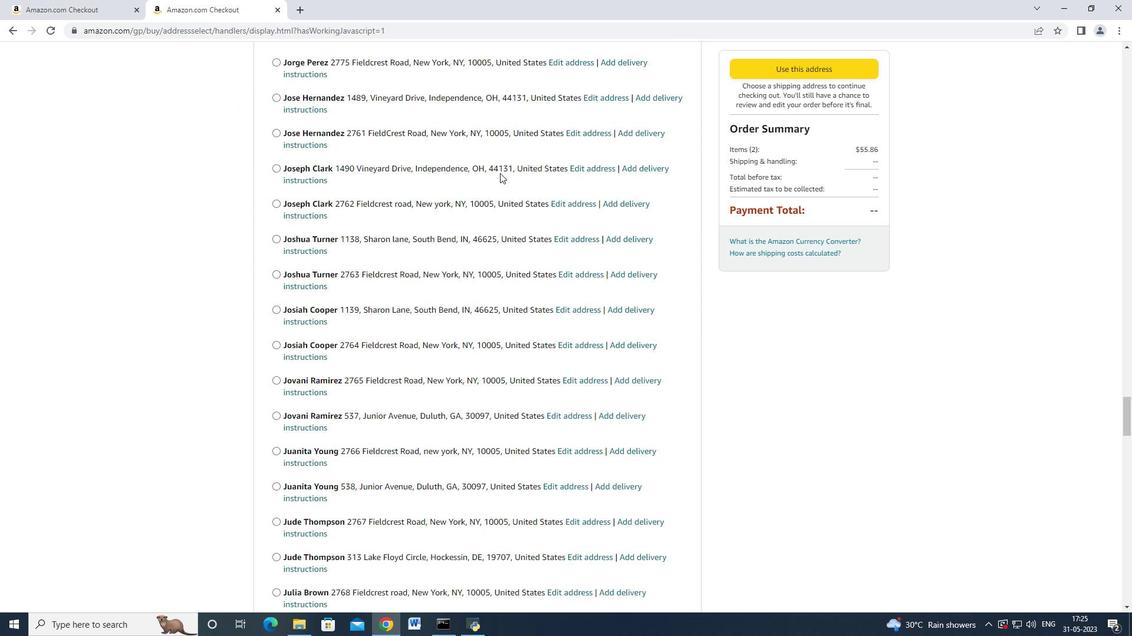 
Action: Mouse scrolled (500, 172) with delta (0, 0)
Screenshot: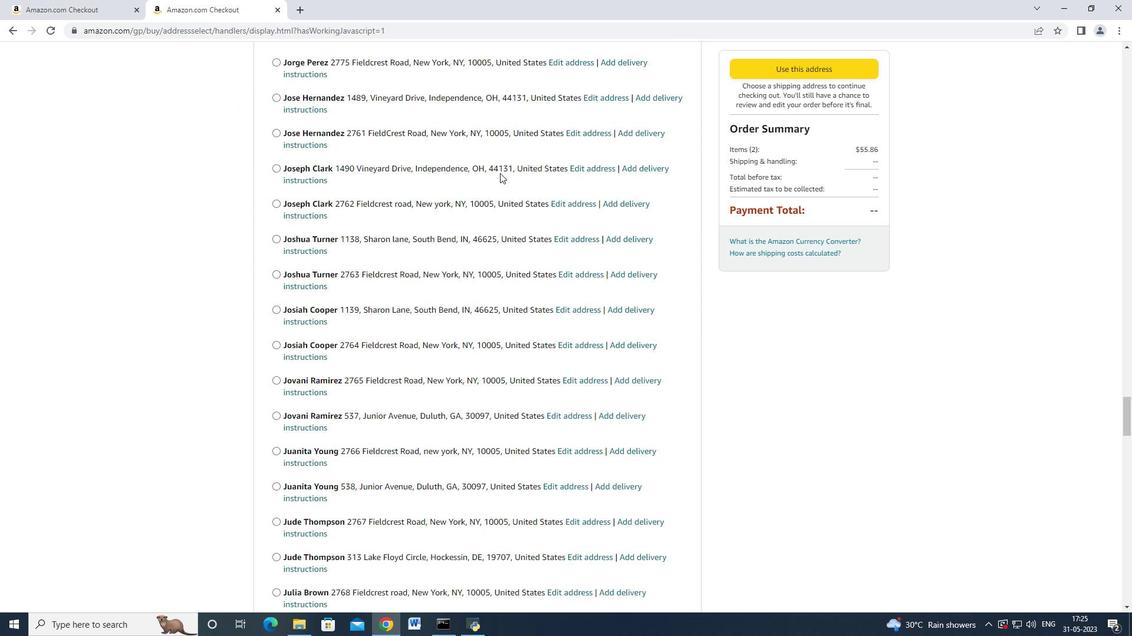 
Action: Mouse scrolled (500, 172) with delta (0, 0)
Screenshot: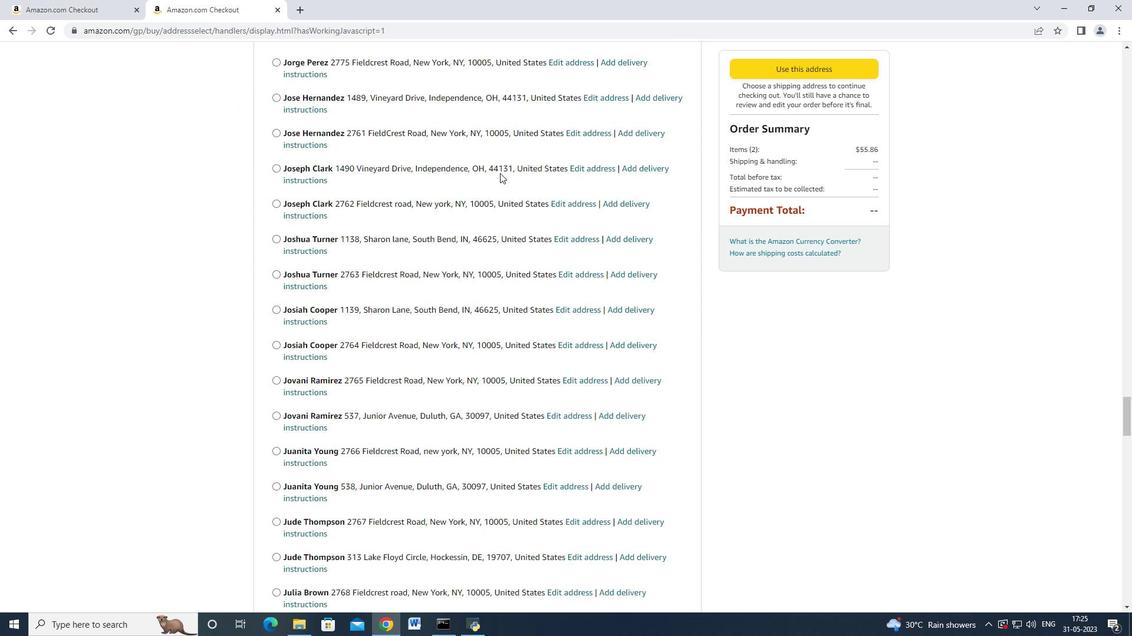
Action: Mouse scrolled (500, 172) with delta (0, 0)
Screenshot: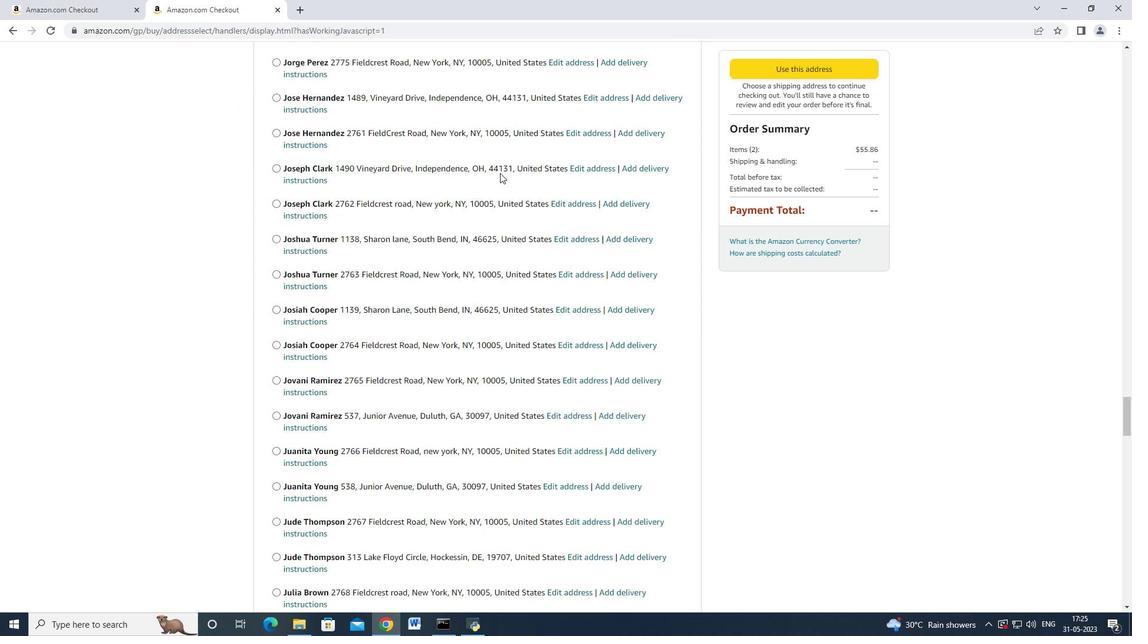 
Action: Mouse scrolled (500, 172) with delta (0, 0)
Screenshot: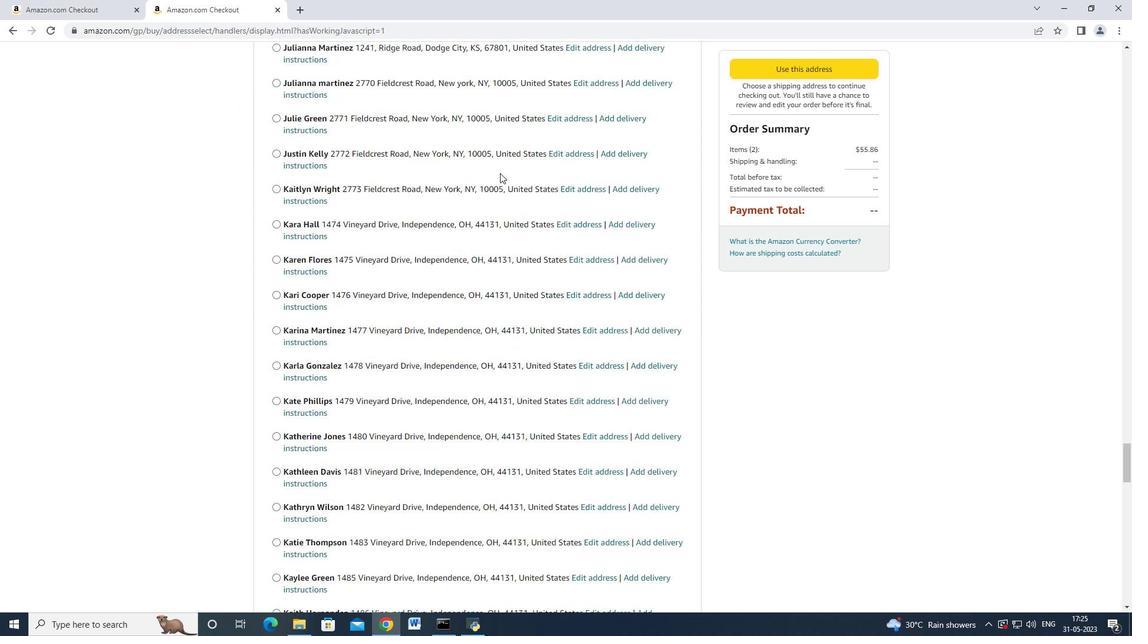 
Action: Mouse scrolled (500, 172) with delta (0, 0)
Screenshot: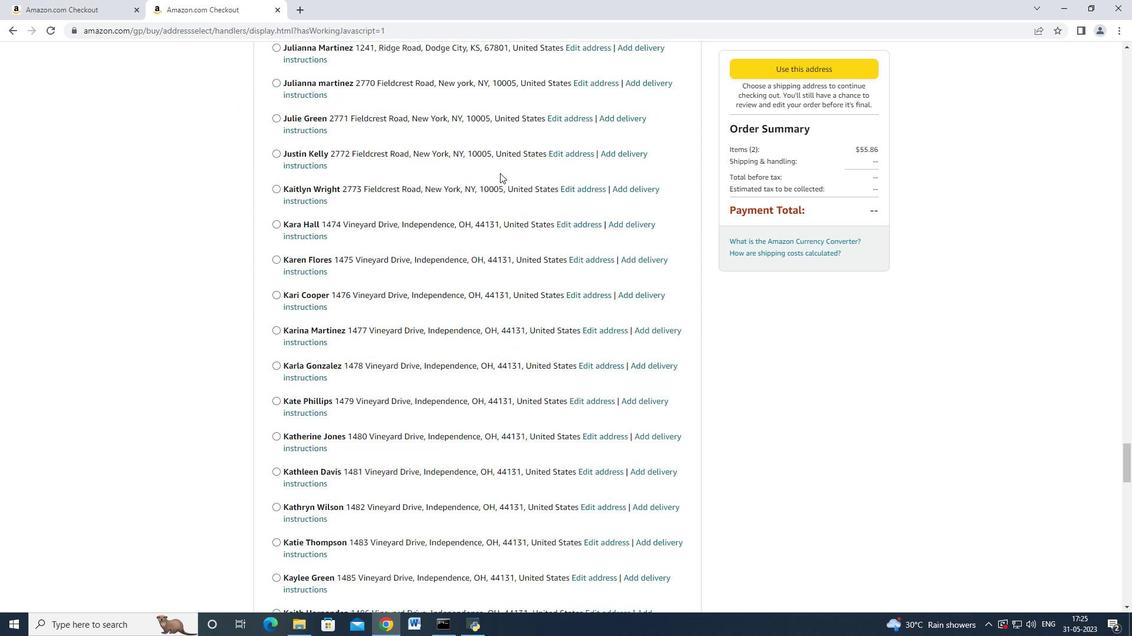 
Action: Mouse scrolled (500, 172) with delta (0, 0)
Screenshot: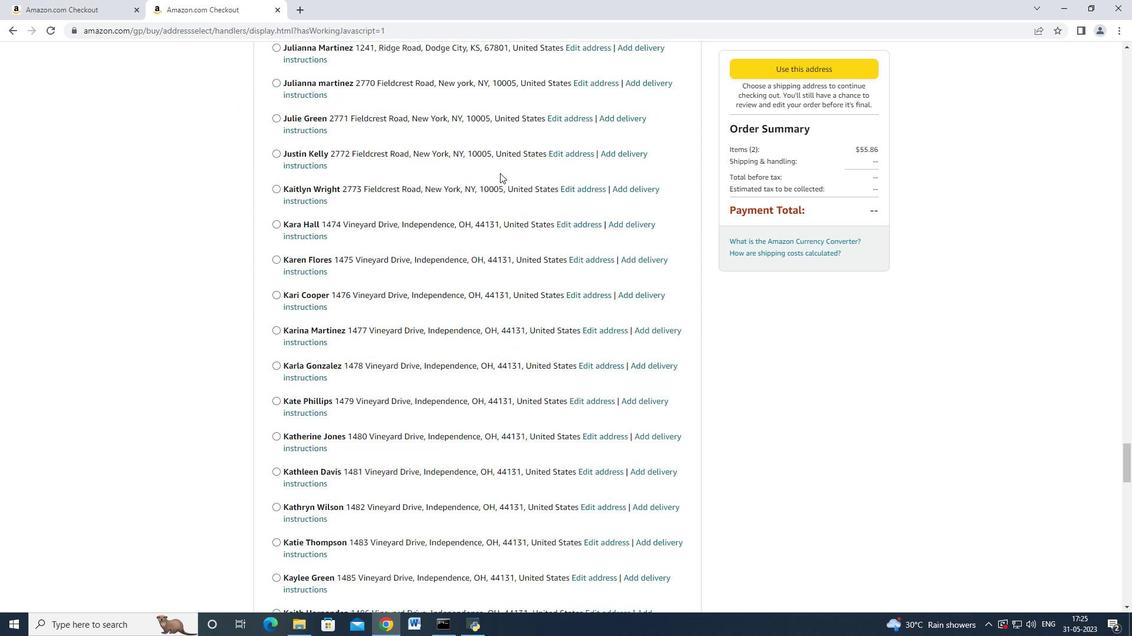 
Action: Mouse scrolled (500, 172) with delta (0, 0)
Screenshot: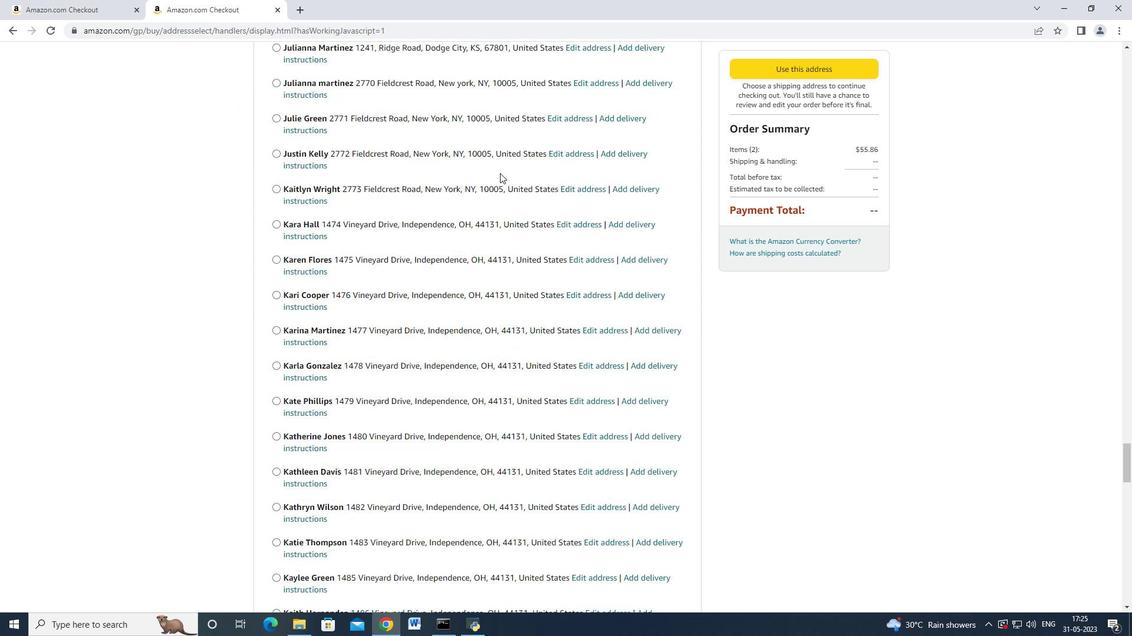 
Action: Mouse scrolled (500, 172) with delta (0, 0)
Screenshot: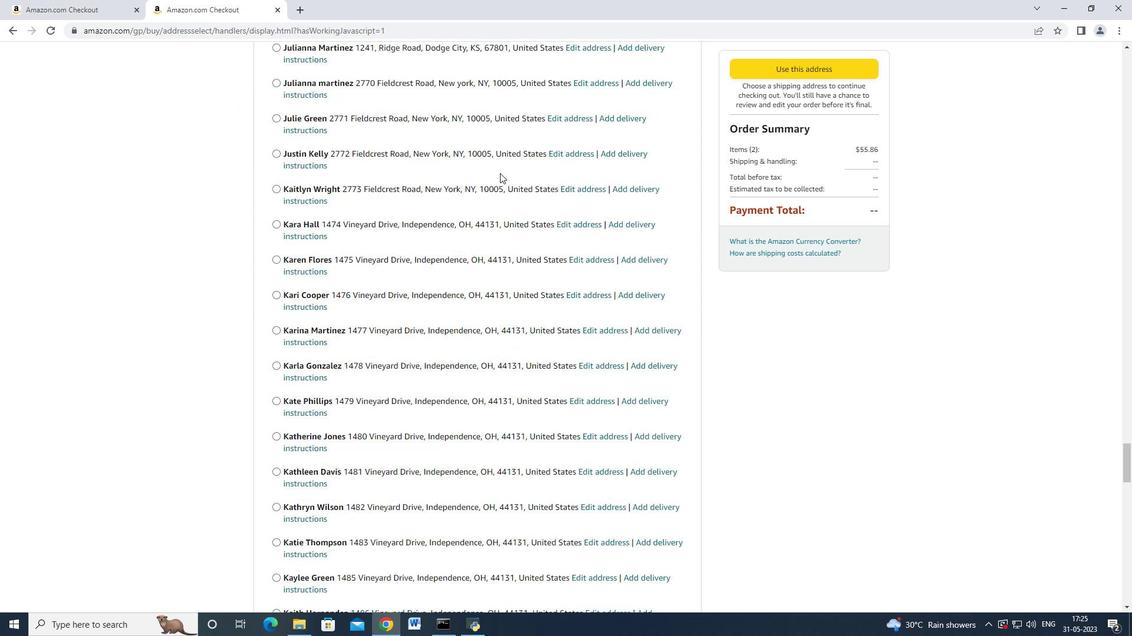 
Action: Mouse scrolled (500, 172) with delta (0, 0)
Screenshot: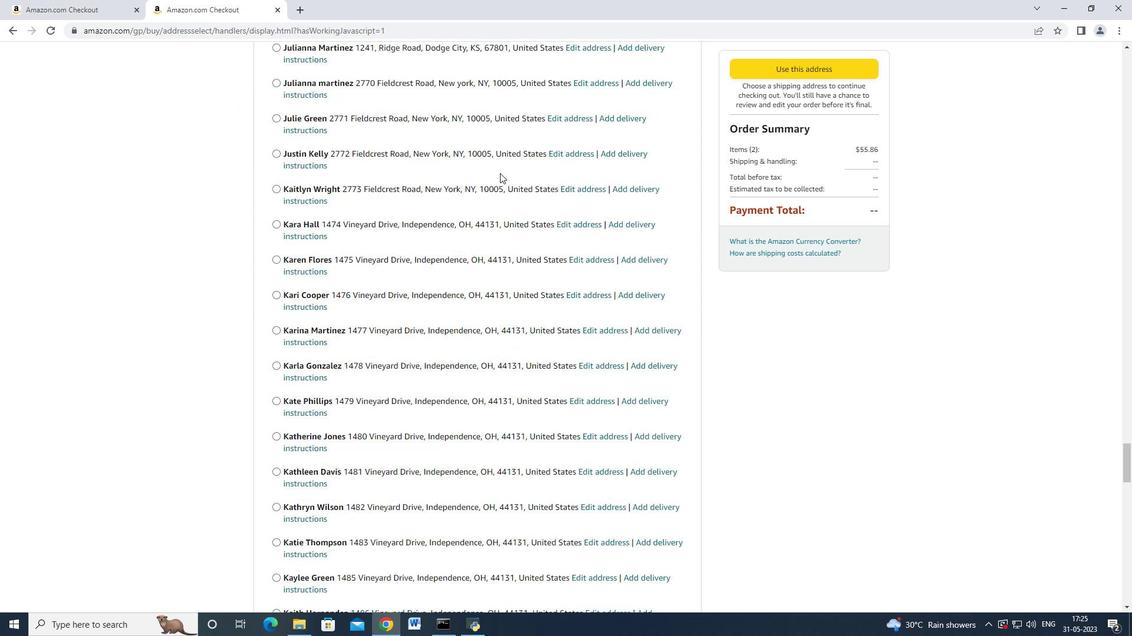 
Action: Mouse scrolled (500, 172) with delta (0, 0)
Screenshot: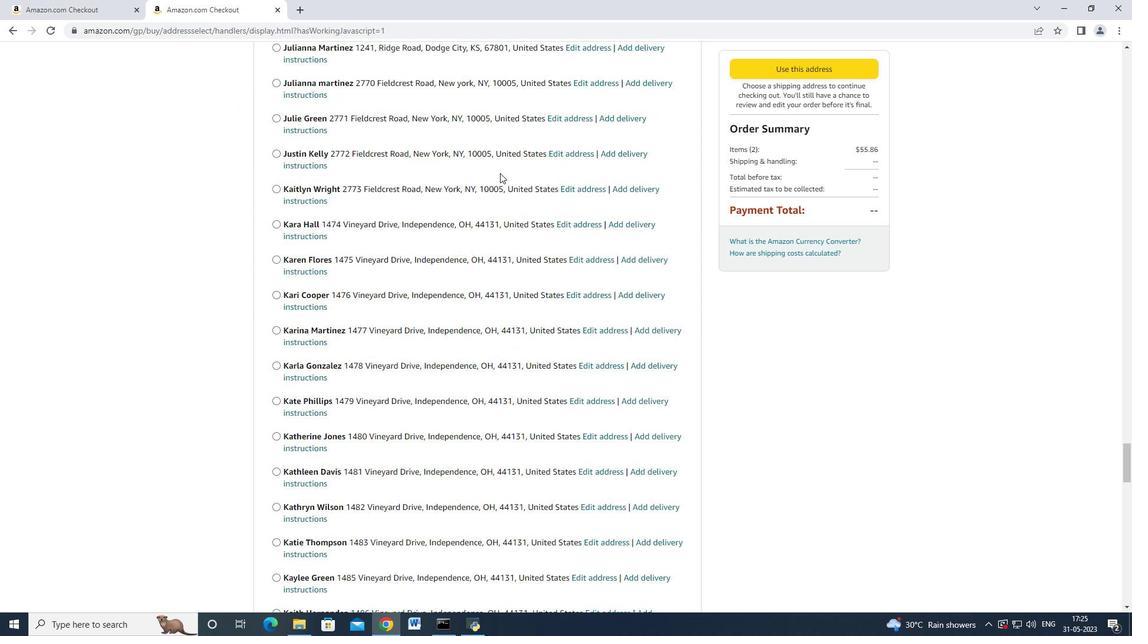 
Action: Mouse scrolled (500, 172) with delta (0, 0)
Screenshot: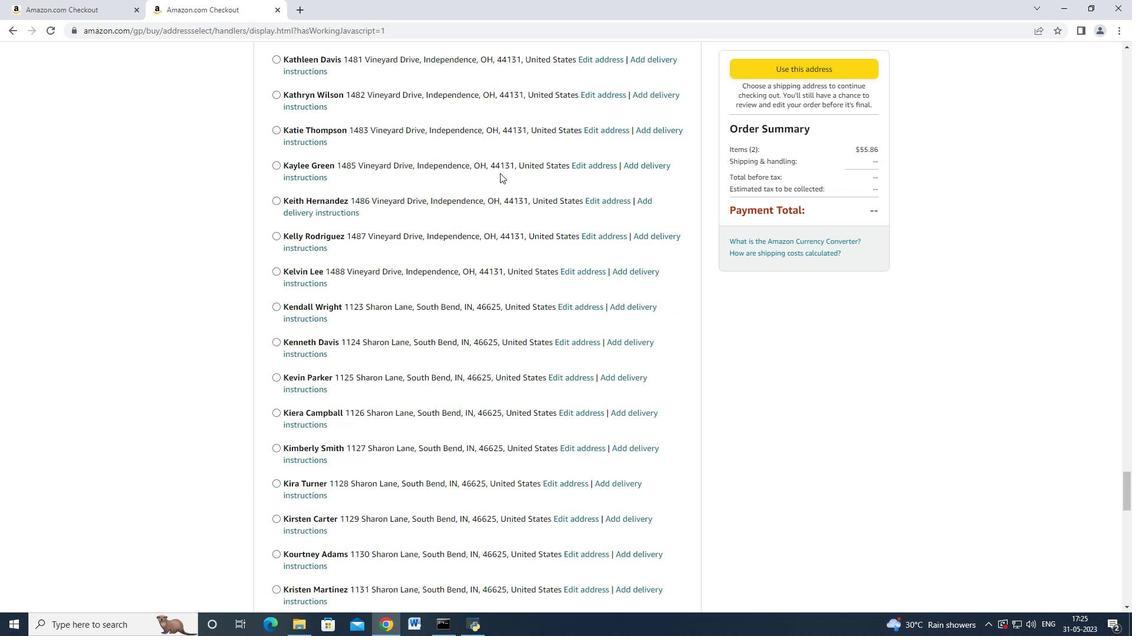 
Action: Mouse scrolled (500, 172) with delta (0, 0)
Screenshot: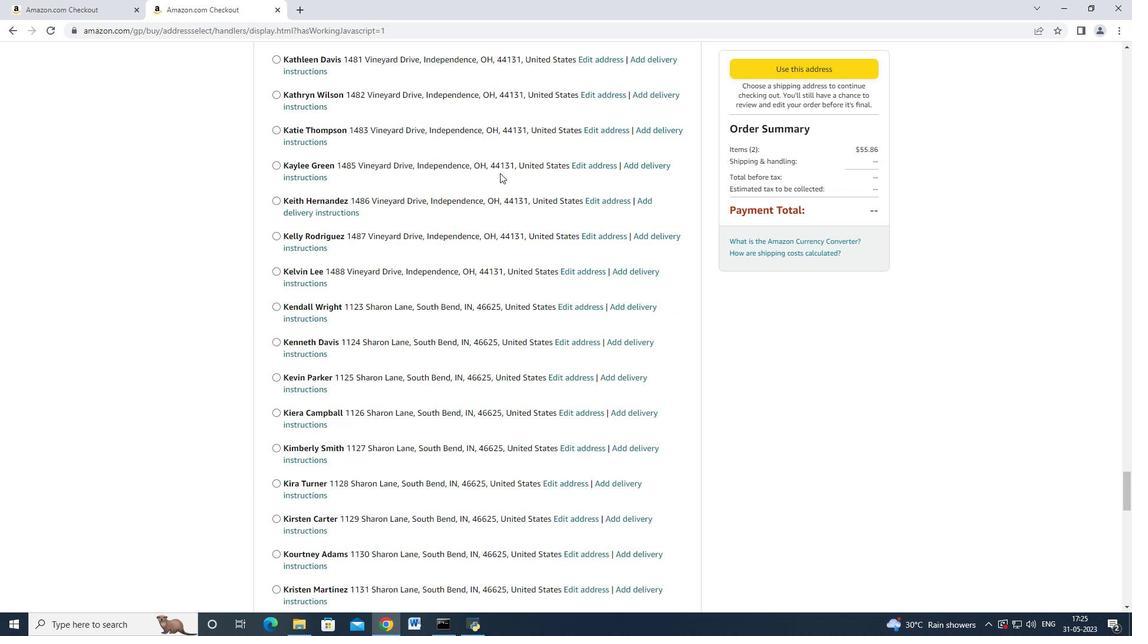 
Action: Mouse scrolled (500, 172) with delta (0, 0)
Screenshot: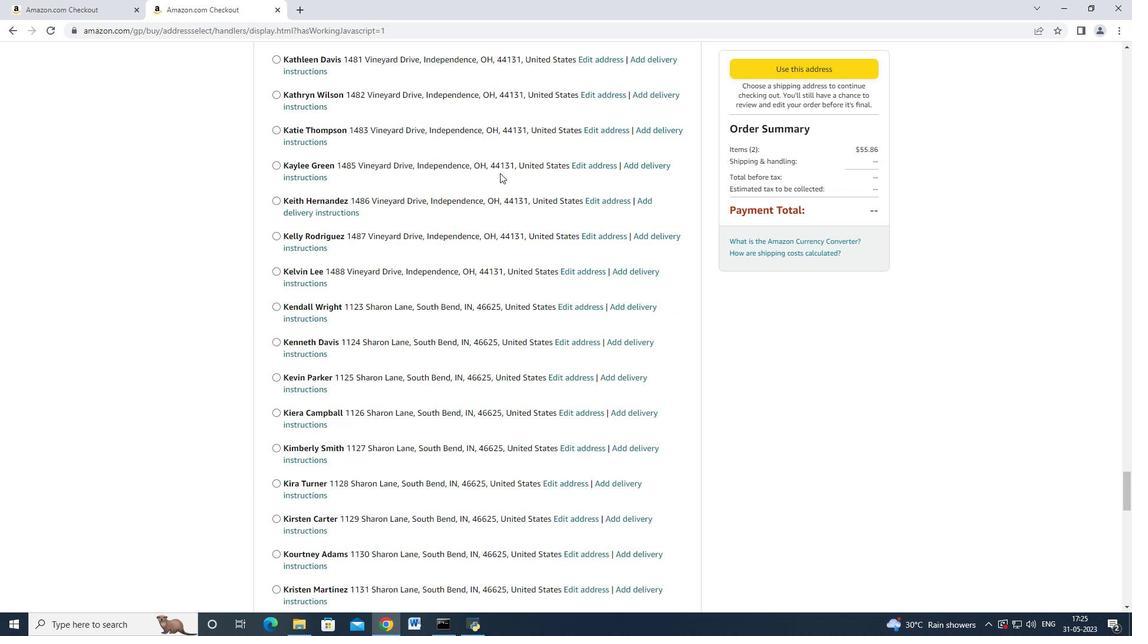
Action: Mouse scrolled (500, 172) with delta (0, 0)
Screenshot: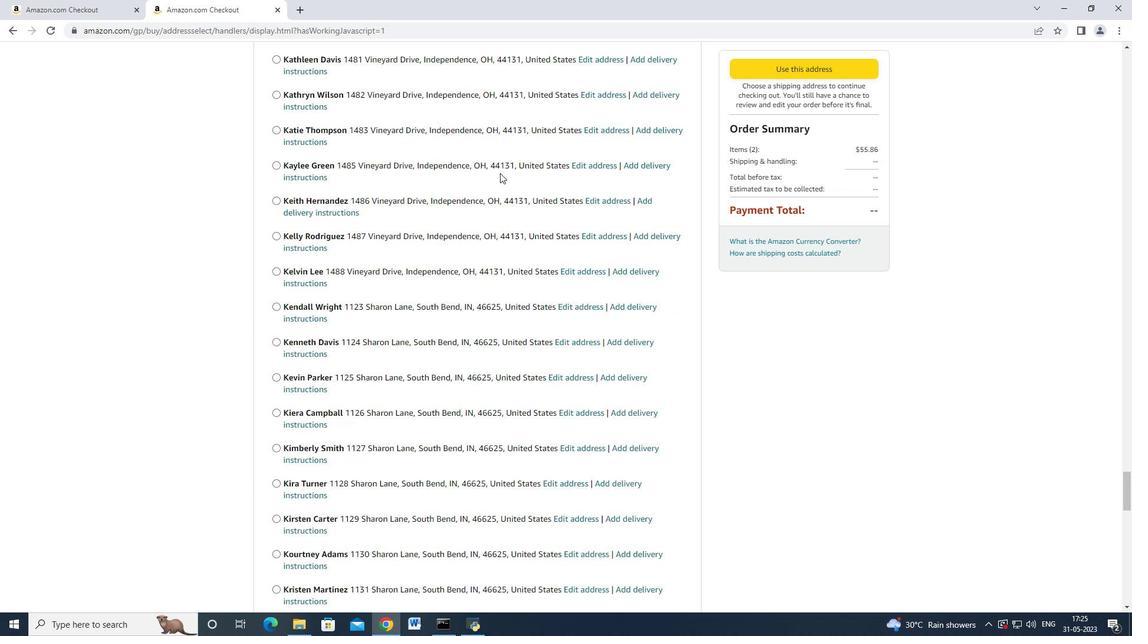 
Action: Mouse scrolled (500, 172) with delta (0, 0)
Screenshot: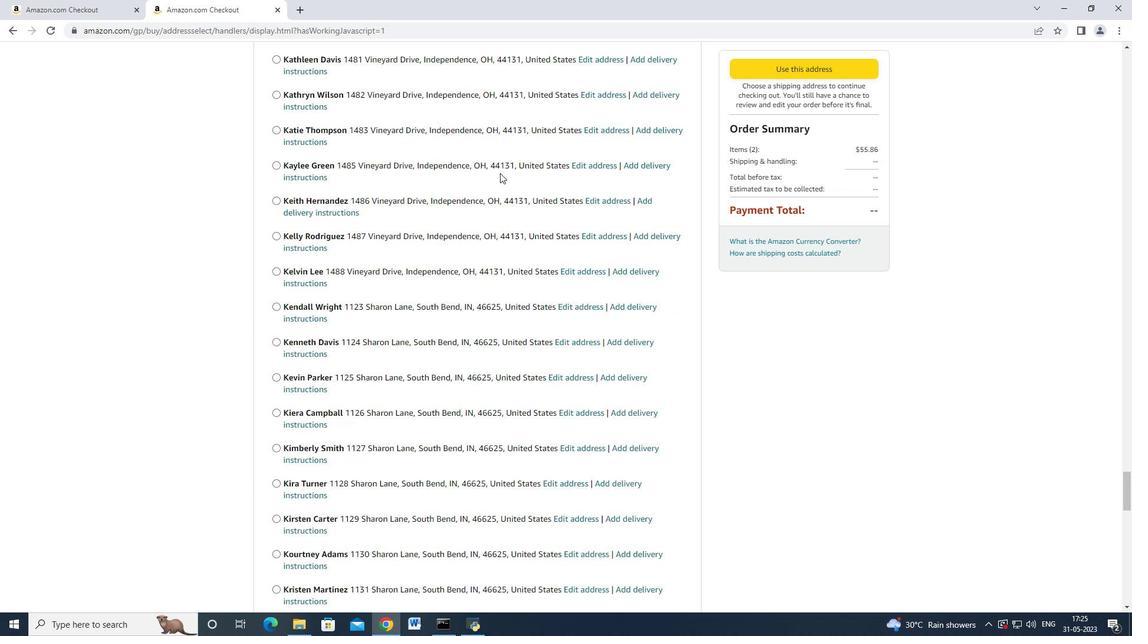 
Action: Mouse scrolled (500, 172) with delta (0, 0)
Screenshot: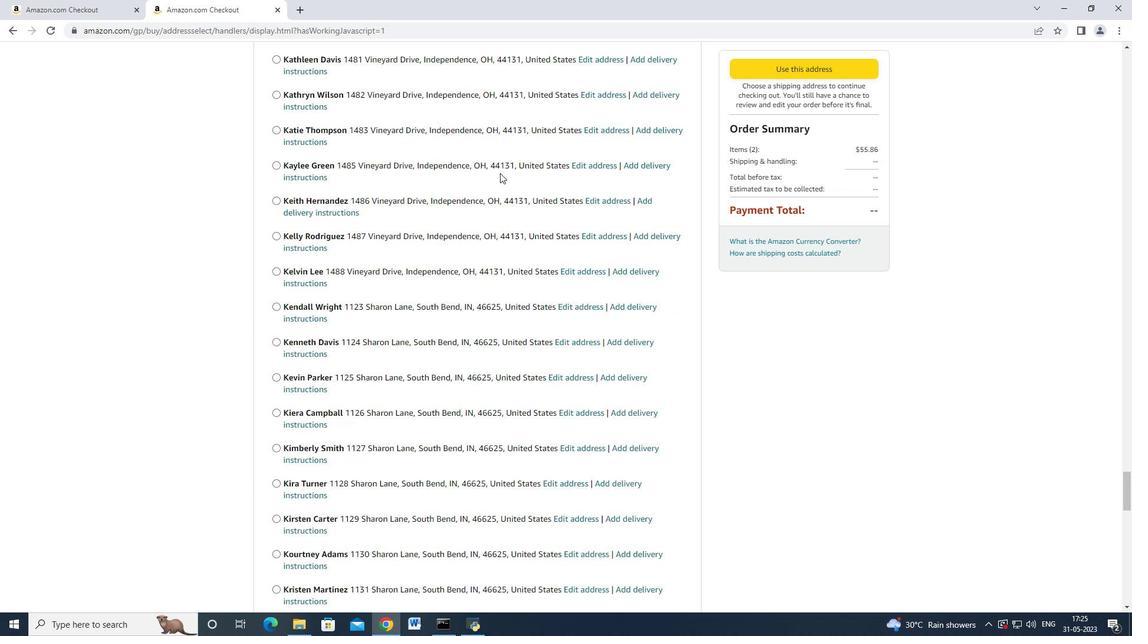 
Action: Mouse scrolled (500, 172) with delta (0, 0)
Screenshot: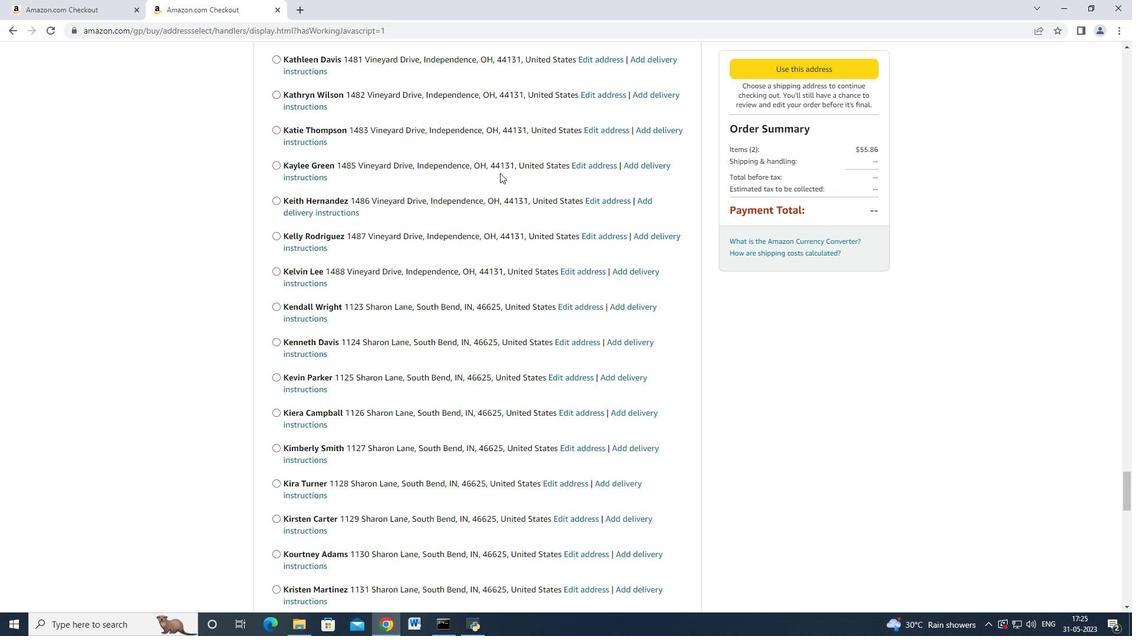 
Action: Mouse scrolled (500, 172) with delta (0, 0)
Screenshot: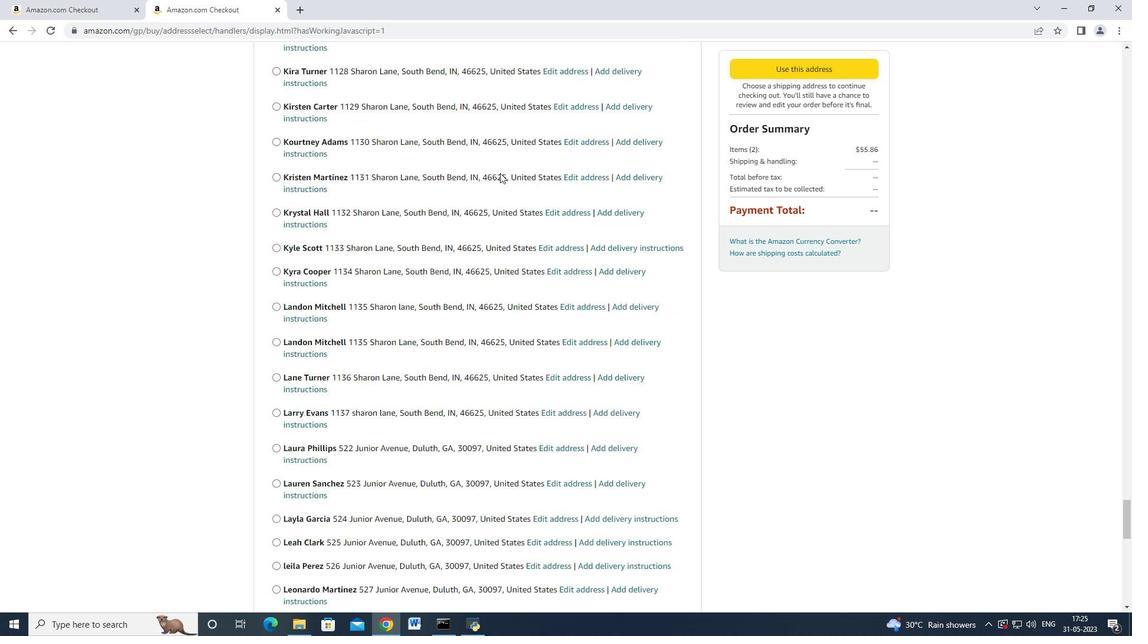 
Action: Mouse scrolled (500, 172) with delta (0, 0)
Screenshot: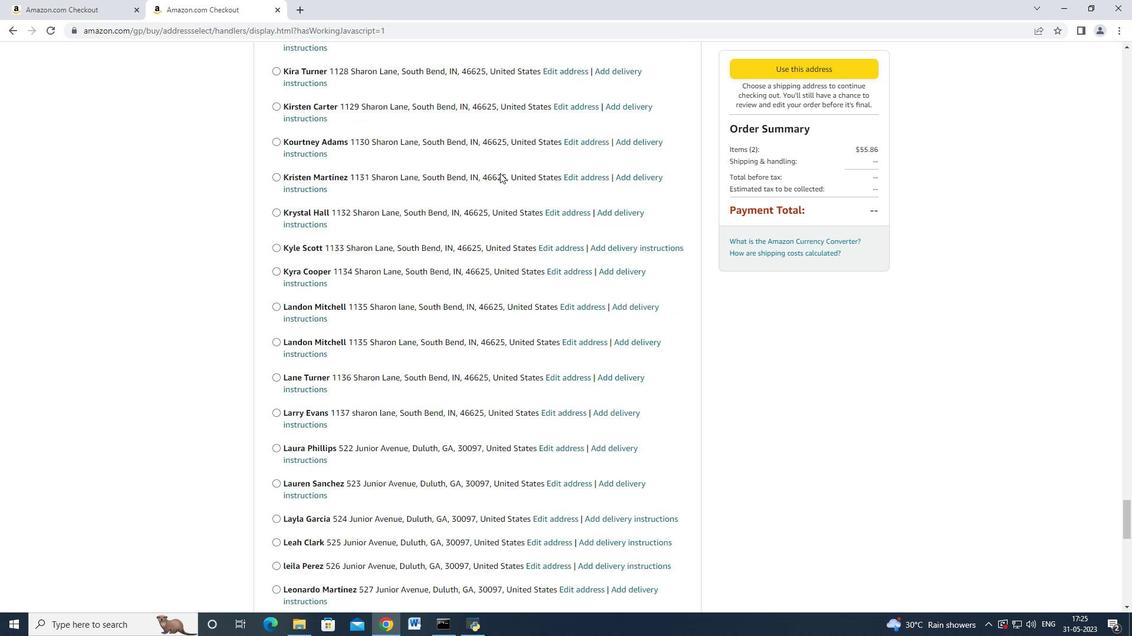 
Action: Mouse scrolled (500, 172) with delta (0, 0)
Screenshot: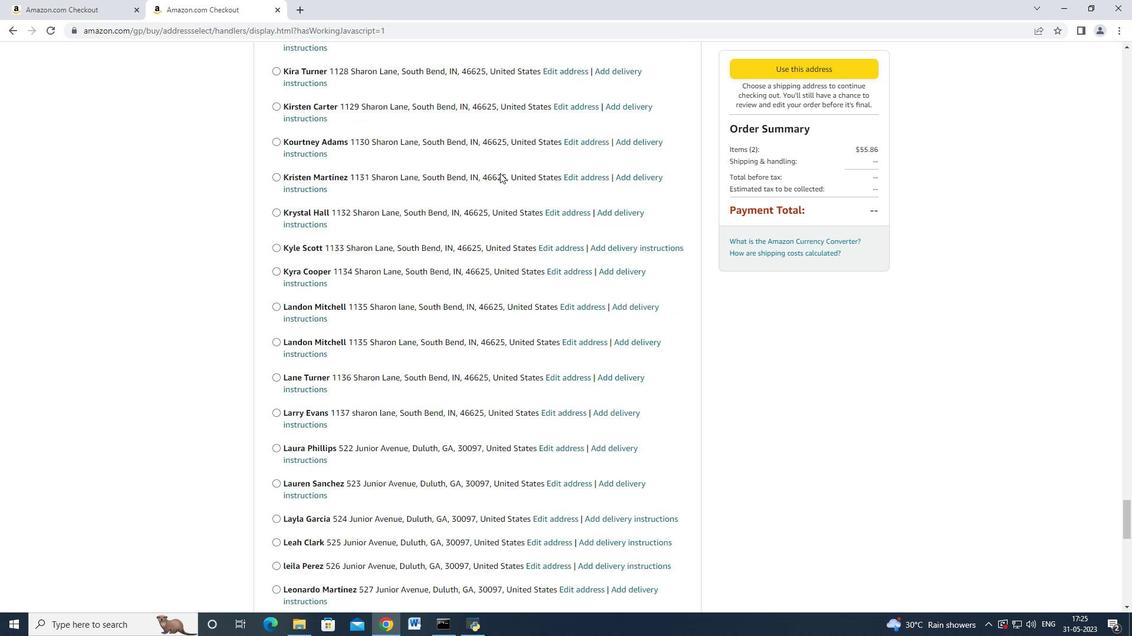 
Action: Mouse scrolled (500, 172) with delta (0, 0)
Screenshot: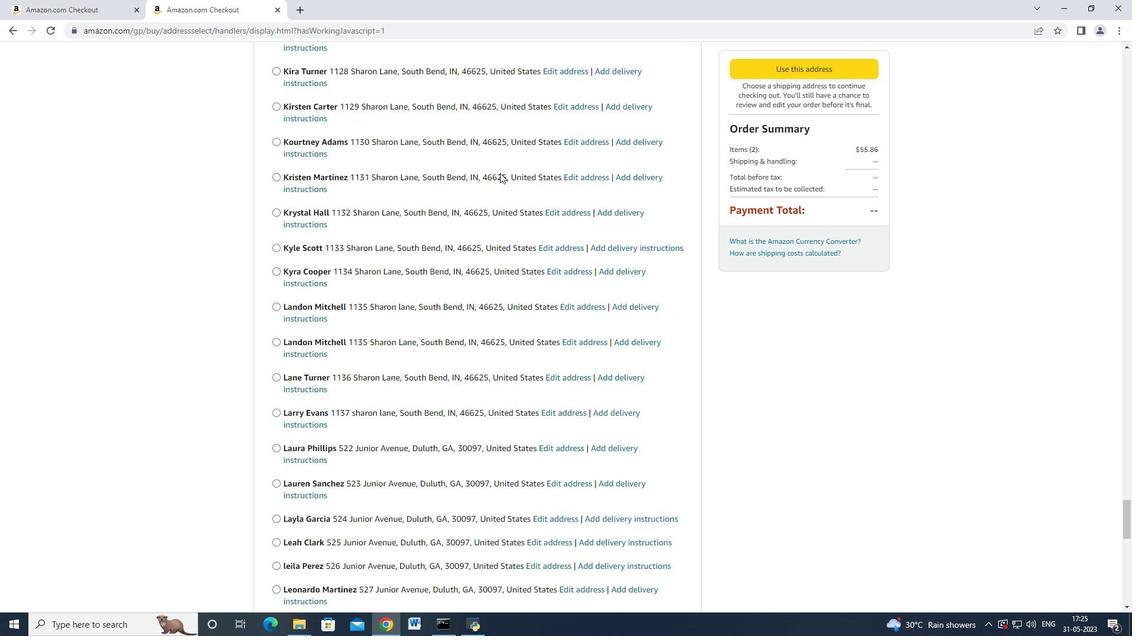 
Action: Mouse scrolled (500, 172) with delta (0, 0)
Screenshot: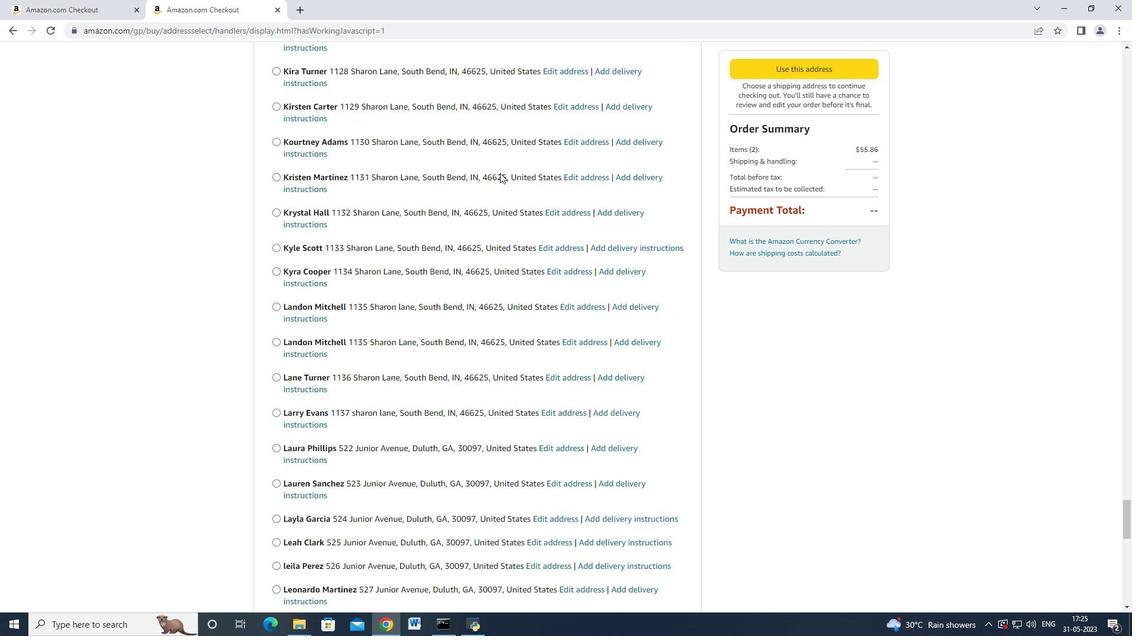 
Action: Mouse scrolled (500, 172) with delta (0, 0)
Screenshot: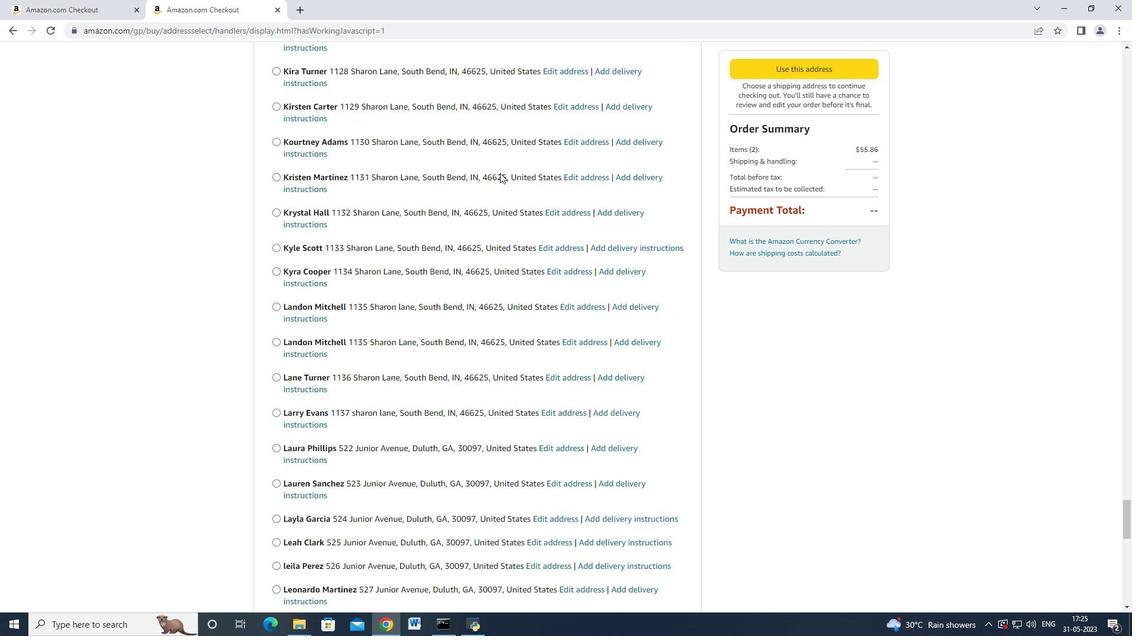 
Action: Mouse scrolled (500, 172) with delta (0, 0)
Screenshot: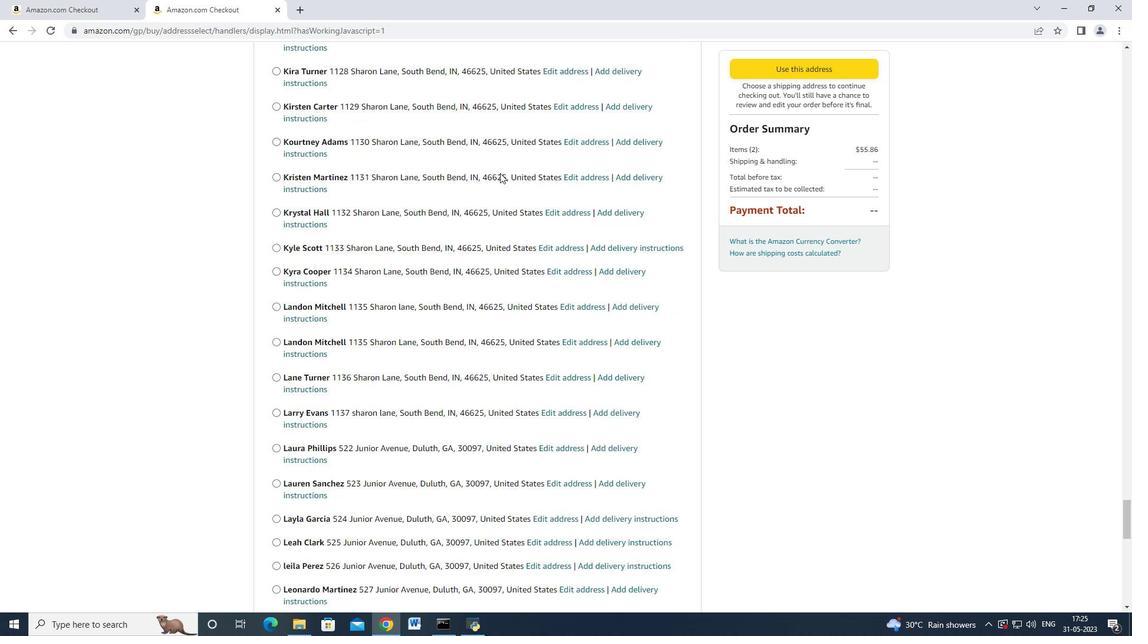 
Action: Mouse scrolled (500, 172) with delta (0, 0)
Screenshot: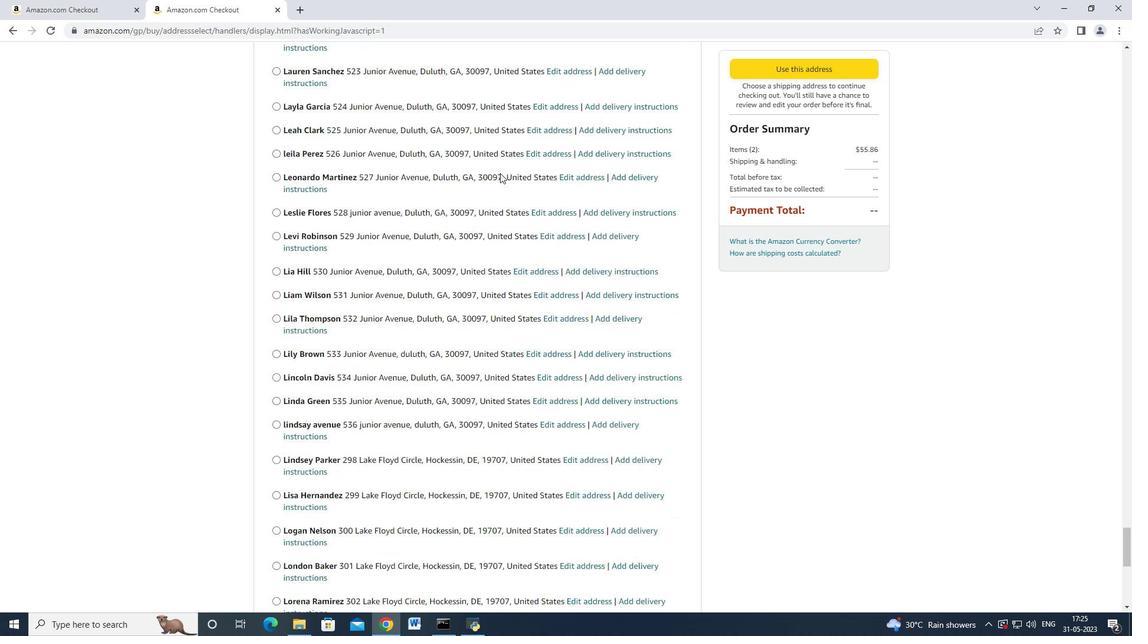 
Action: Mouse scrolled (500, 172) with delta (0, 0)
Screenshot: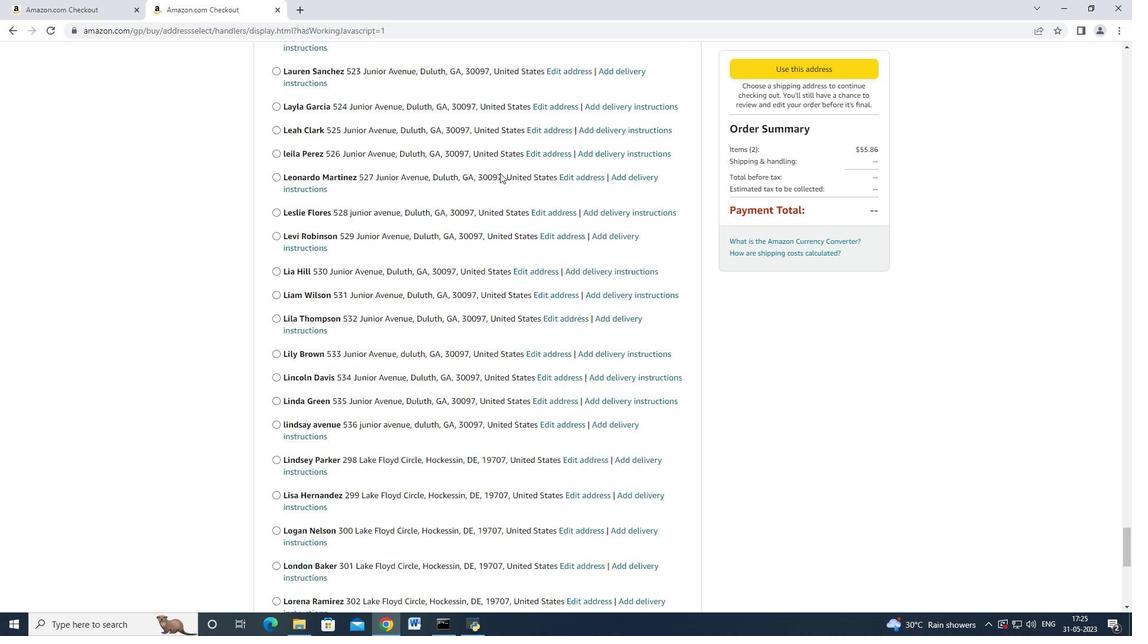 
Action: Mouse scrolled (500, 172) with delta (0, 0)
Screenshot: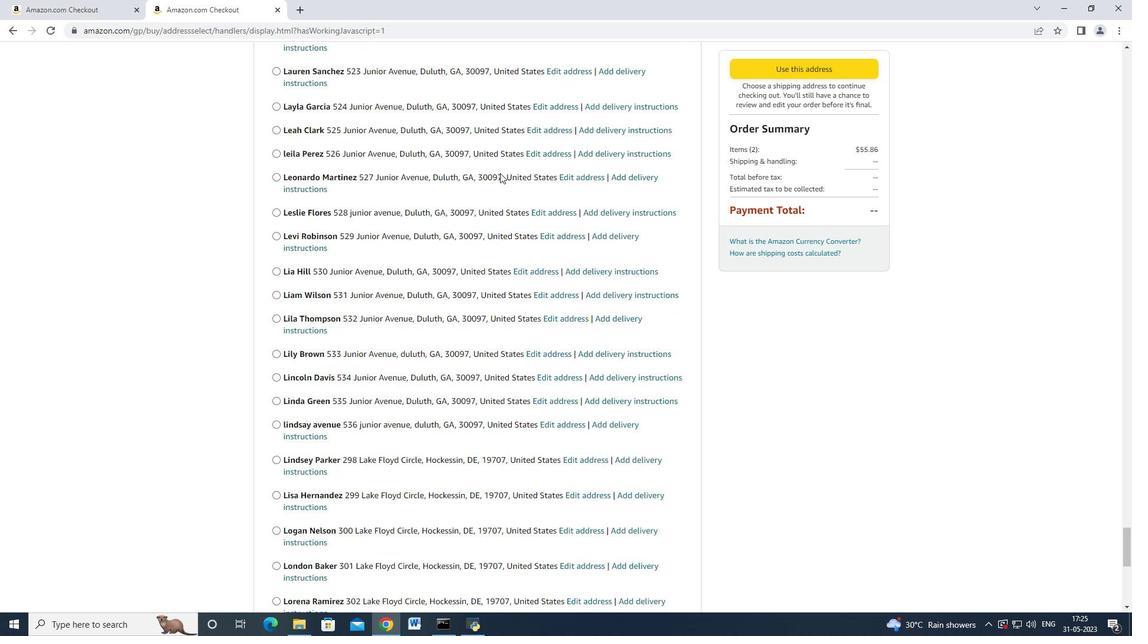 
Action: Mouse scrolled (500, 172) with delta (0, 0)
Screenshot: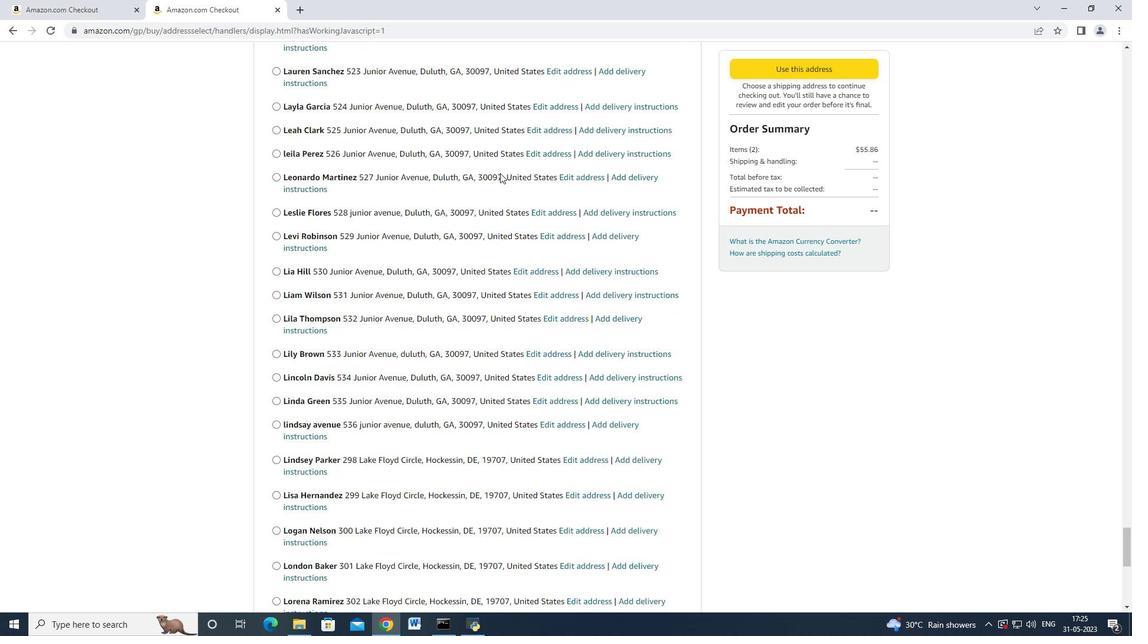 
Action: Mouse scrolled (500, 172) with delta (0, 0)
Screenshot: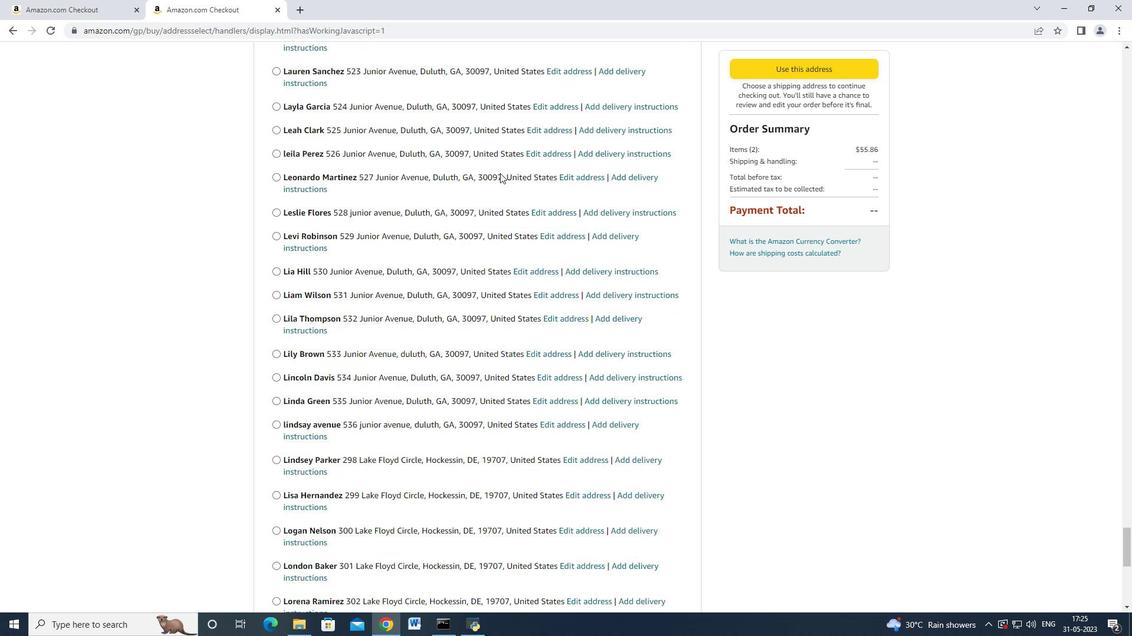 
Action: Mouse scrolled (500, 172) with delta (0, 0)
Screenshot: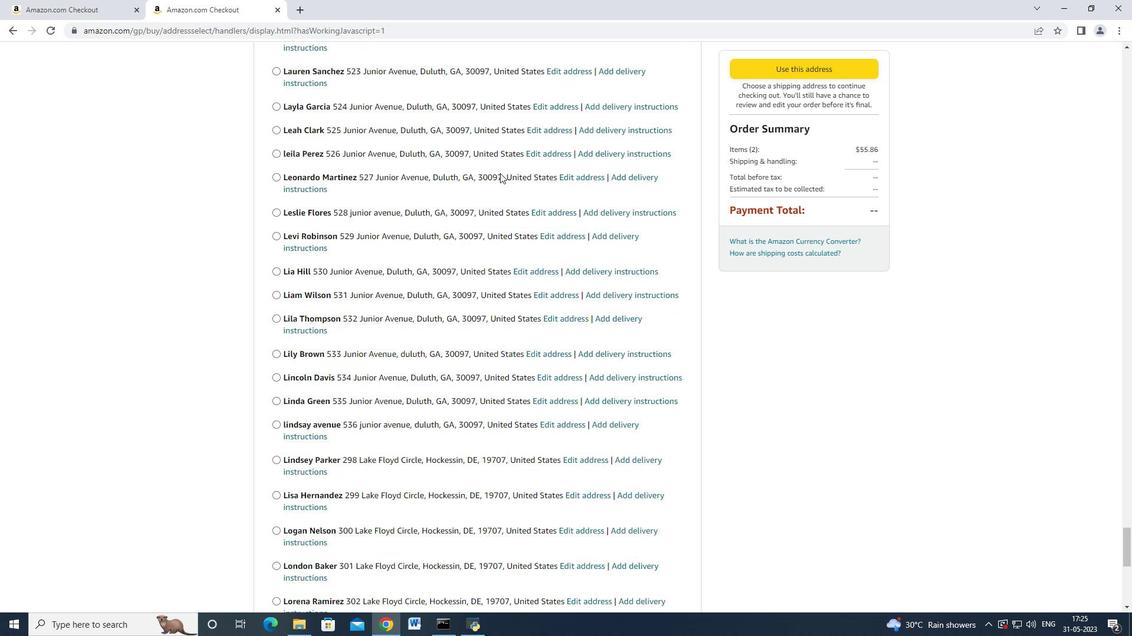 
Action: Mouse scrolled (500, 172) with delta (0, 0)
Screenshot: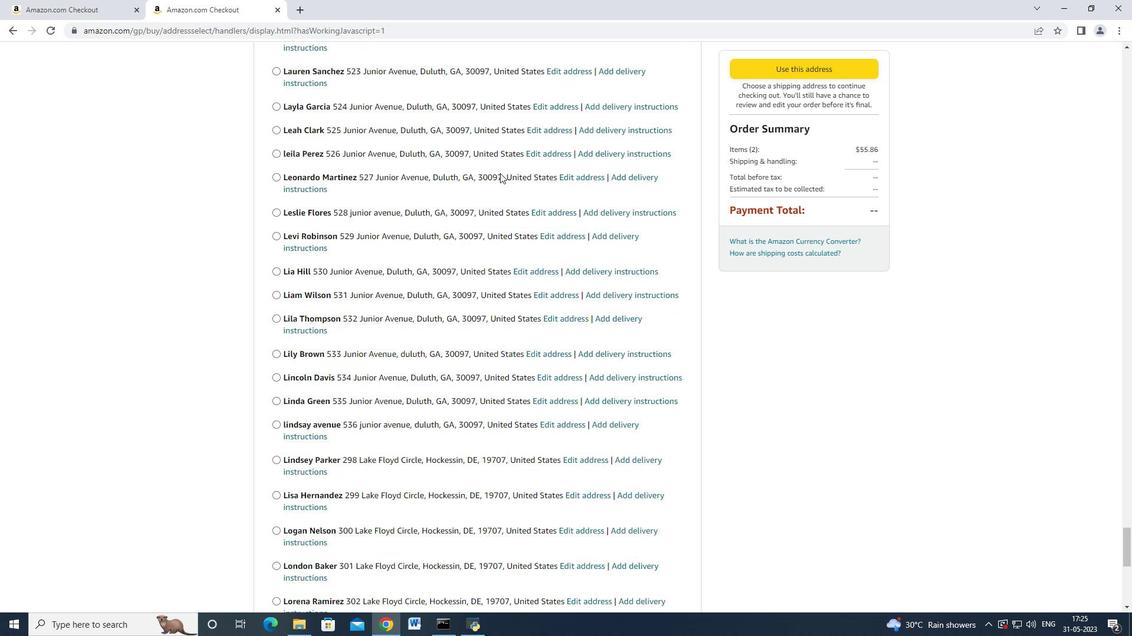 
Action: Mouse scrolled (500, 172) with delta (0, 0)
Screenshot: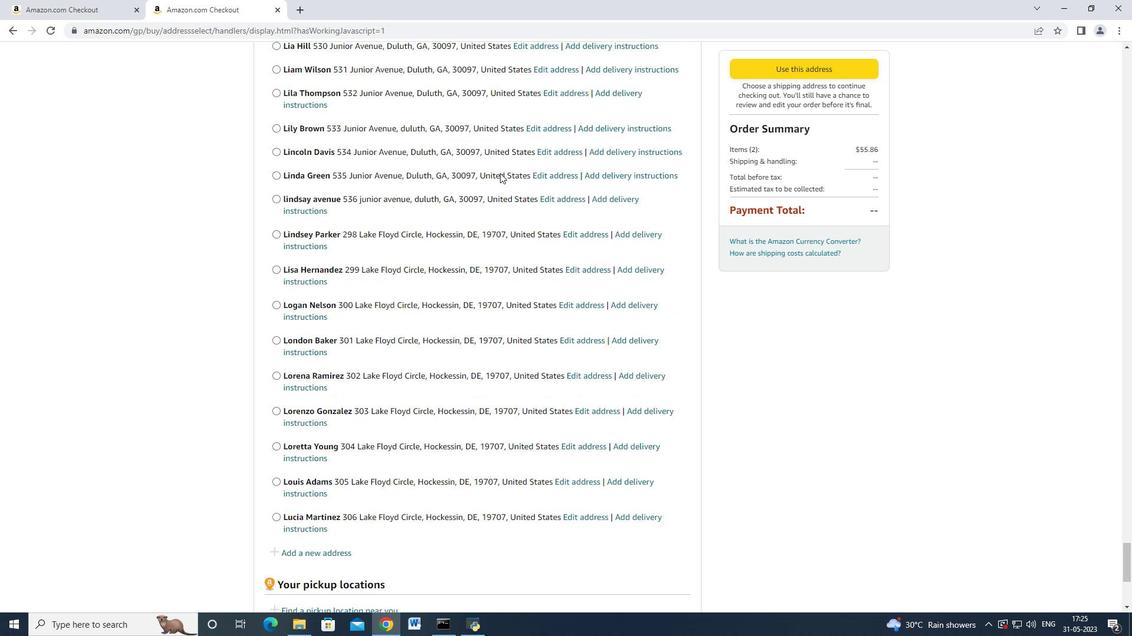 
Action: Mouse scrolled (500, 172) with delta (0, 0)
Screenshot: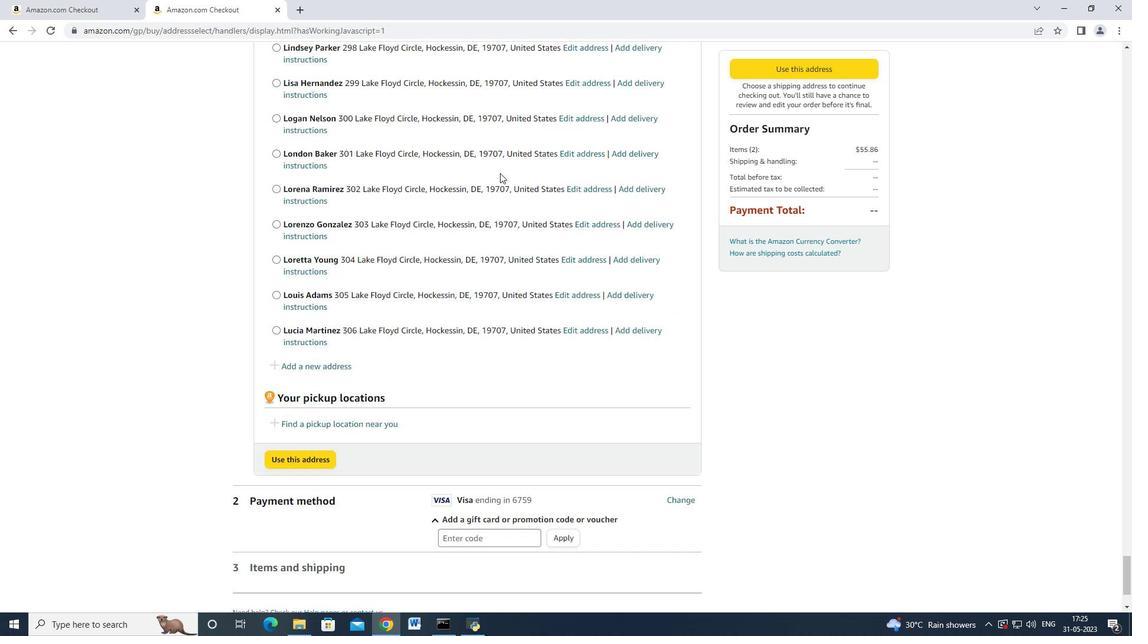 
Action: Mouse scrolled (500, 172) with delta (0, 0)
Screenshot: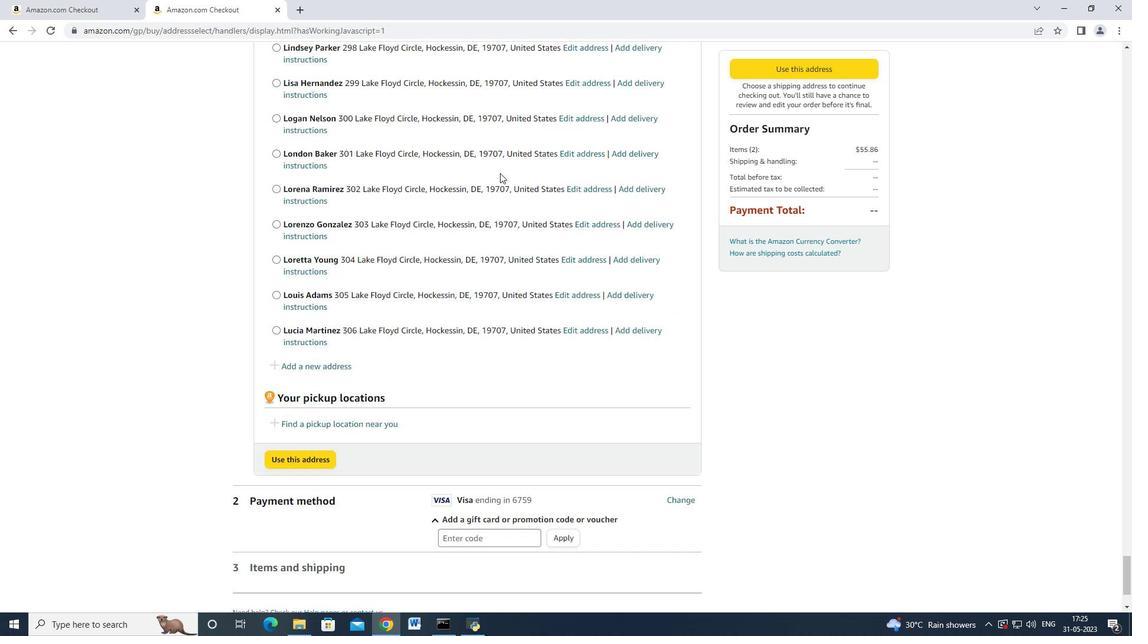 
Action: Mouse scrolled (500, 172) with delta (0, 0)
Screenshot: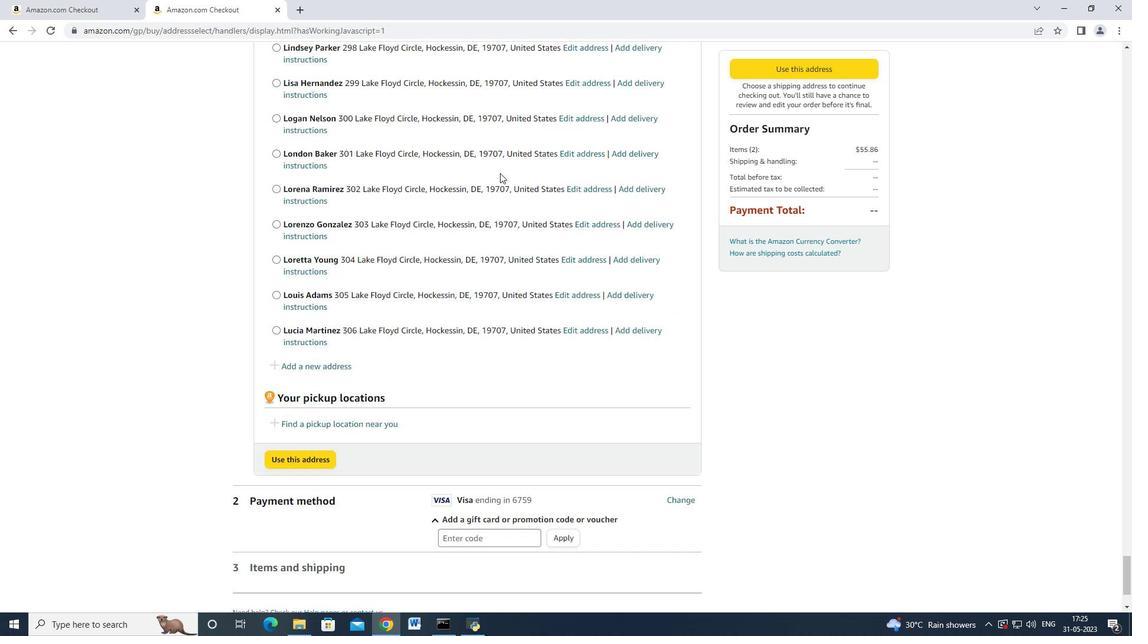 
Action: Mouse scrolled (500, 172) with delta (0, 0)
Screenshot: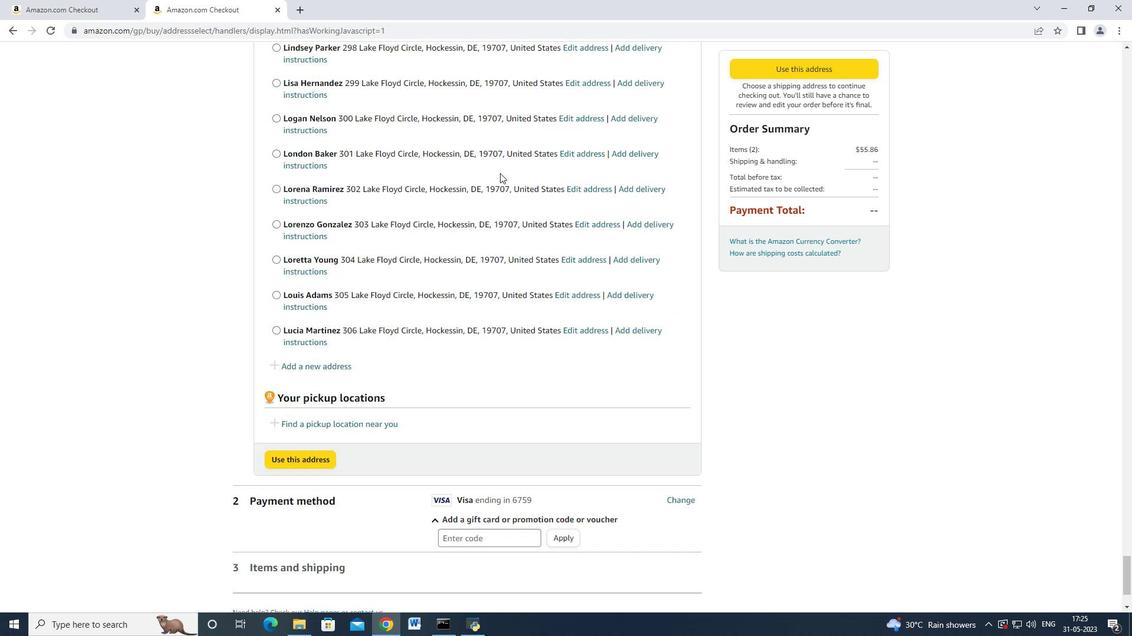 
Action: Mouse moved to (339, 249)
Screenshot: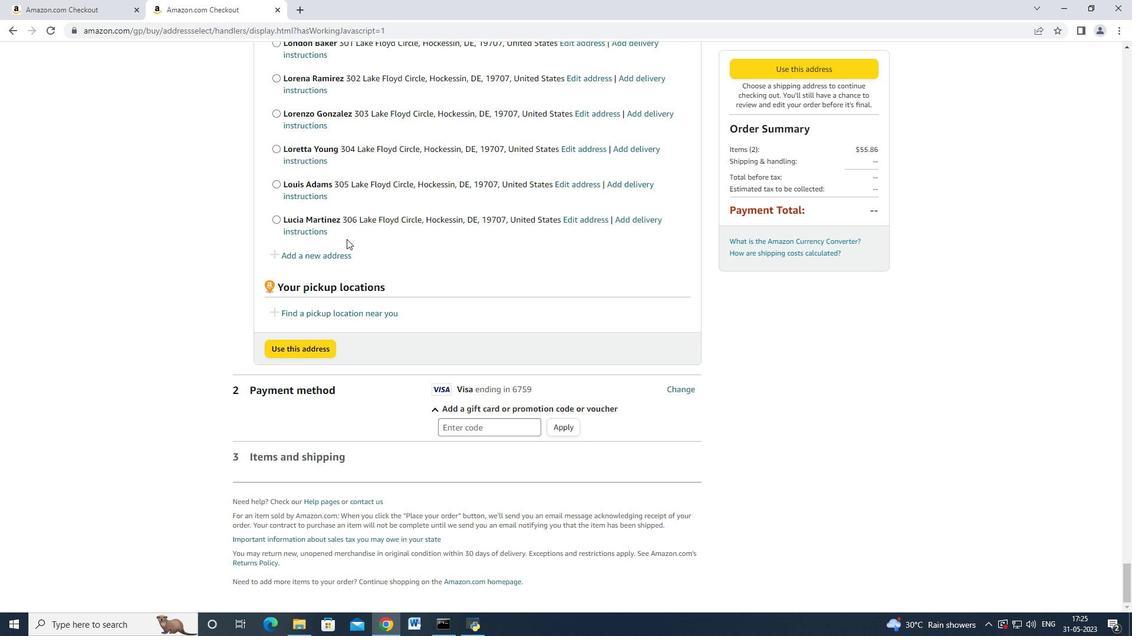 
Action: Mouse scrolled (339, 248) with delta (0, 0)
Screenshot: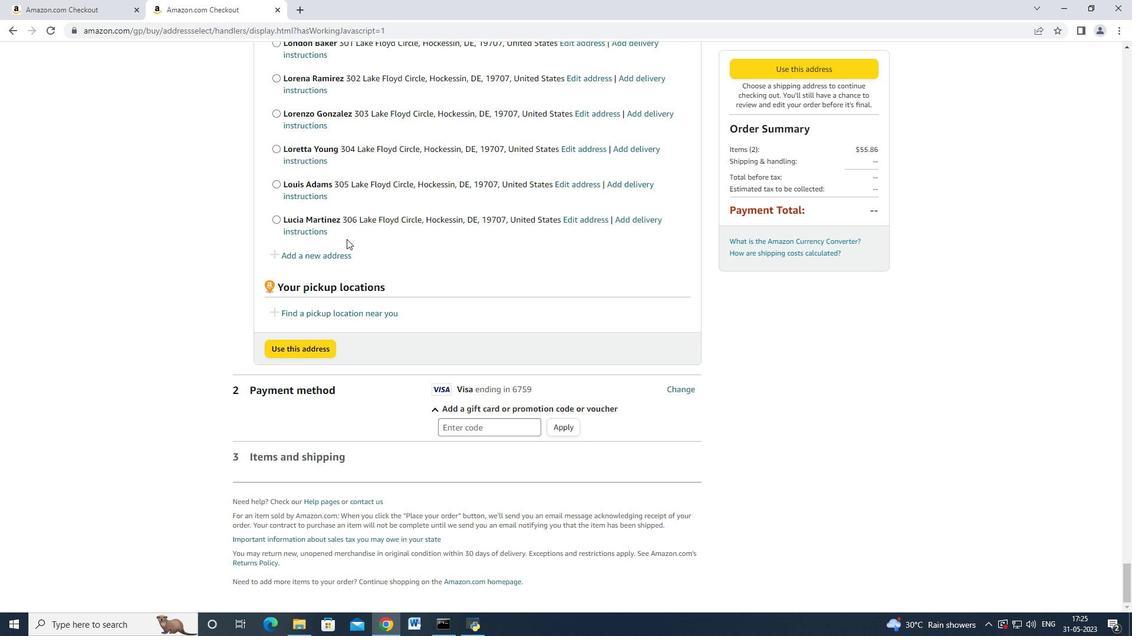 
Action: Mouse moved to (339, 250)
Screenshot: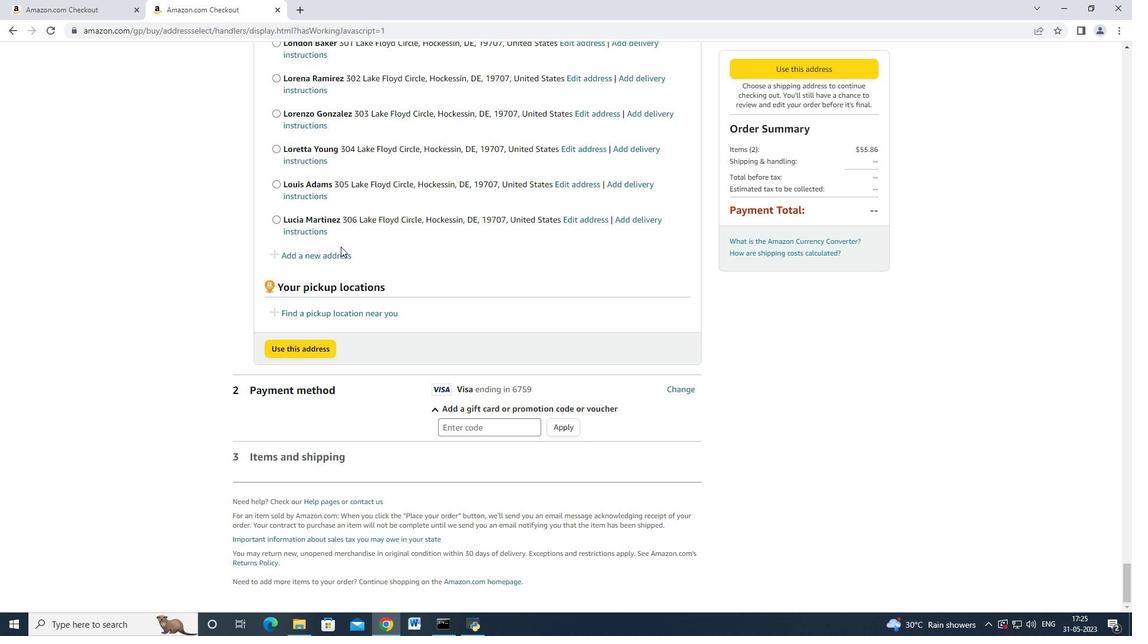 
Action: Mouse pressed left at (339, 250)
Screenshot: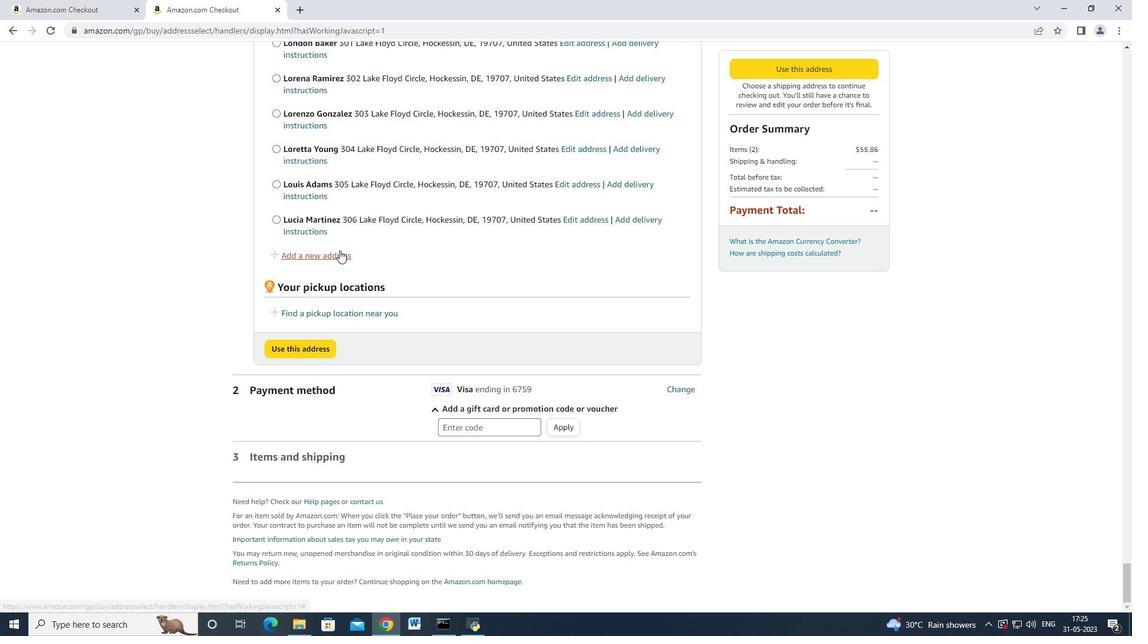 
Action: Mouse moved to (392, 288)
Screenshot: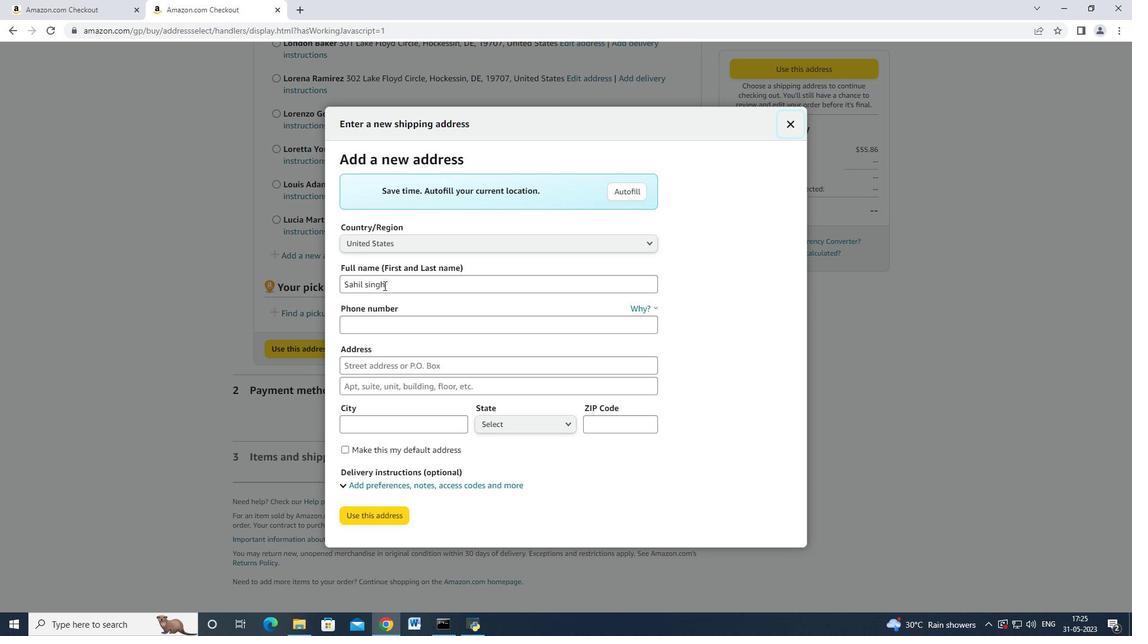
Action: Mouse pressed left at (392, 288)
Screenshot: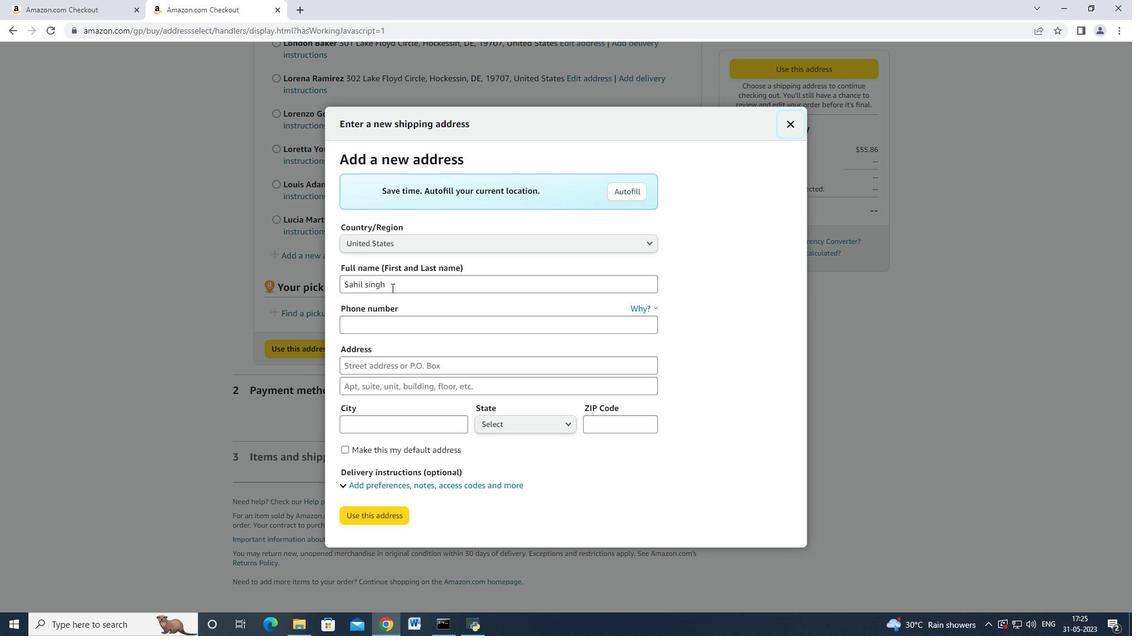 
Action: Mouse moved to (344, 284)
Screenshot: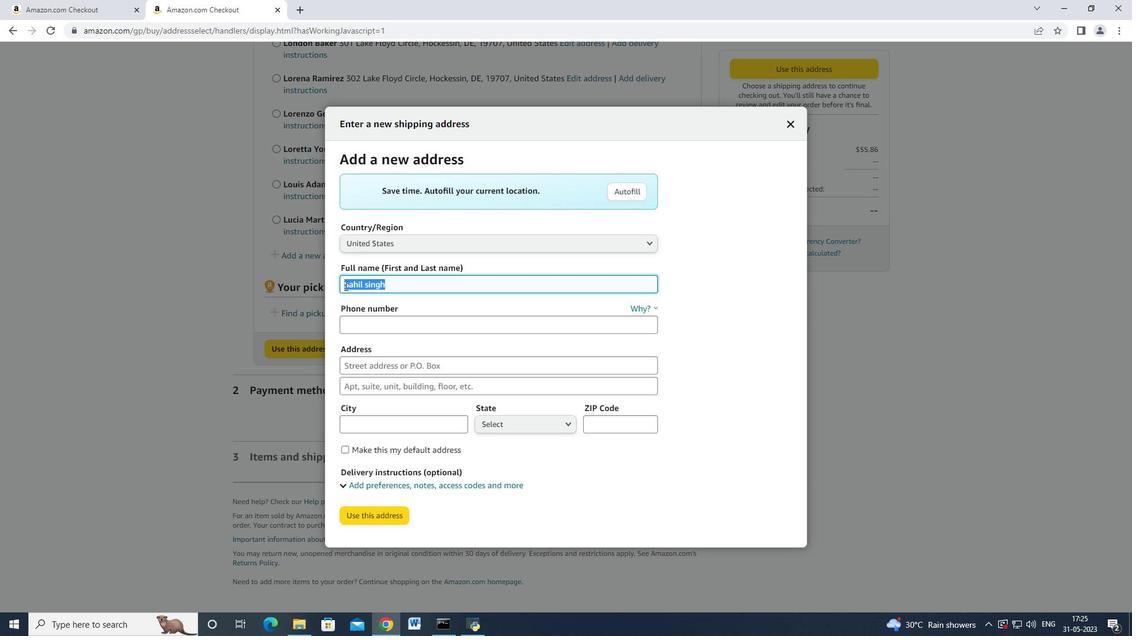 
Action: Key pressed <Key.backspace><Key.shift><Key.shift><Key.shift>Lucy<Key.space><Key.shift>Taylor<Key.space><Key.tab><Key.tab>3022398079<Key.tab>307<Key.space><Key.shift><Key.shift><Key.shift><Key.shift><Key.shift><Key.shift><Key.shift><Key.shift><Key.shift>Lake<Key.space><Key.shift>Floyd<Key.space><Key.shift>Circle<Key.space><Key.tab><Key.tab><Key.shift>Hockessin<Key.tab>
Screenshot: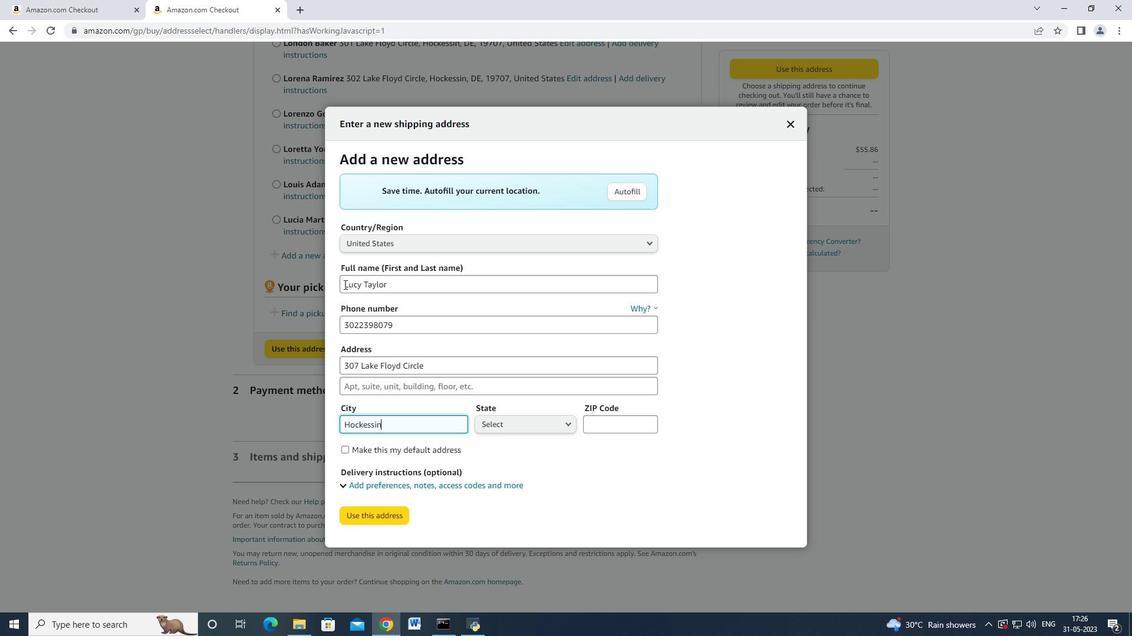 
Action: Mouse moved to (541, 425)
Screenshot: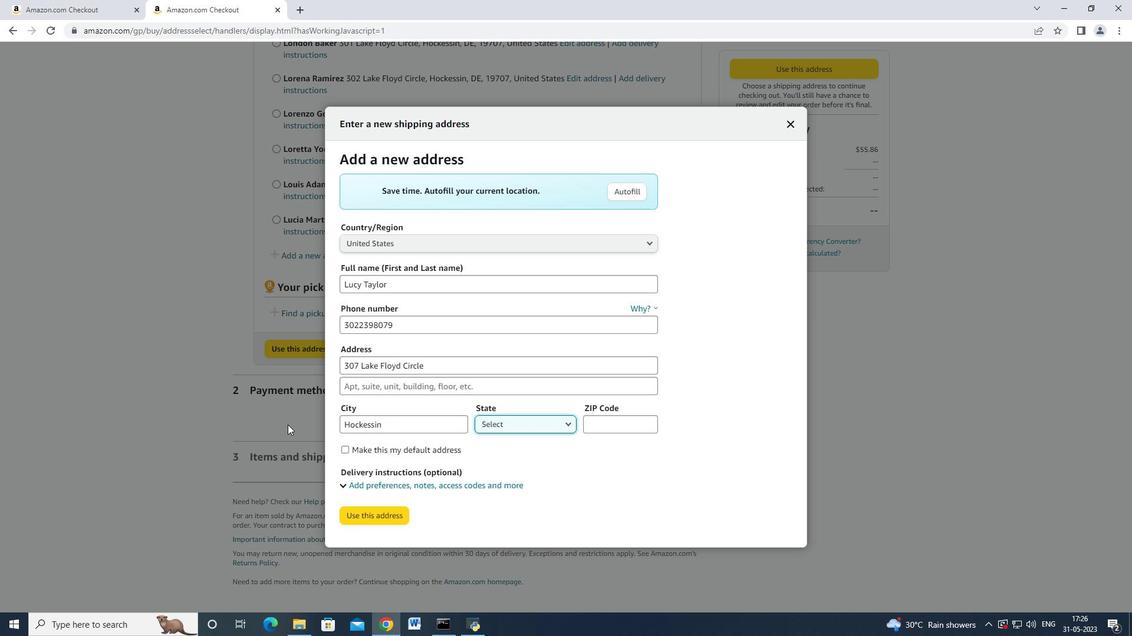
Action: Mouse pressed left at (541, 425)
Screenshot: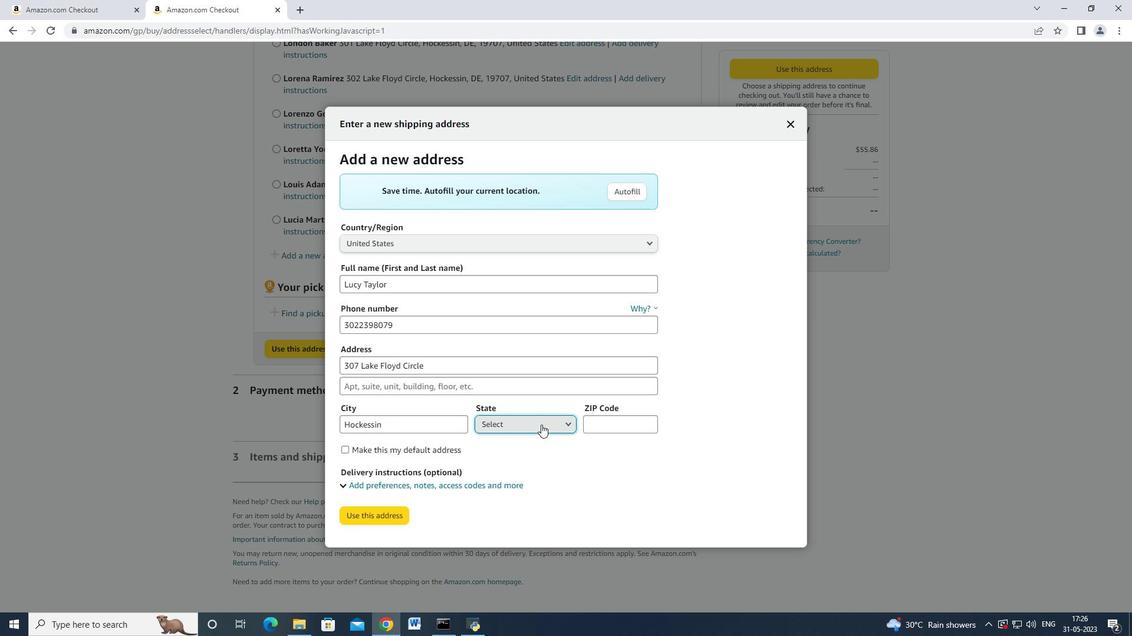 
Action: Mouse moved to (513, 189)
Screenshot: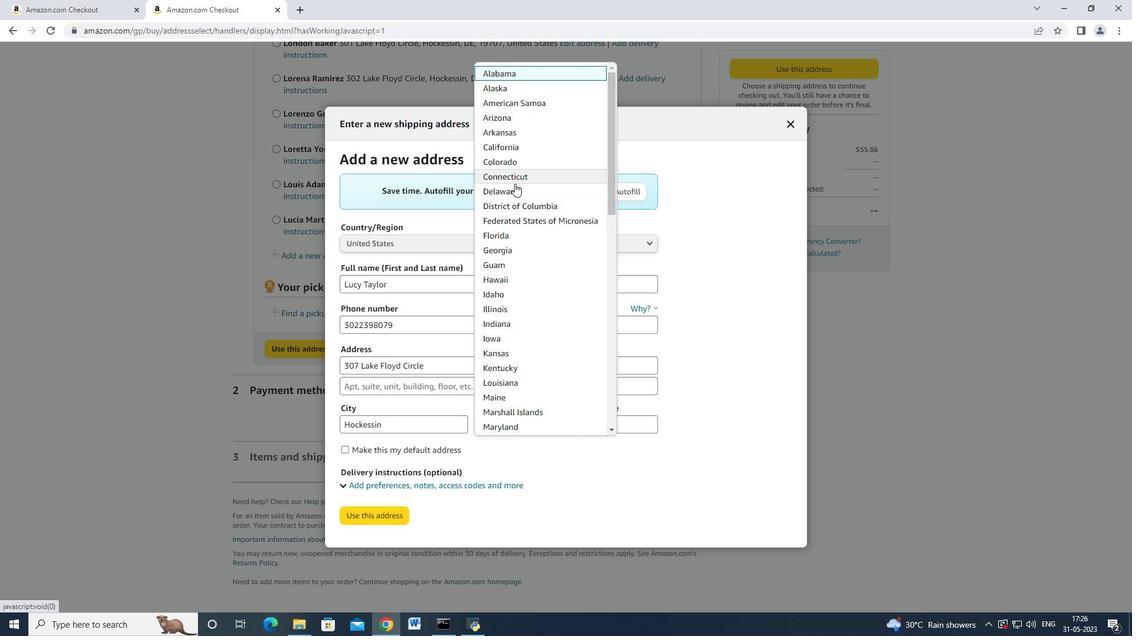 
Action: Mouse pressed left at (513, 189)
Screenshot: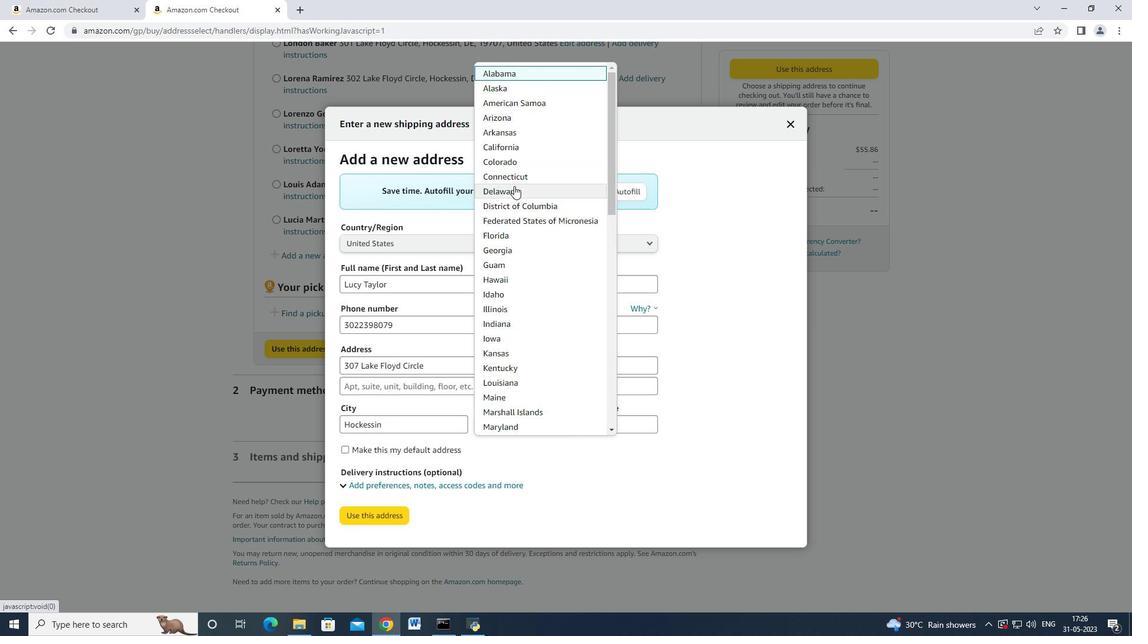
Action: Mouse moved to (617, 429)
Screenshot: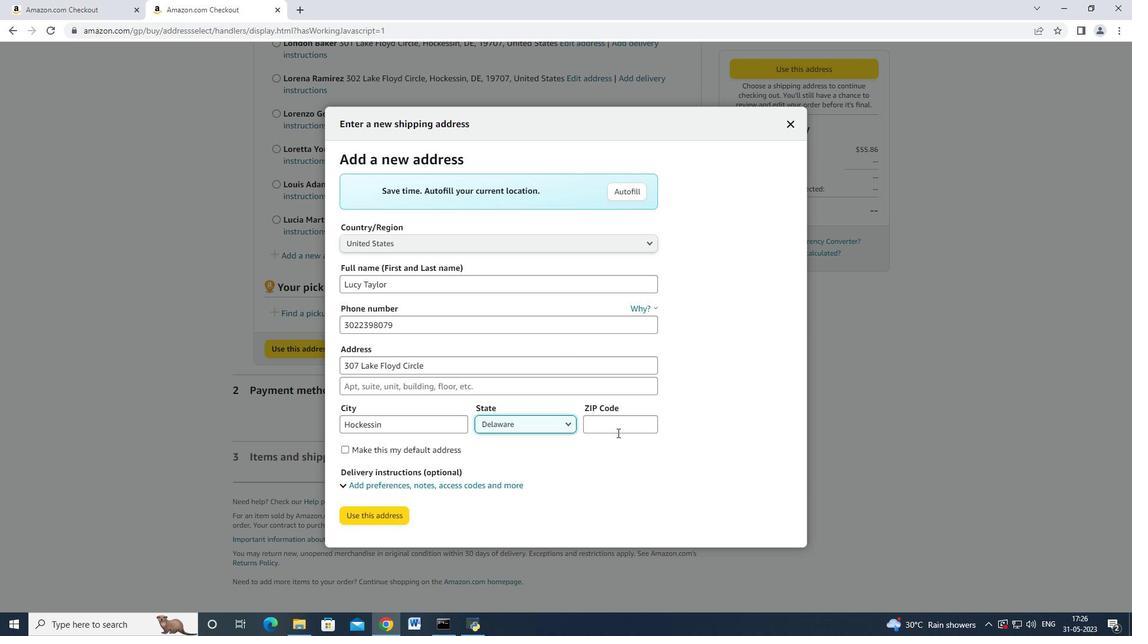 
Action: Mouse pressed left at (617, 429)
Screenshot: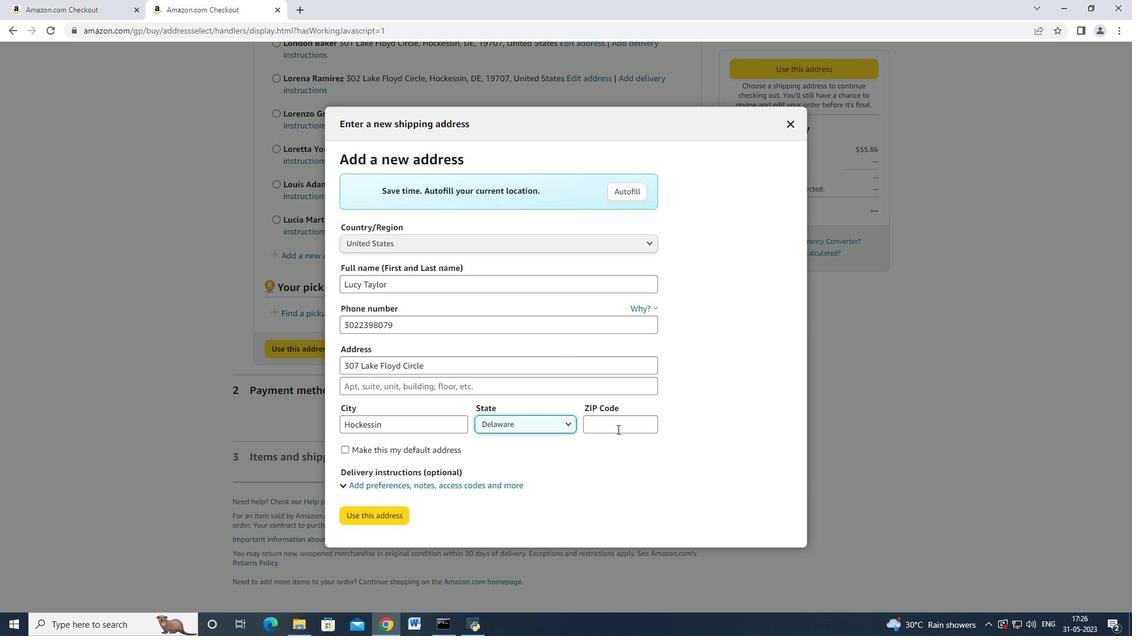 
Action: Mouse moved to (616, 429)
Screenshot: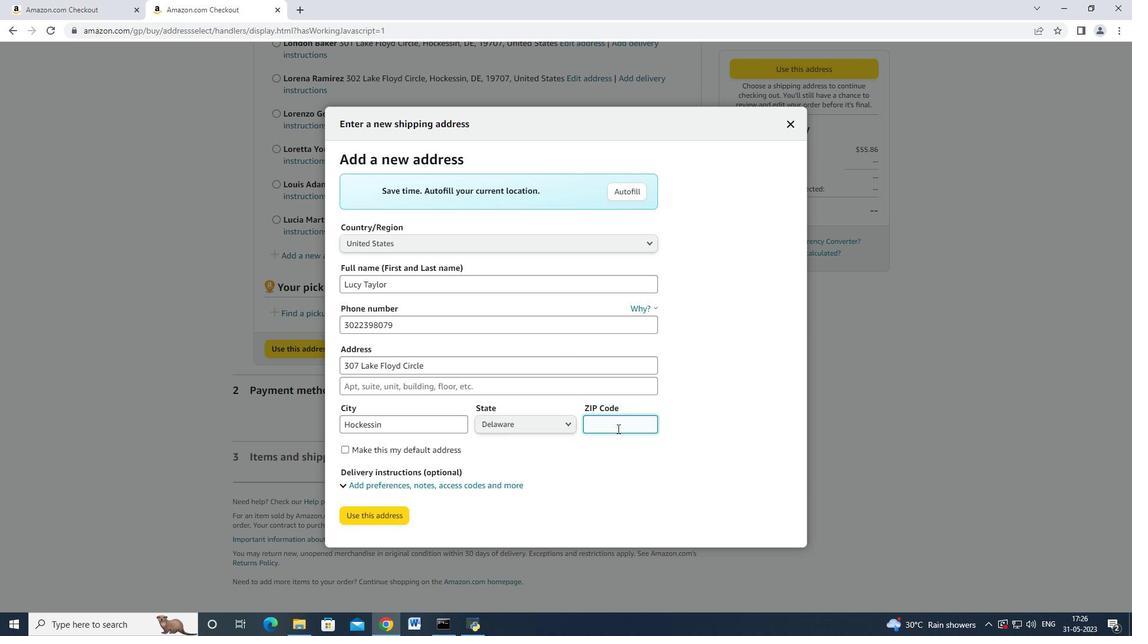 
Action: Key pressed 19707
Screenshot: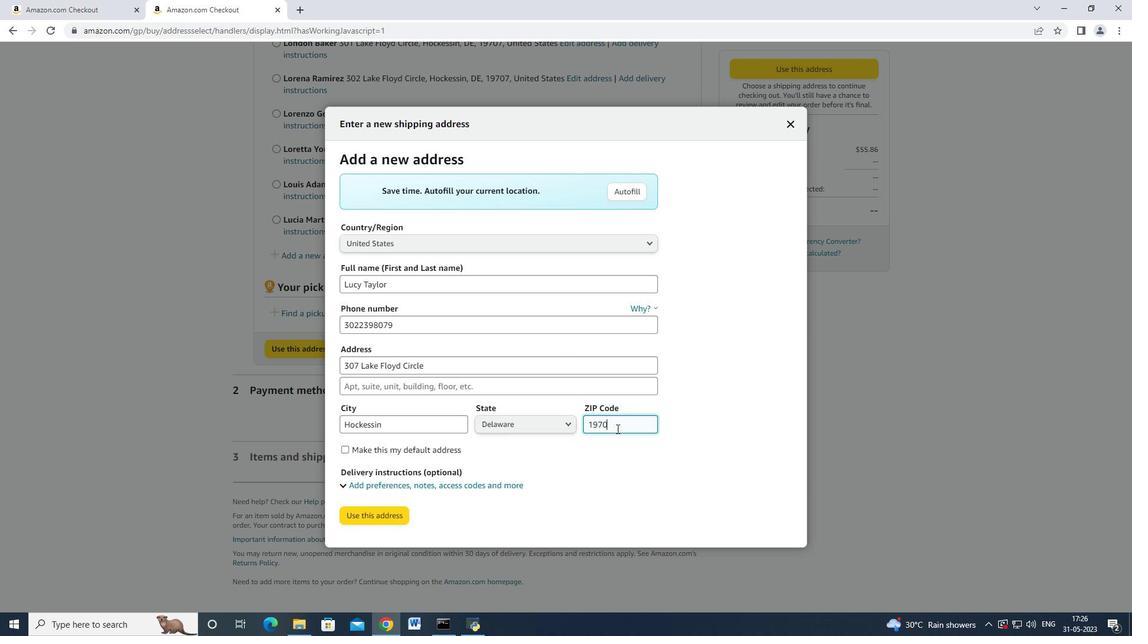 
Action: Mouse moved to (389, 512)
Screenshot: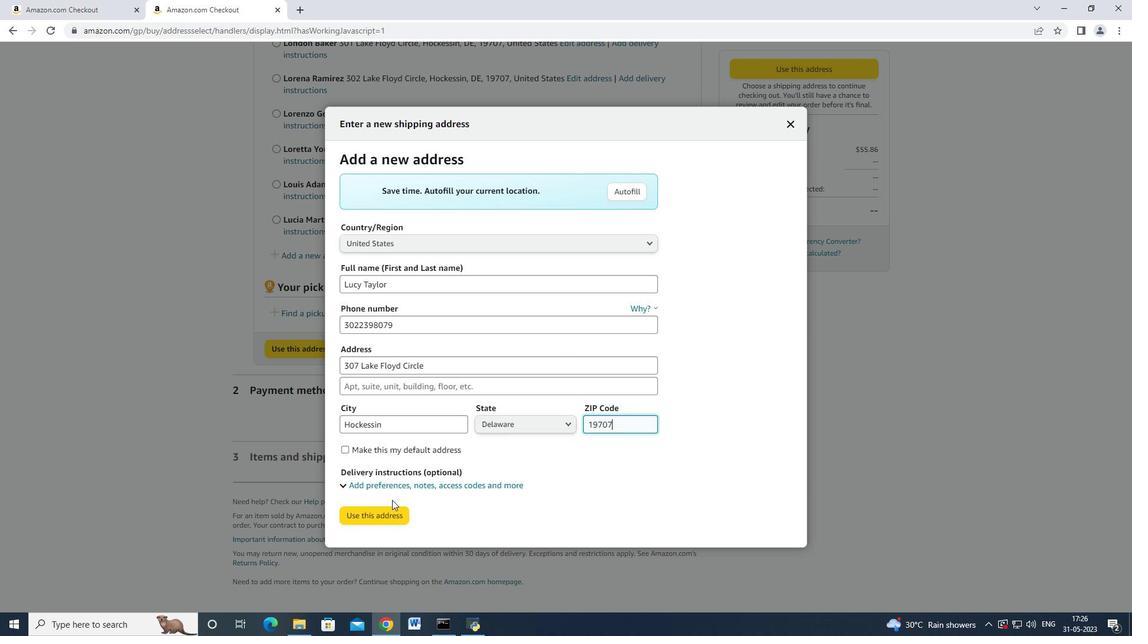 
Action: Mouse pressed left at (389, 512)
Screenshot: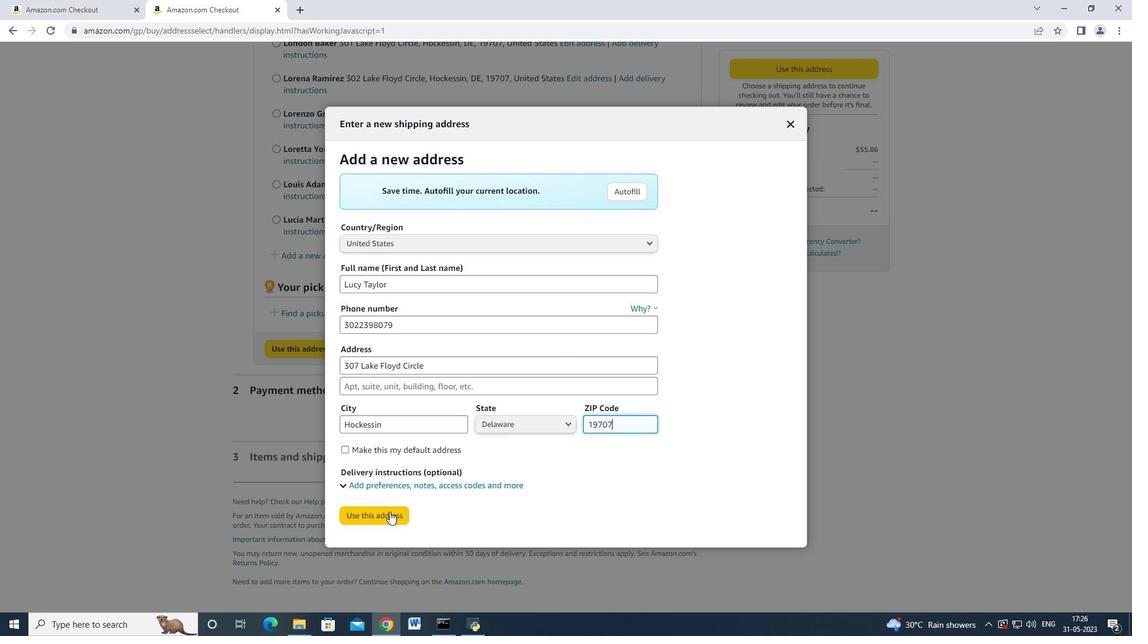 
Action: Mouse moved to (465, 365)
Screenshot: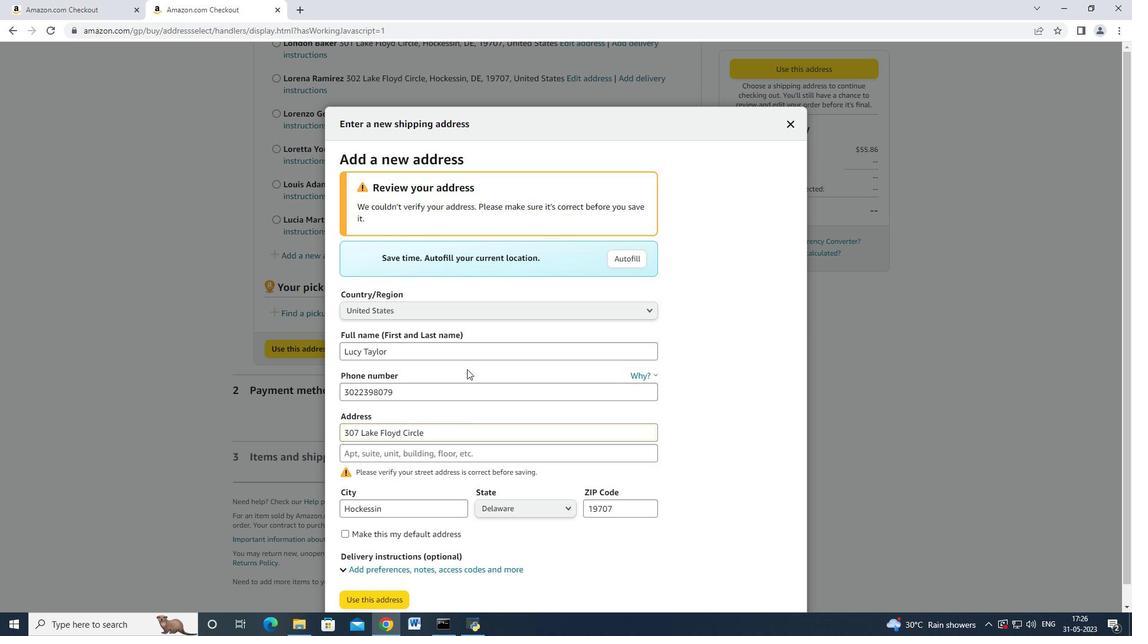 
Action: Mouse scrolled (465, 364) with delta (0, 0)
Screenshot: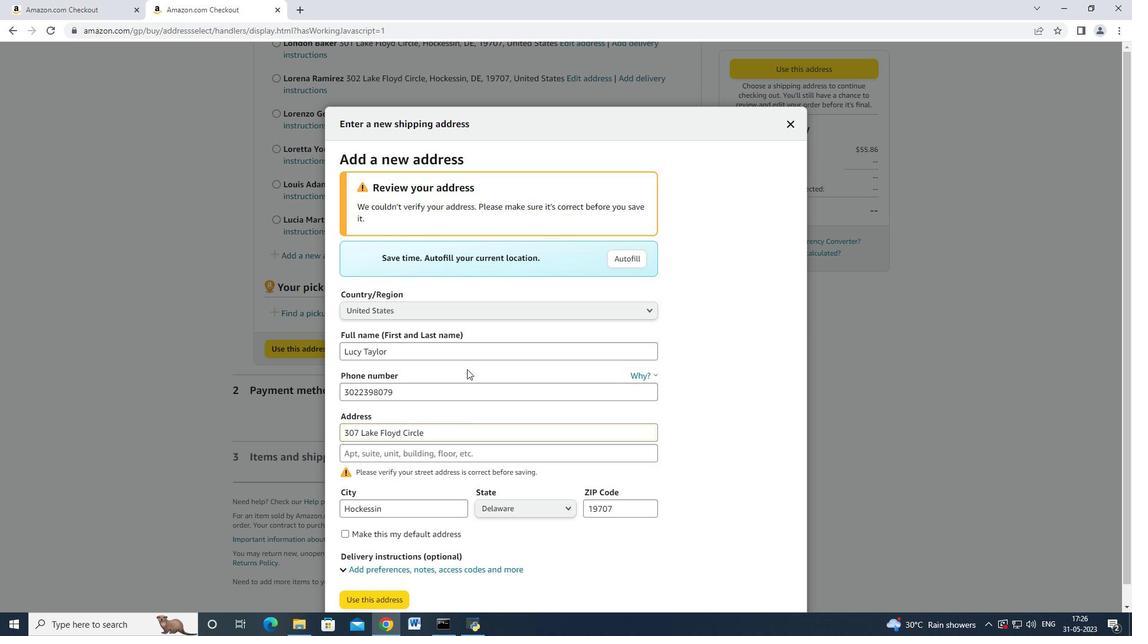 
Action: Mouse scrolled (465, 364) with delta (0, 0)
Screenshot: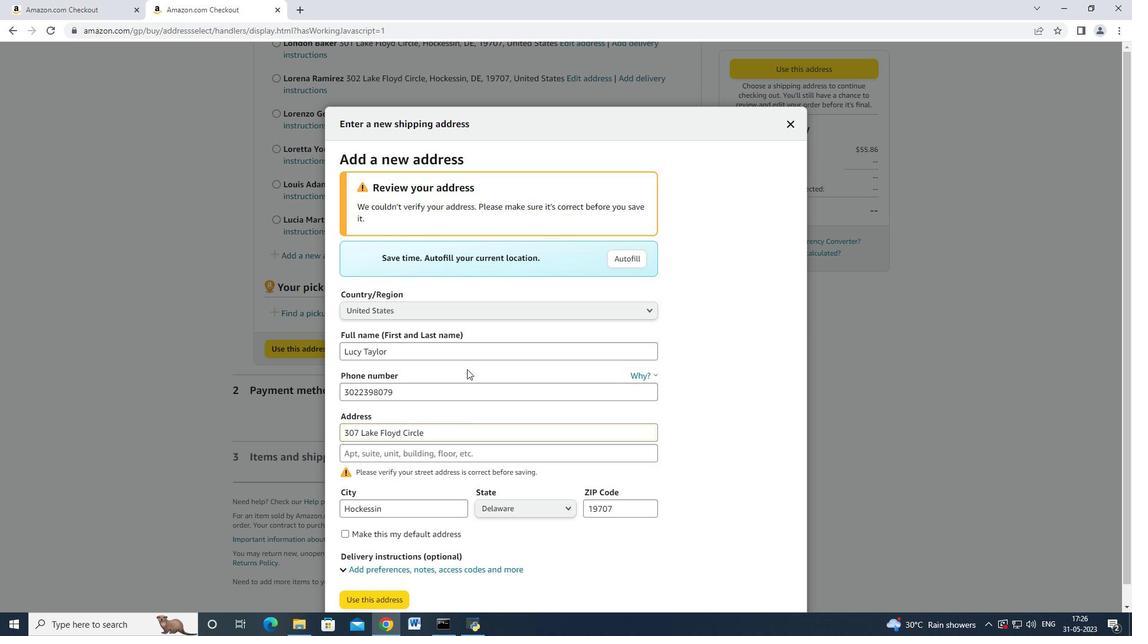 
Action: Mouse scrolled (465, 364) with delta (0, 0)
Screenshot: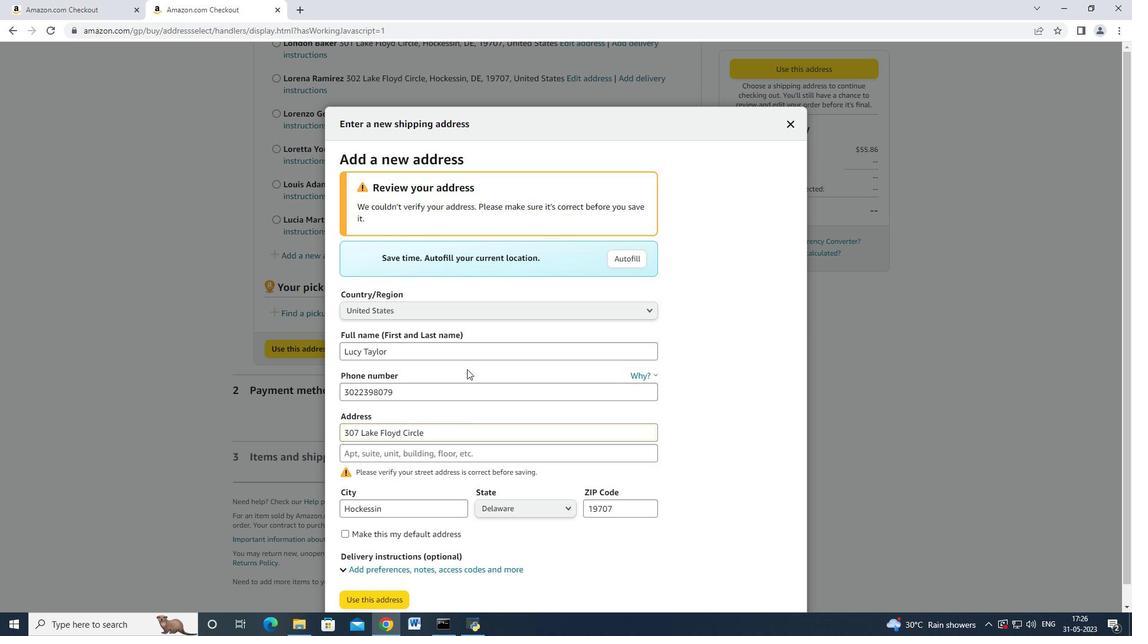 
Action: Mouse scrolled (465, 364) with delta (0, 0)
Screenshot: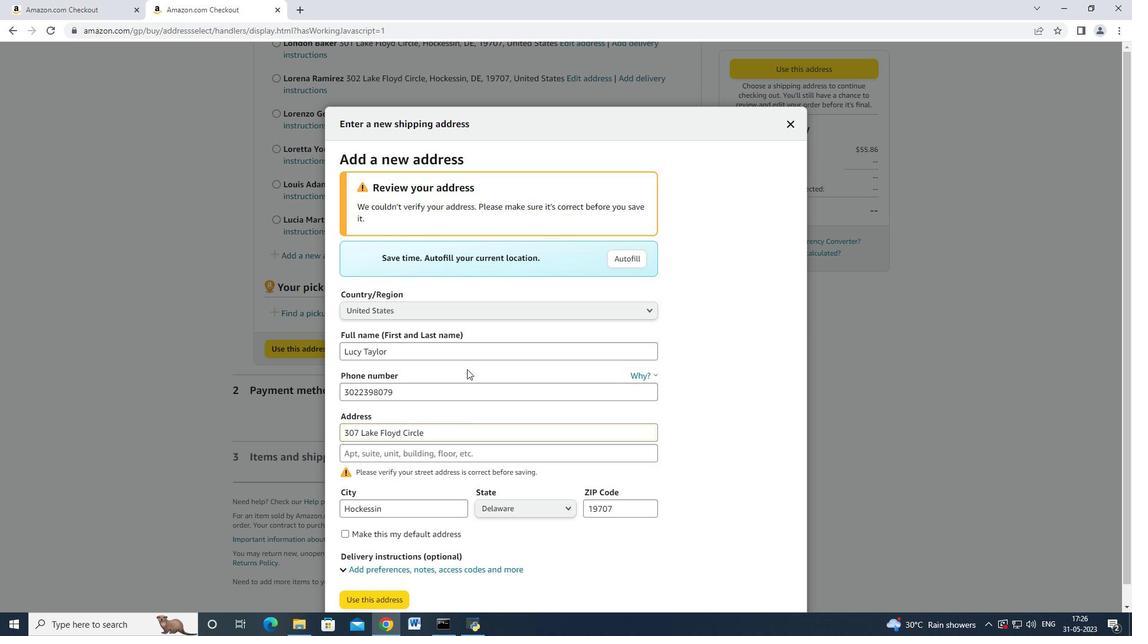 
Action: Mouse scrolled (465, 364) with delta (0, 0)
Screenshot: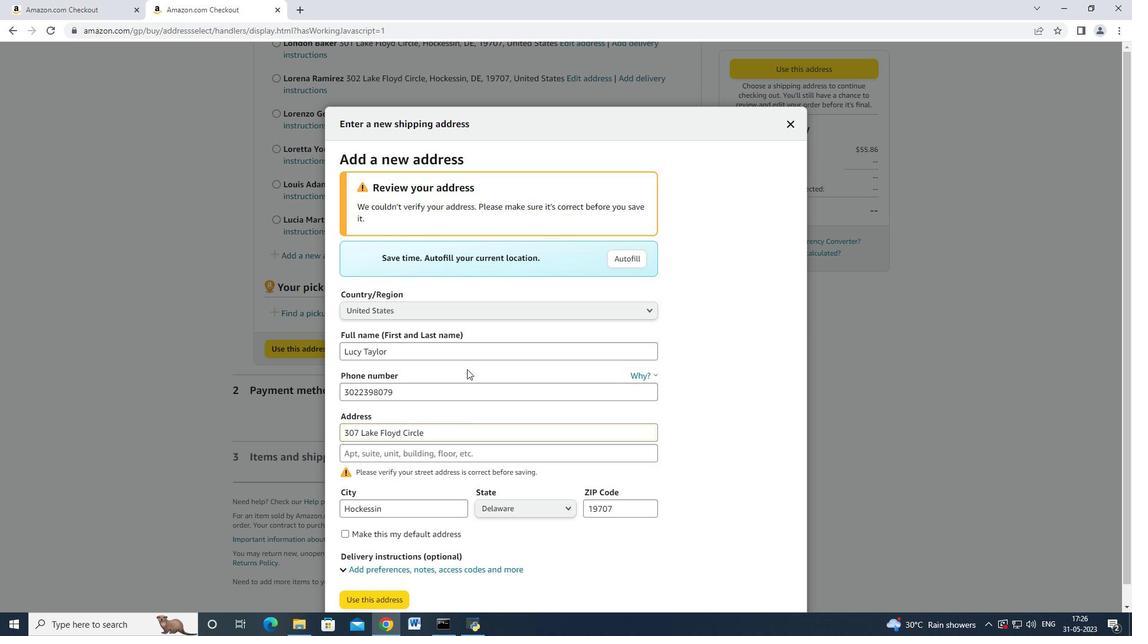 
Action: Mouse moved to (397, 582)
